 Task: Open a blank sheet, save the file as Appleloge.pptx Insert a picture of 'Apple logo'with name  ' Apple logo.png ' Change shape height to 4.5 select the picture and style beveled mattewith picture border color black
Action: Mouse moved to (31, 73)
Screenshot: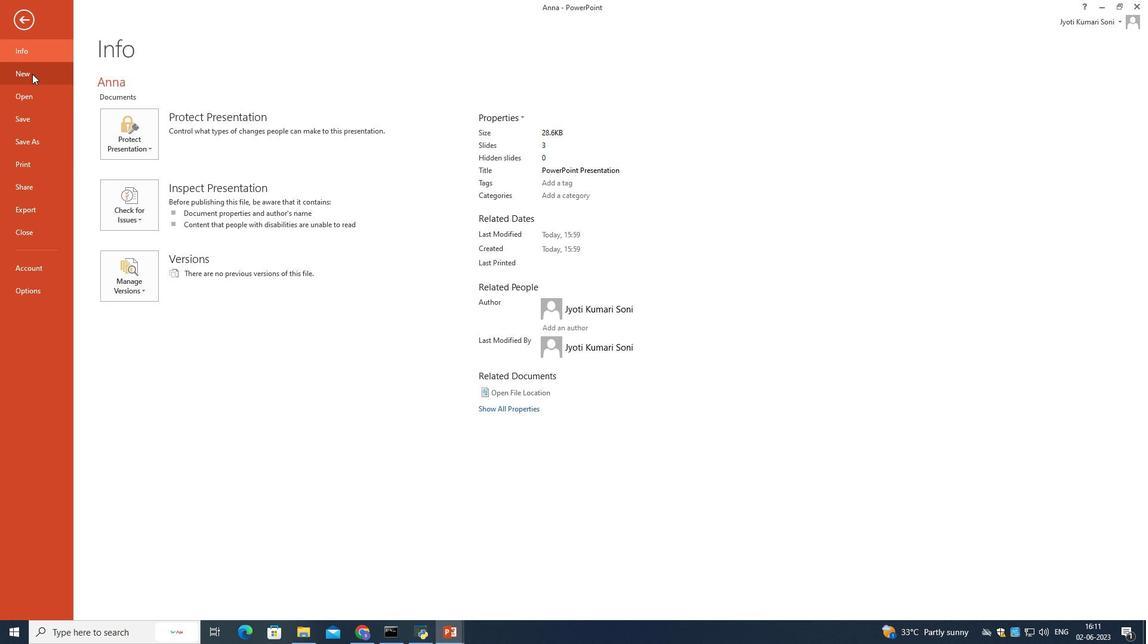 
Action: Mouse pressed left at (31, 73)
Screenshot: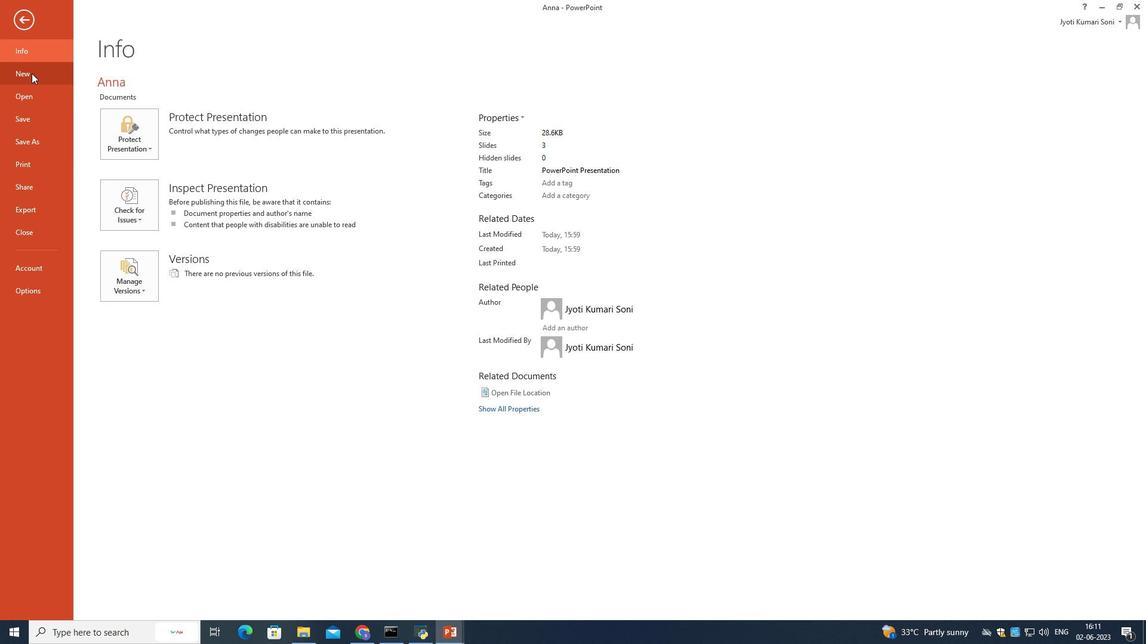 
Action: Mouse moved to (147, 144)
Screenshot: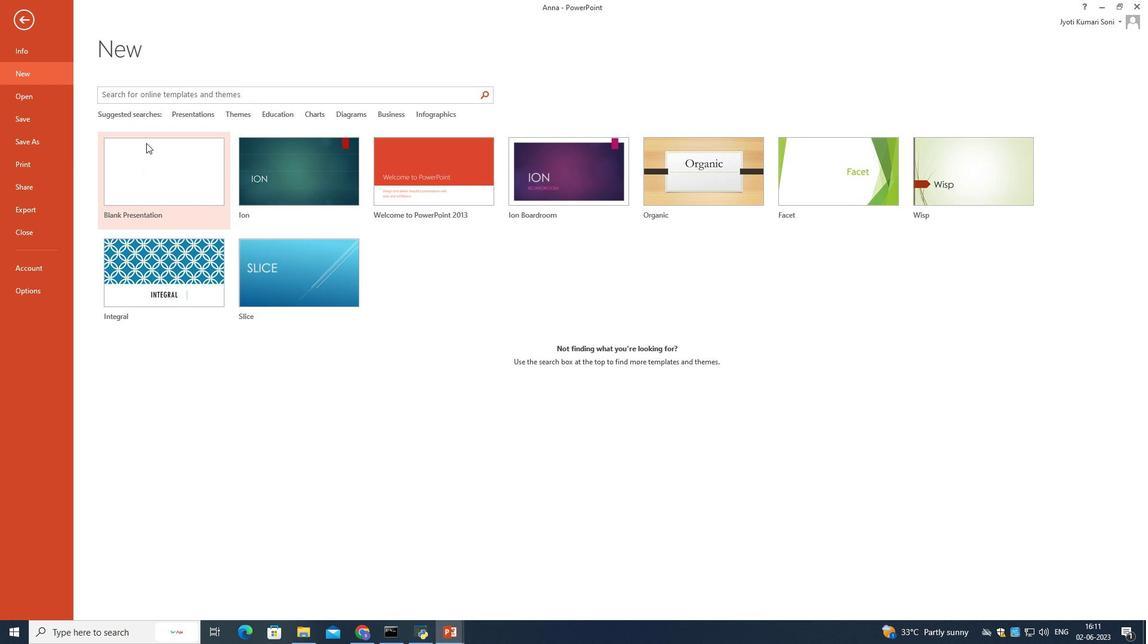 
Action: Mouse pressed left at (147, 144)
Screenshot: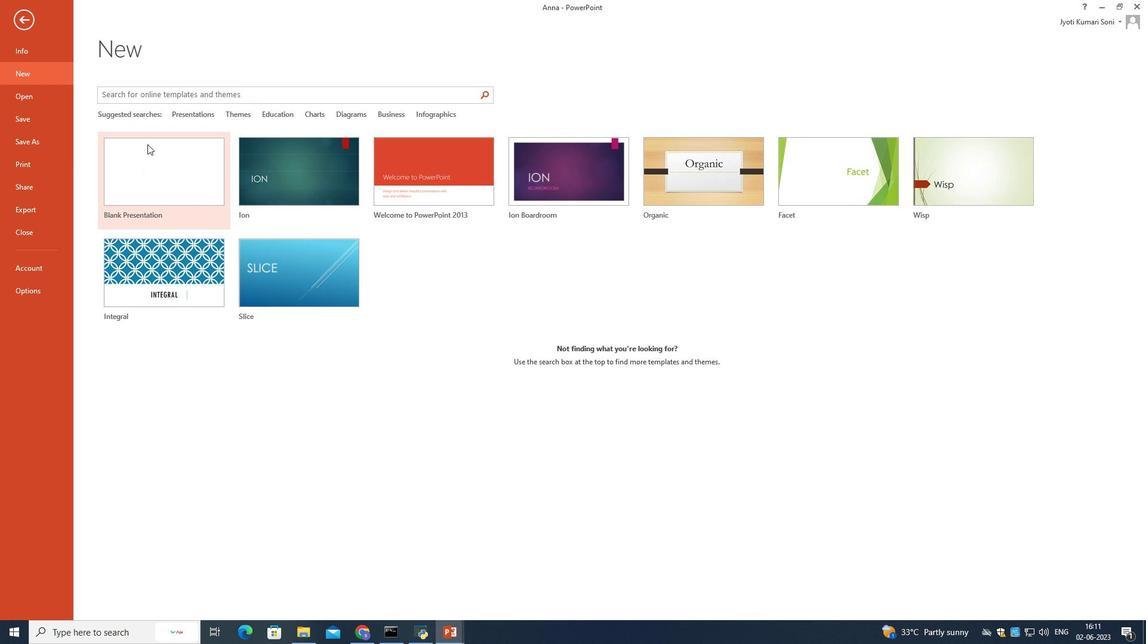
Action: Mouse moved to (11, 19)
Screenshot: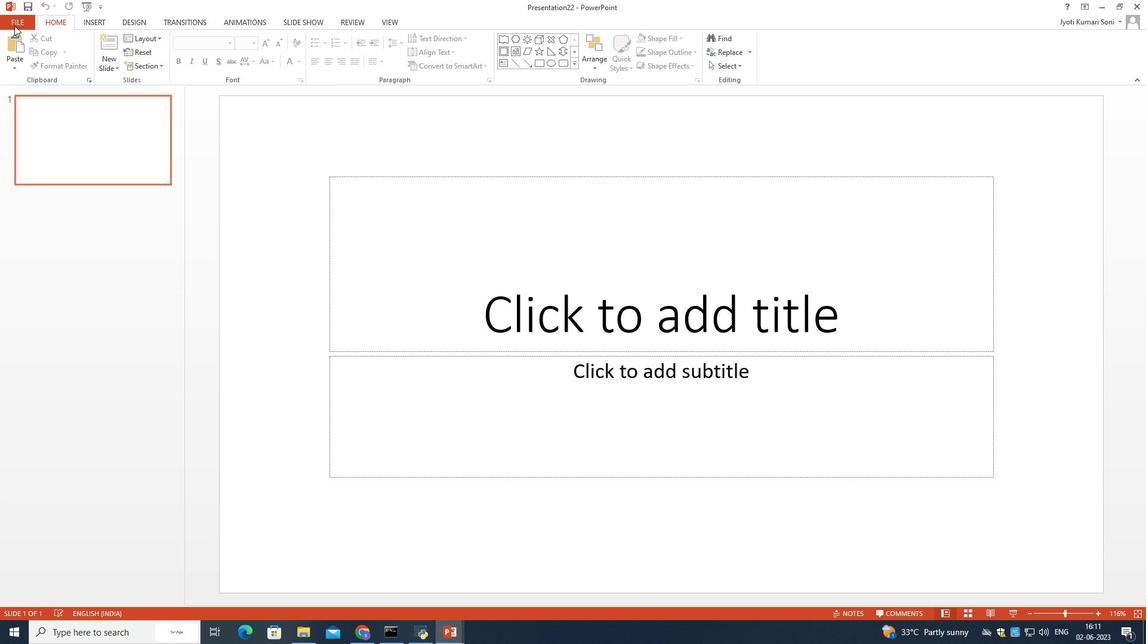 
Action: Mouse pressed left at (11, 19)
Screenshot: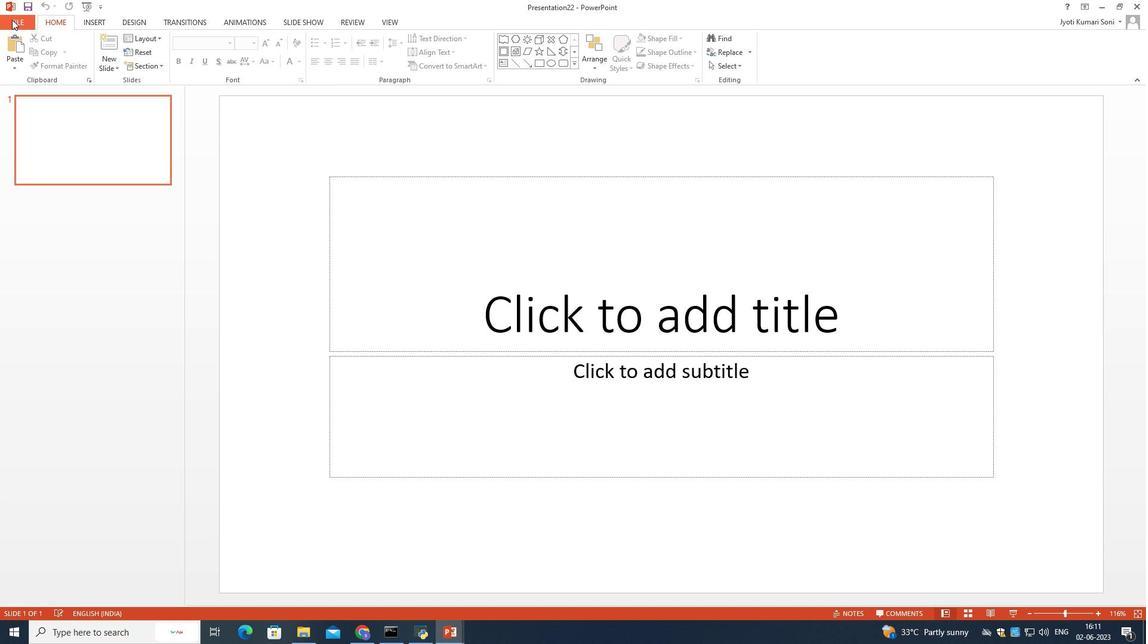 
Action: Mouse moved to (39, 139)
Screenshot: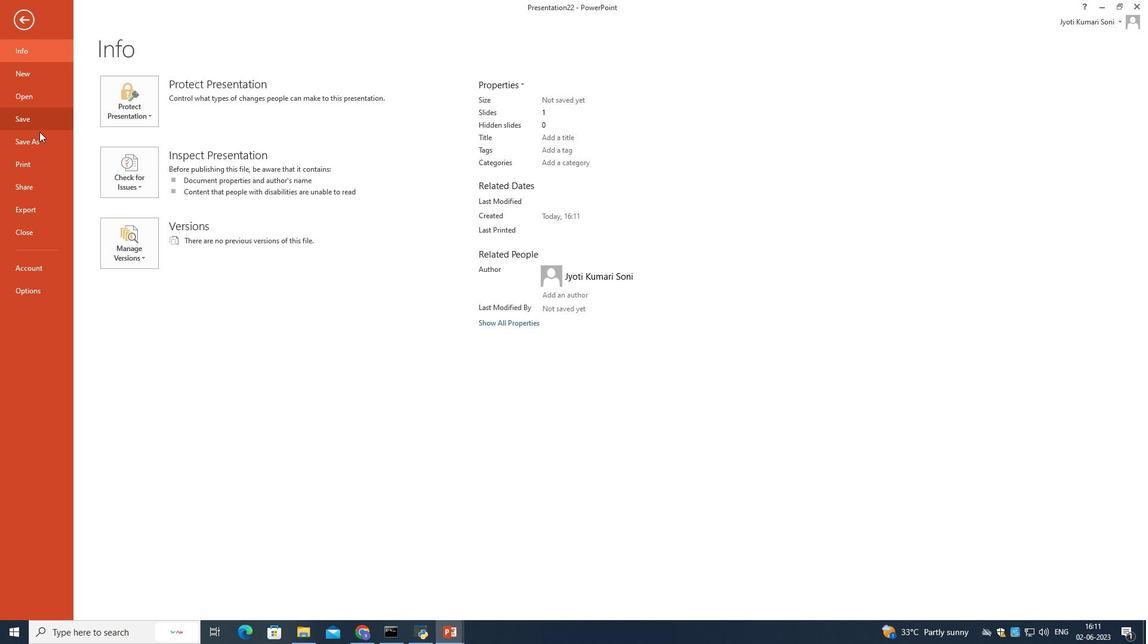 
Action: Mouse pressed left at (39, 139)
Screenshot: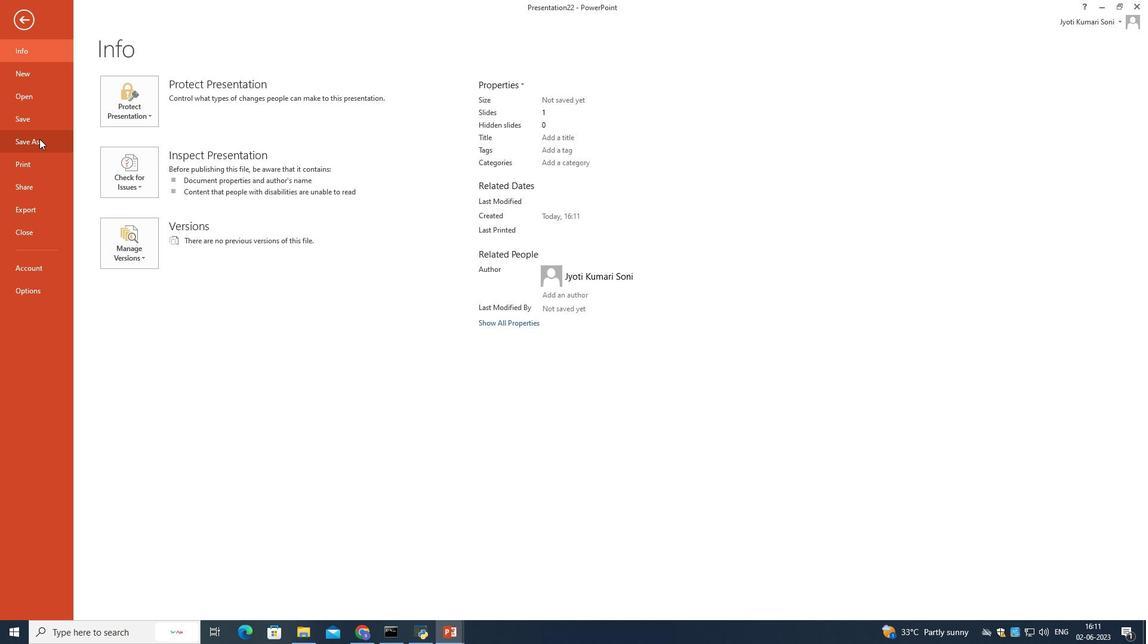 
Action: Mouse moved to (300, 122)
Screenshot: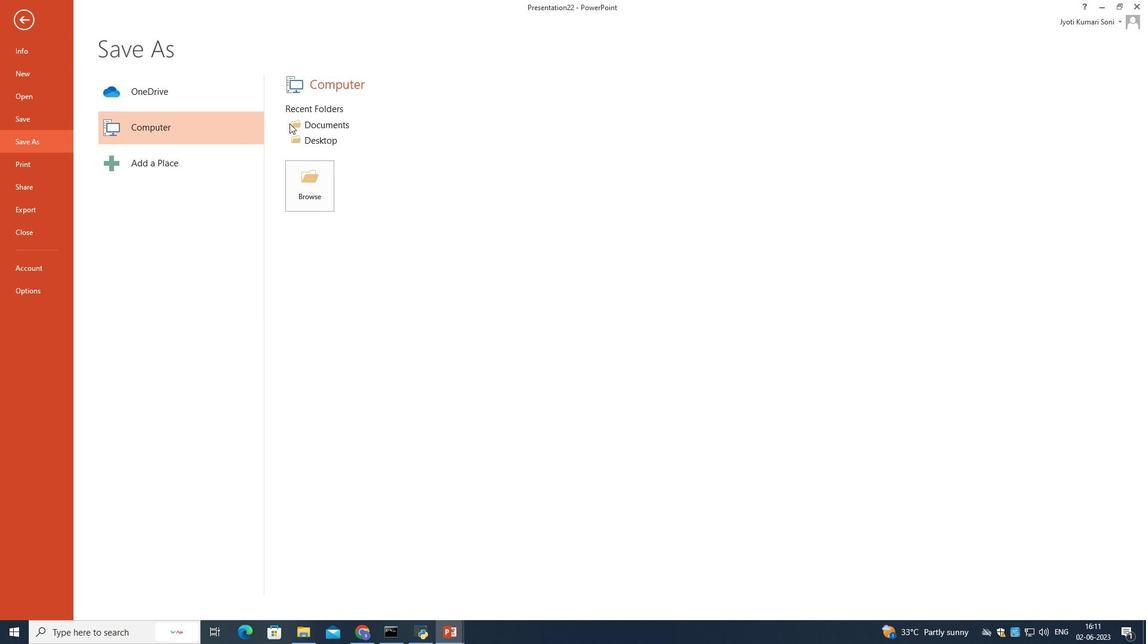 
Action: Mouse pressed left at (300, 122)
Screenshot: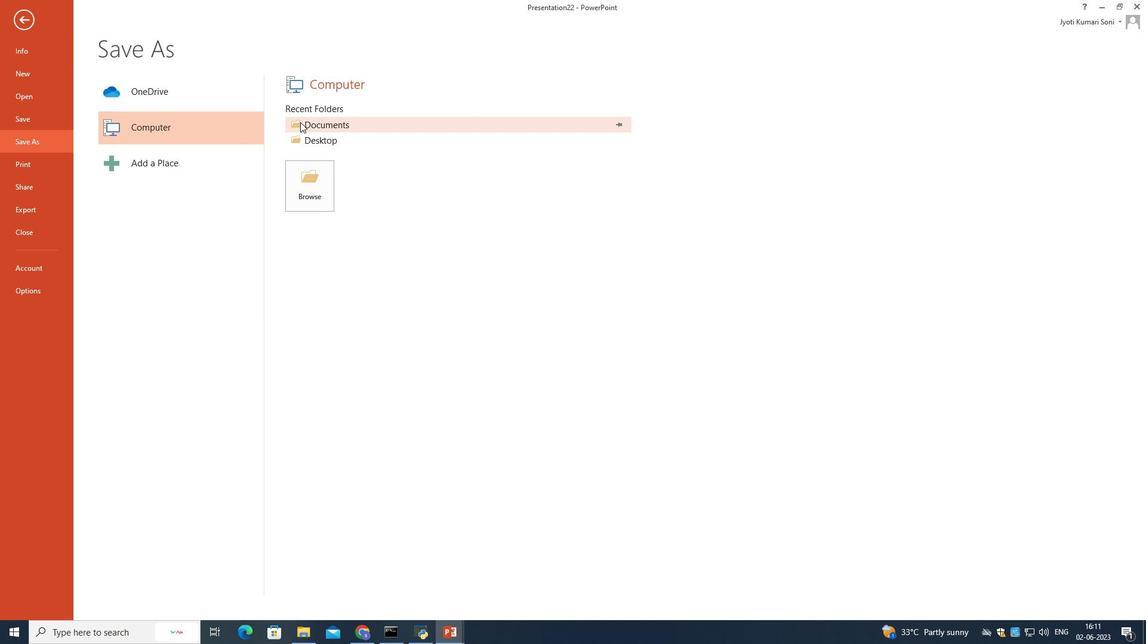 
Action: Mouse moved to (300, 121)
Screenshot: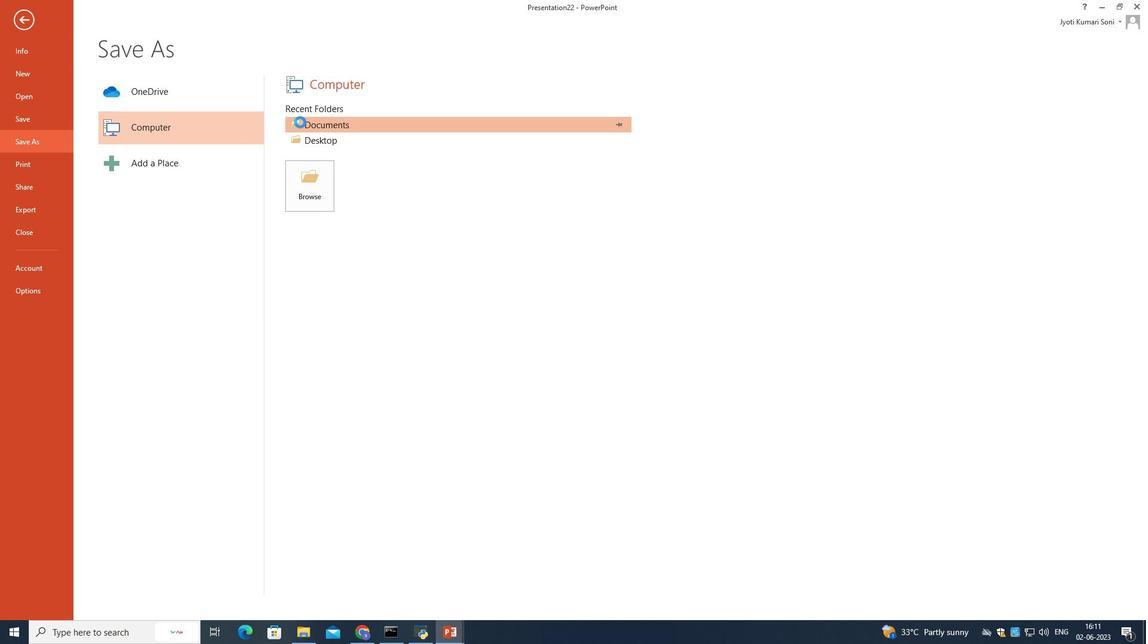 
Action: Key pressed <Key.shift>Appleloge.pptx<Key.enter>
Screenshot: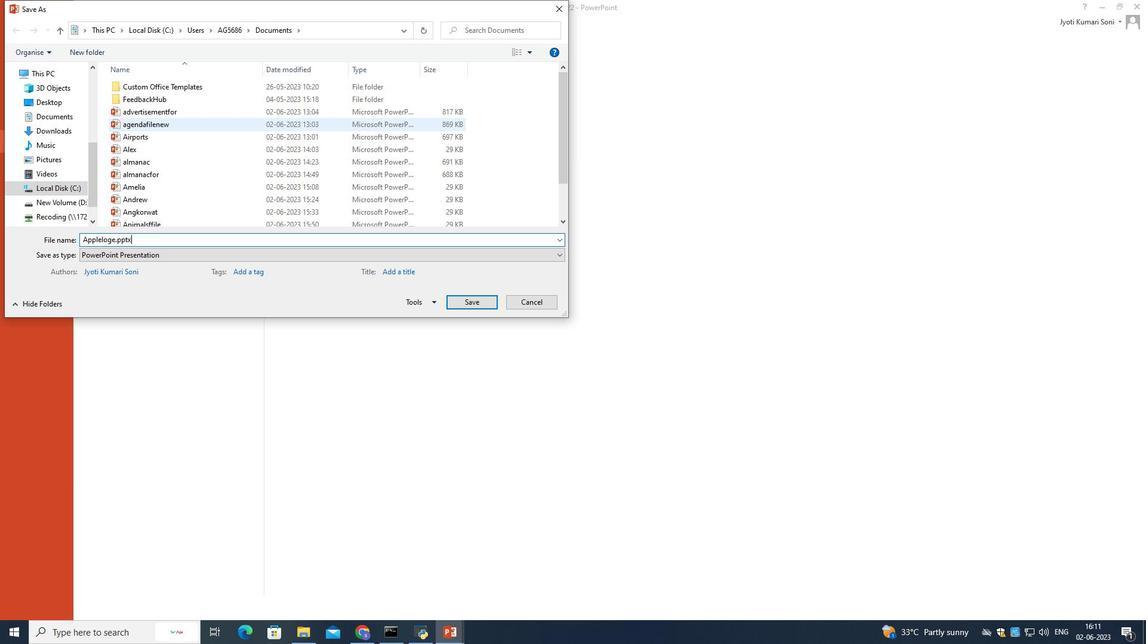 
Action: Mouse moved to (99, 19)
Screenshot: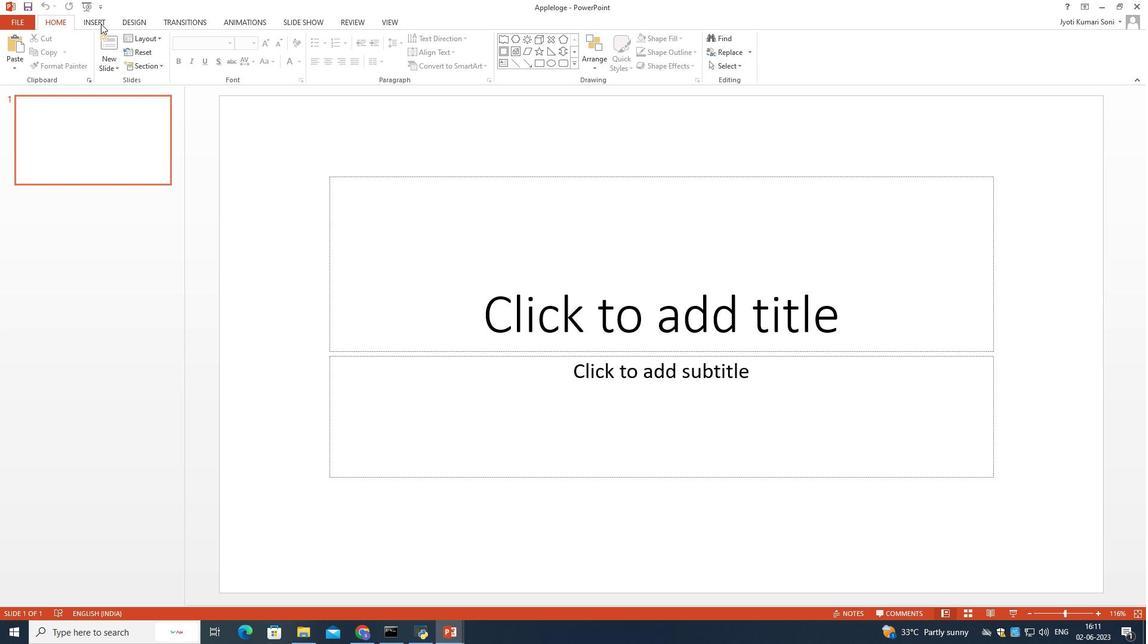 
Action: Mouse pressed left at (99, 19)
Screenshot: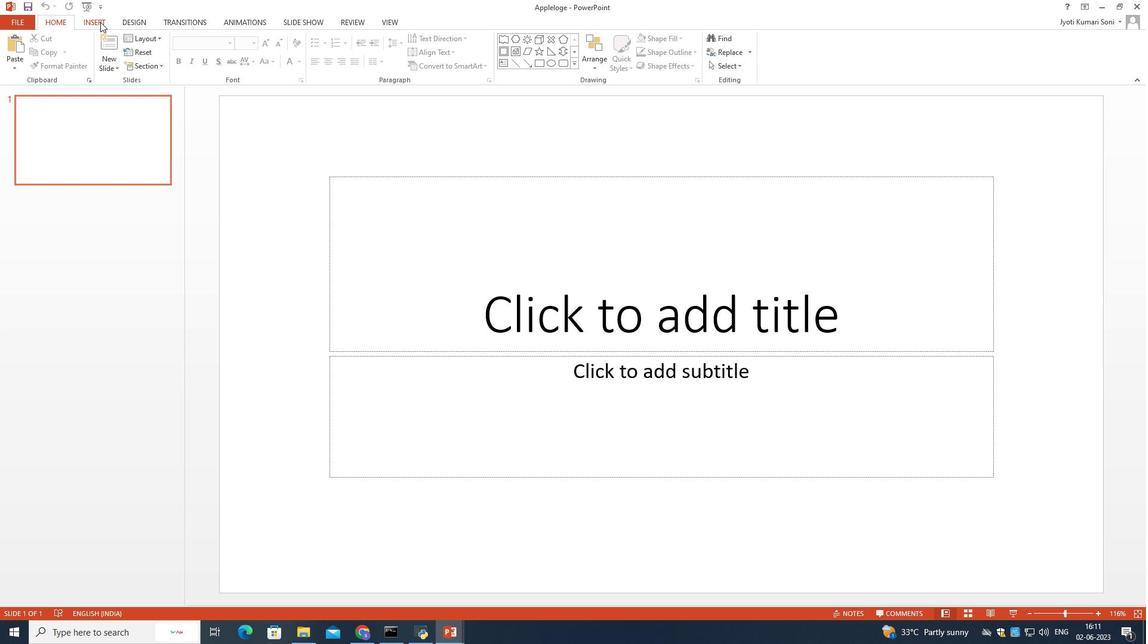 
Action: Mouse moved to (65, 49)
Screenshot: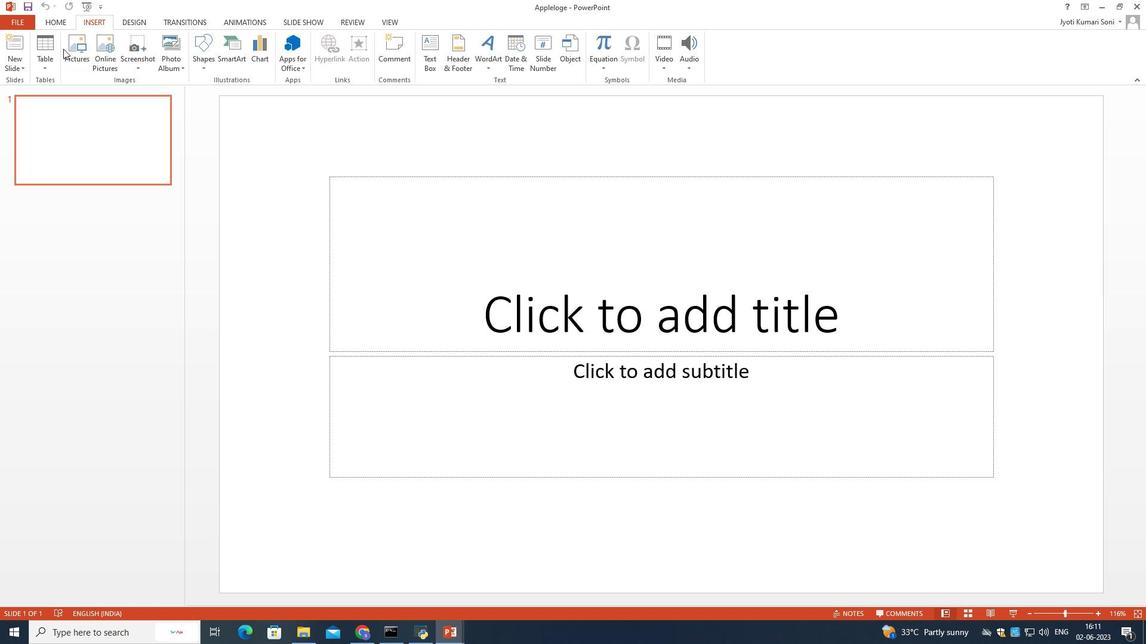 
Action: Mouse pressed left at (65, 49)
Screenshot: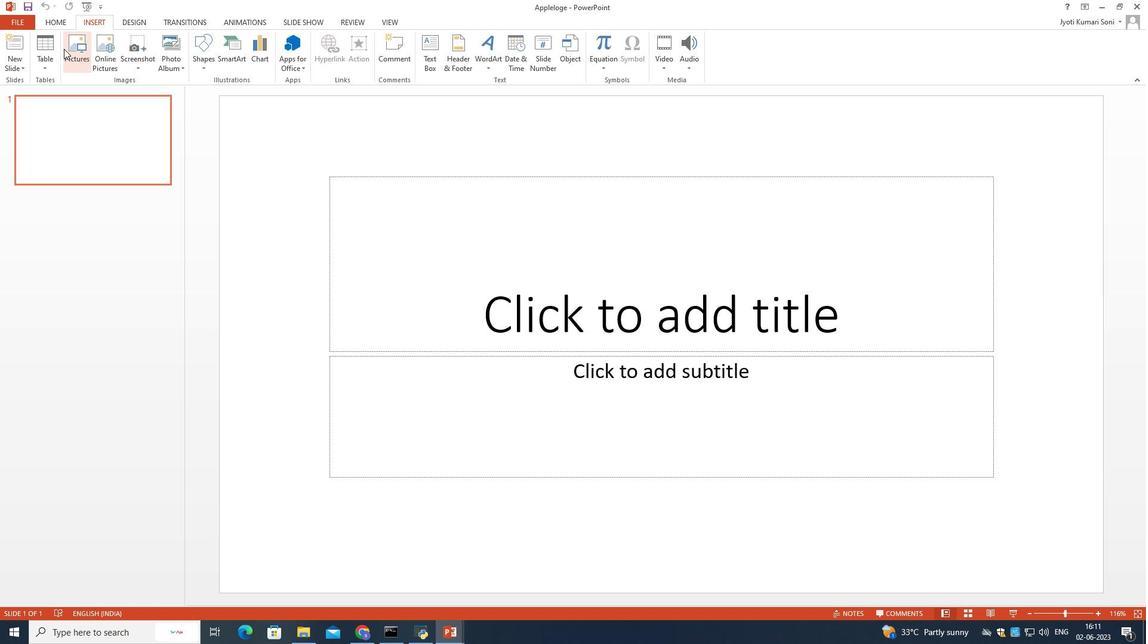 
Action: Mouse moved to (174, 101)
Screenshot: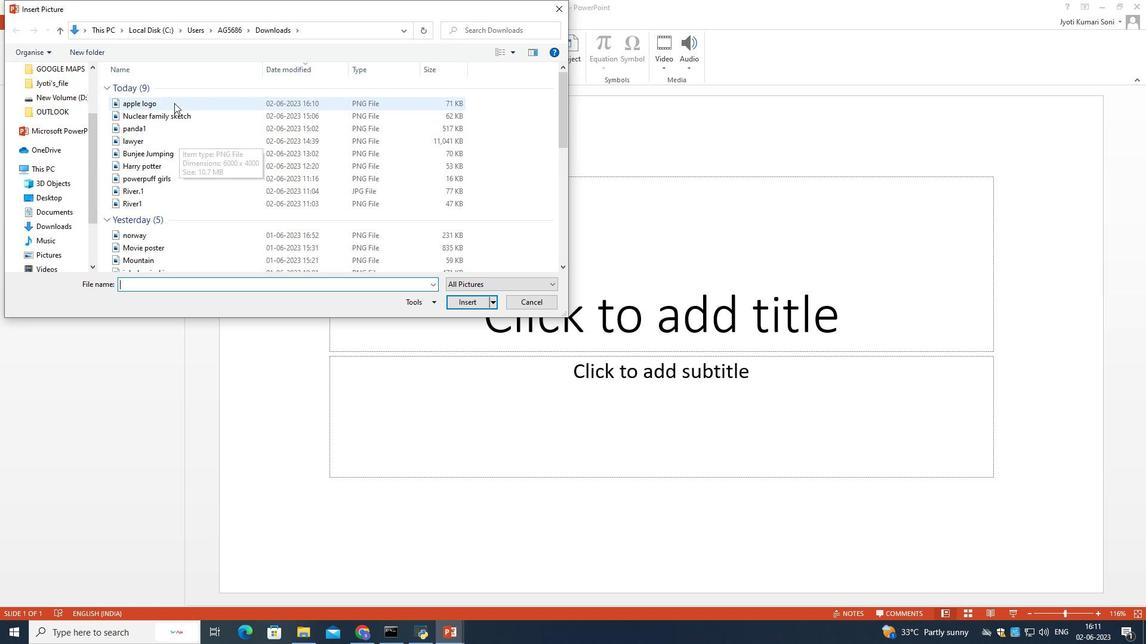 
Action: Mouse pressed left at (174, 101)
Screenshot: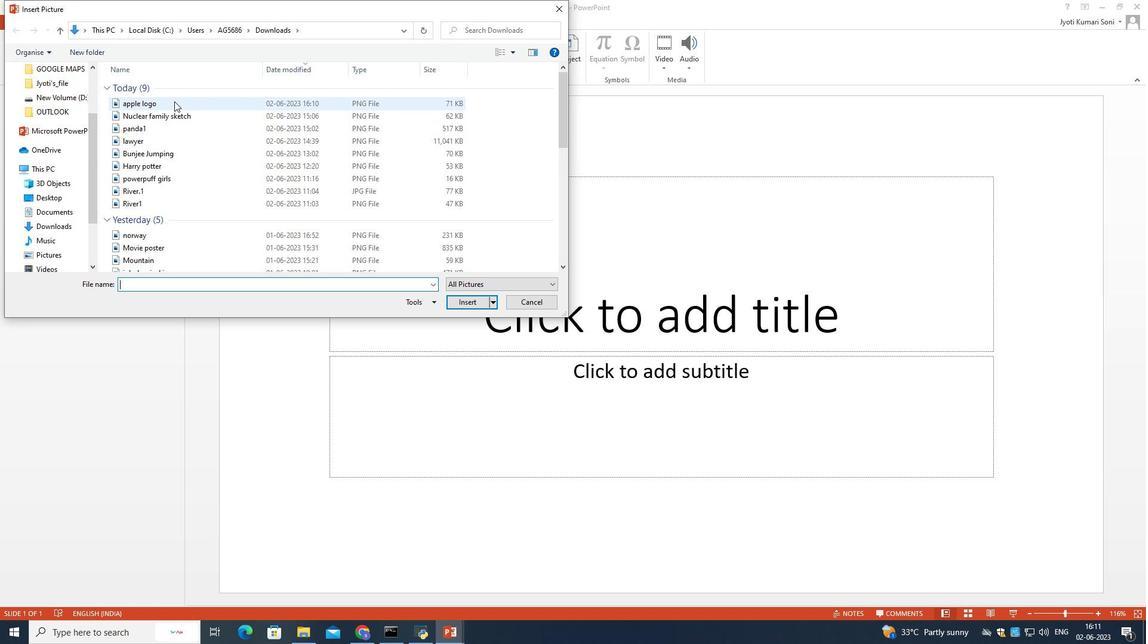 
Action: Mouse moved to (471, 300)
Screenshot: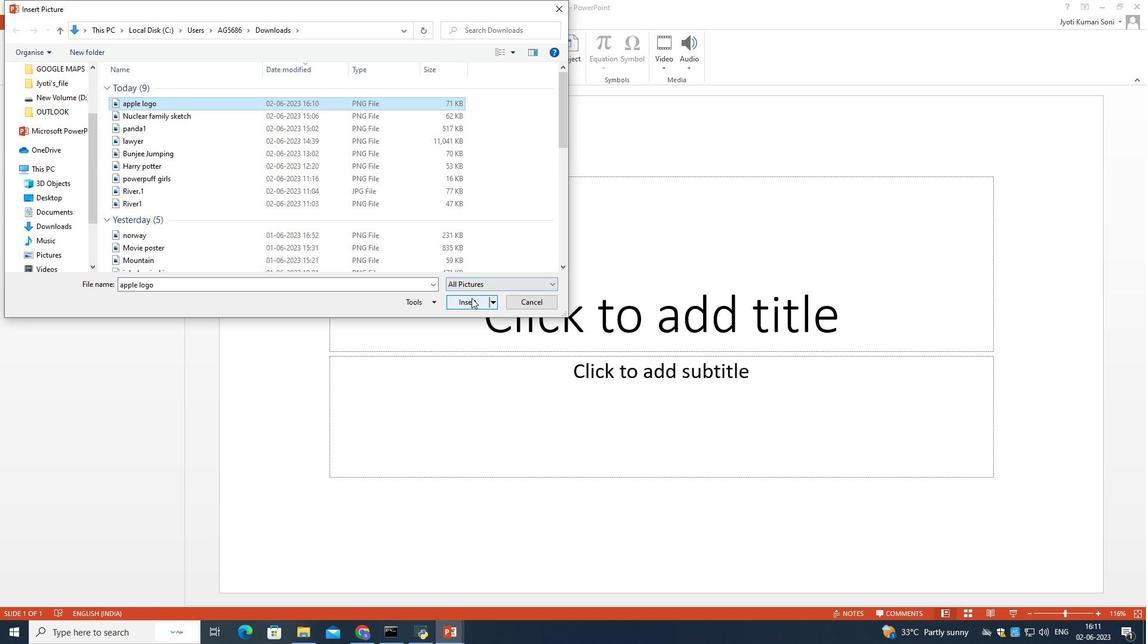 
Action: Mouse pressed left at (471, 300)
Screenshot: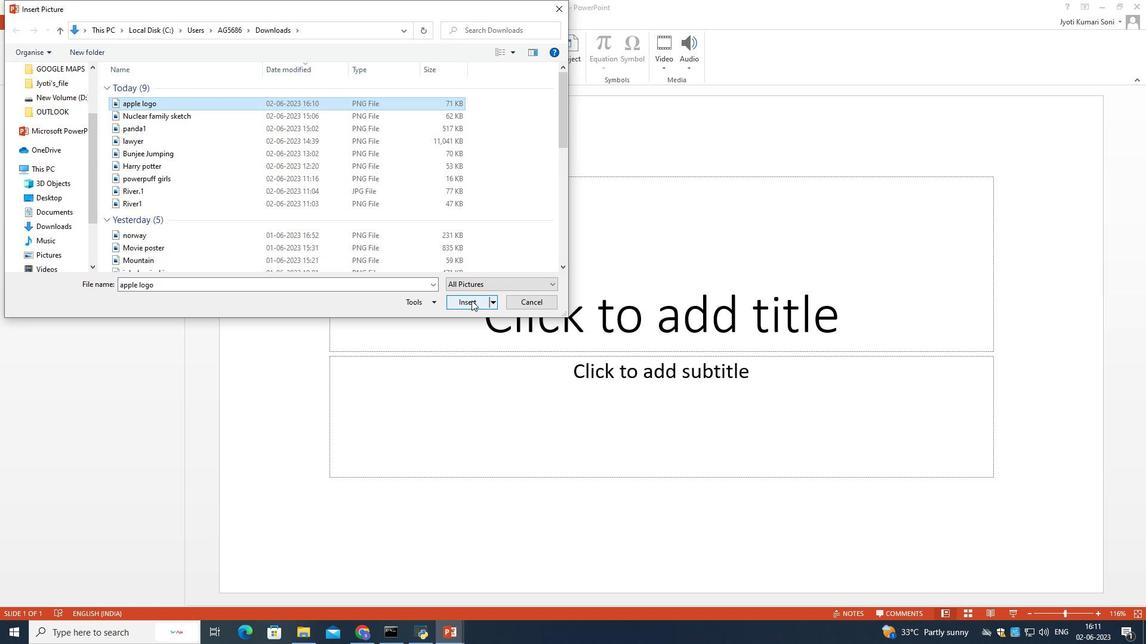 
Action: Mouse pressed left at (471, 300)
Screenshot: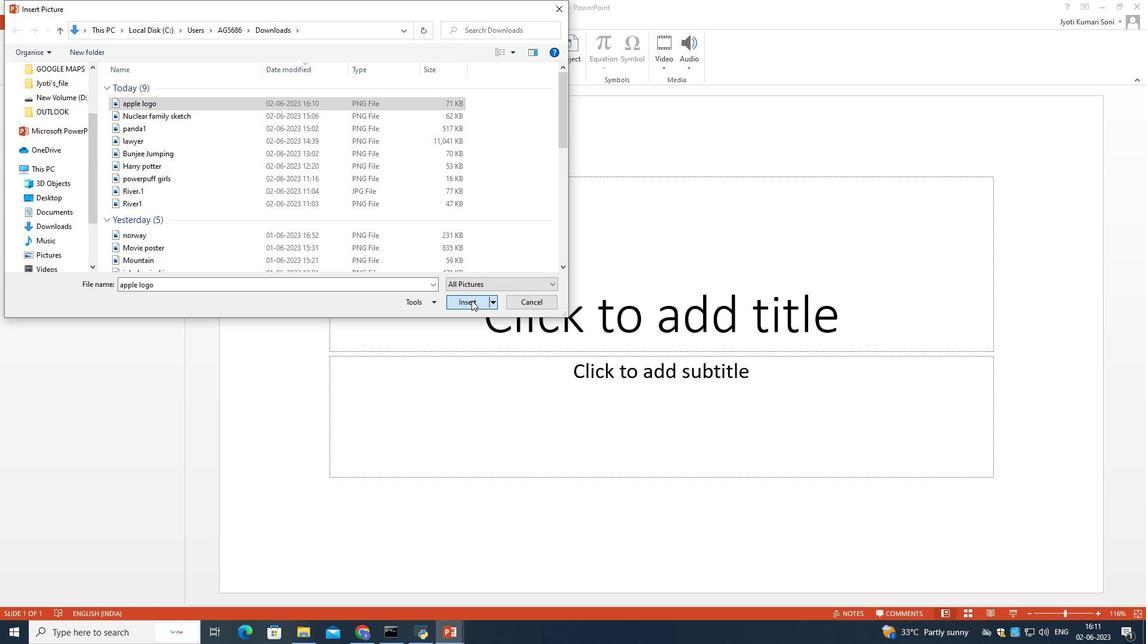 
Action: Mouse moved to (502, 152)
Screenshot: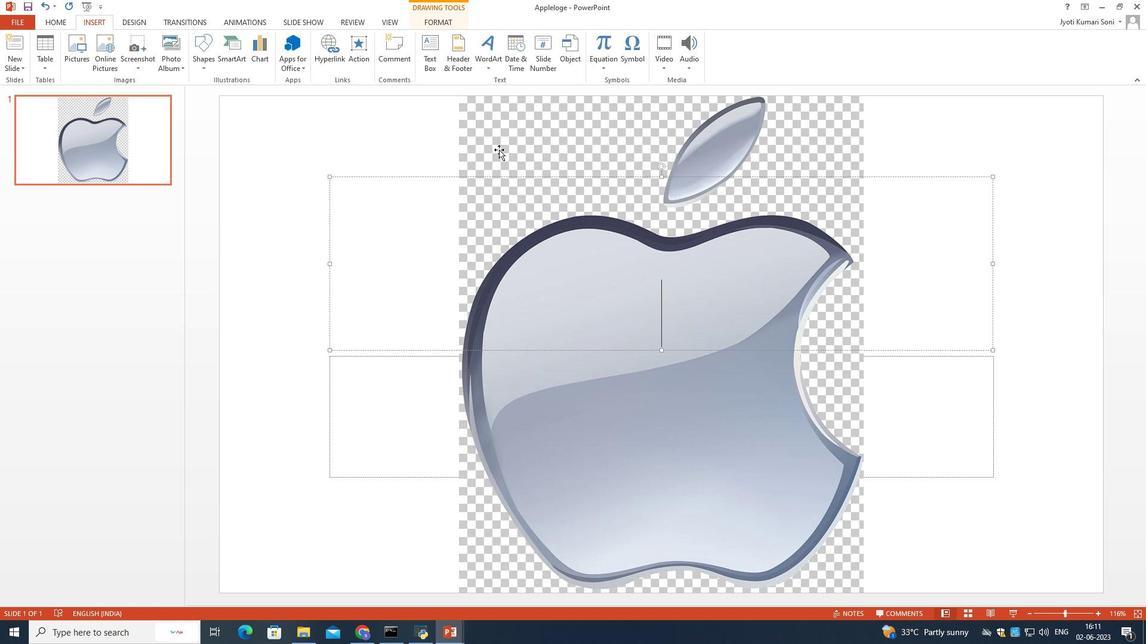 
Action: Mouse pressed left at (502, 152)
Screenshot: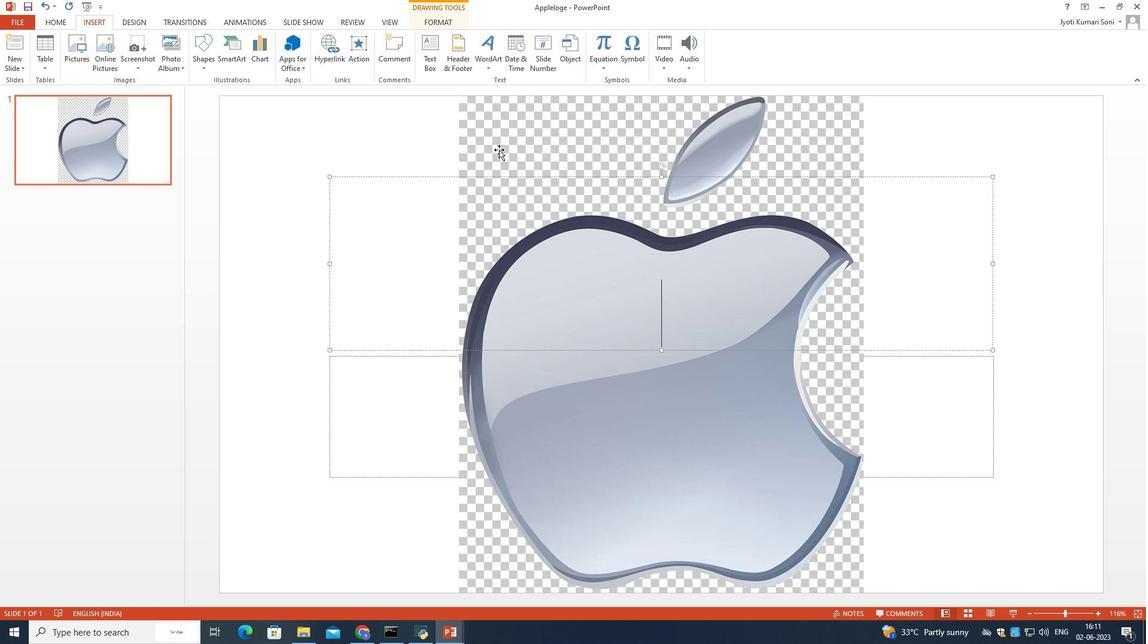 
Action: Mouse moved to (478, 115)
Screenshot: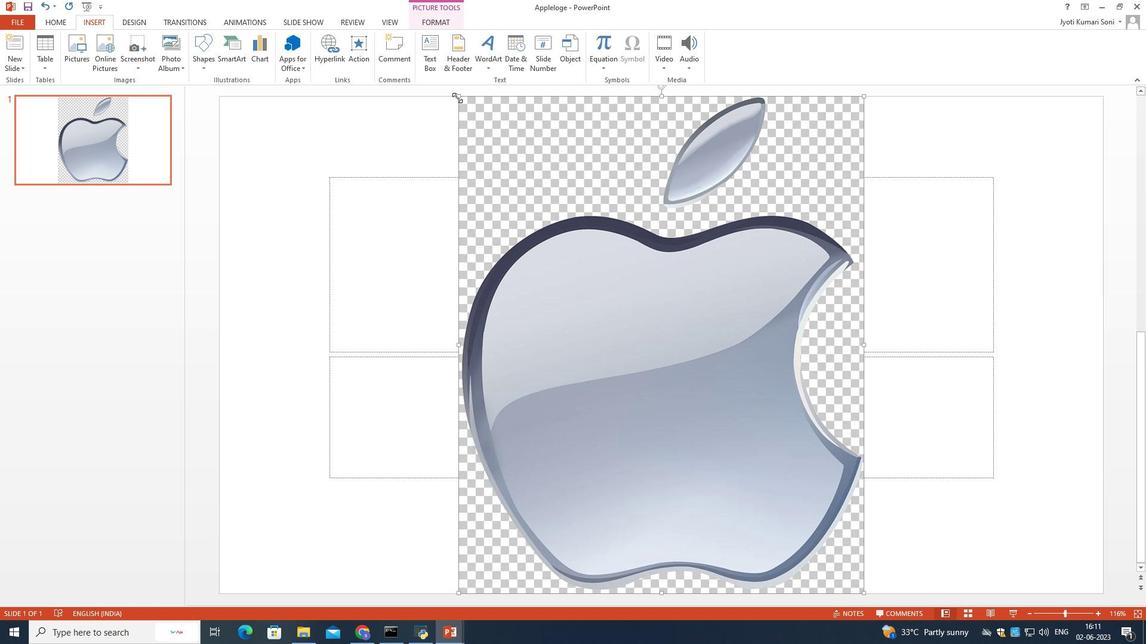 
Action: Mouse pressed left at (460, 98)
Screenshot: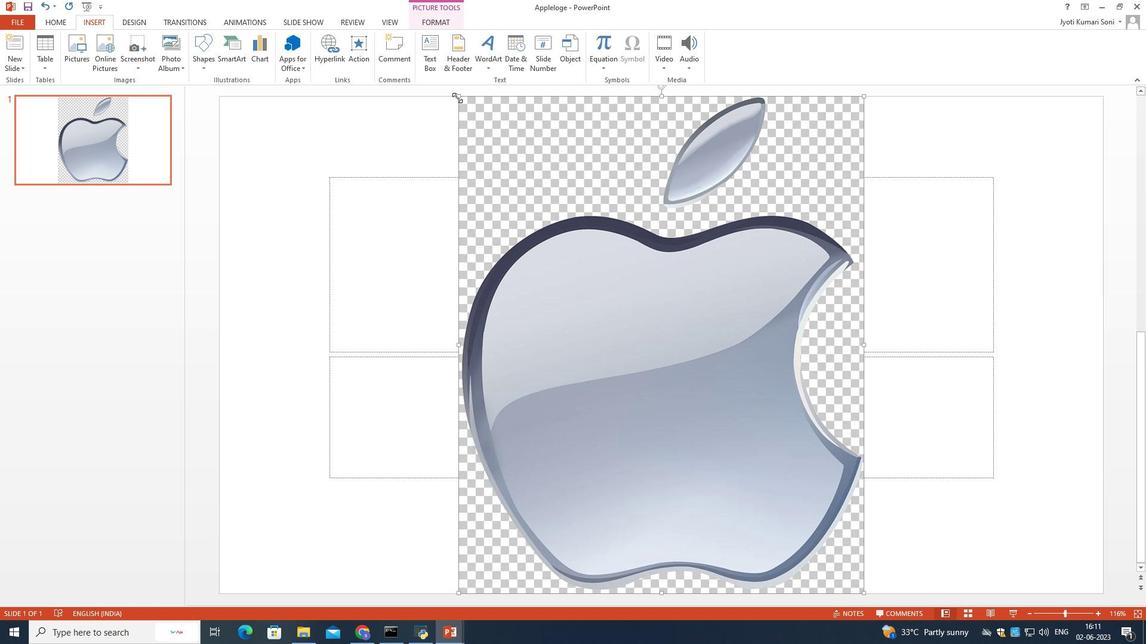 
Action: Mouse moved to (527, 161)
Screenshot: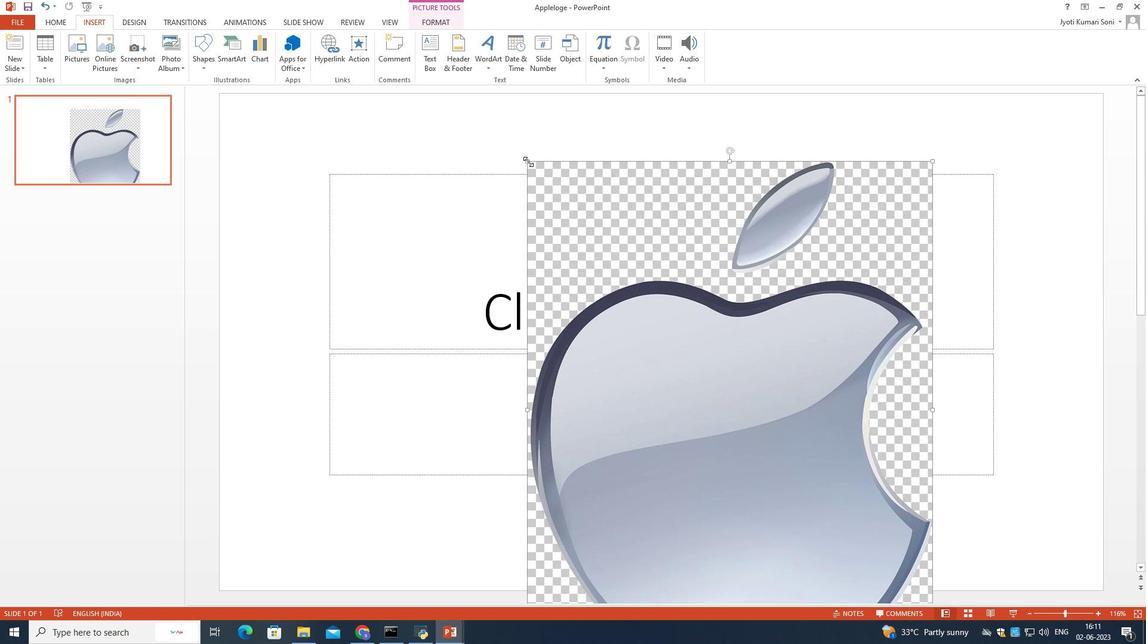 
Action: Mouse pressed left at (527, 161)
Screenshot: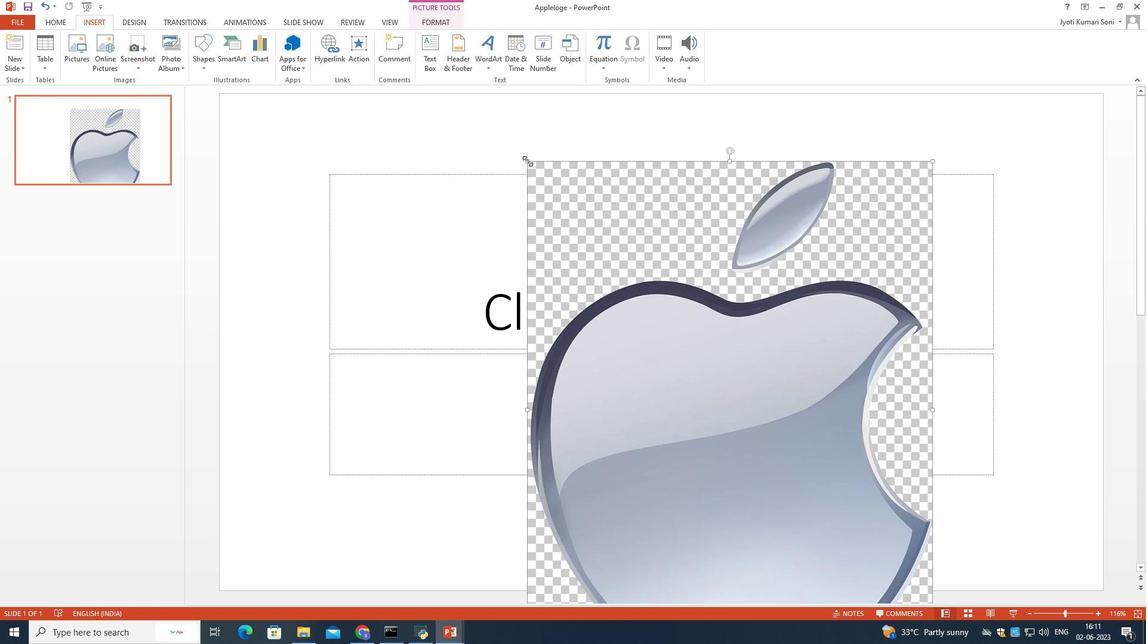 
Action: Mouse moved to (772, 492)
Screenshot: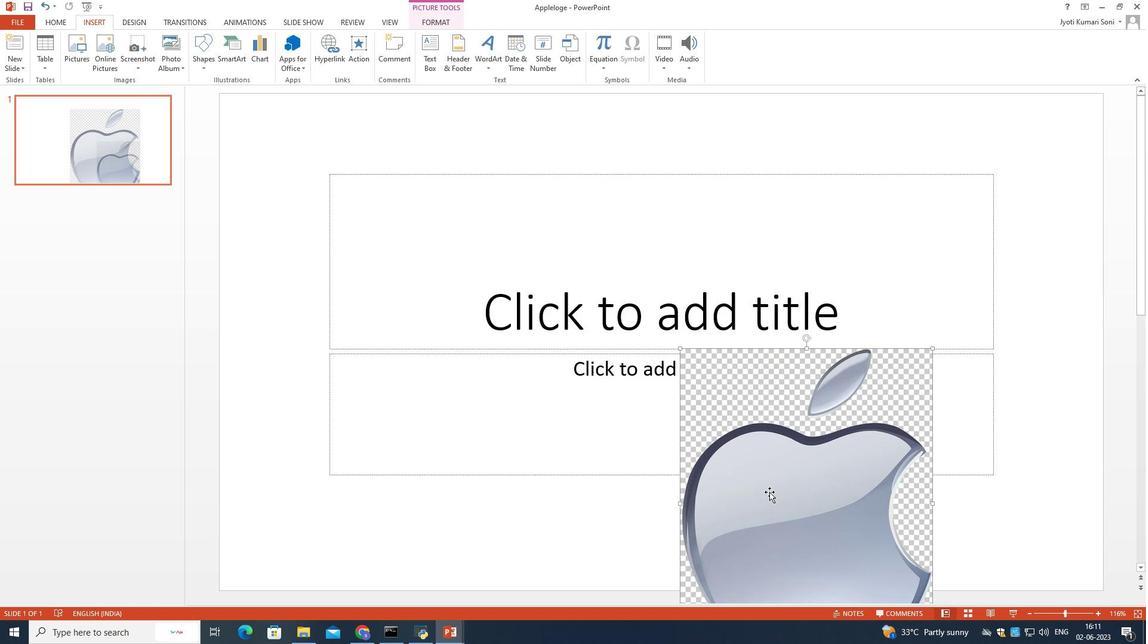 
Action: Mouse pressed left at (772, 492)
Screenshot: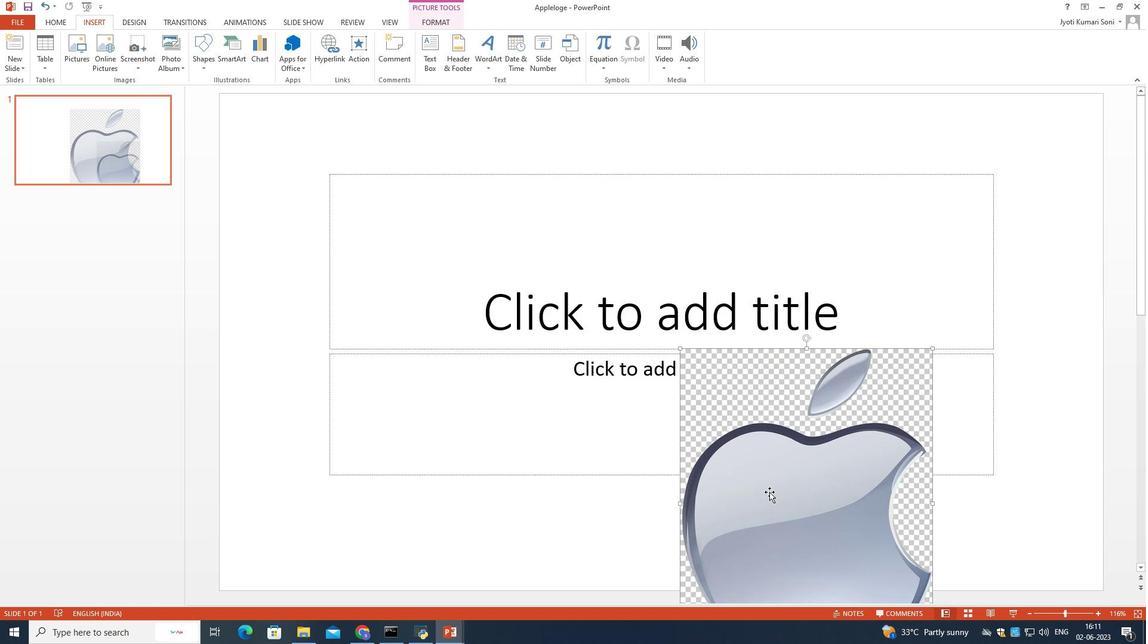 
Action: Mouse moved to (557, 258)
Screenshot: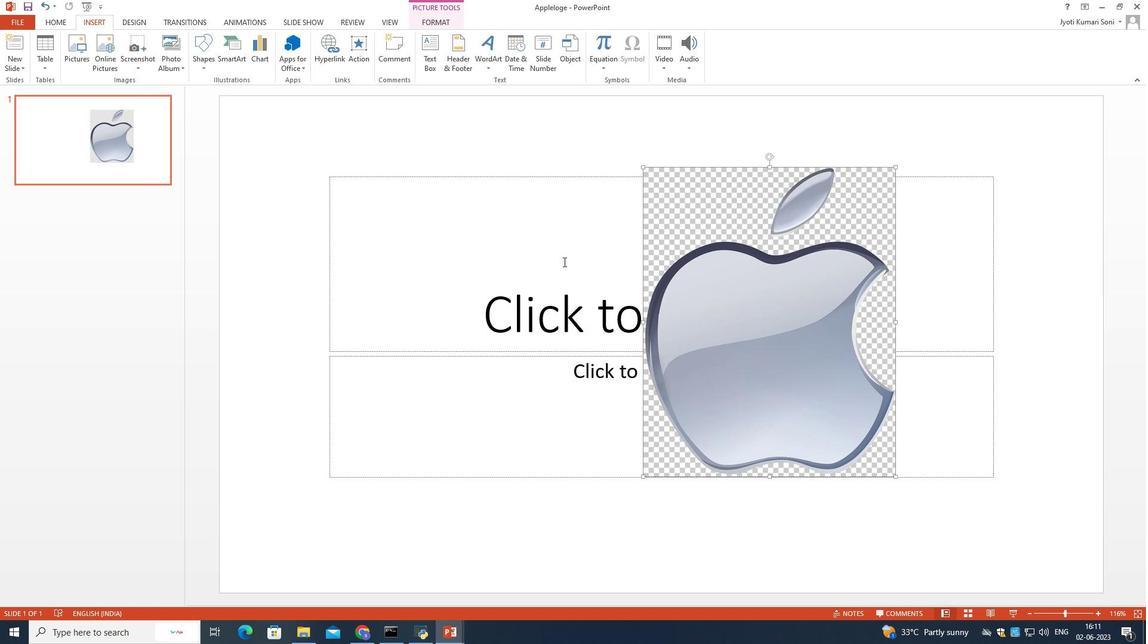 
Action: Mouse pressed left at (557, 258)
Screenshot: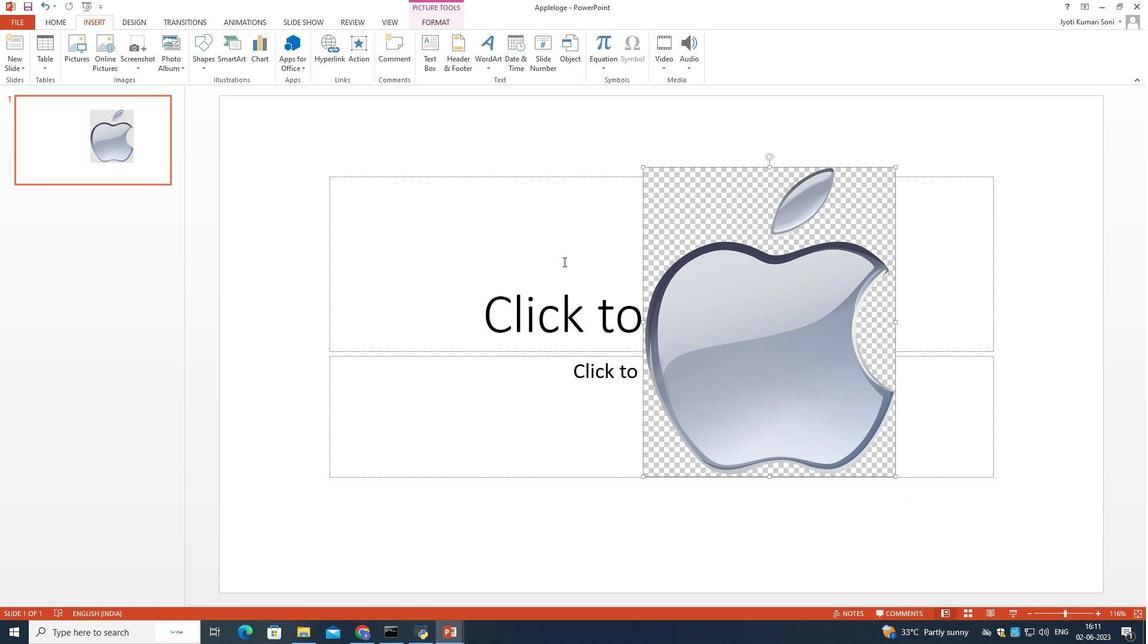 
Action: Mouse moved to (564, 198)
Screenshot: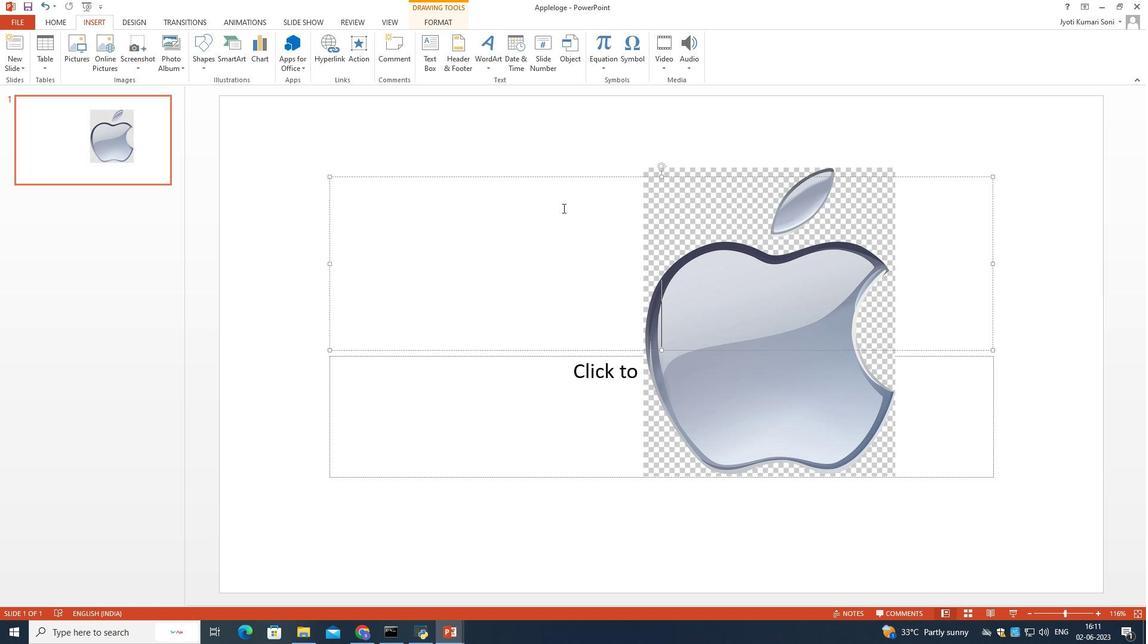 
Action: Mouse pressed left at (564, 198)
Screenshot: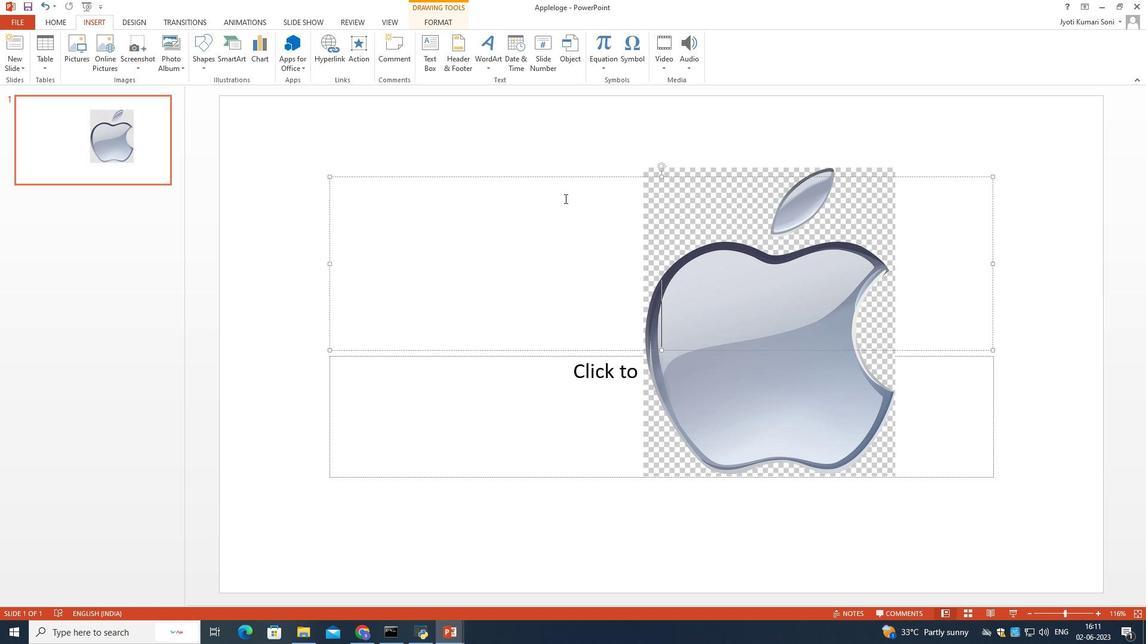 
Action: Mouse moved to (665, 177)
Screenshot: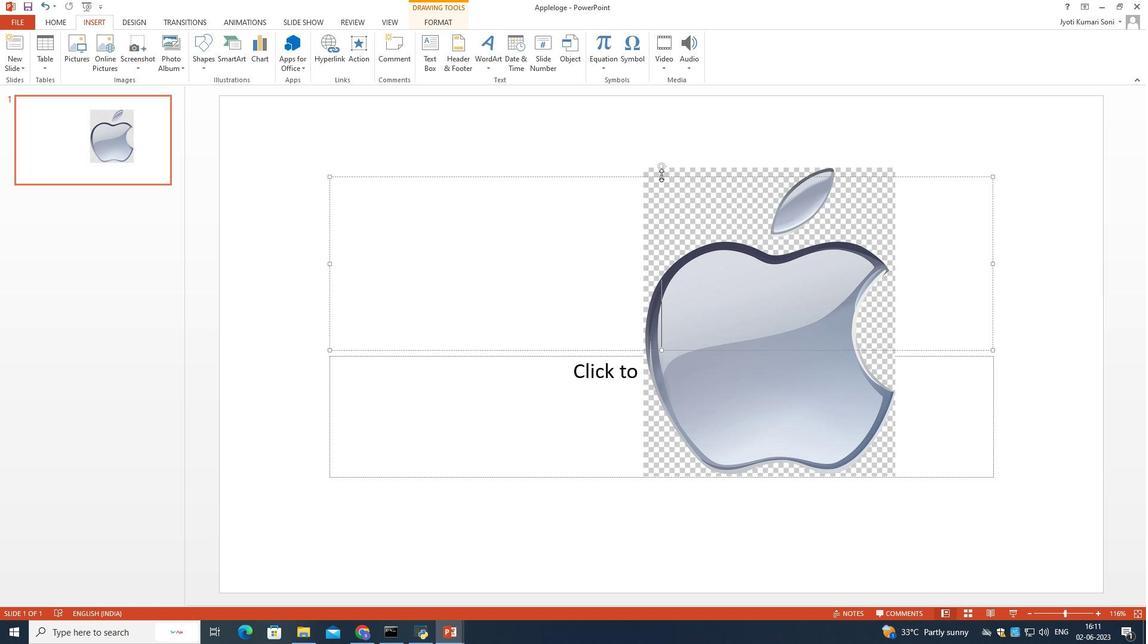 
Action: Mouse pressed right at (665, 177)
Screenshot: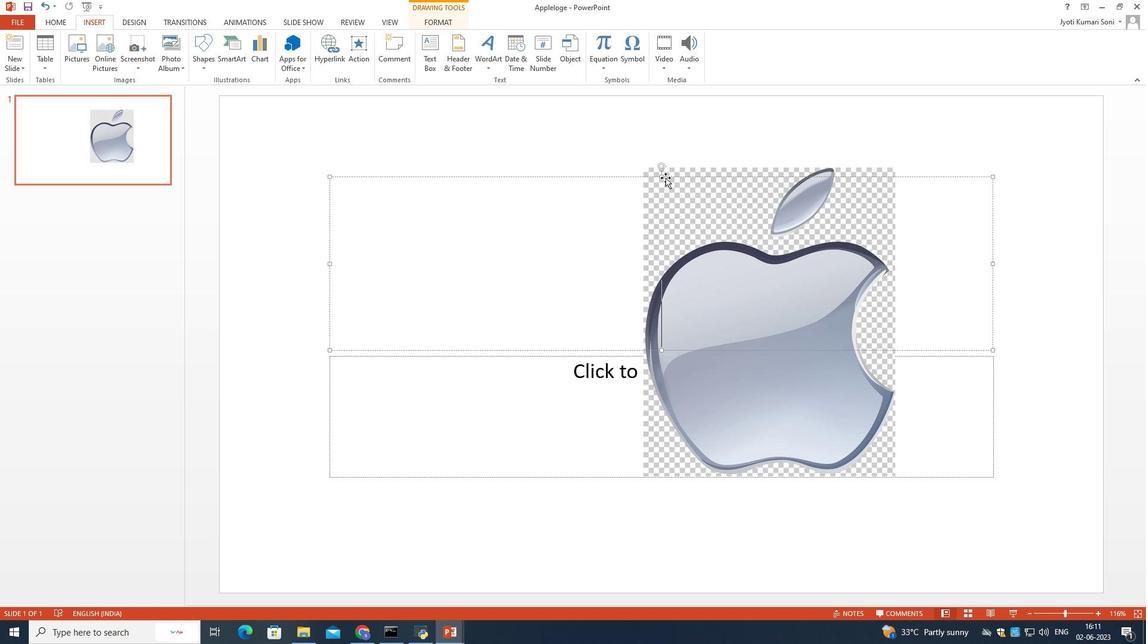 
Action: Mouse moved to (674, 186)
Screenshot: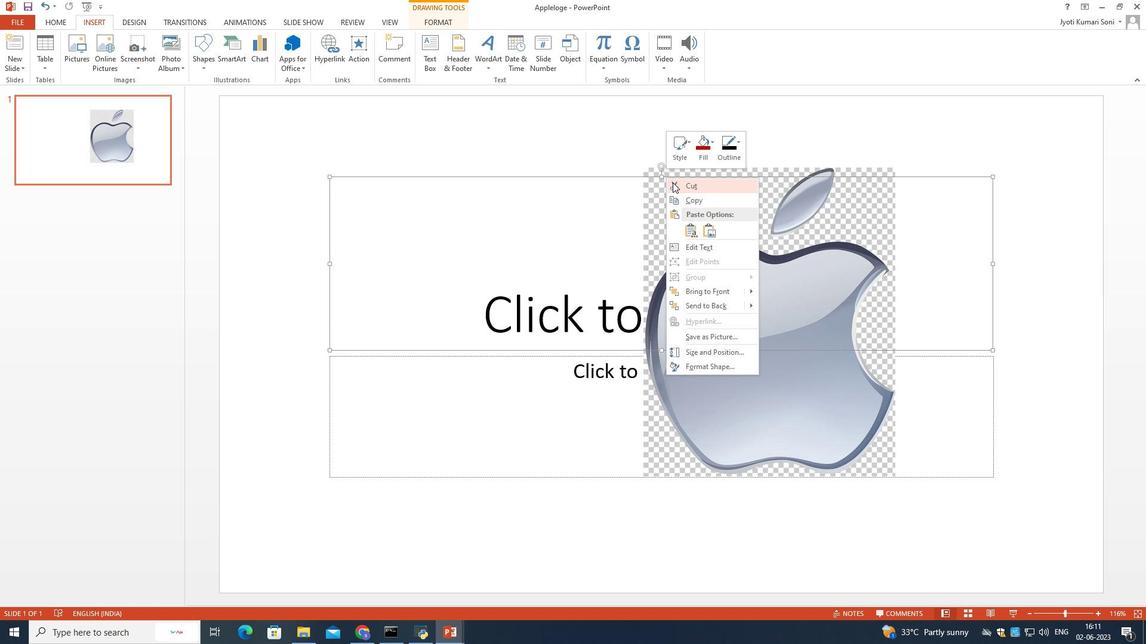 
Action: Mouse pressed left at (674, 186)
Screenshot: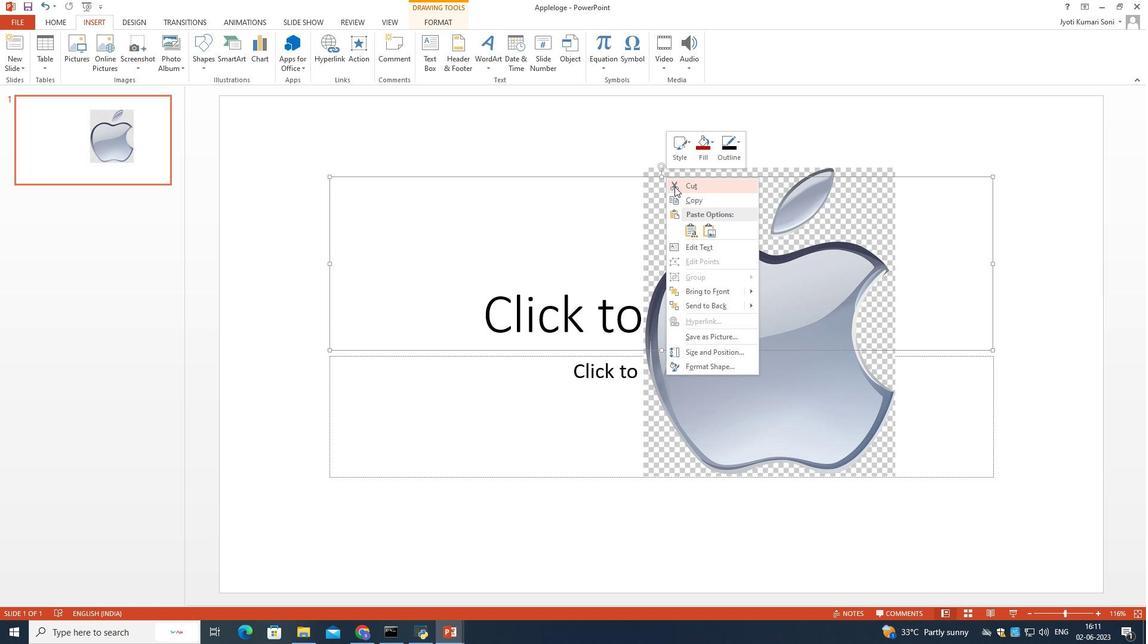 
Action: Mouse moved to (582, 413)
Screenshot: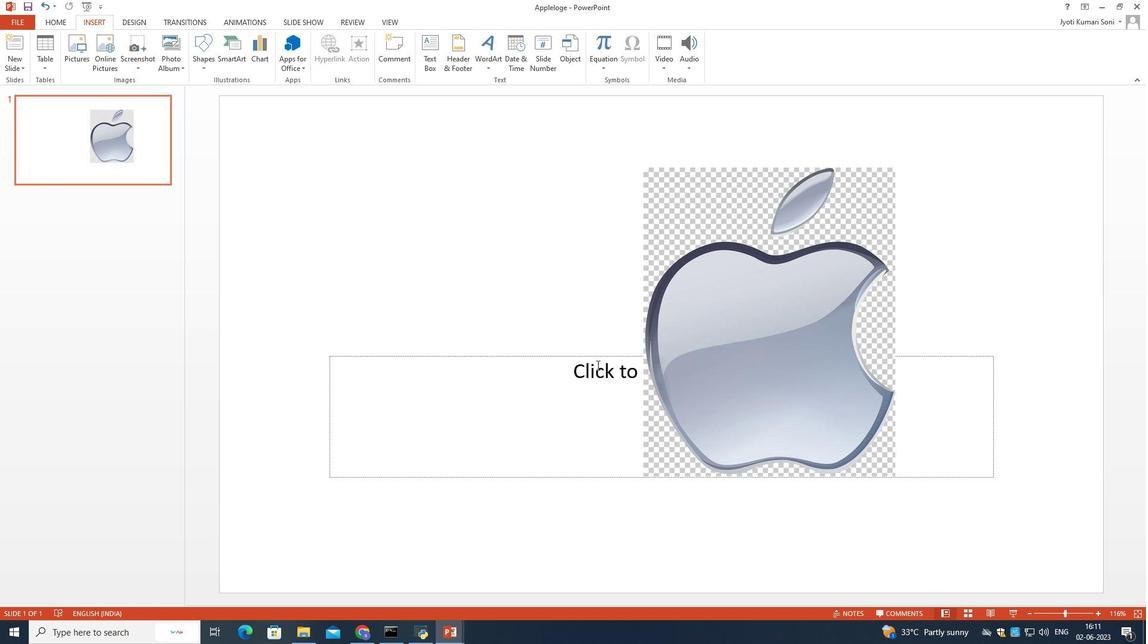
Action: Mouse pressed left at (582, 413)
Screenshot: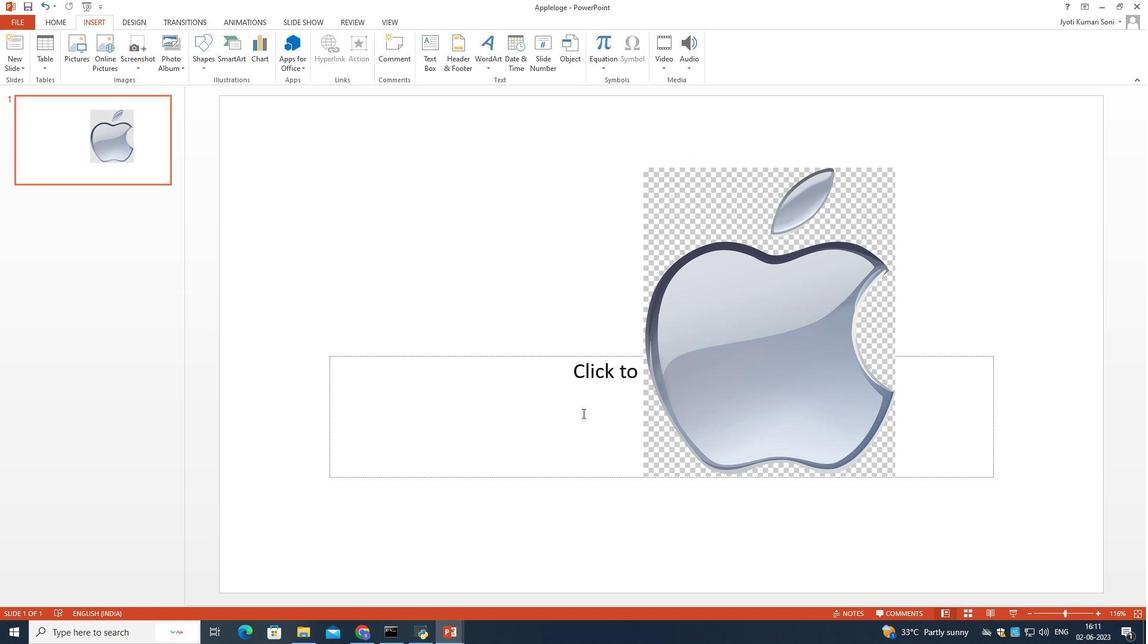 
Action: Mouse moved to (664, 355)
Screenshot: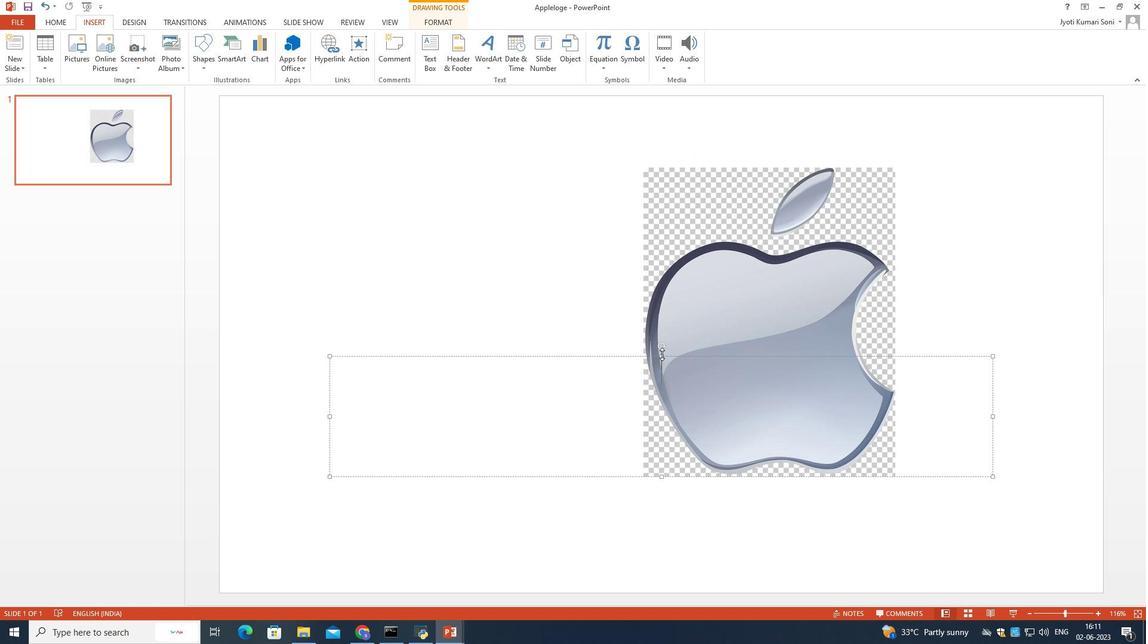 
Action: Mouse pressed right at (664, 355)
Screenshot: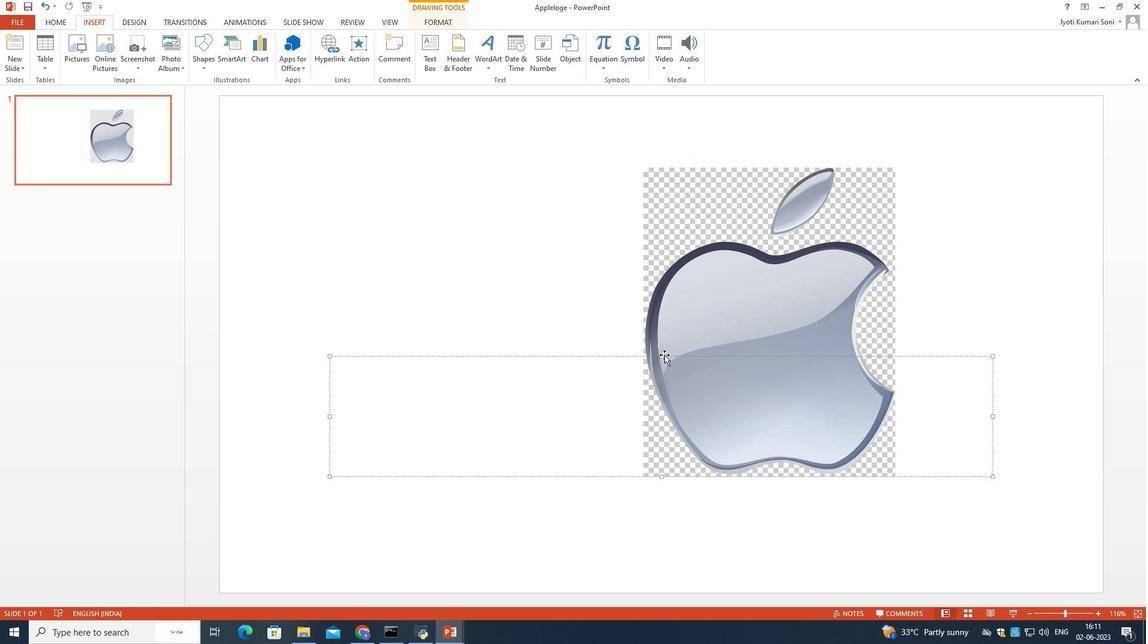 
Action: Mouse moved to (673, 363)
Screenshot: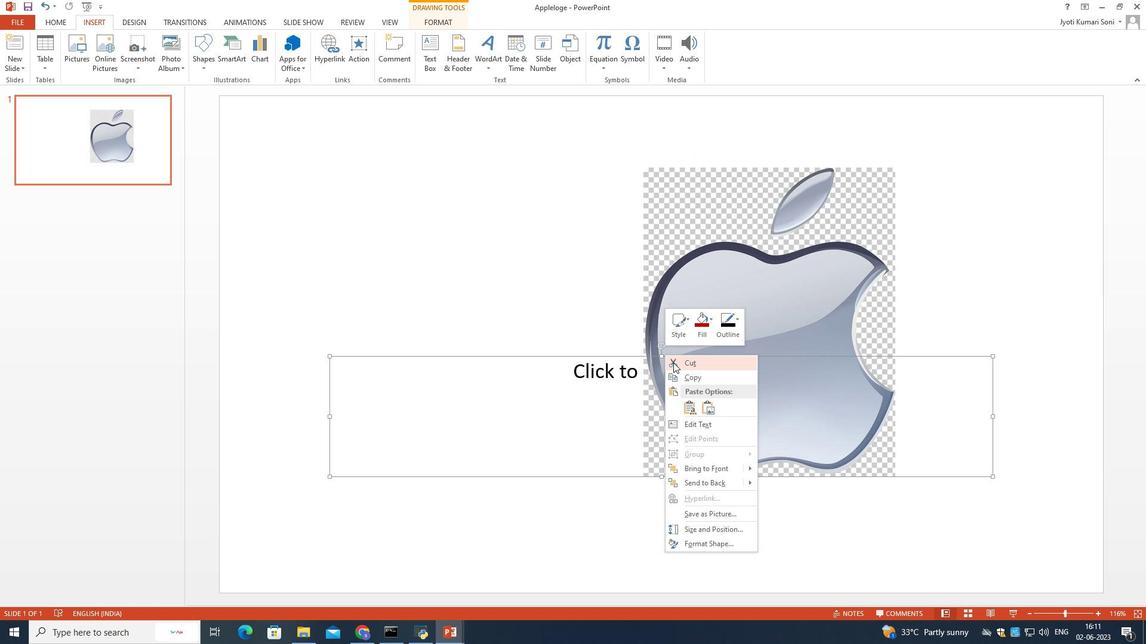 
Action: Mouse pressed left at (673, 363)
Screenshot: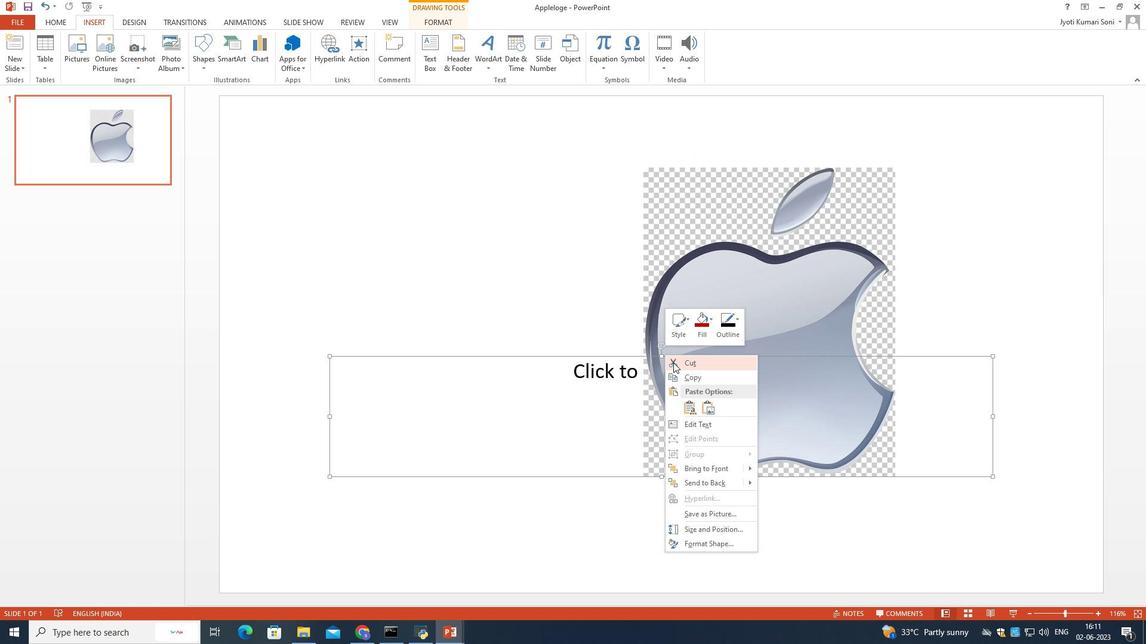 
Action: Mouse moved to (721, 317)
Screenshot: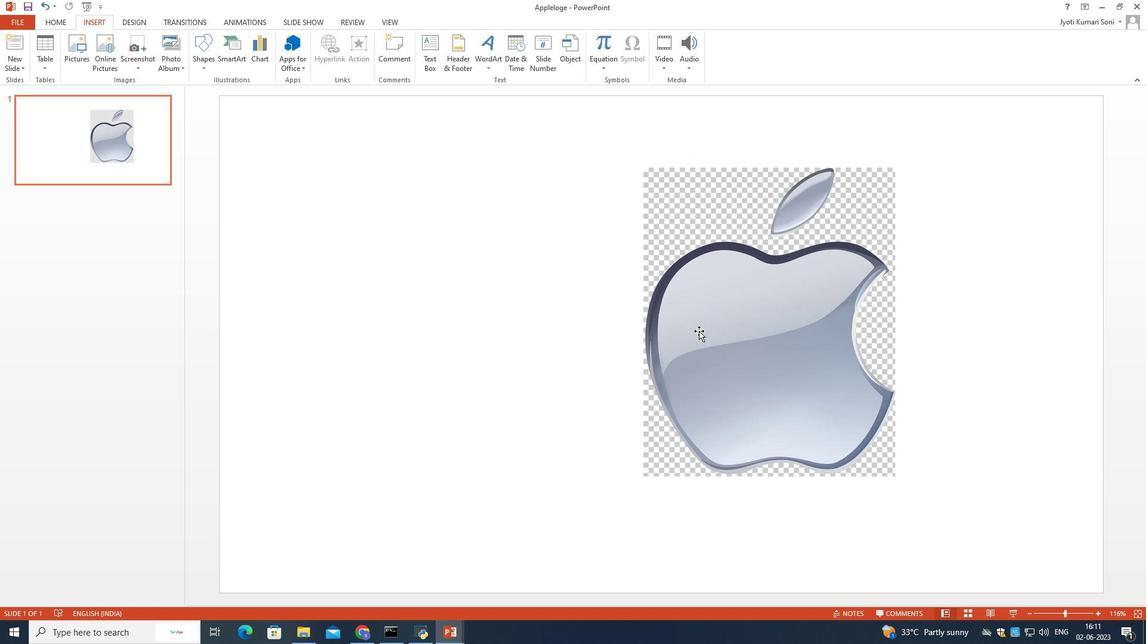 
Action: Mouse pressed left at (721, 317)
Screenshot: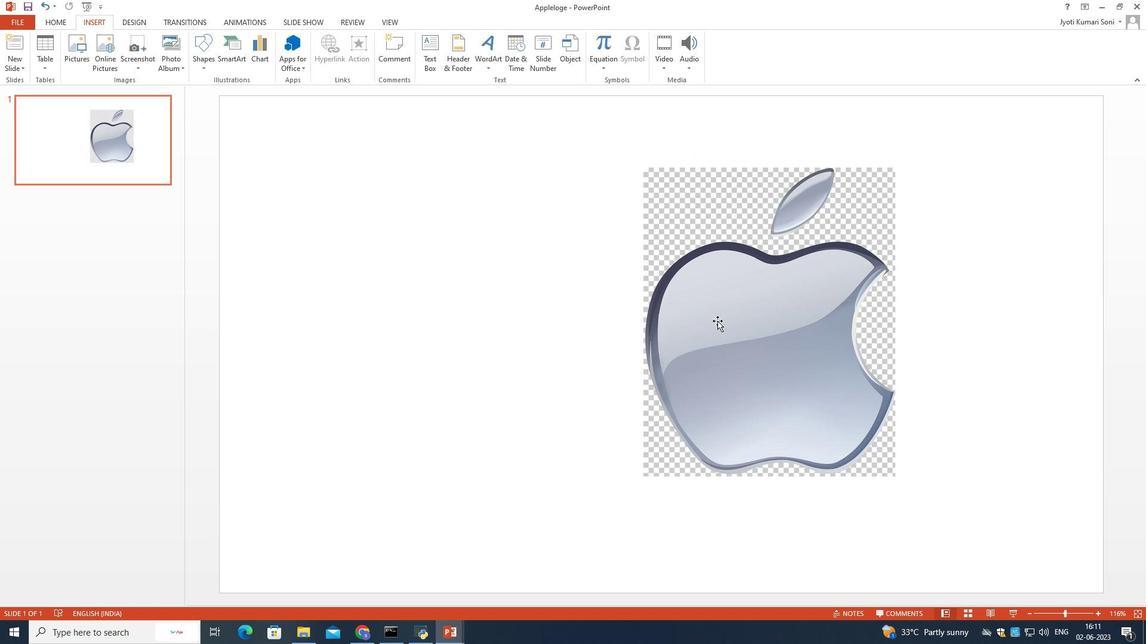 
Action: Mouse moved to (643, 323)
Screenshot: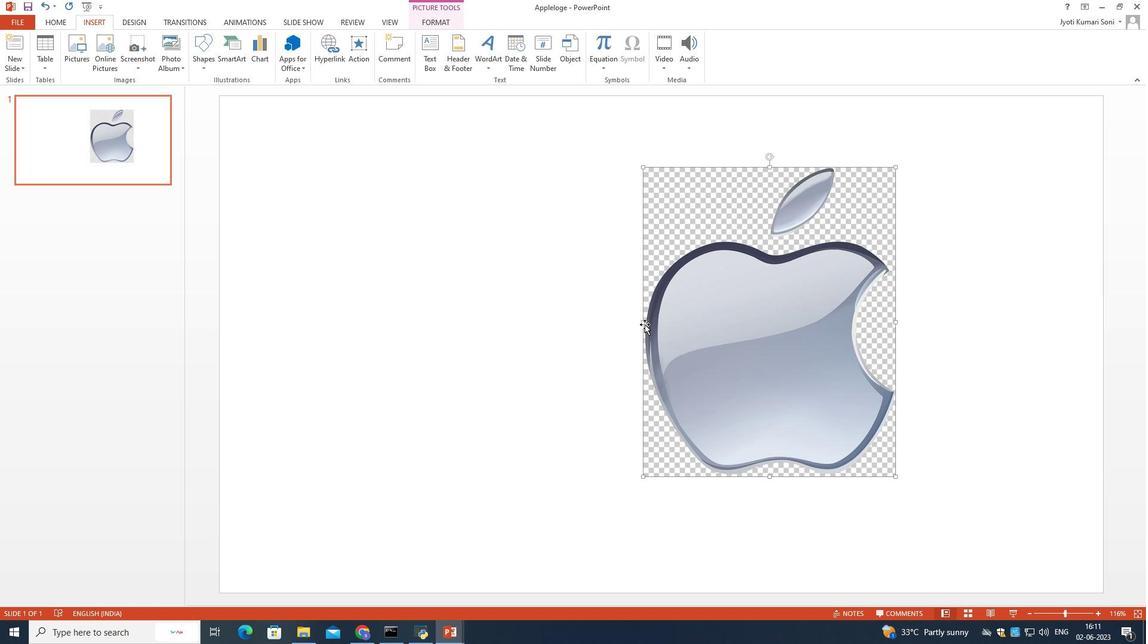 
Action: Mouse pressed left at (643, 323)
Screenshot: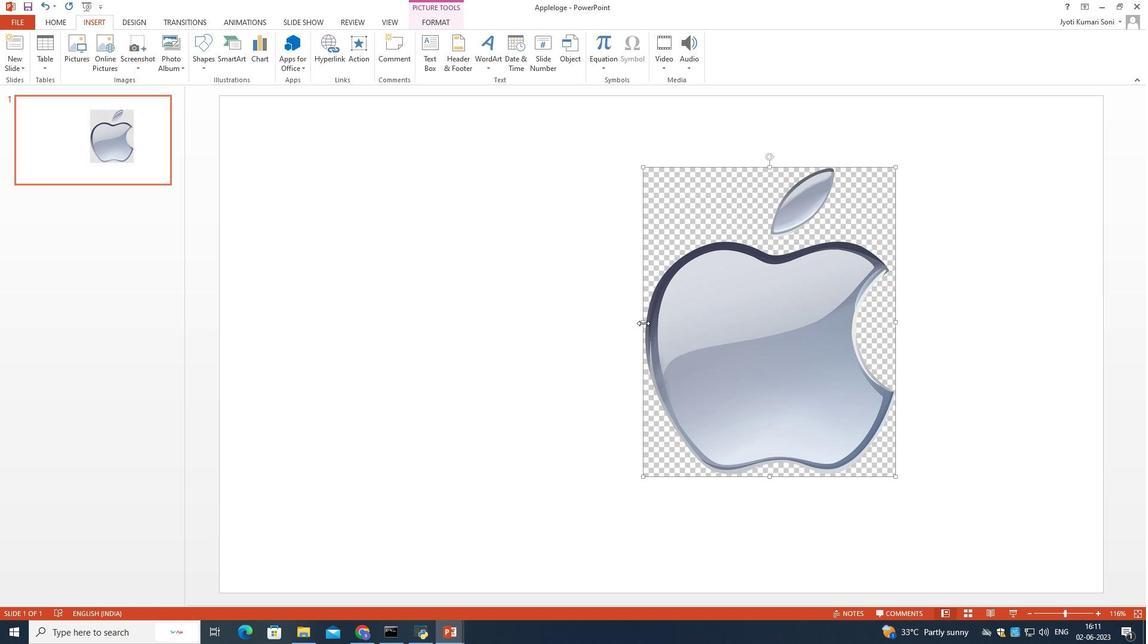 
Action: Mouse moved to (655, 476)
Screenshot: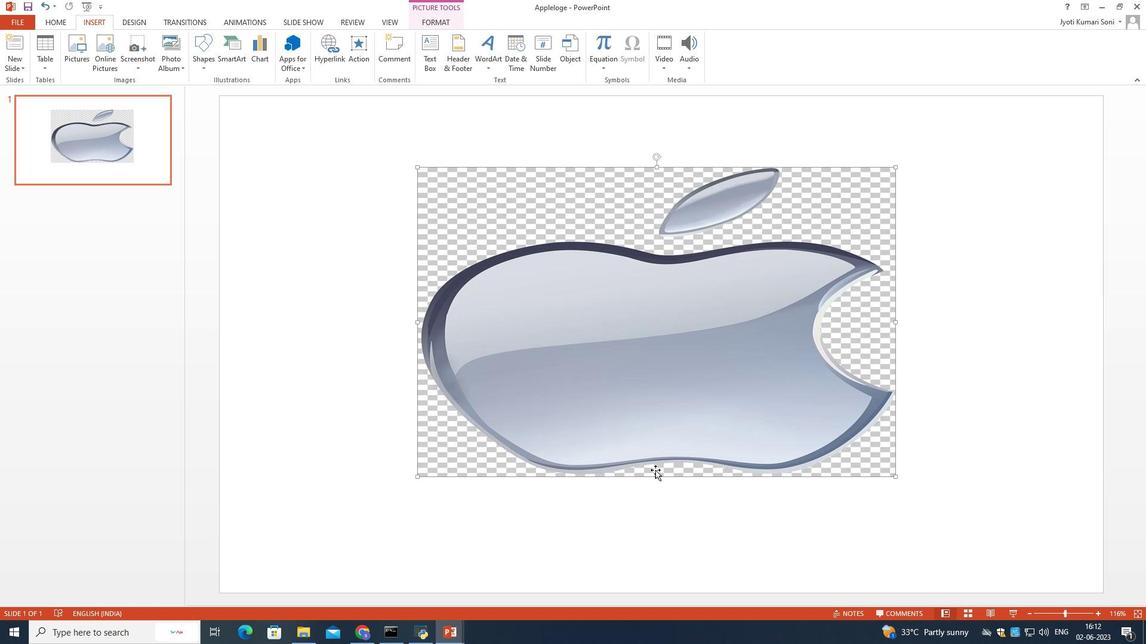 
Action: Mouse pressed left at (655, 476)
Screenshot: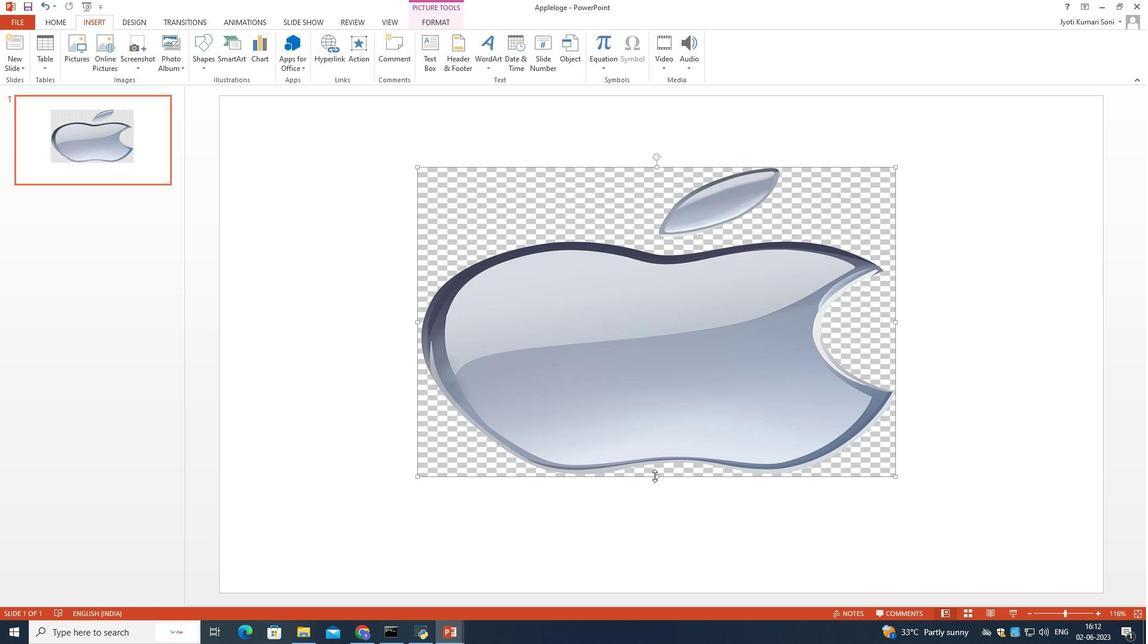 
Action: Mouse moved to (657, 167)
Screenshot: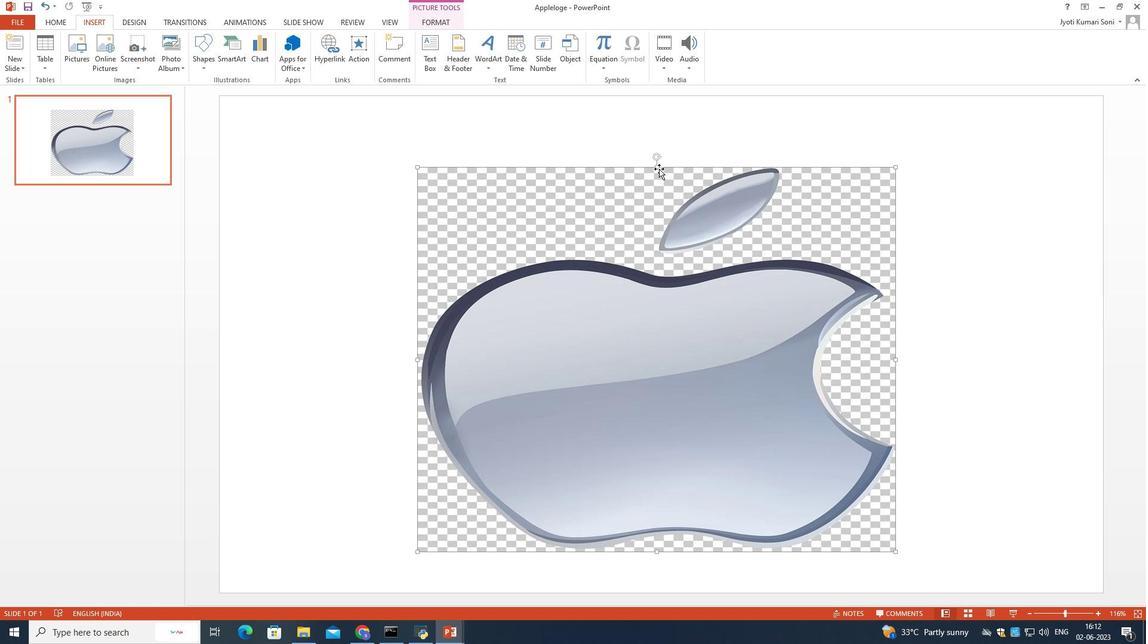 
Action: Mouse pressed left at (657, 167)
Screenshot: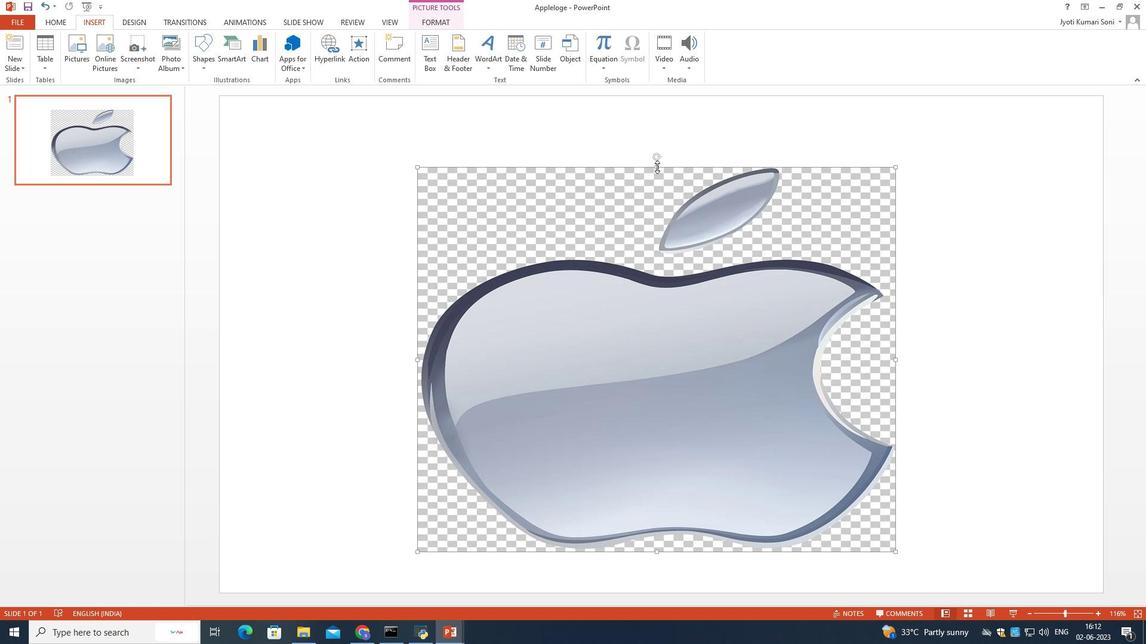 
Action: Mouse moved to (284, 277)
Screenshot: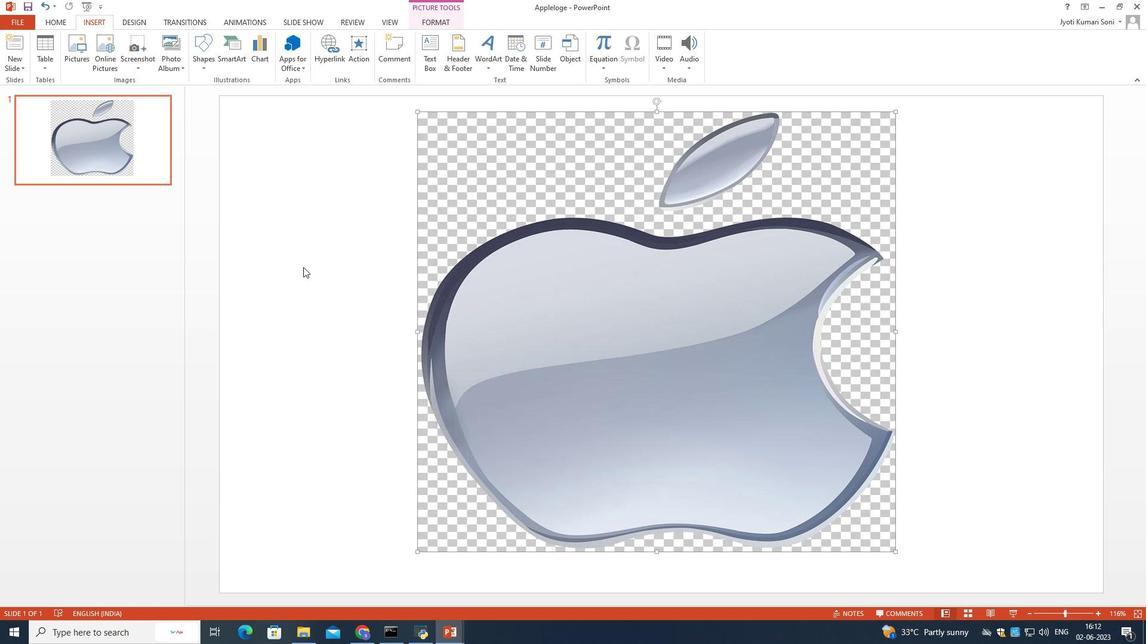 
Action: Mouse pressed left at (284, 277)
Screenshot: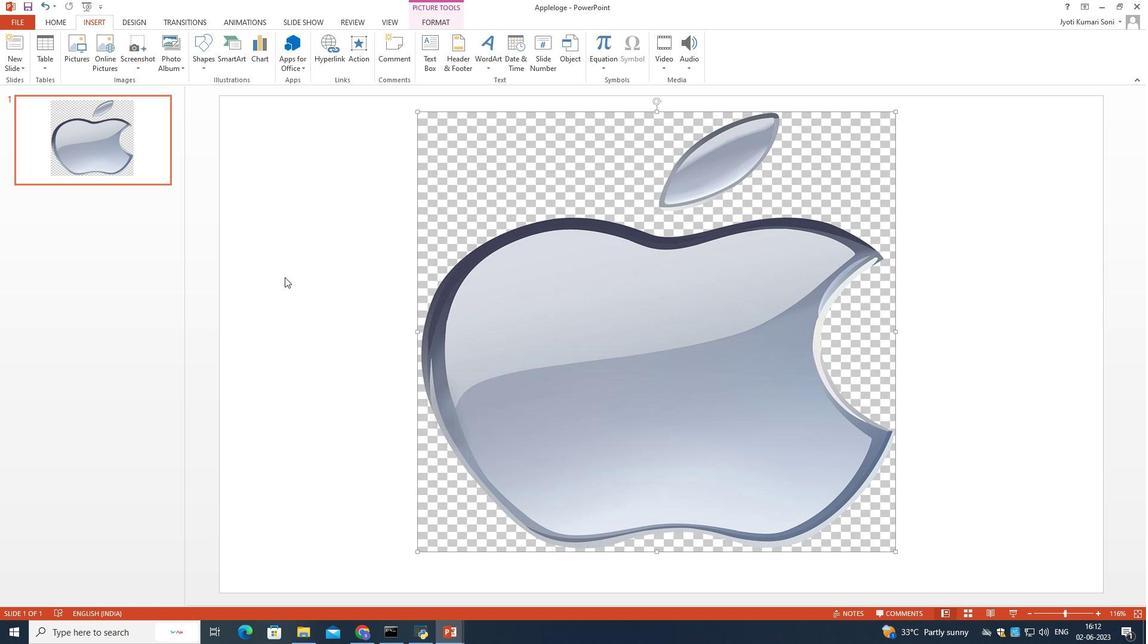 
Action: Mouse moved to (459, 337)
Screenshot: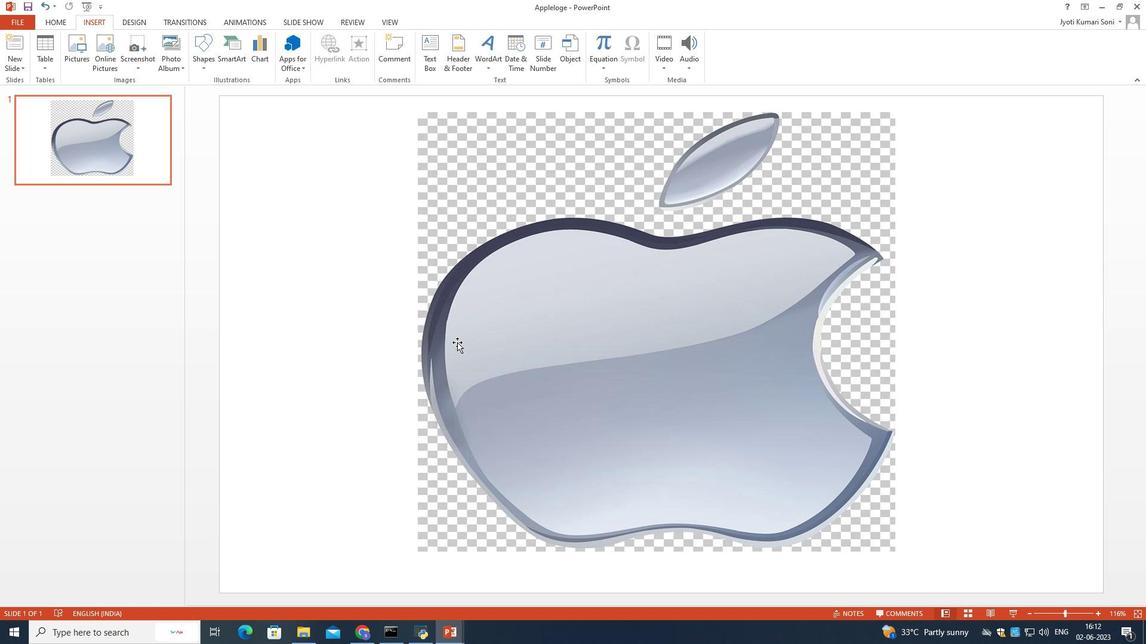 
Action: Mouse pressed left at (459, 337)
Screenshot: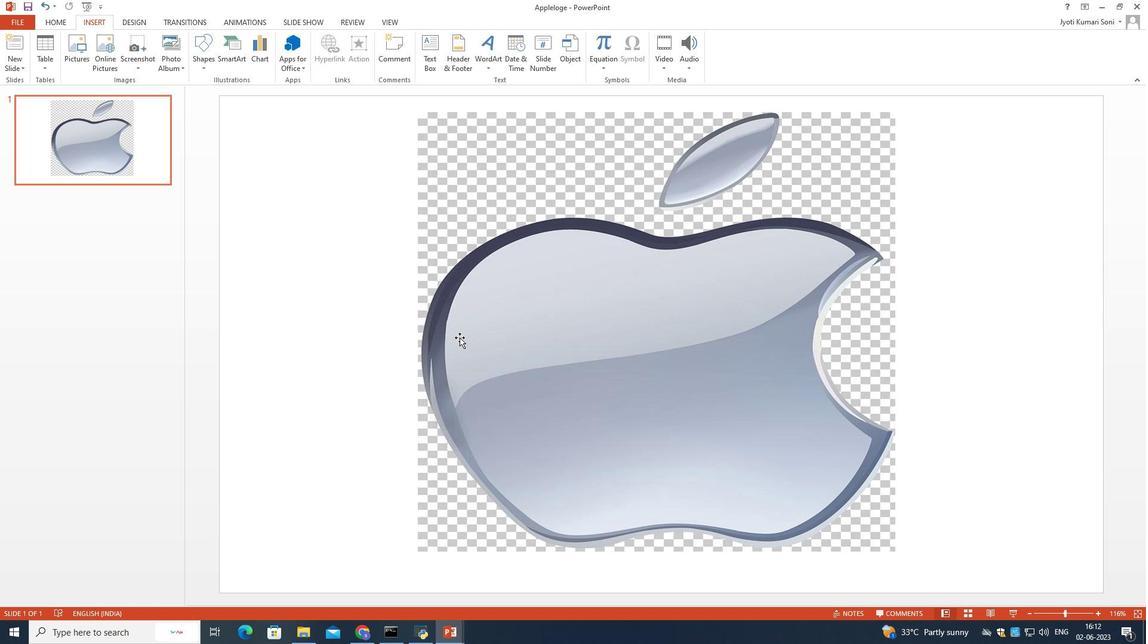 
Action: Mouse moved to (440, 23)
Screenshot: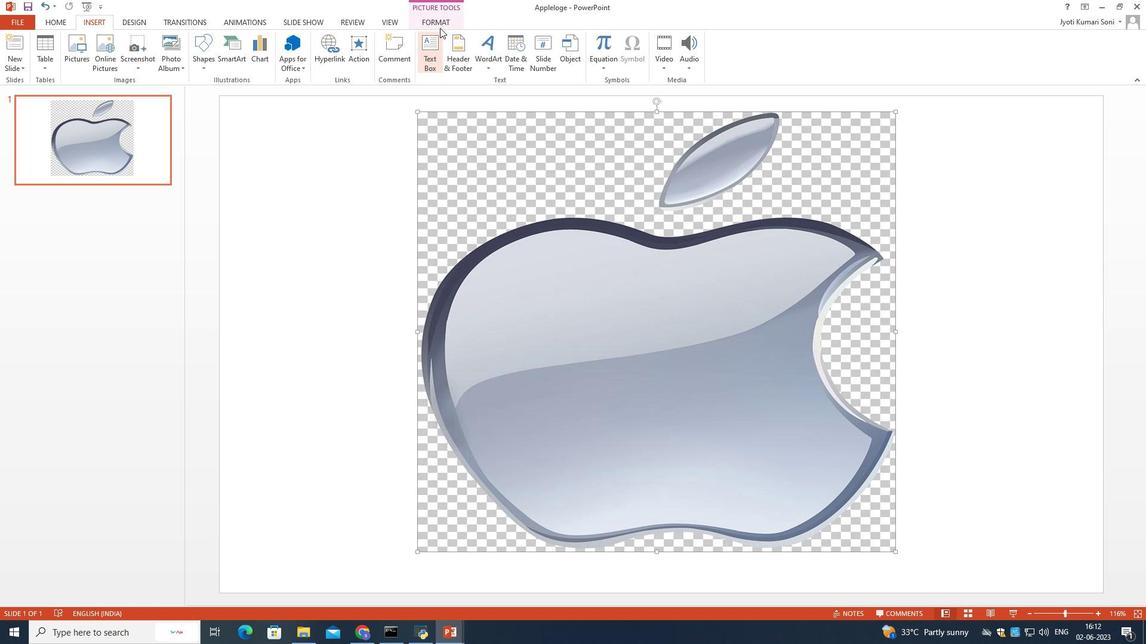 
Action: Mouse pressed left at (440, 23)
Screenshot: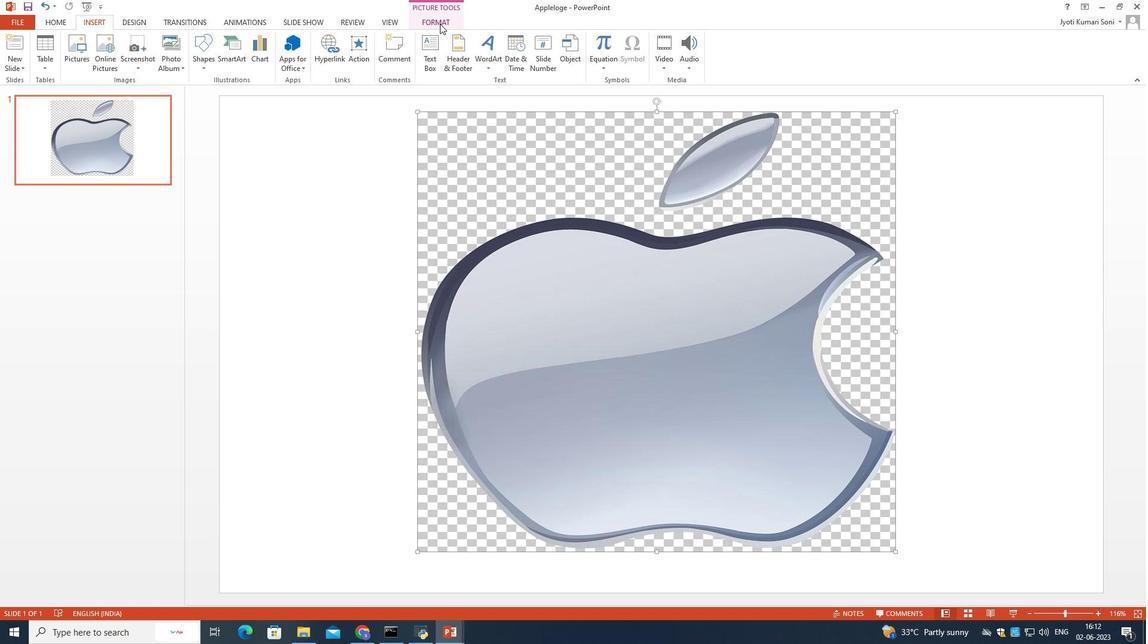 
Action: Mouse moved to (1099, 45)
Screenshot: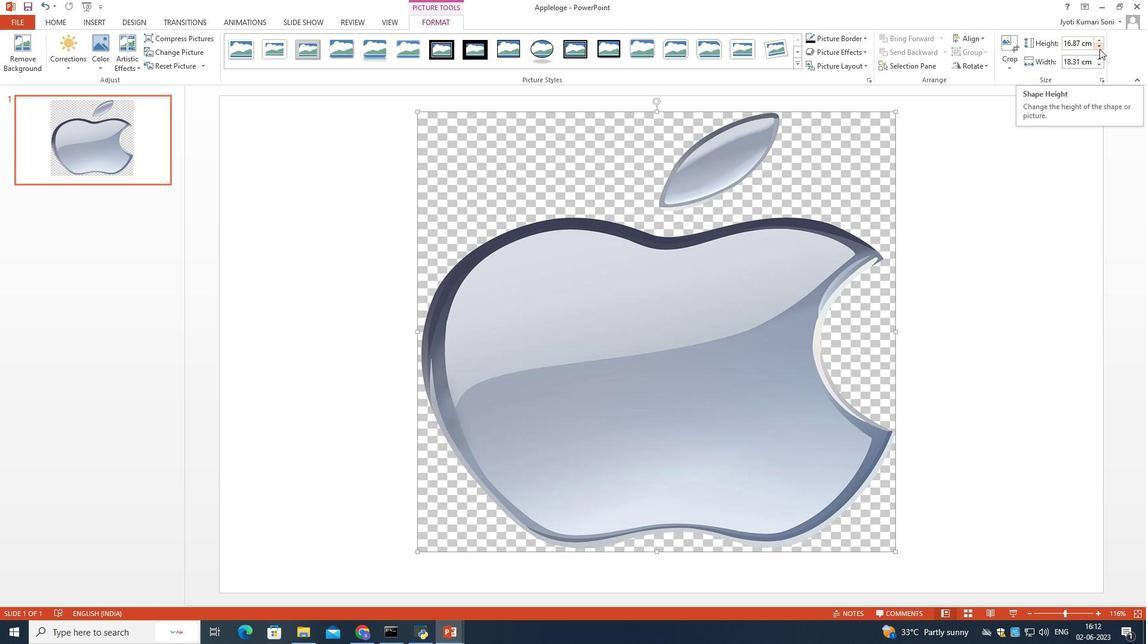 
Action: Mouse pressed left at (1099, 45)
Screenshot: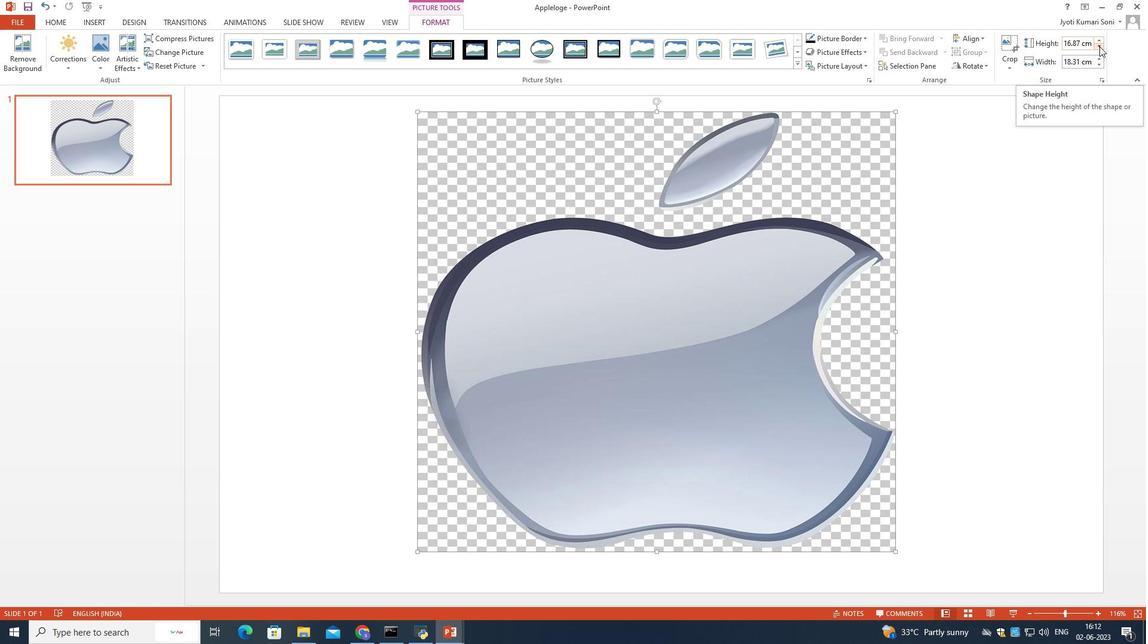 
Action: Mouse pressed left at (1099, 45)
Screenshot: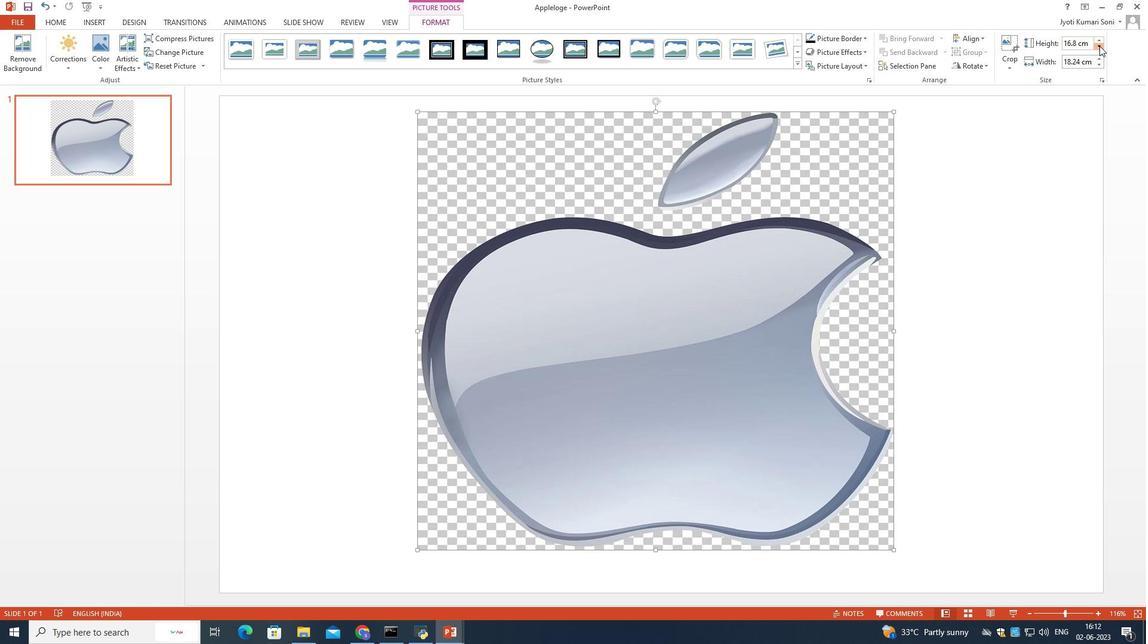 
Action: Mouse pressed left at (1099, 45)
Screenshot: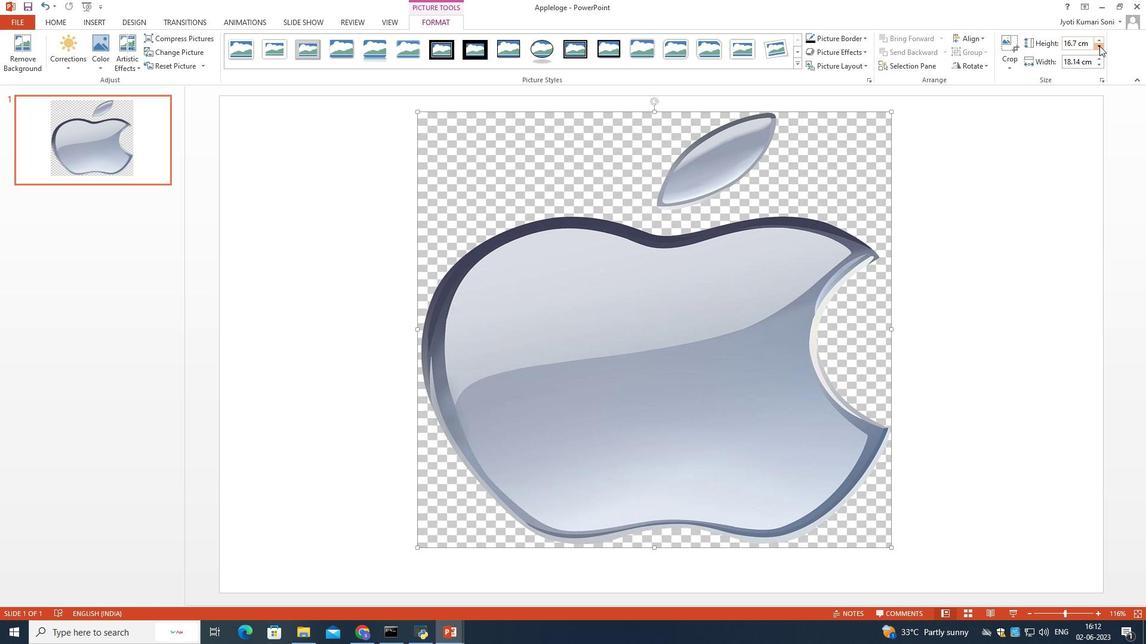 
Action: Mouse pressed left at (1099, 45)
Screenshot: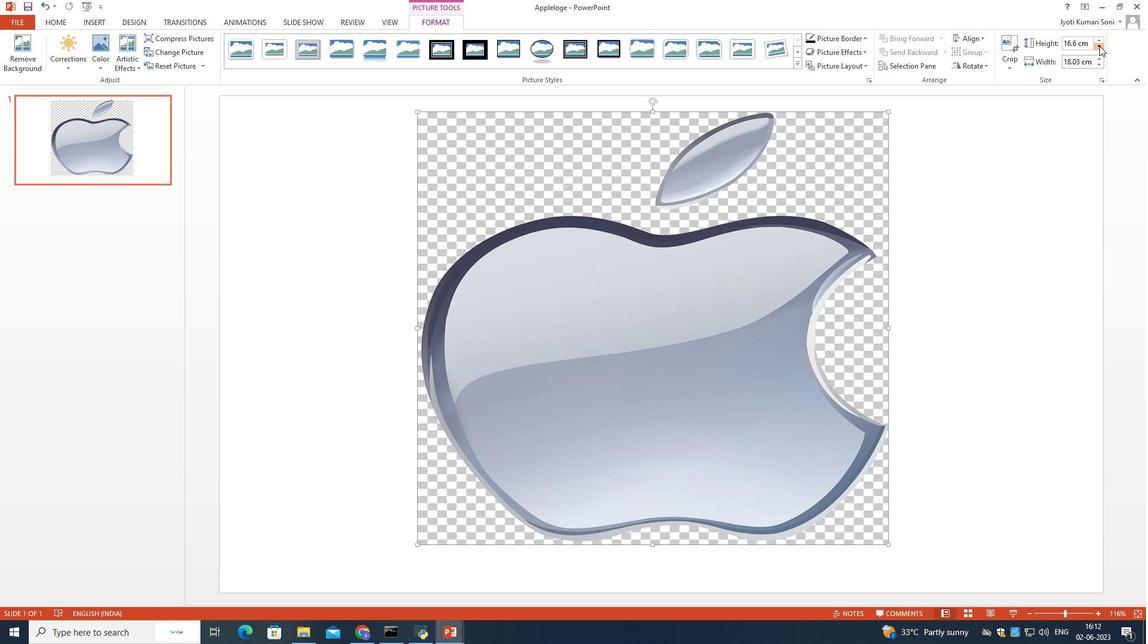 
Action: Mouse pressed left at (1099, 45)
Screenshot: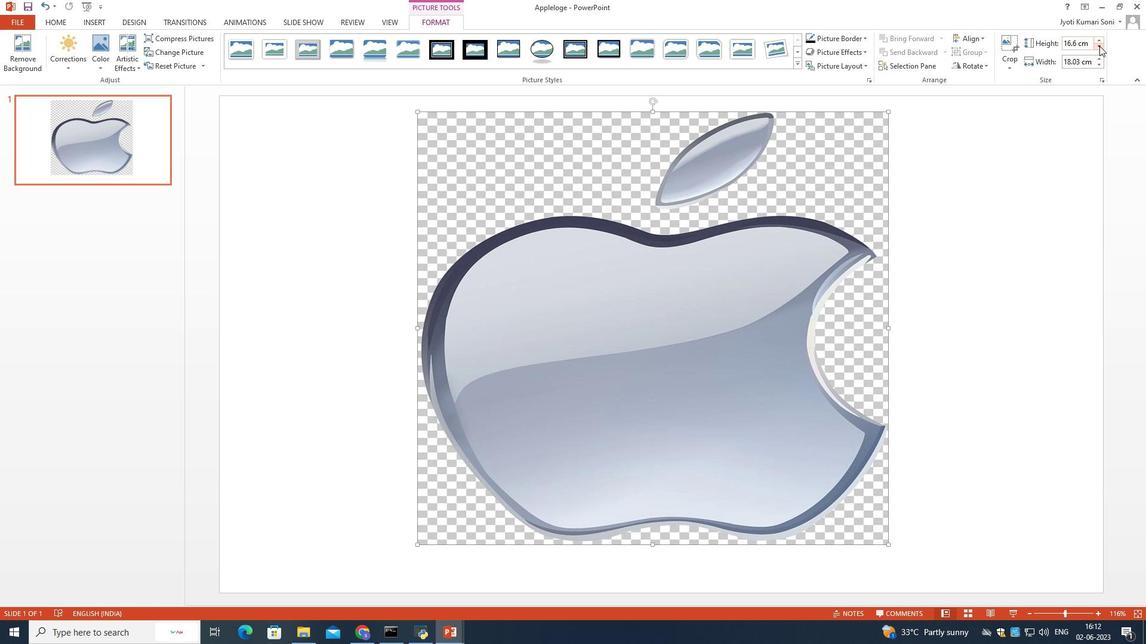 
Action: Mouse pressed left at (1099, 45)
Screenshot: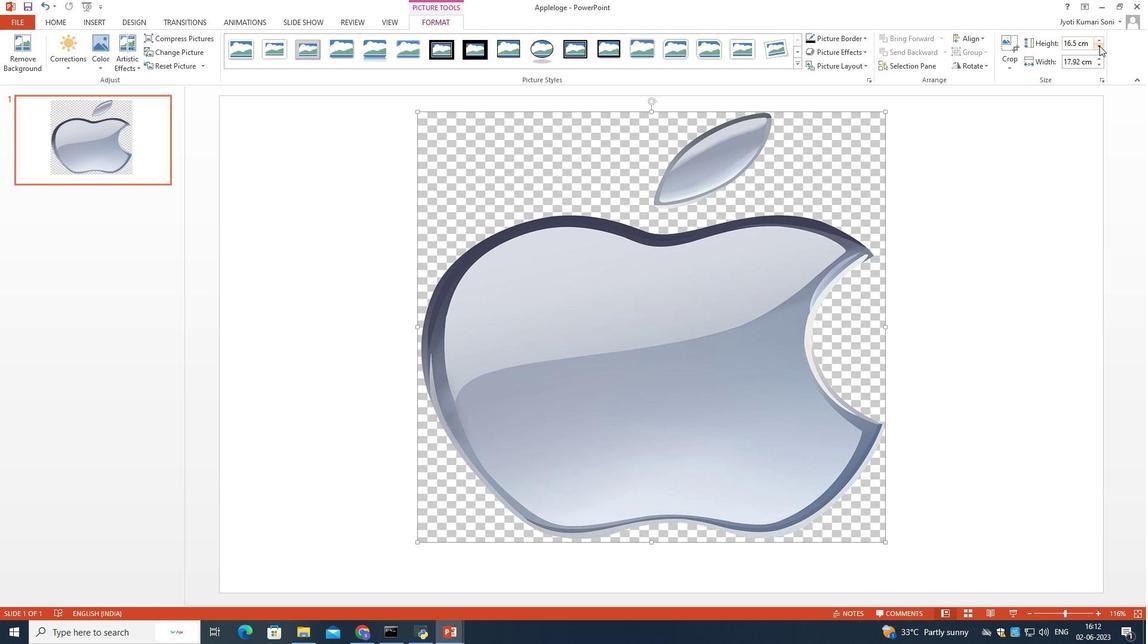 
Action: Mouse pressed left at (1099, 45)
Screenshot: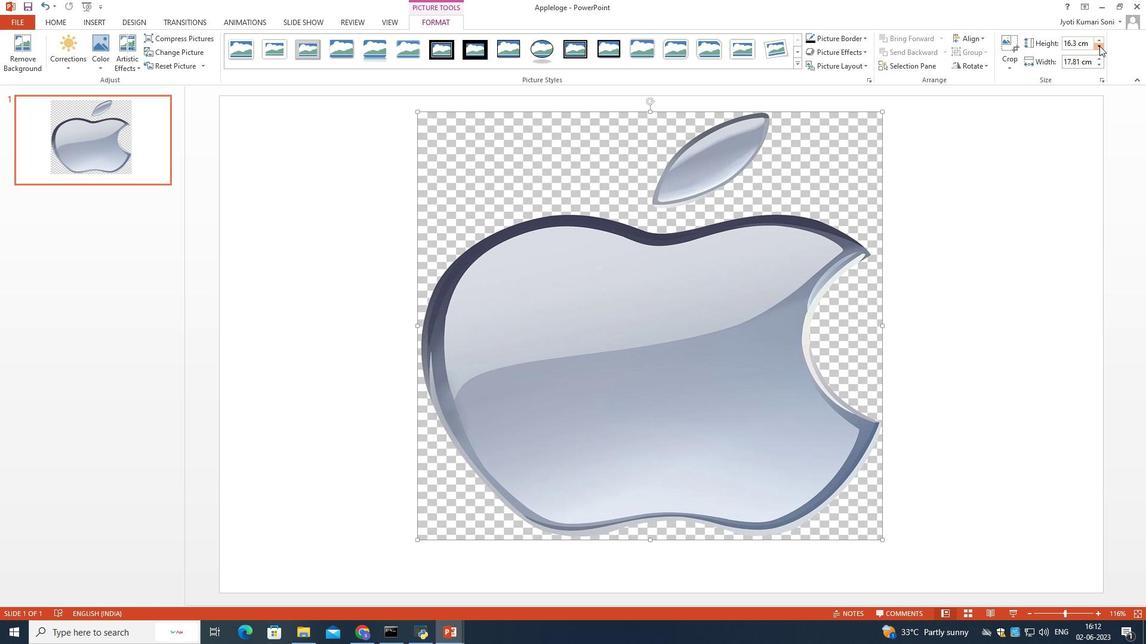 
Action: Mouse moved to (1099, 45)
Screenshot: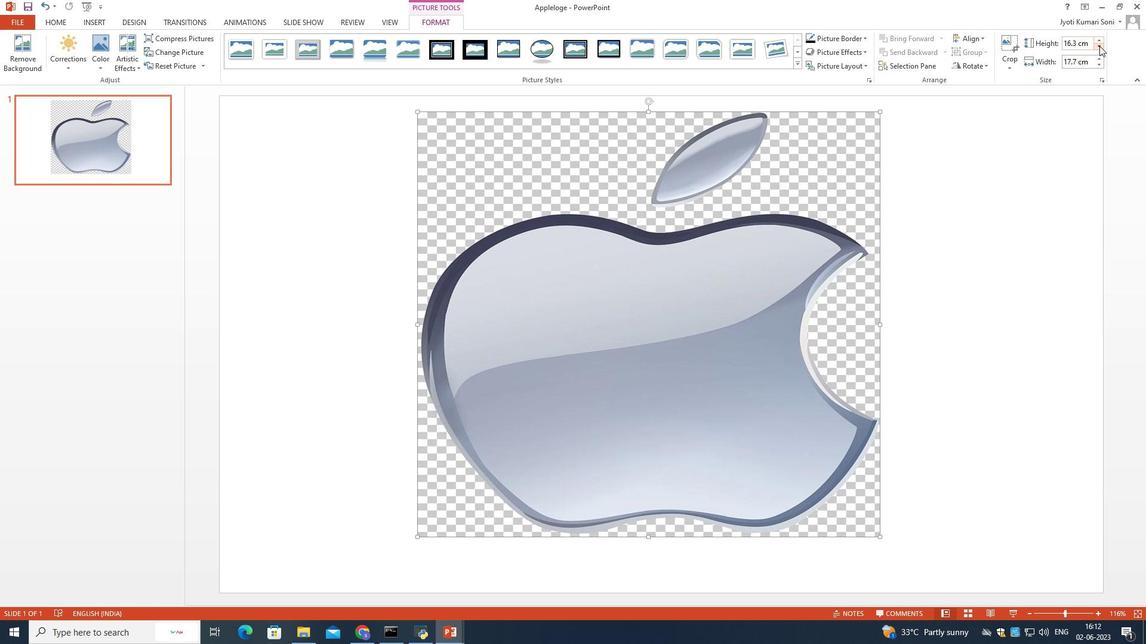 
Action: Mouse pressed left at (1099, 45)
Screenshot: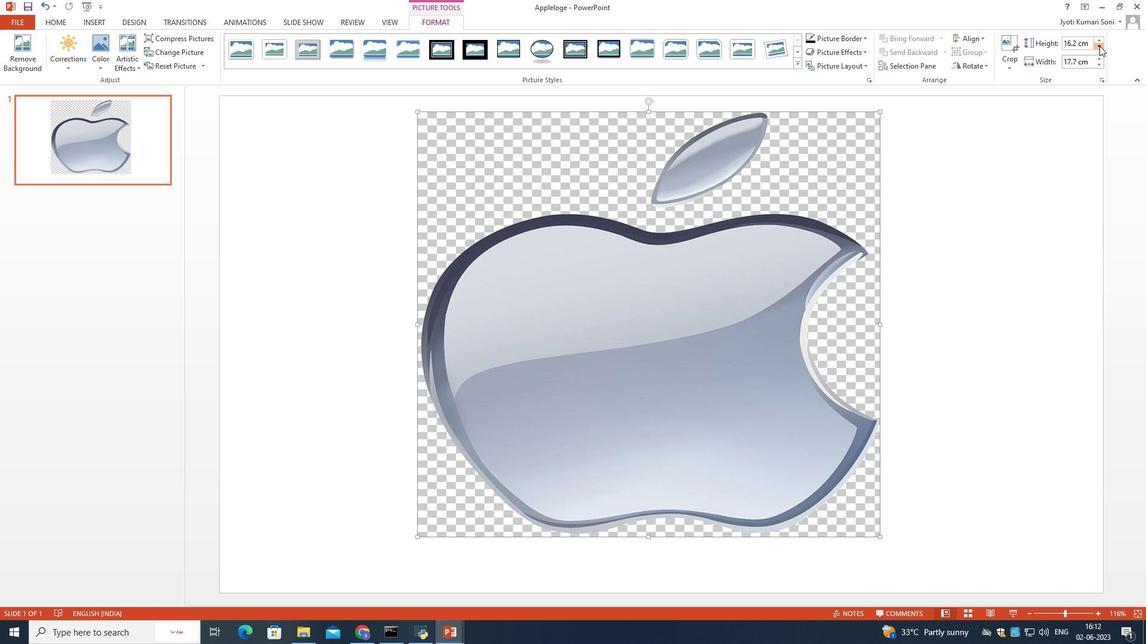 
Action: Mouse pressed left at (1099, 45)
Screenshot: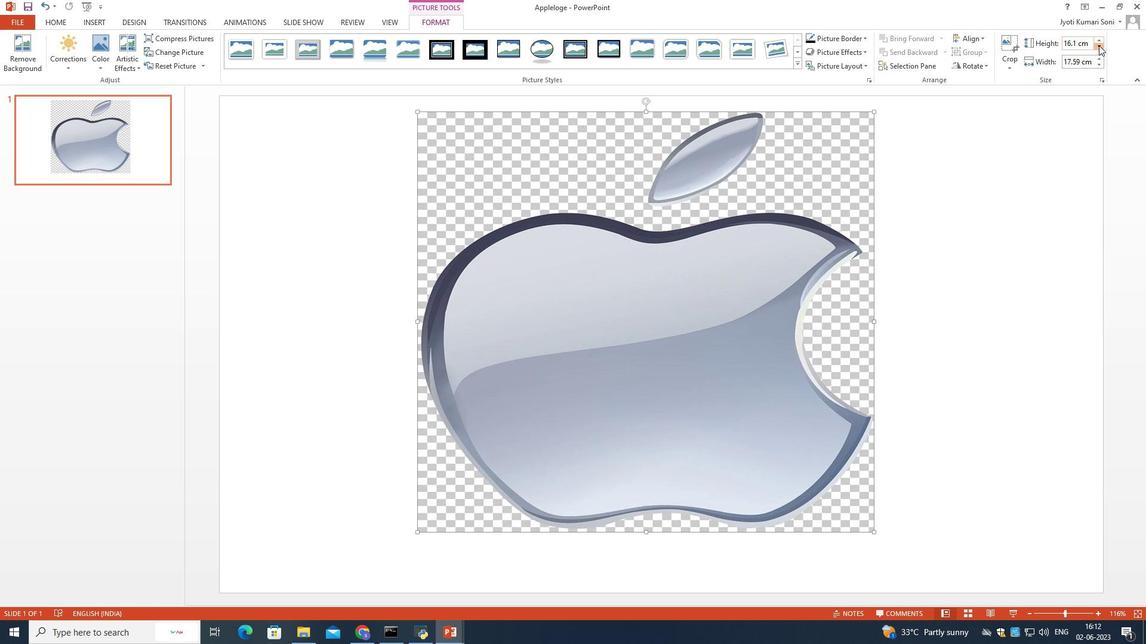 
Action: Mouse pressed left at (1099, 45)
Screenshot: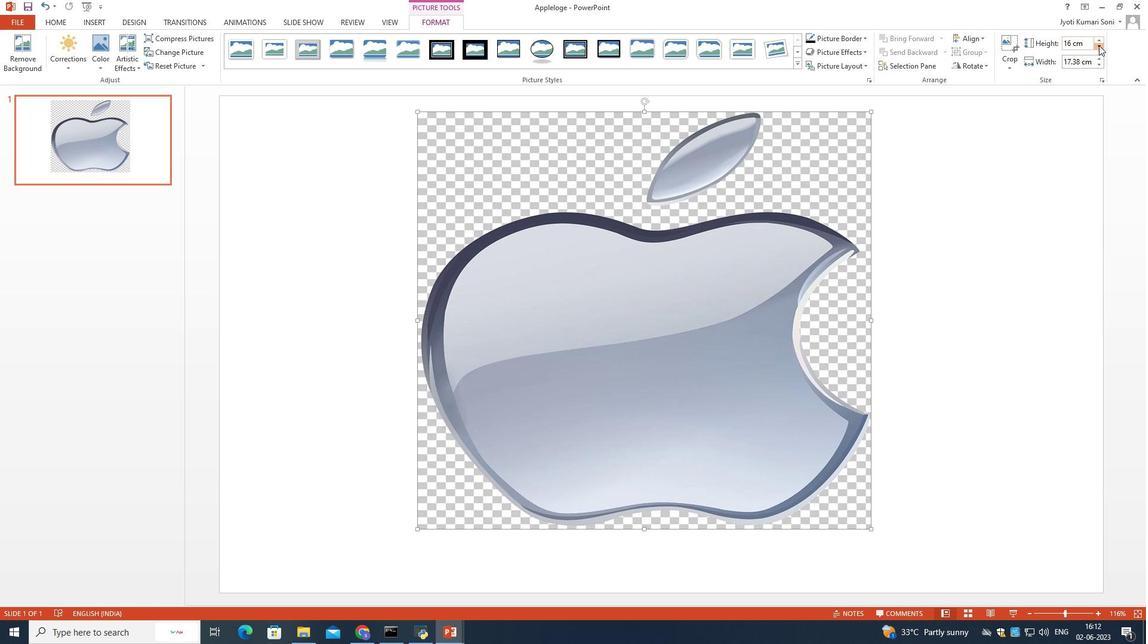 
Action: Mouse pressed left at (1099, 45)
Screenshot: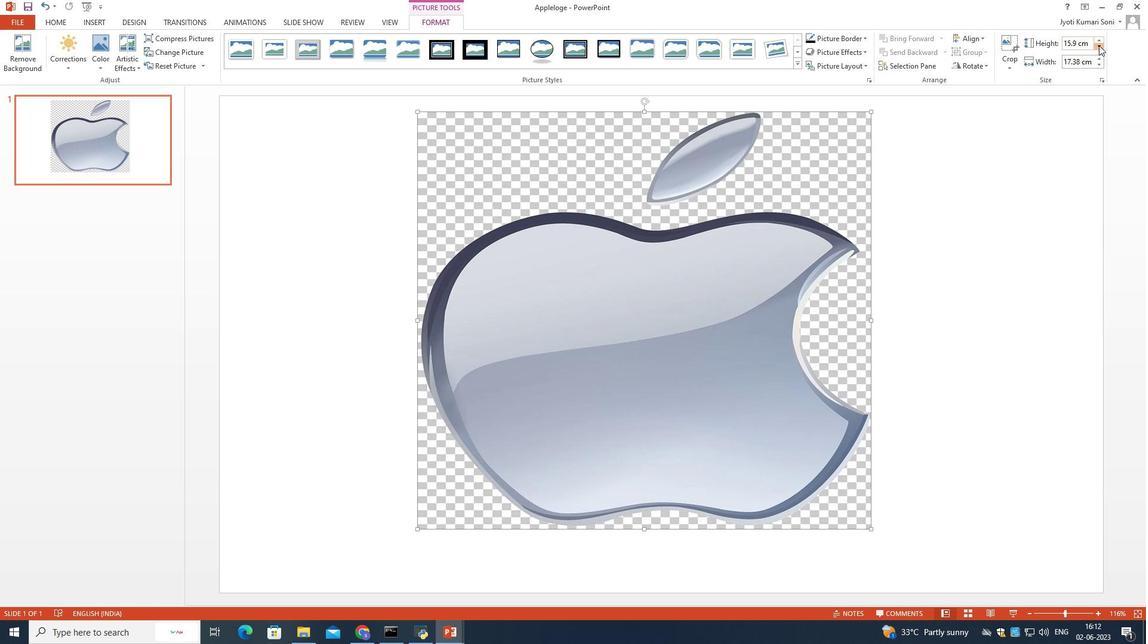 
Action: Mouse pressed left at (1099, 45)
Screenshot: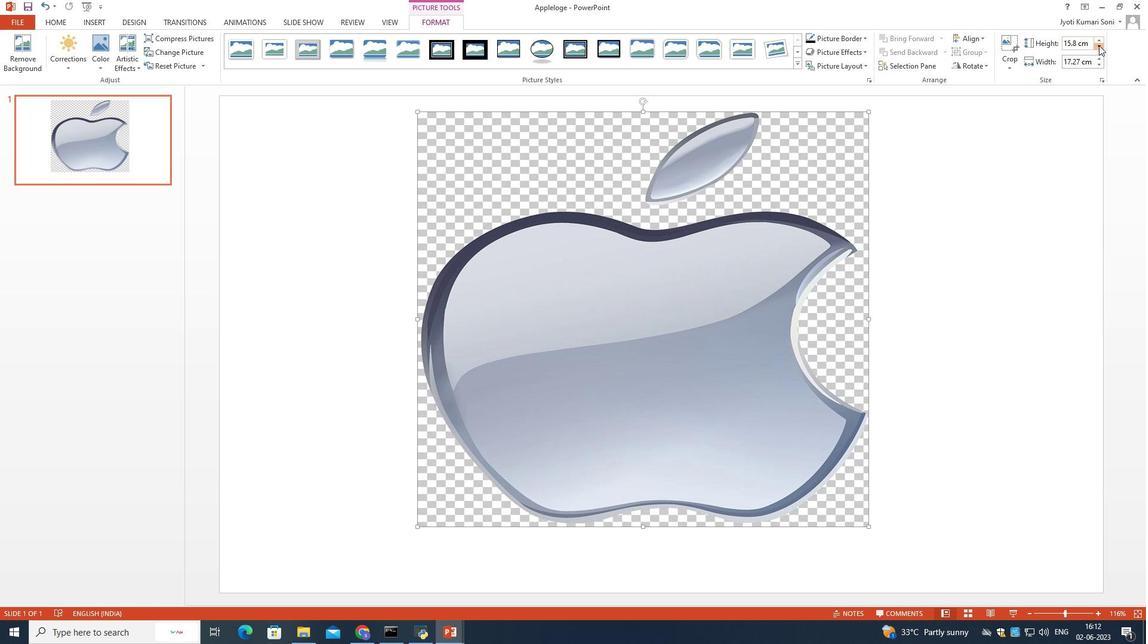 
Action: Mouse pressed left at (1099, 45)
Screenshot: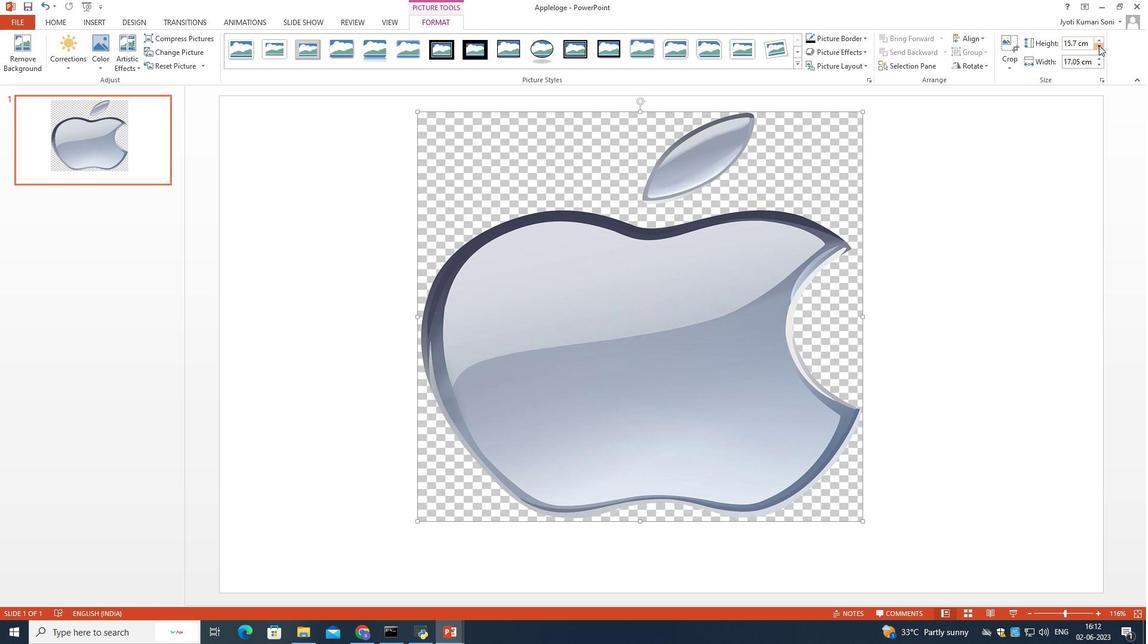 
Action: Mouse pressed left at (1099, 45)
Screenshot: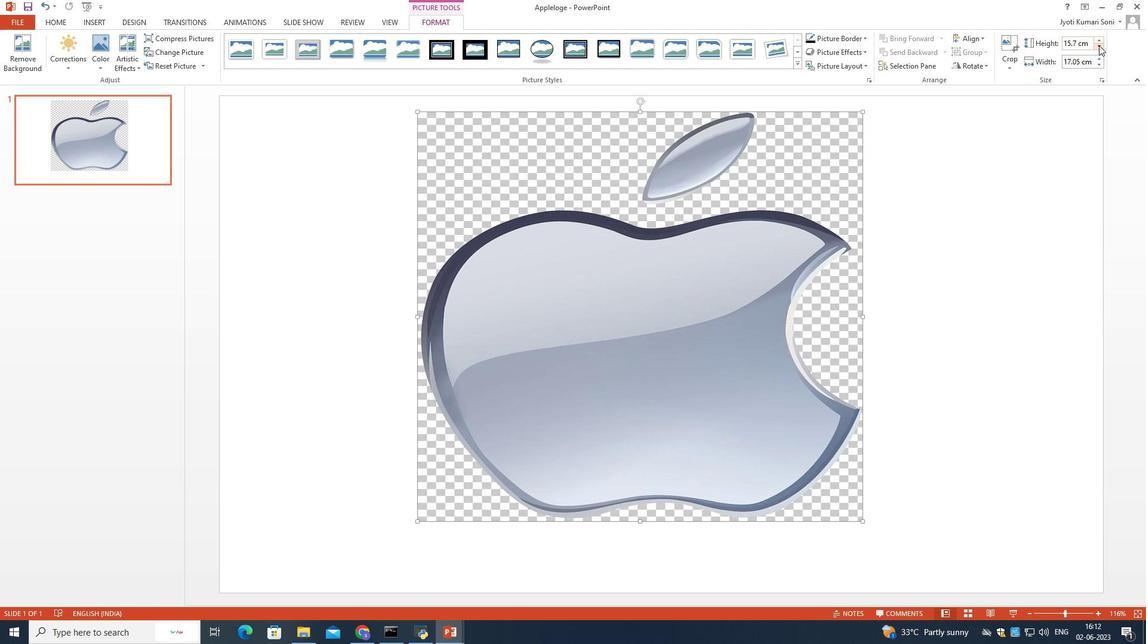 
Action: Mouse pressed left at (1099, 45)
Screenshot: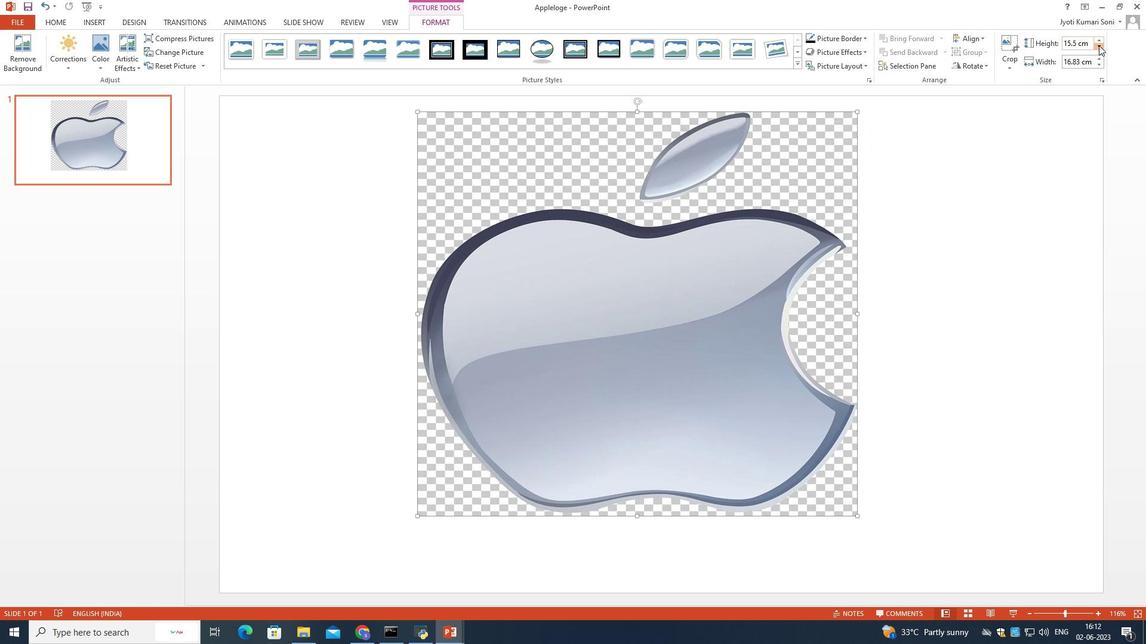 
Action: Mouse pressed left at (1099, 45)
Screenshot: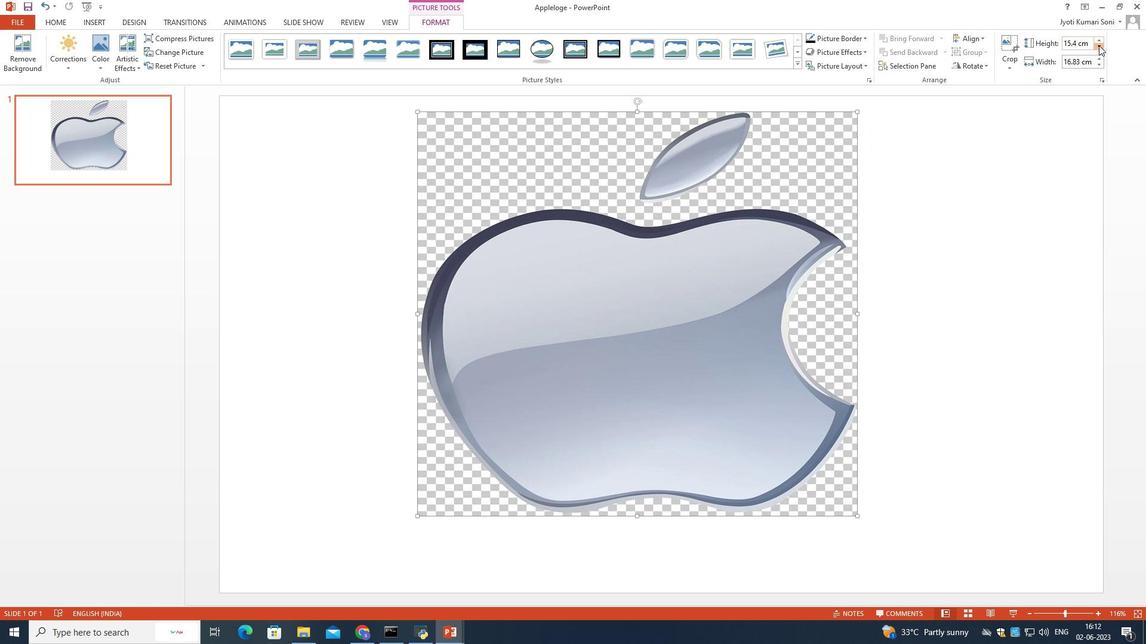 
Action: Mouse pressed left at (1099, 45)
Screenshot: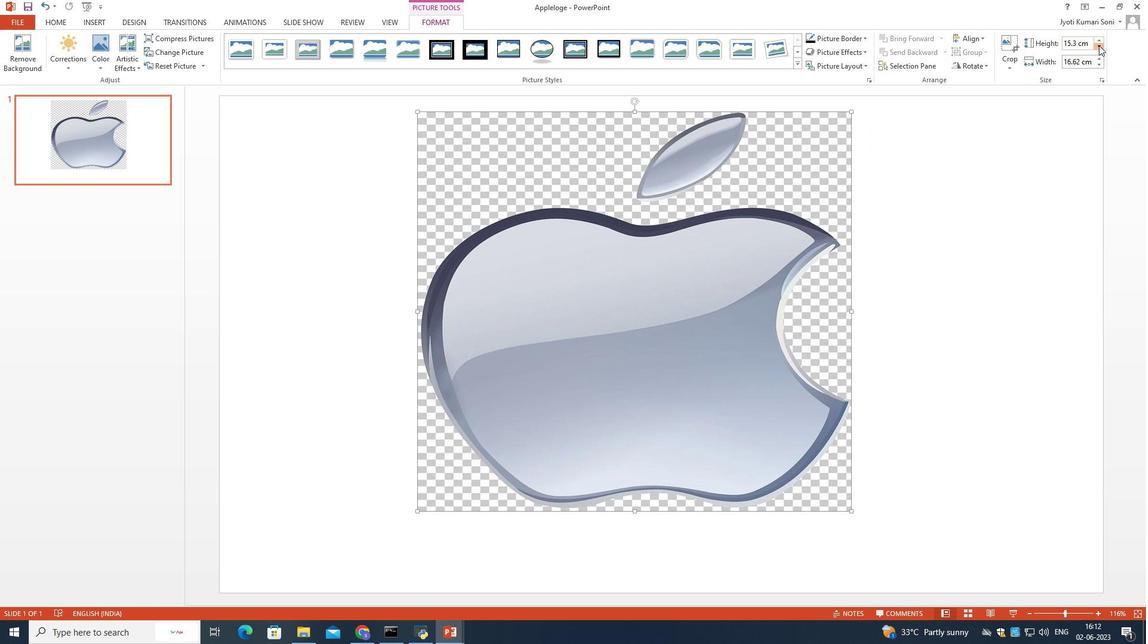 
Action: Mouse pressed left at (1099, 45)
Screenshot: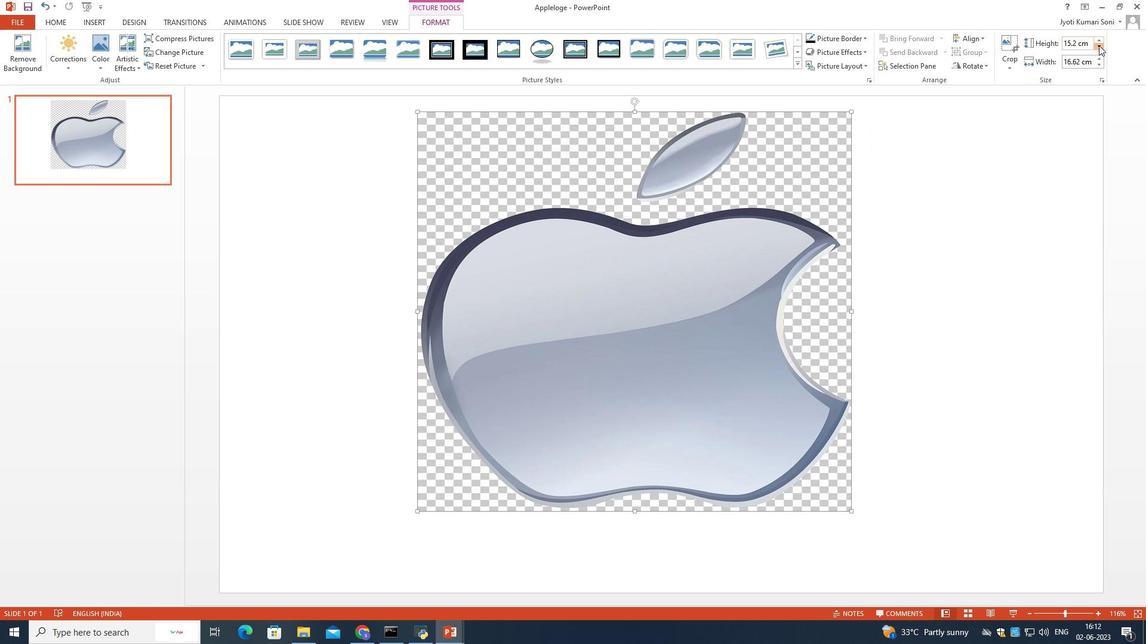 
Action: Mouse pressed left at (1099, 45)
Screenshot: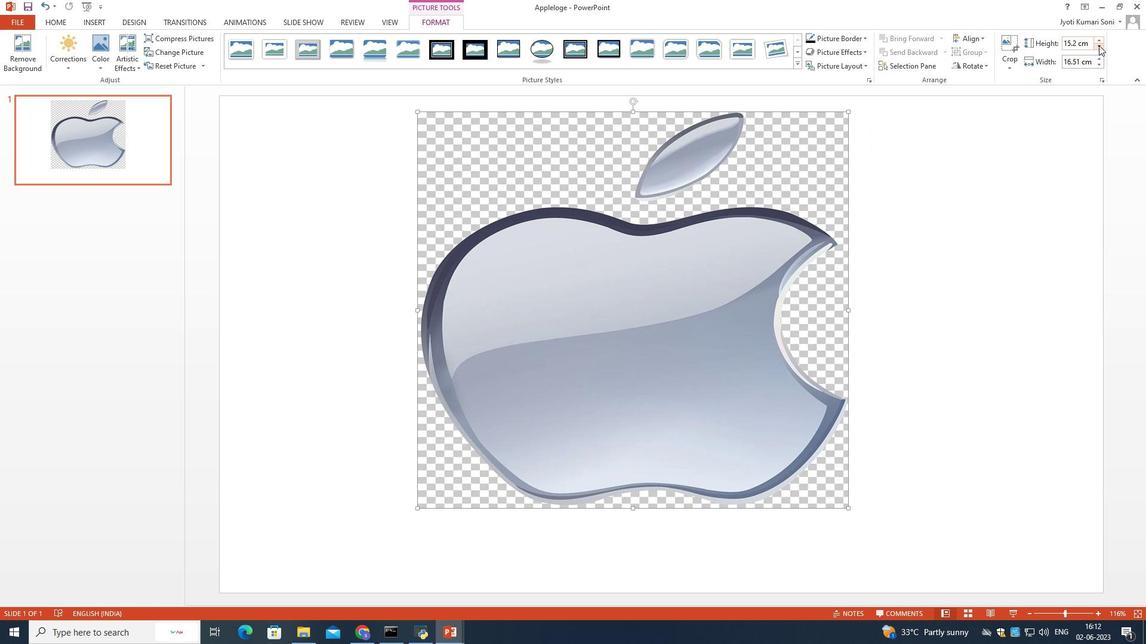 
Action: Mouse pressed left at (1099, 45)
Screenshot: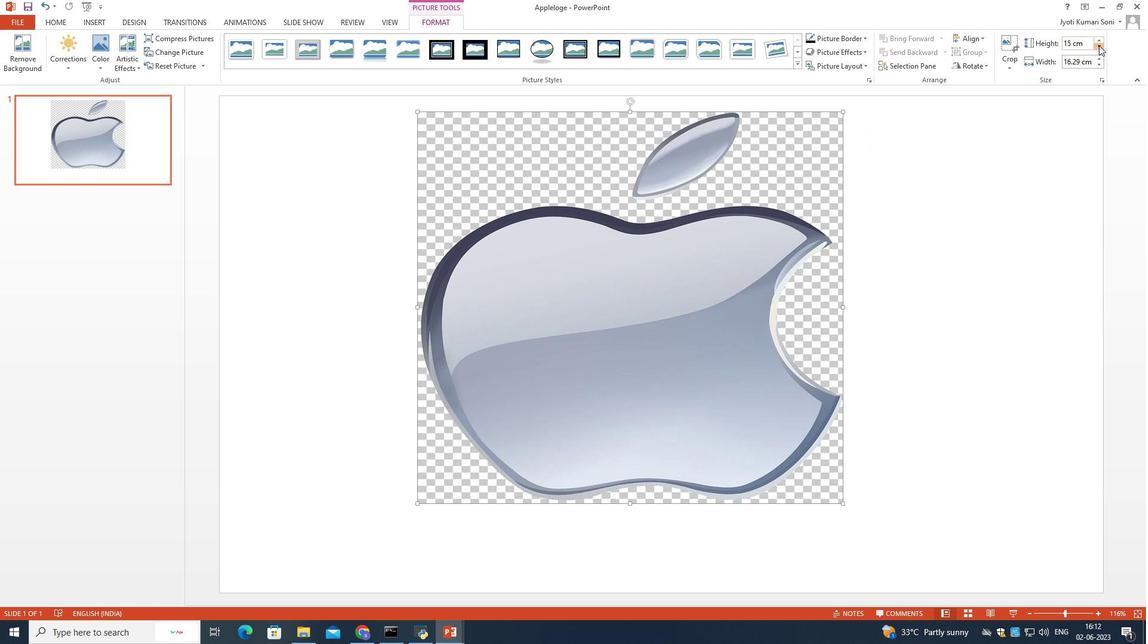 
Action: Mouse pressed left at (1099, 45)
Screenshot: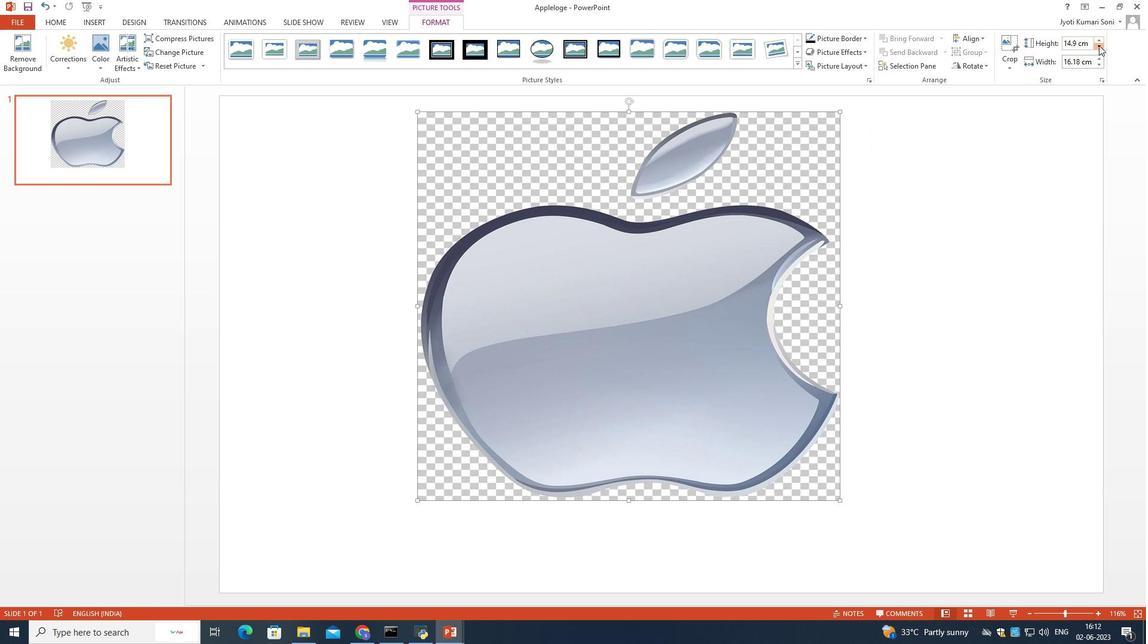 
Action: Mouse moved to (1098, 44)
Screenshot: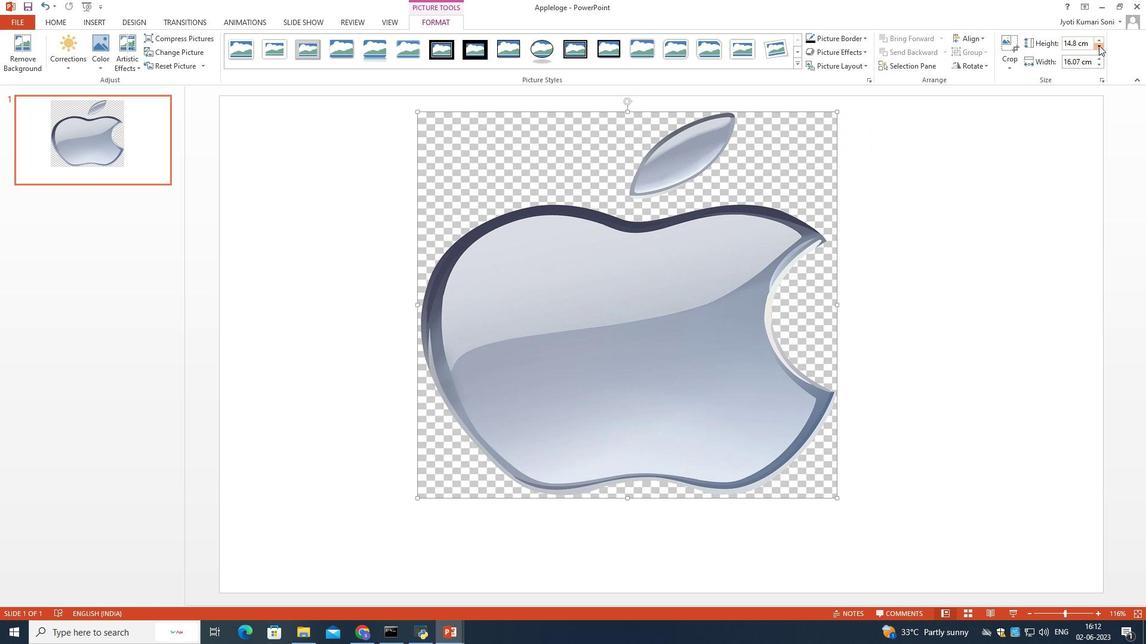 
Action: Mouse pressed left at (1098, 44)
Screenshot: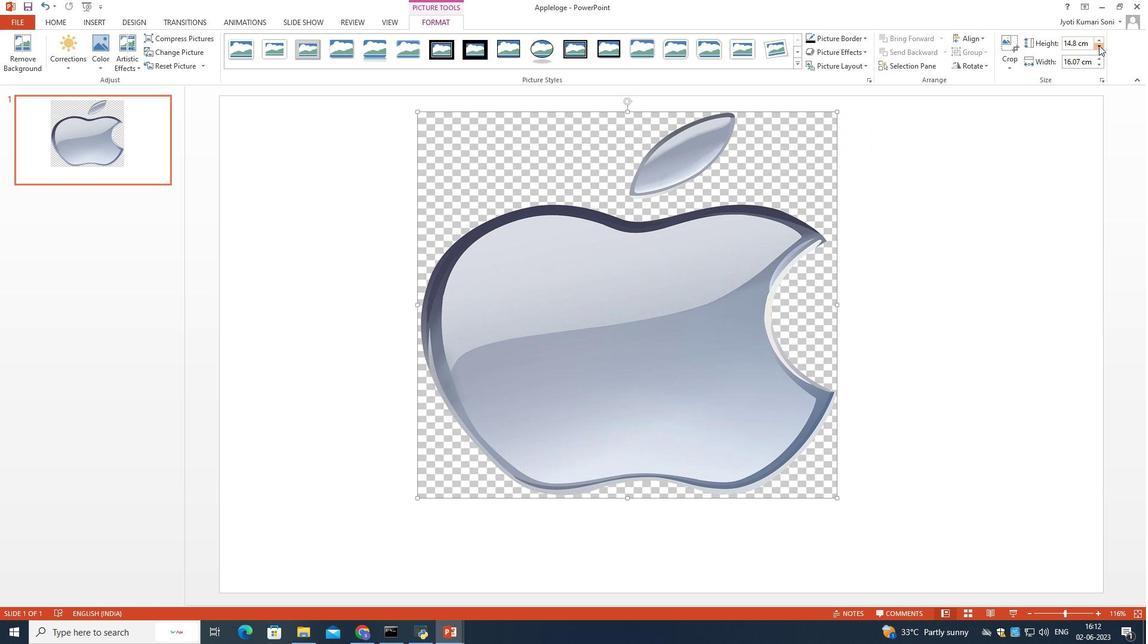 
Action: Mouse moved to (1098, 44)
Screenshot: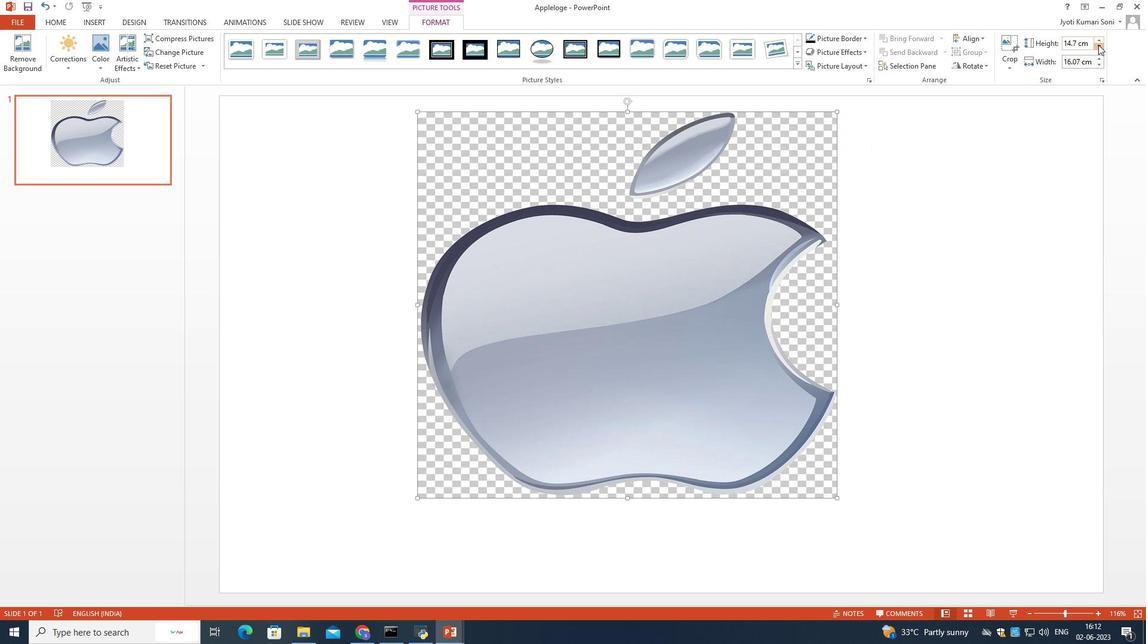 
Action: Mouse pressed left at (1098, 44)
Screenshot: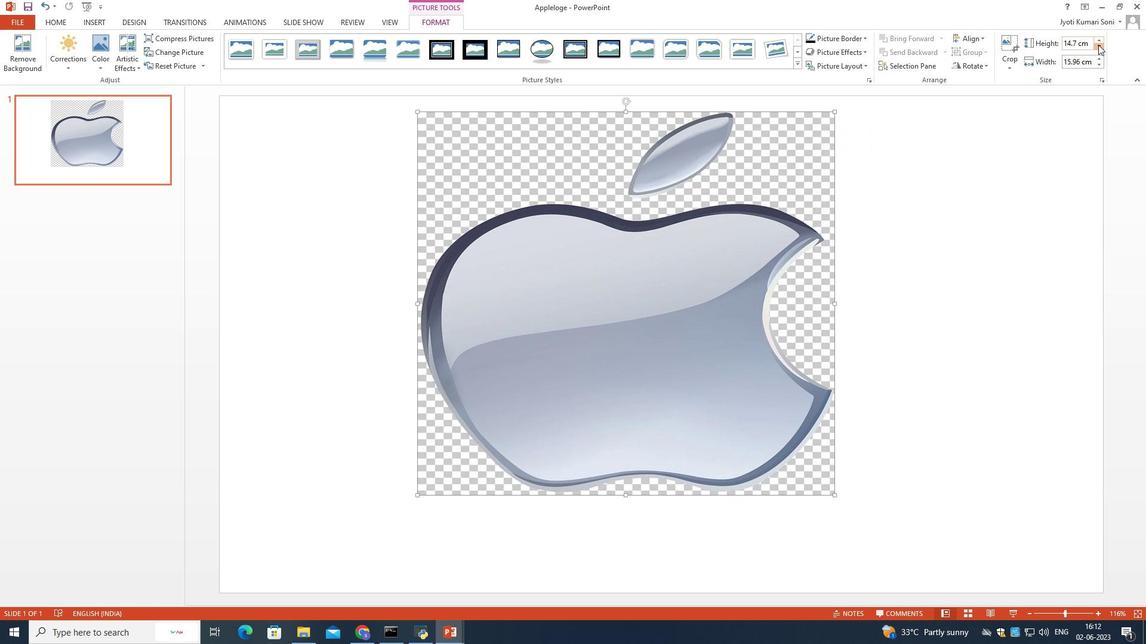 
Action: Mouse pressed left at (1098, 44)
Screenshot: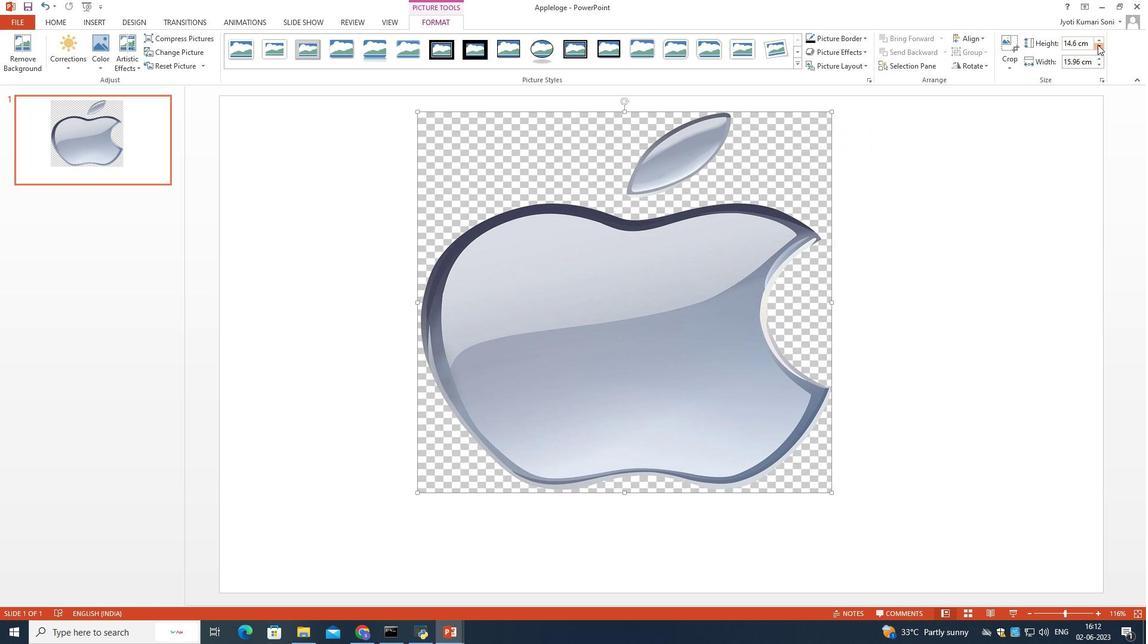 
Action: Mouse moved to (1098, 44)
Screenshot: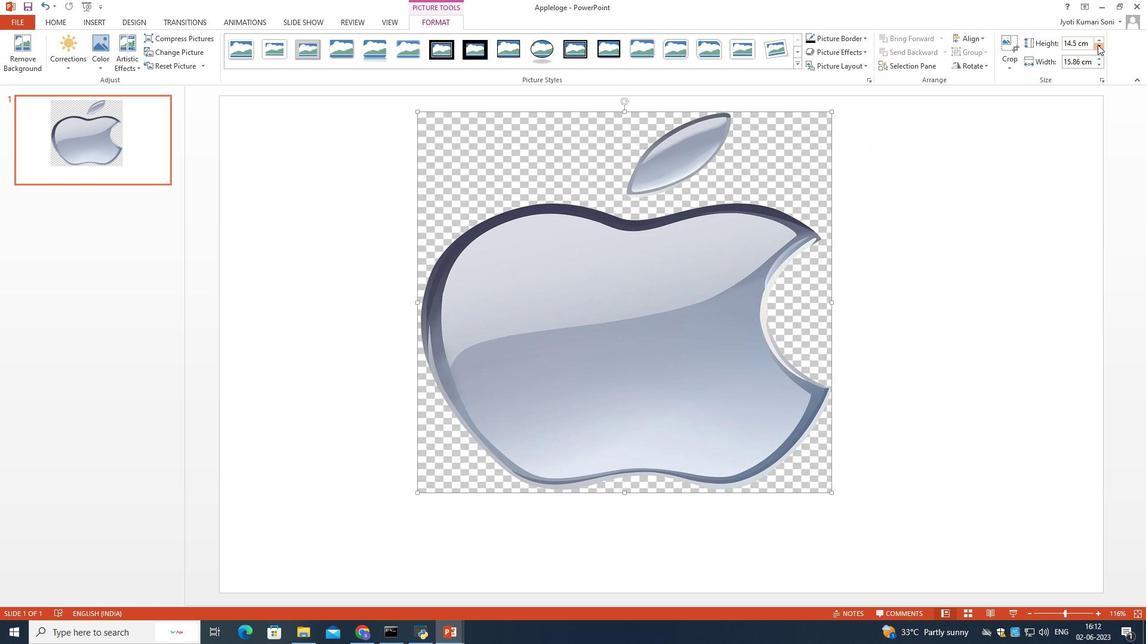 
Action: Mouse pressed left at (1098, 44)
Screenshot: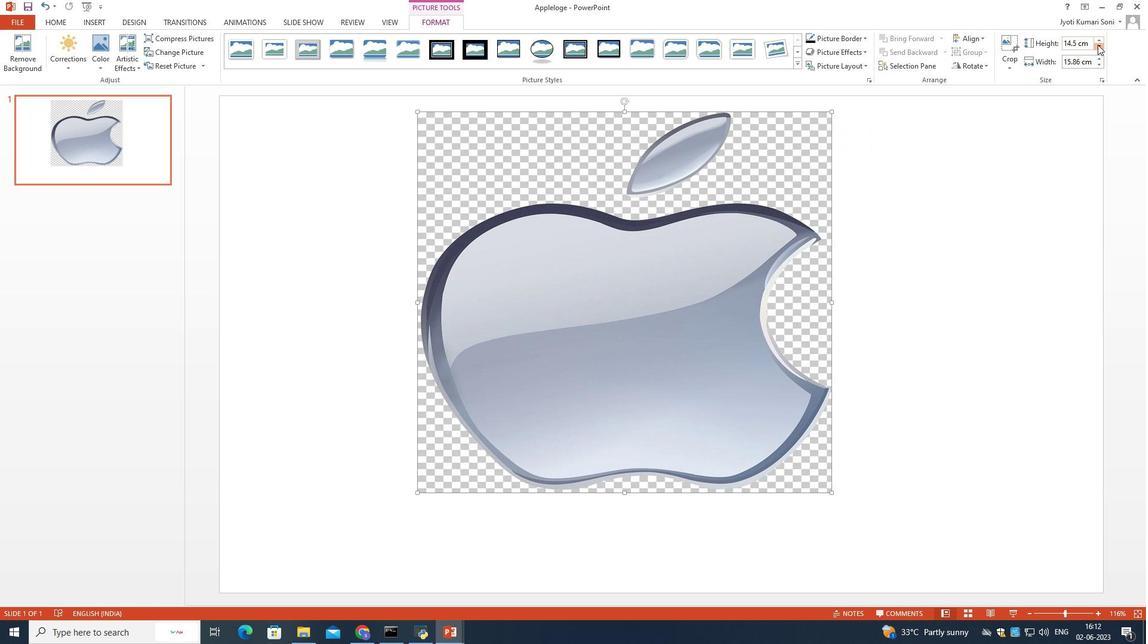 
Action: Mouse pressed left at (1098, 44)
Screenshot: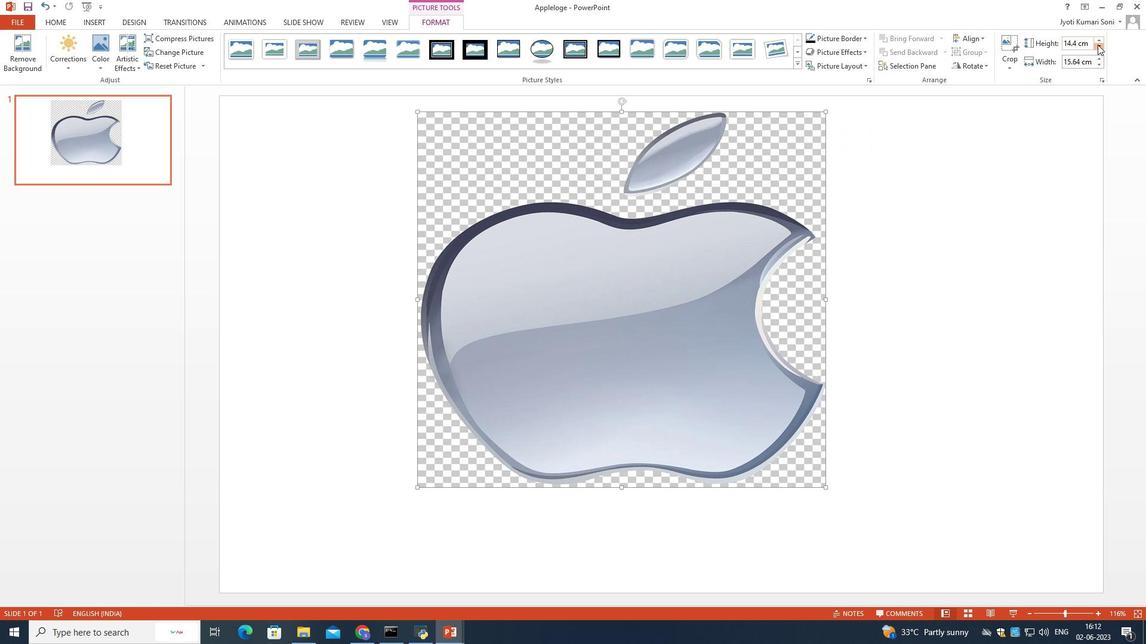 
Action: Mouse pressed left at (1098, 44)
Screenshot: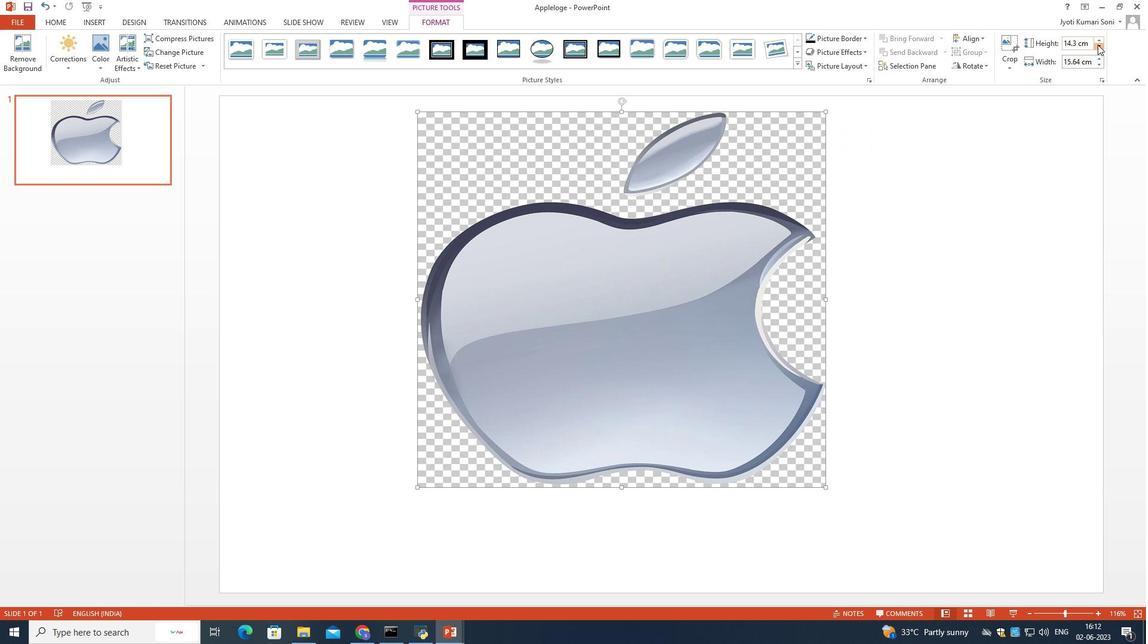 
Action: Mouse pressed left at (1098, 44)
Screenshot: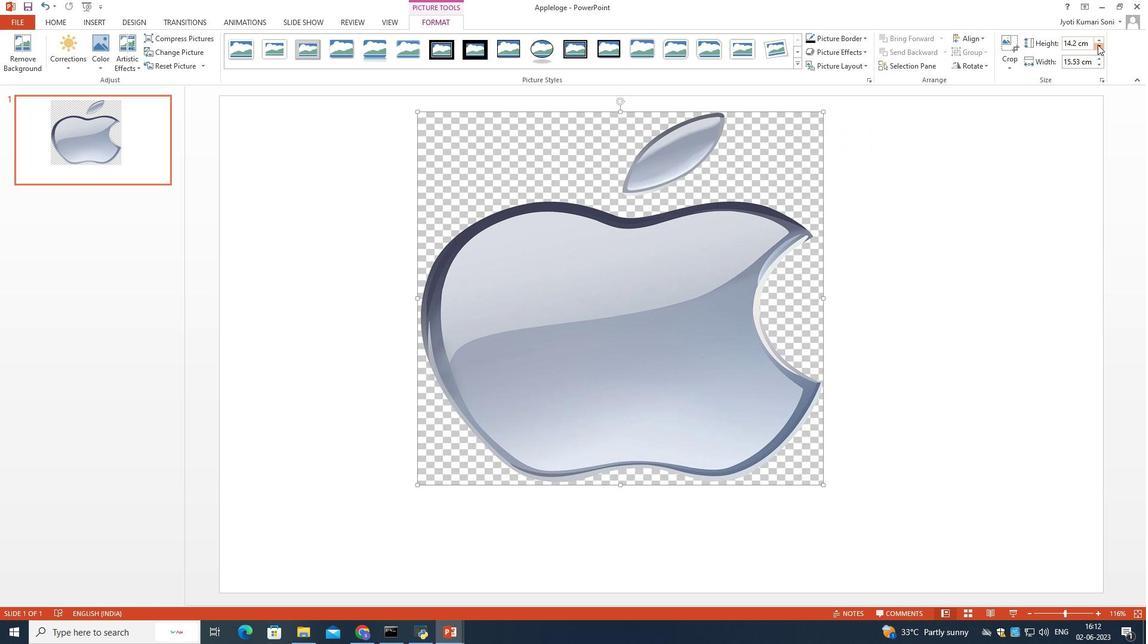 
Action: Mouse moved to (1097, 44)
Screenshot: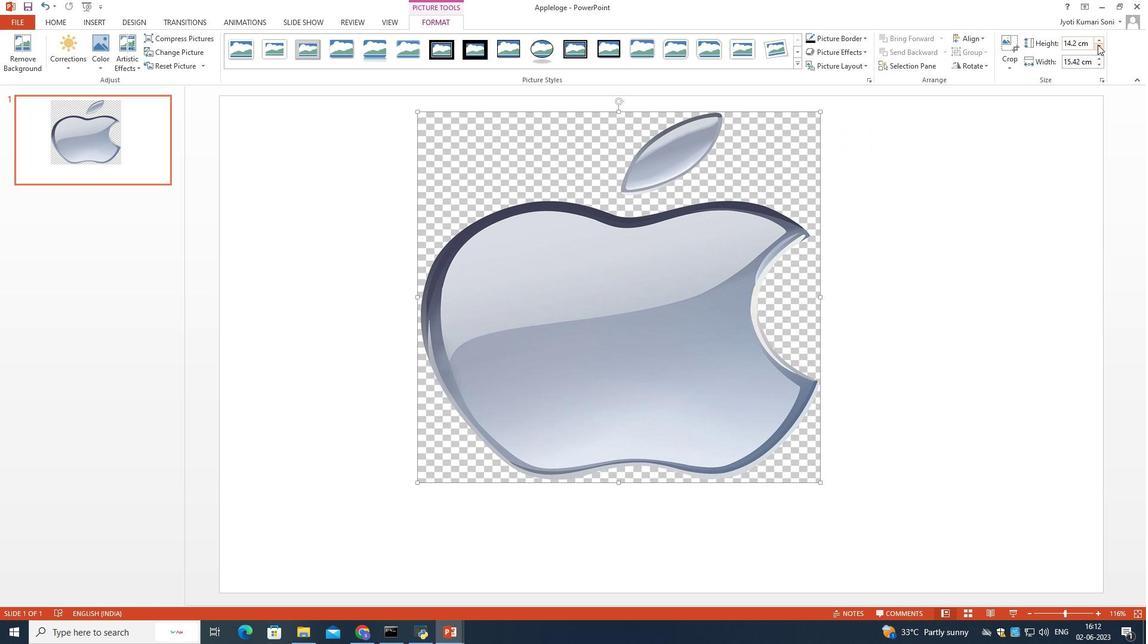 
Action: Mouse pressed left at (1097, 44)
Screenshot: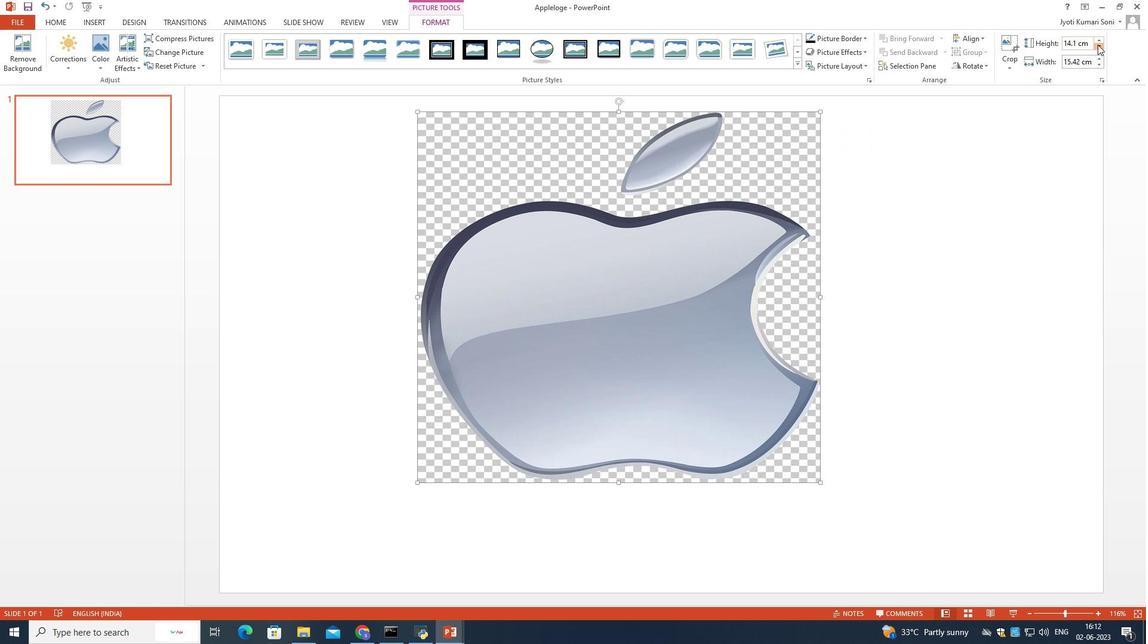 
Action: Mouse pressed left at (1097, 44)
Screenshot: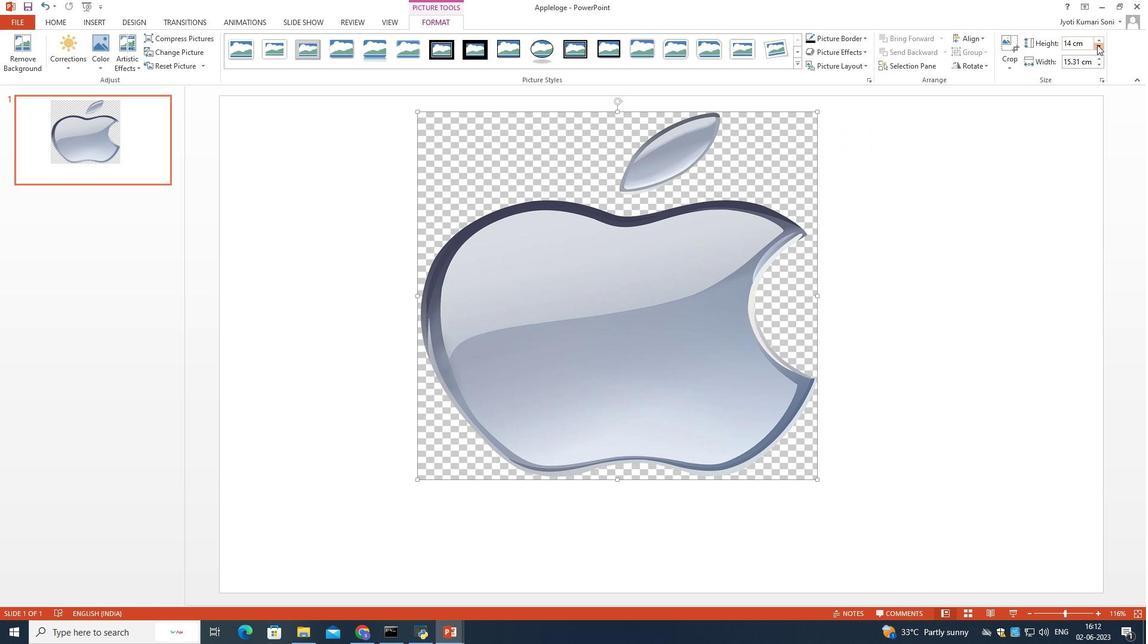 
Action: Mouse pressed left at (1097, 44)
Screenshot: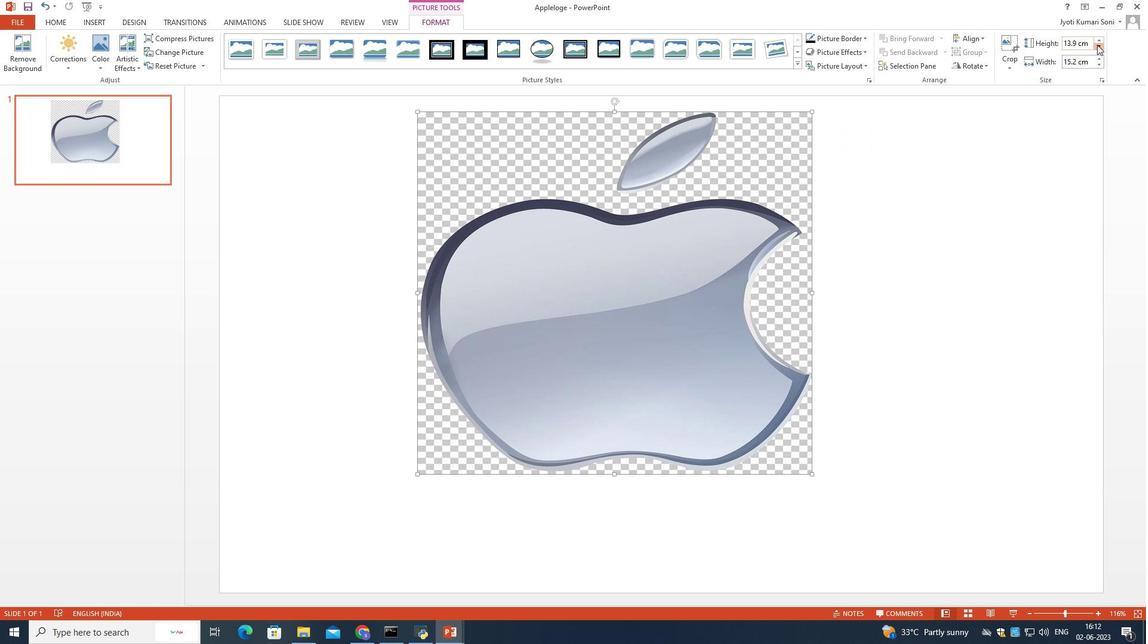 
Action: Mouse pressed left at (1097, 44)
Screenshot: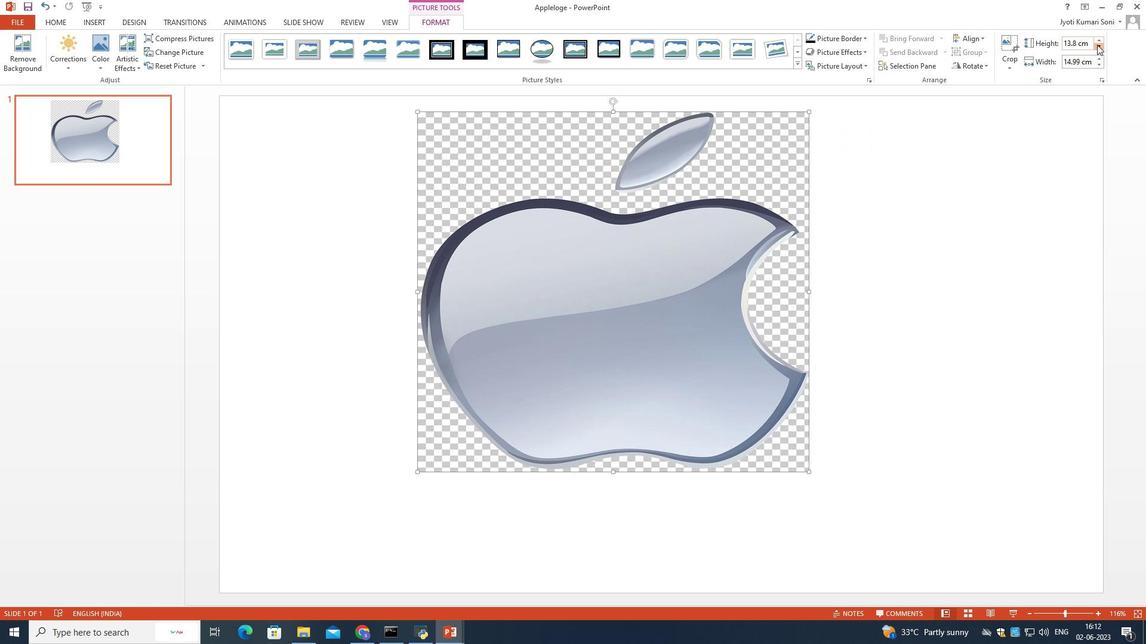 
Action: Mouse pressed left at (1097, 44)
Screenshot: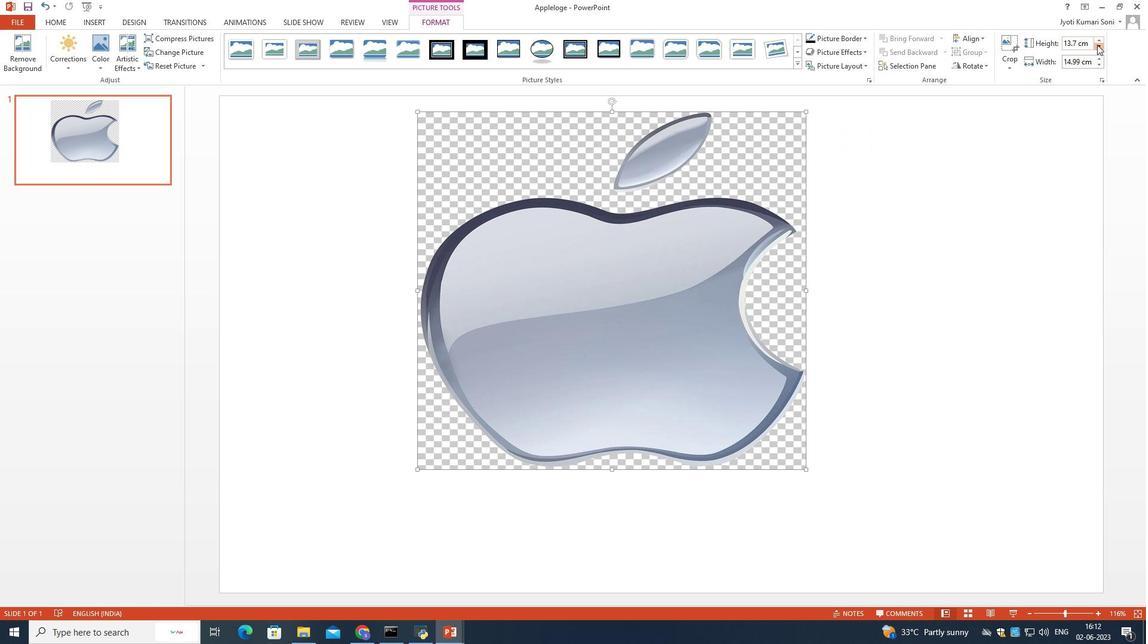 
Action: Mouse pressed left at (1097, 44)
Screenshot: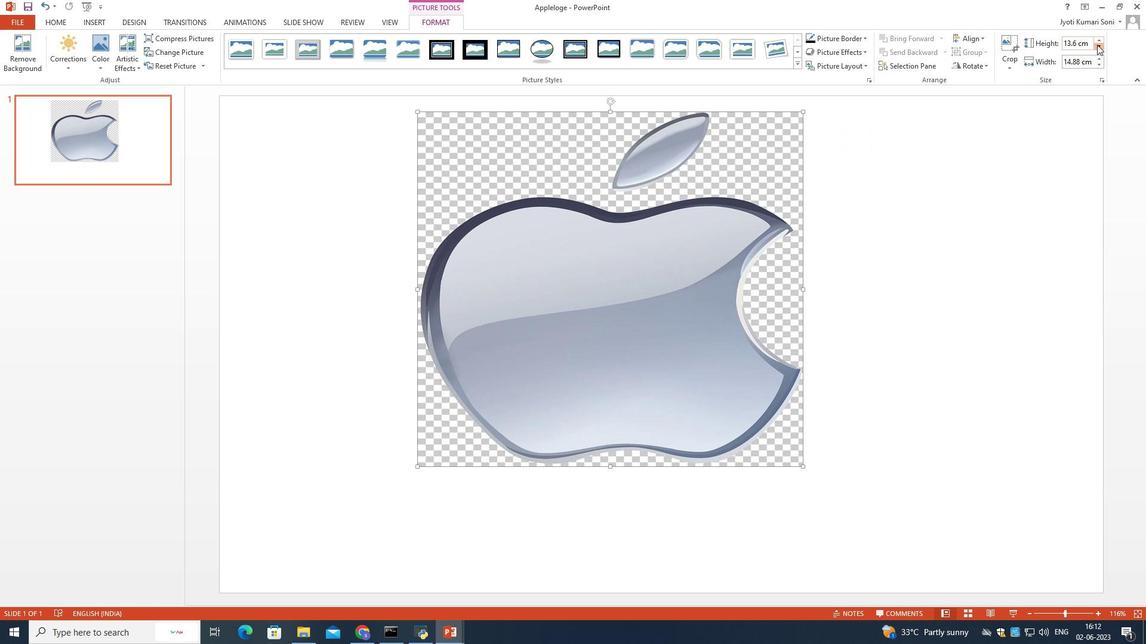 
Action: Mouse pressed left at (1097, 44)
Screenshot: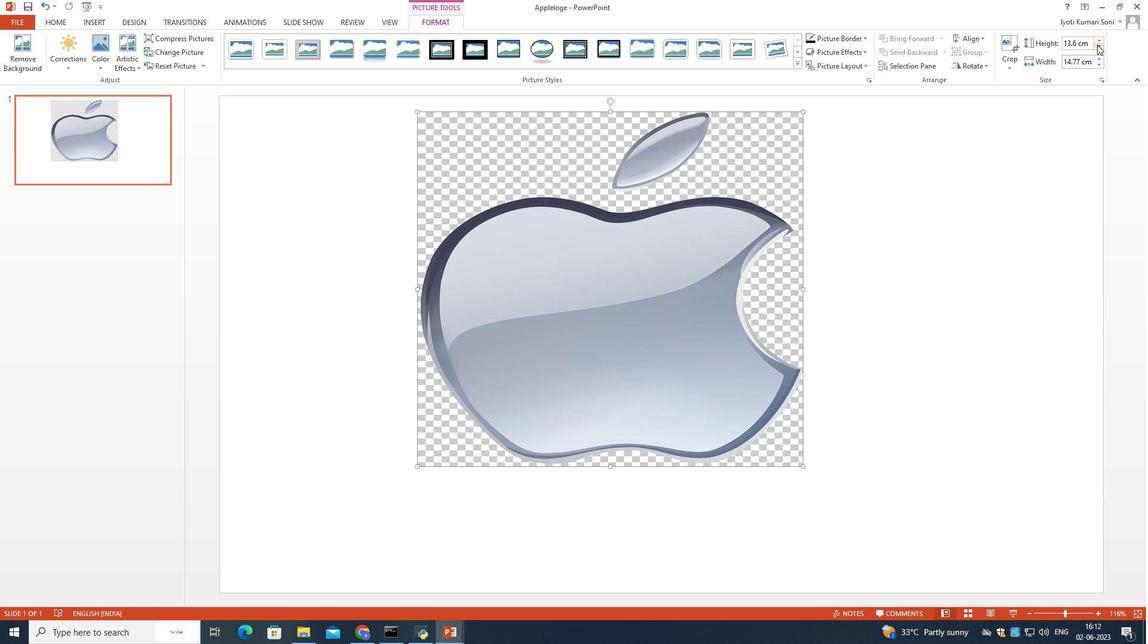 
Action: Mouse pressed left at (1097, 44)
Screenshot: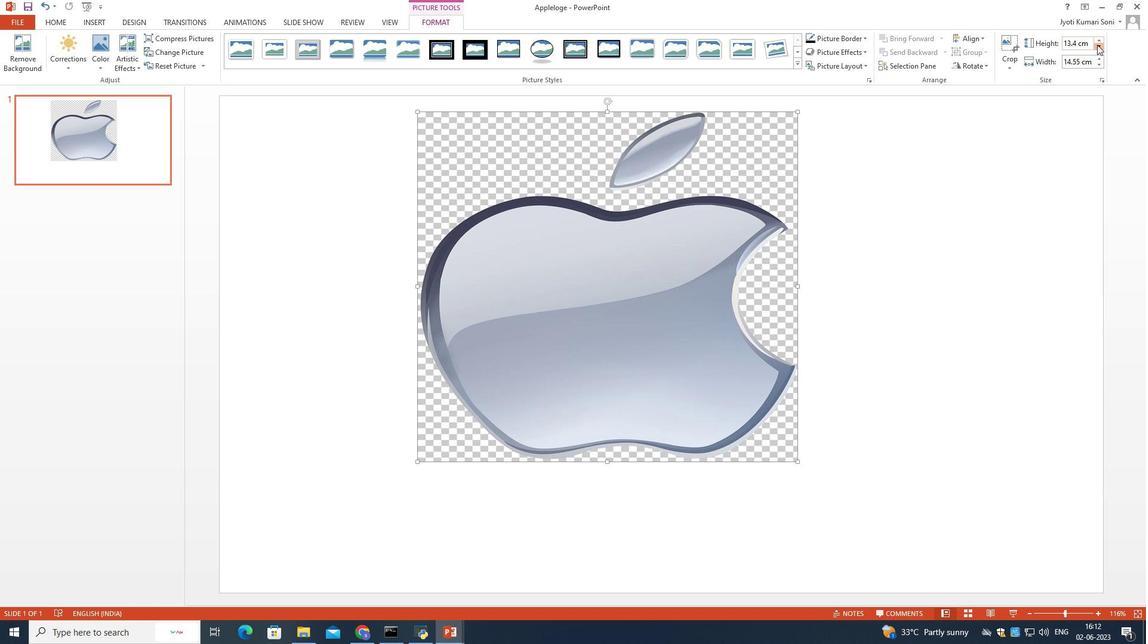 
Action: Mouse pressed left at (1097, 44)
Screenshot: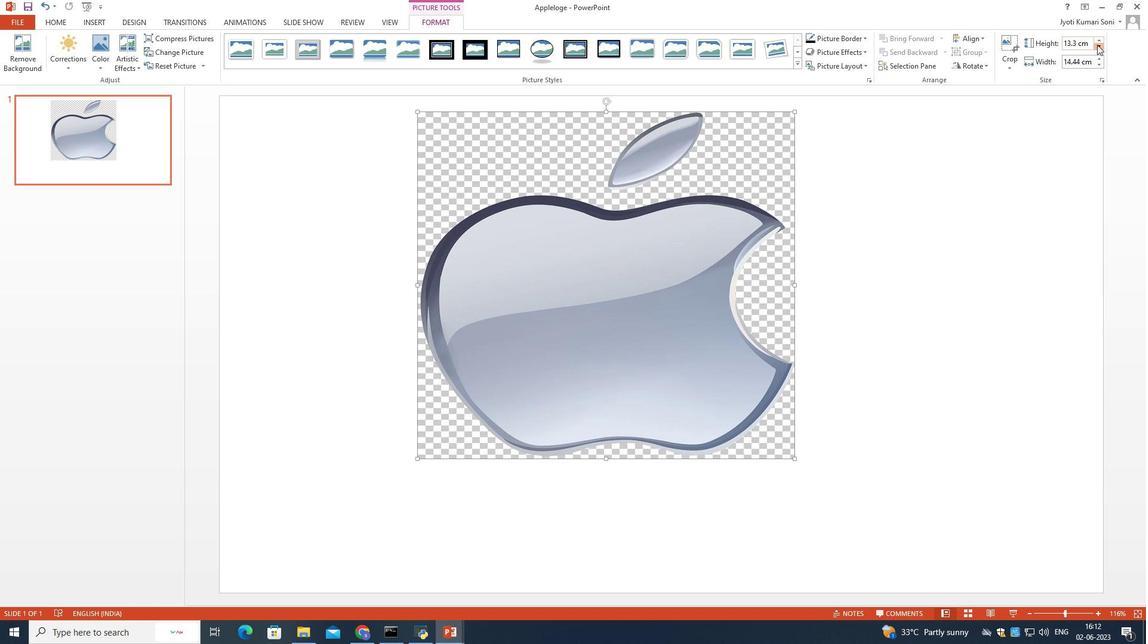 
Action: Mouse moved to (1097, 44)
Screenshot: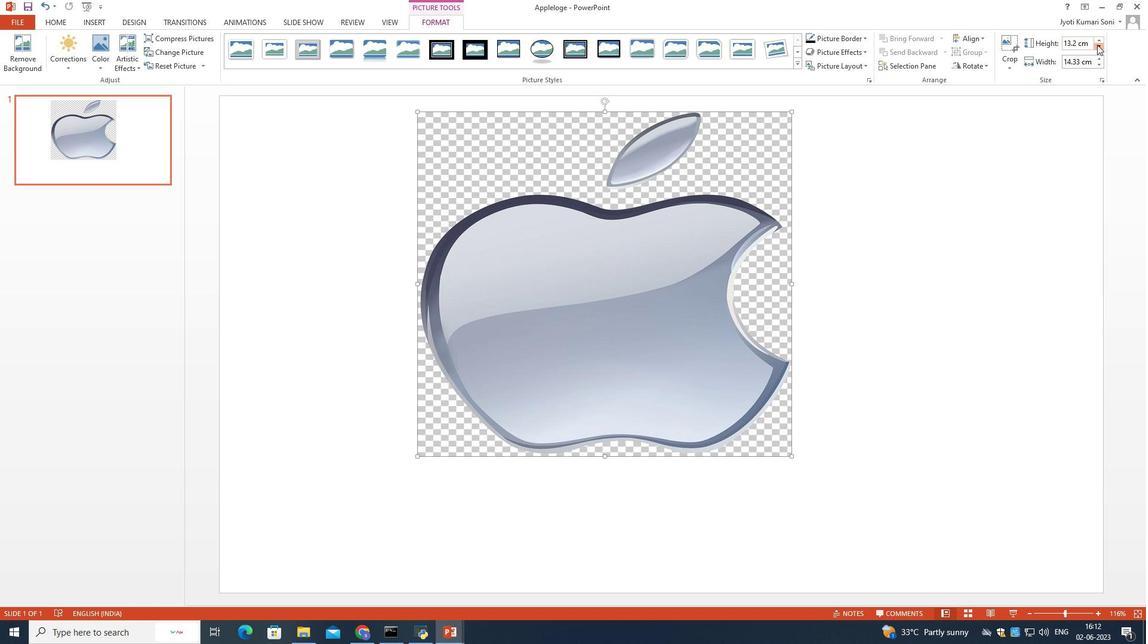 
Action: Mouse pressed left at (1097, 44)
Screenshot: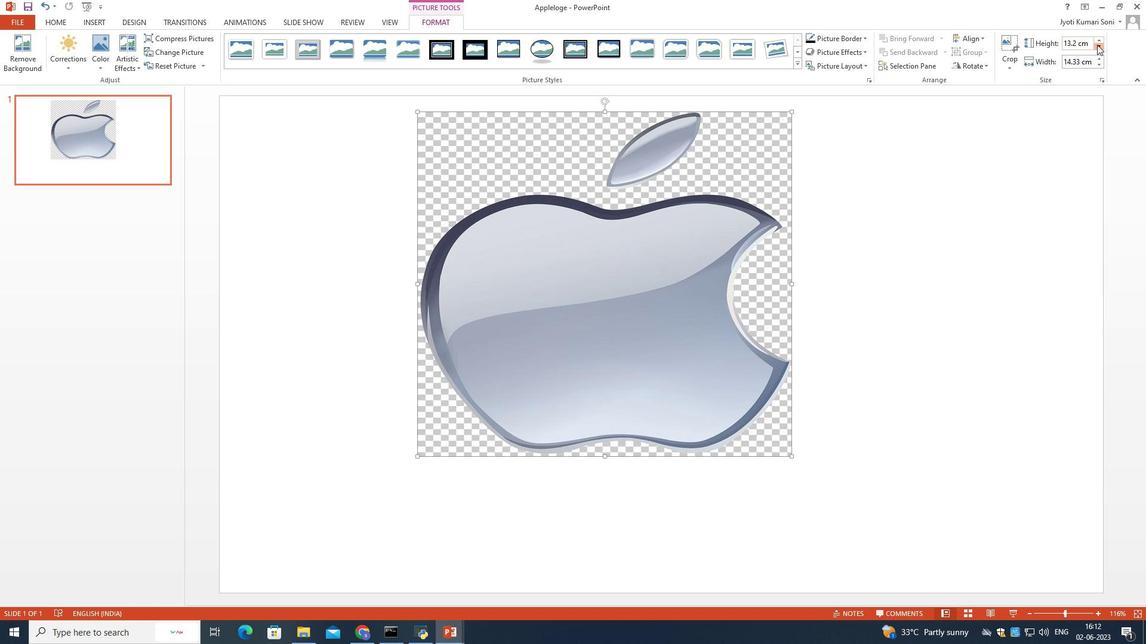 
Action: Mouse pressed left at (1097, 44)
Screenshot: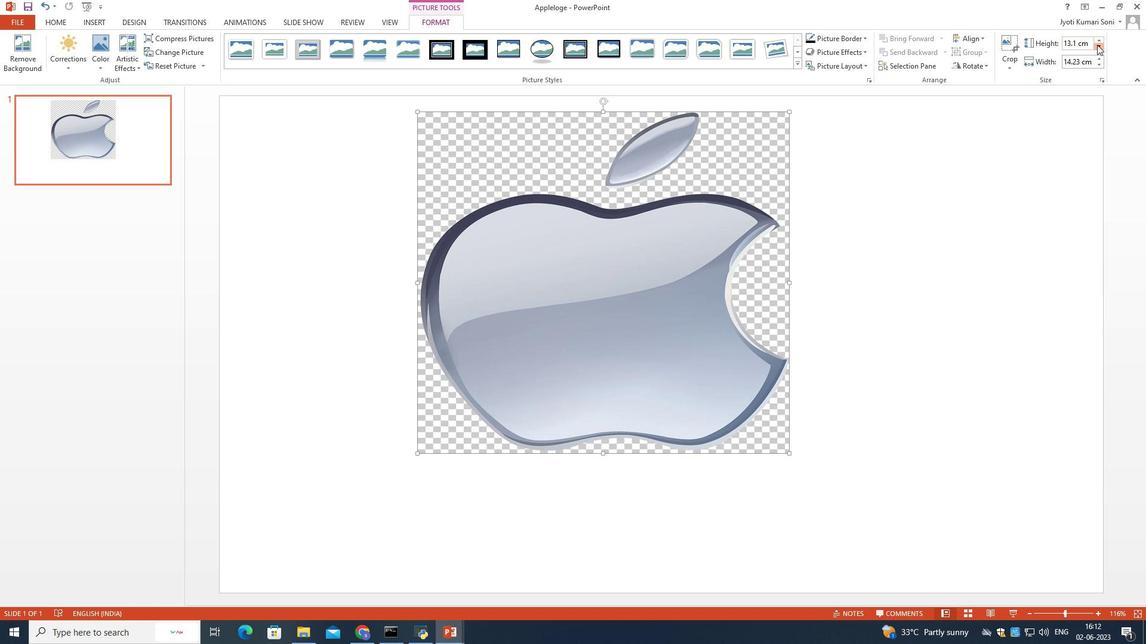 
Action: Mouse pressed left at (1097, 44)
Screenshot: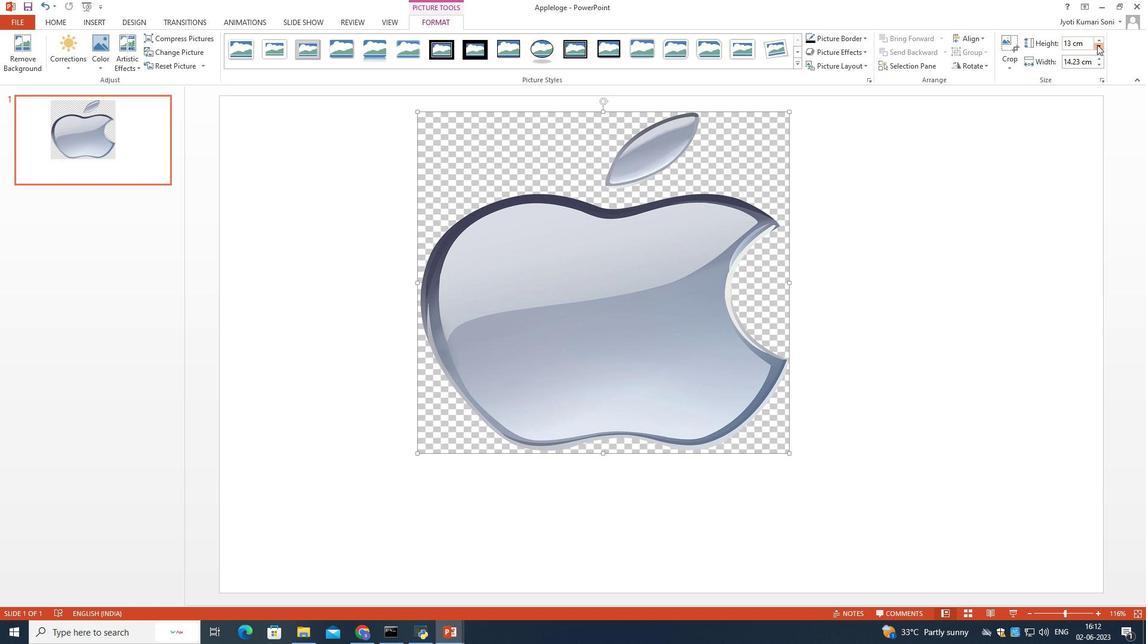 
Action: Mouse pressed left at (1097, 44)
Screenshot: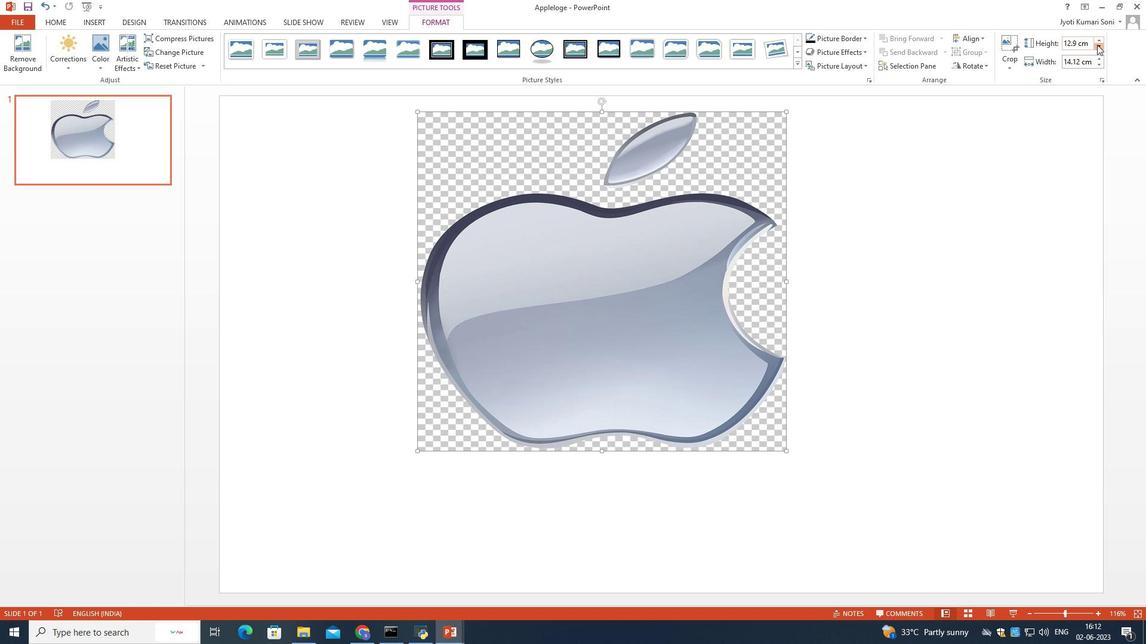 
Action: Mouse pressed left at (1097, 44)
Screenshot: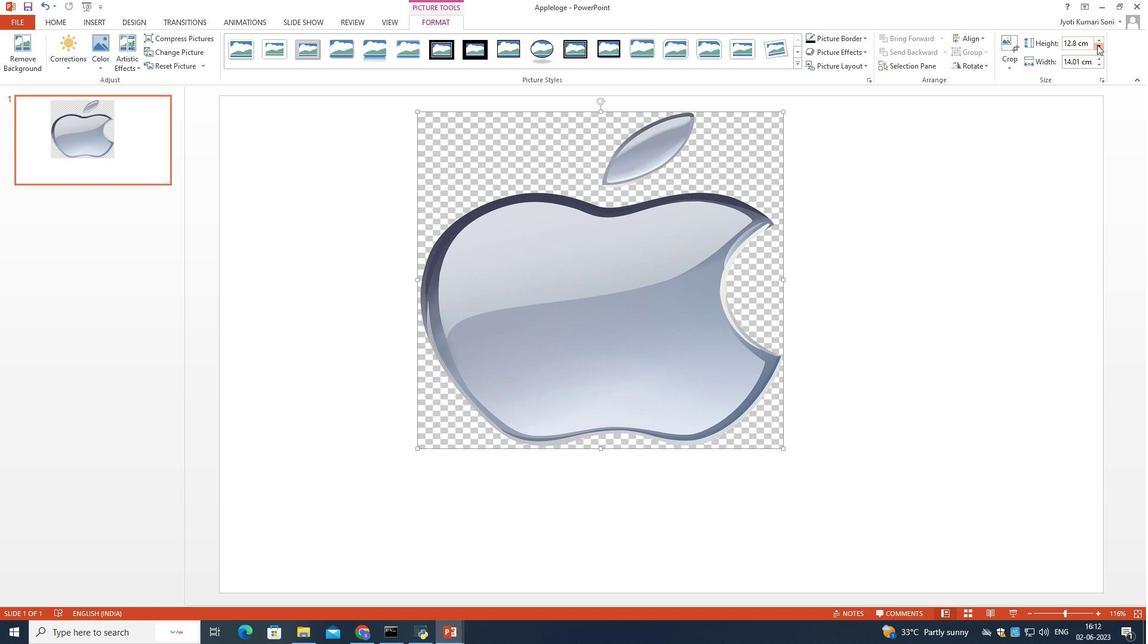 
Action: Mouse pressed left at (1097, 44)
Screenshot: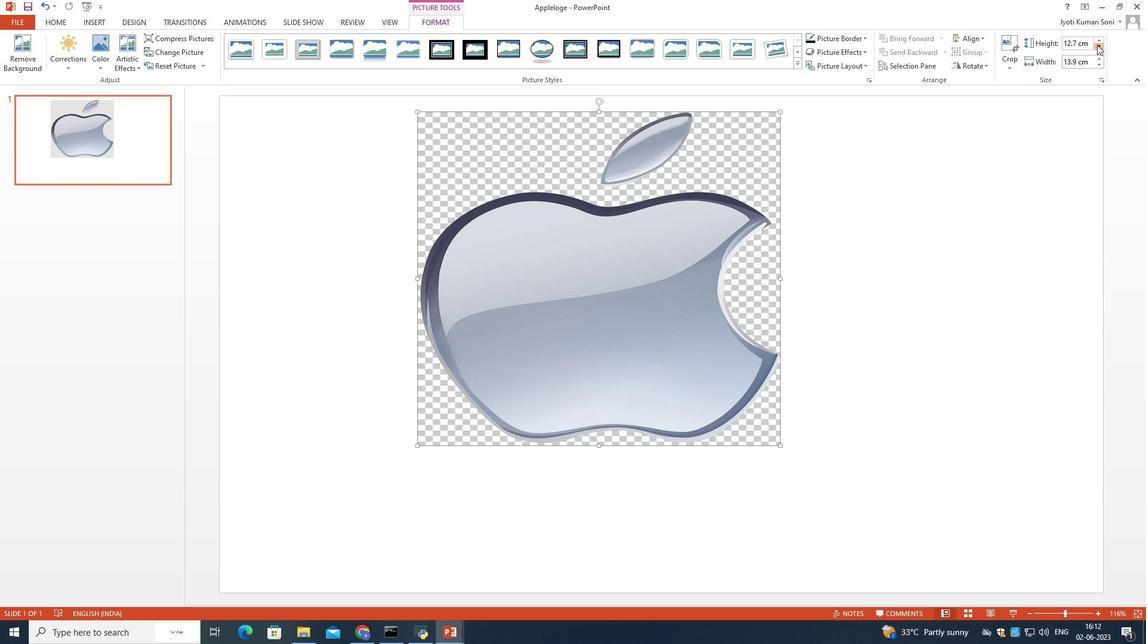 
Action: Mouse pressed left at (1097, 44)
Screenshot: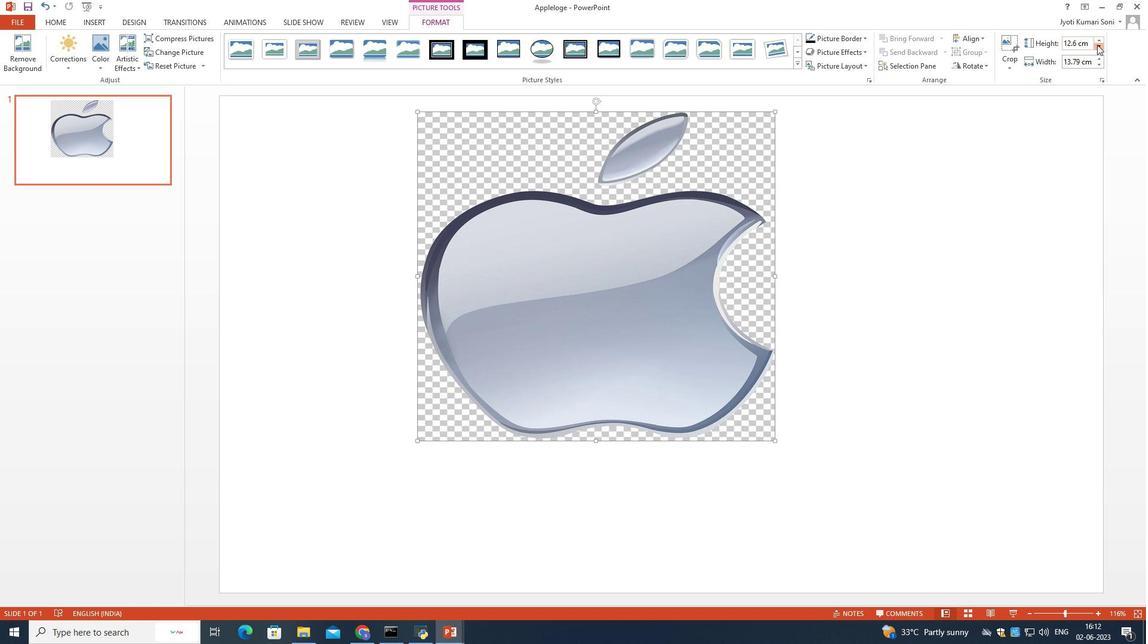 
Action: Mouse pressed left at (1097, 44)
Screenshot: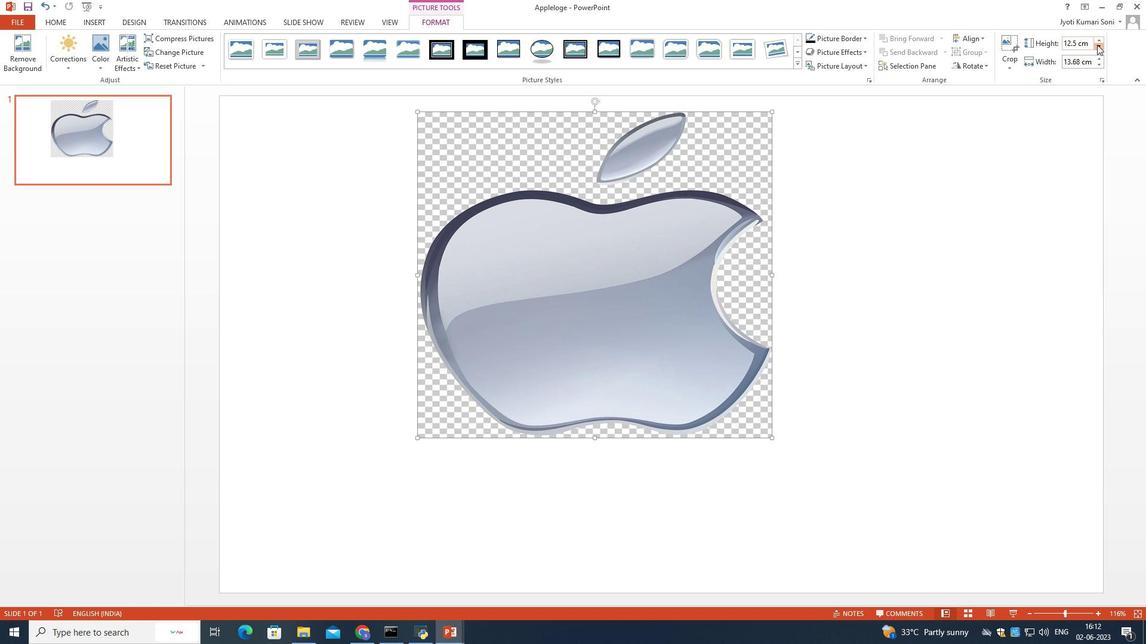 
Action: Mouse moved to (1096, 44)
Screenshot: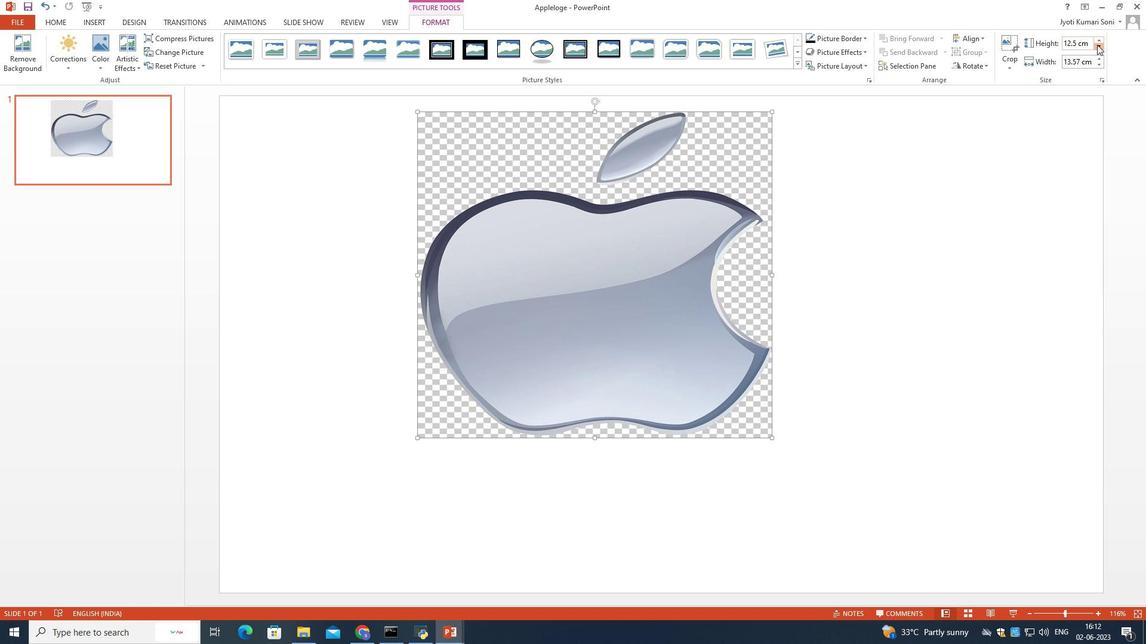 
Action: Mouse pressed left at (1096, 44)
Screenshot: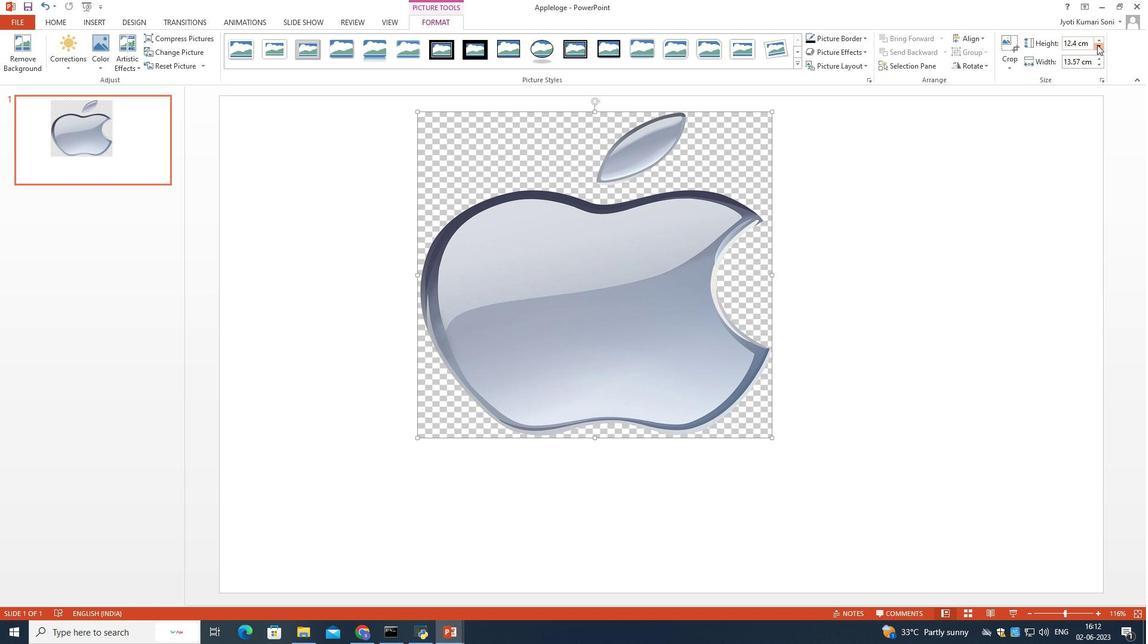 
Action: Mouse moved to (1096, 44)
Screenshot: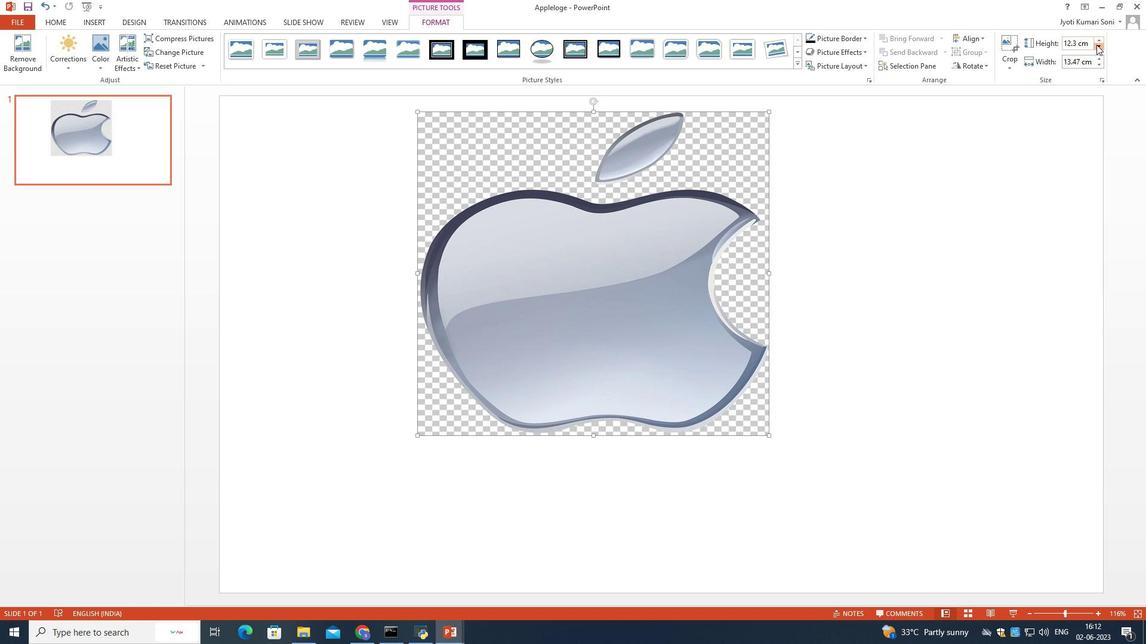 
Action: Mouse pressed left at (1096, 44)
Screenshot: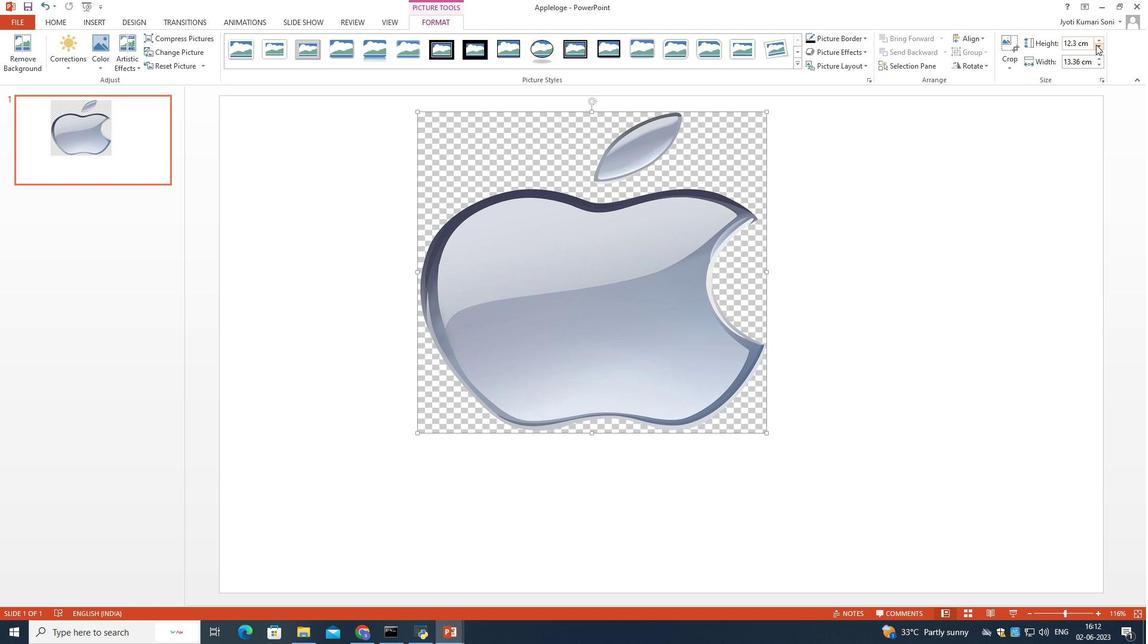 
Action: Mouse pressed left at (1096, 44)
Screenshot: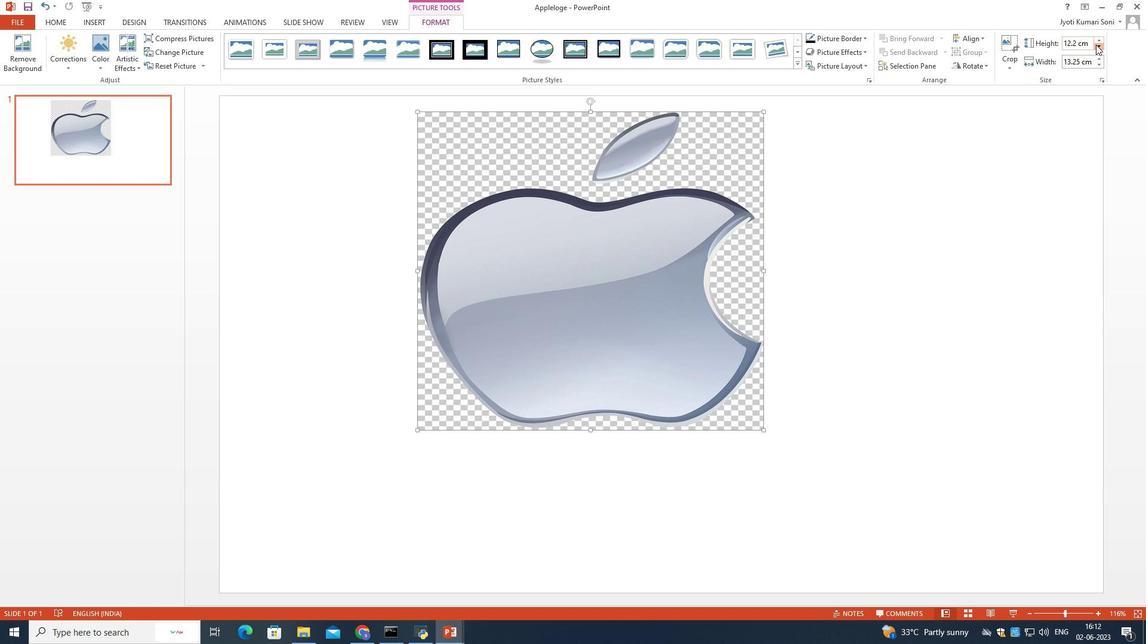 
Action: Mouse pressed left at (1096, 44)
Screenshot: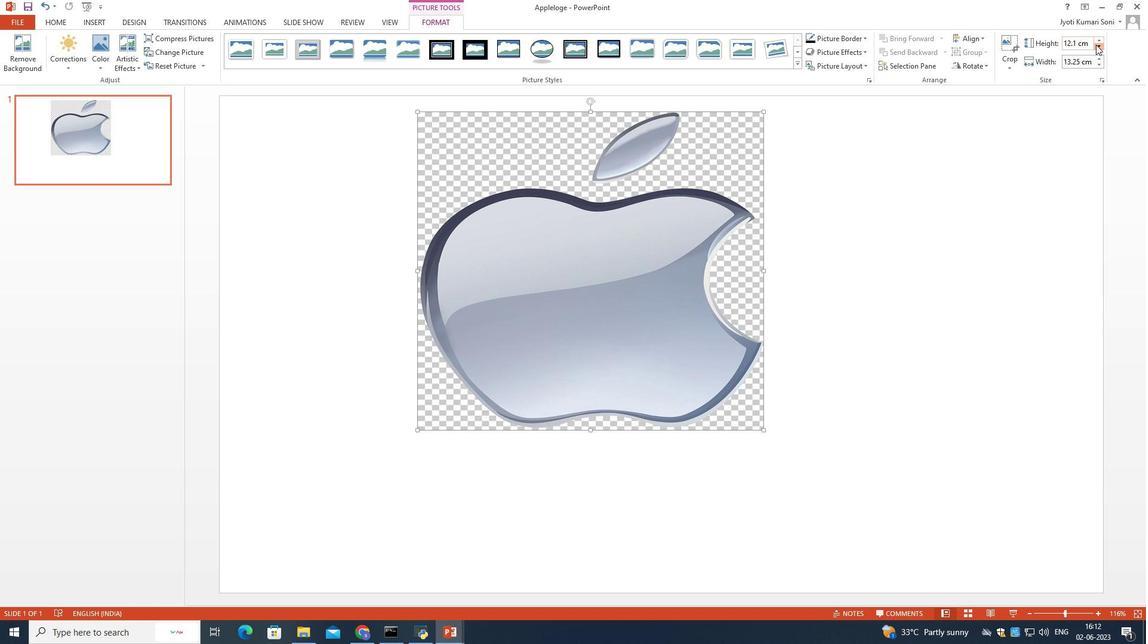 
Action: Mouse pressed left at (1096, 44)
Screenshot: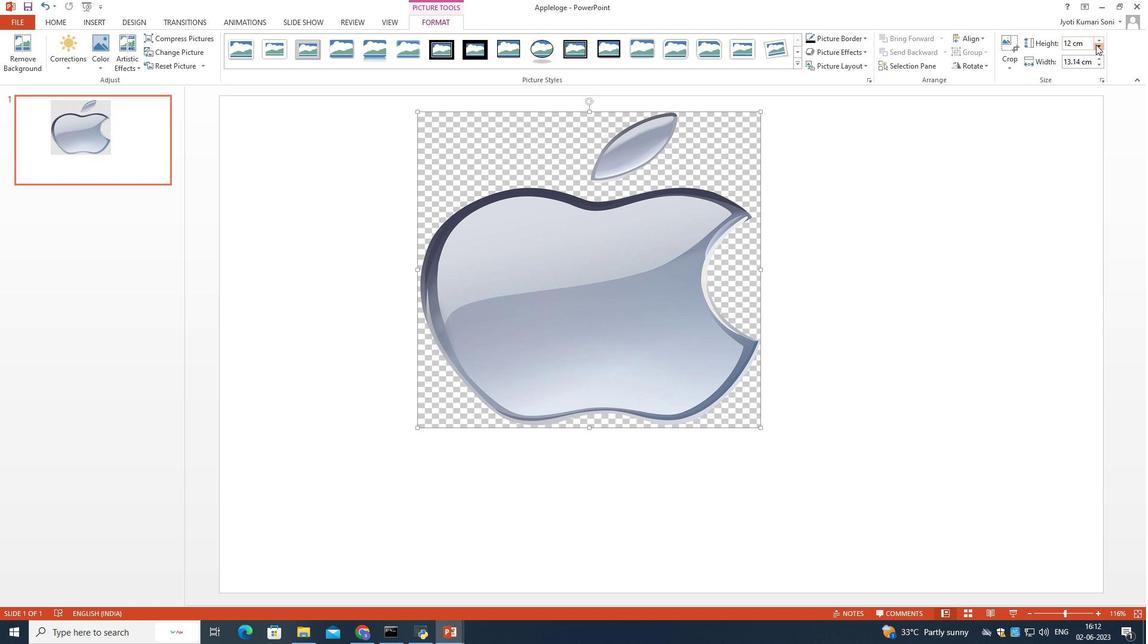 
Action: Mouse pressed left at (1096, 44)
Screenshot: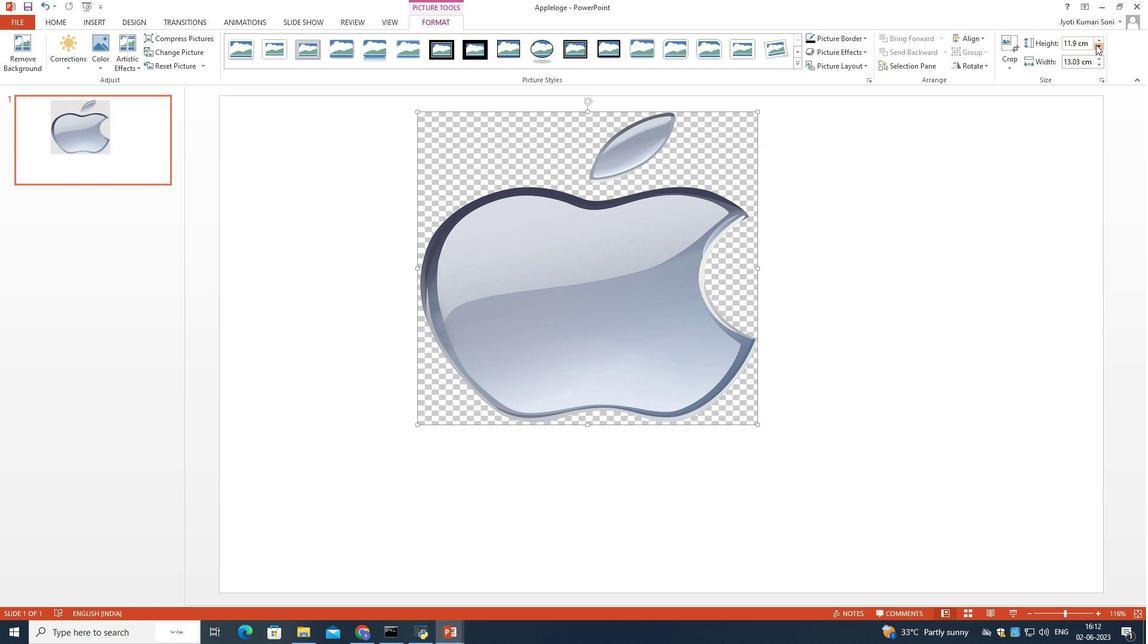 
Action: Mouse pressed left at (1096, 44)
Screenshot: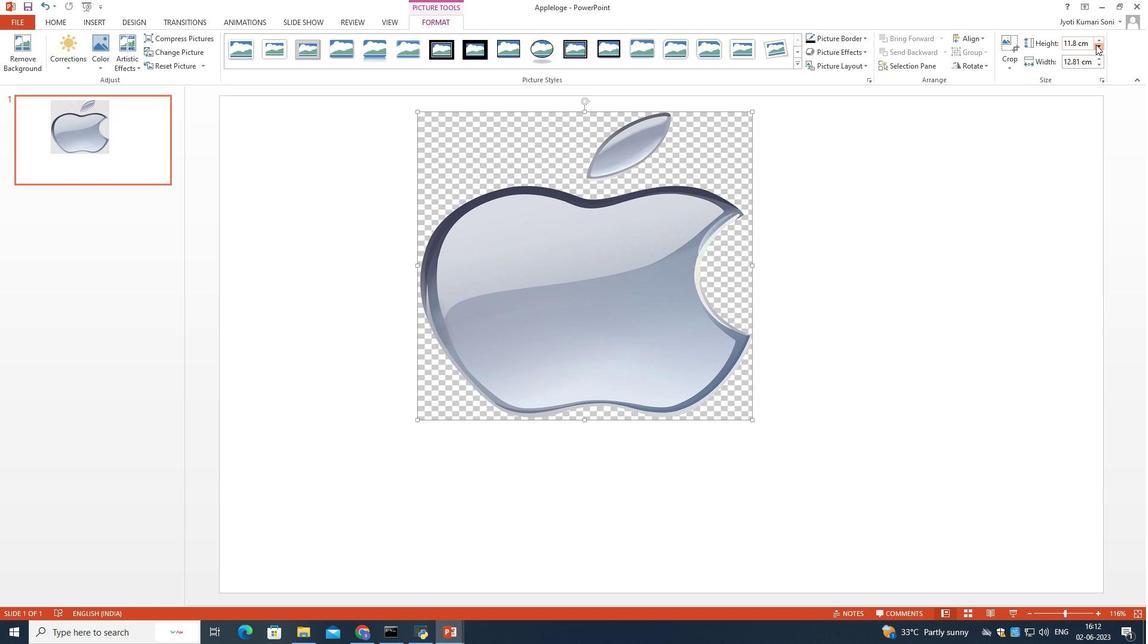 
Action: Mouse pressed left at (1096, 44)
Screenshot: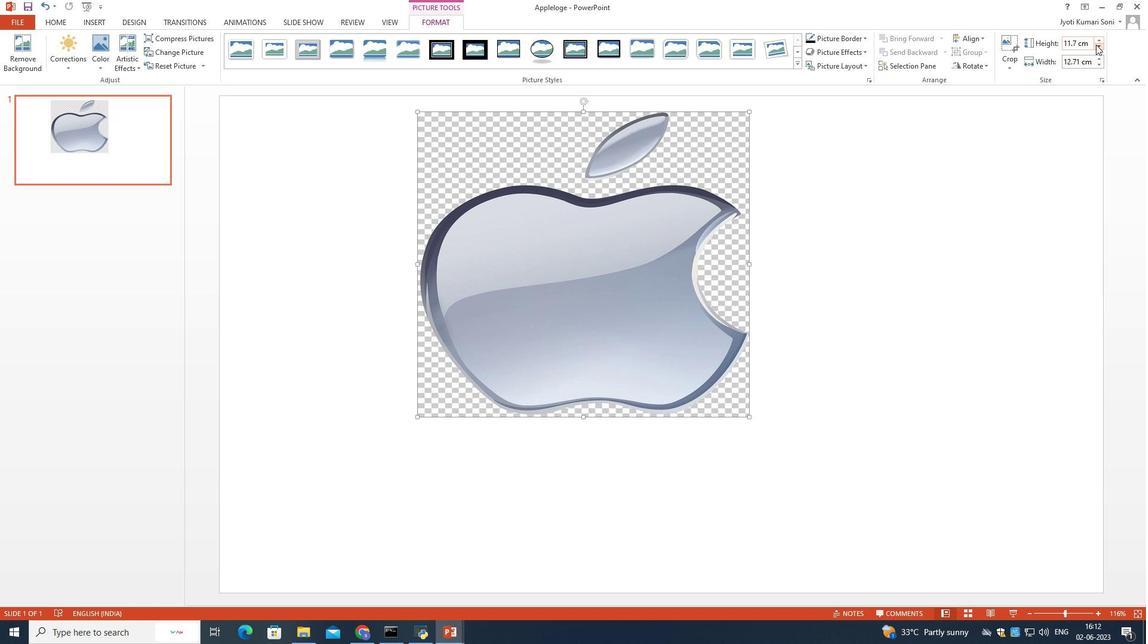 
Action: Mouse pressed left at (1096, 44)
Screenshot: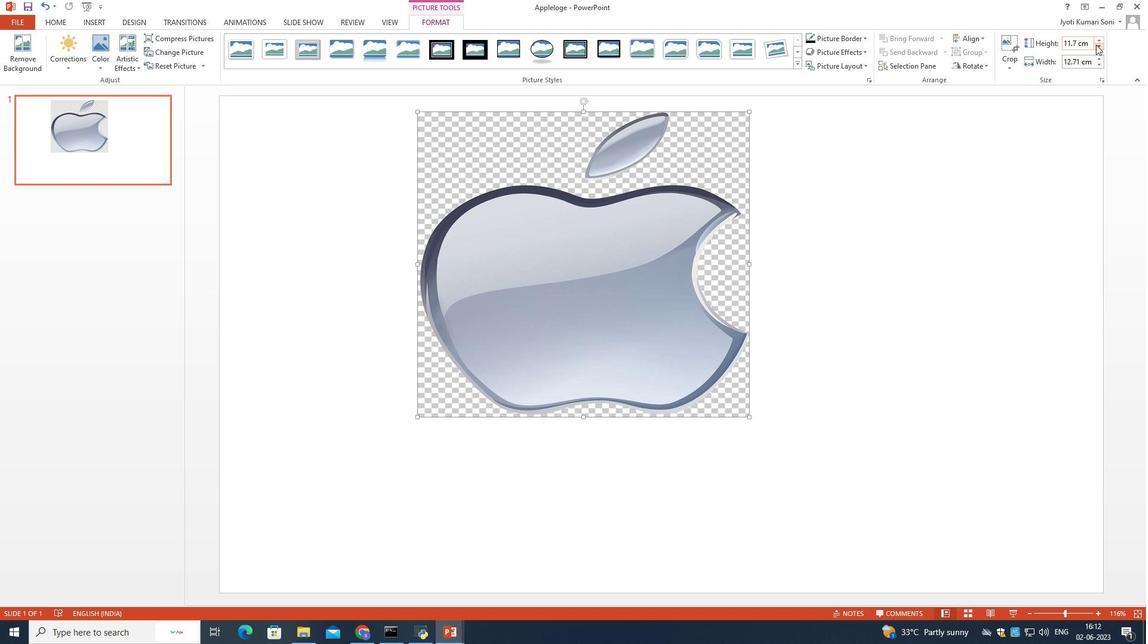 
Action: Mouse pressed left at (1096, 44)
Screenshot: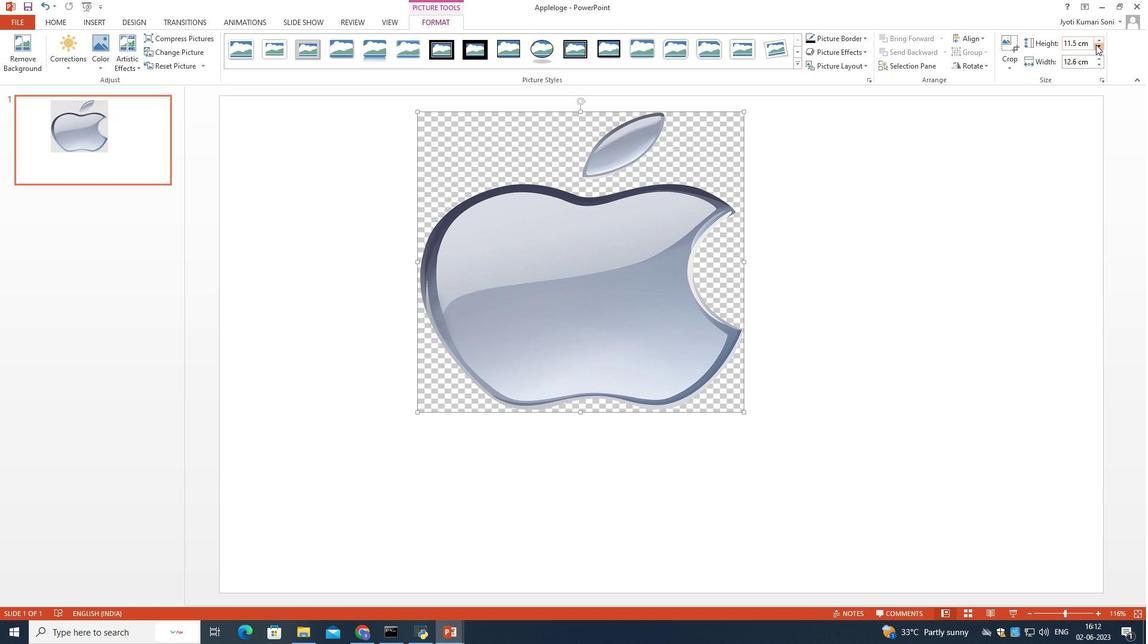 
Action: Mouse pressed left at (1096, 44)
Screenshot: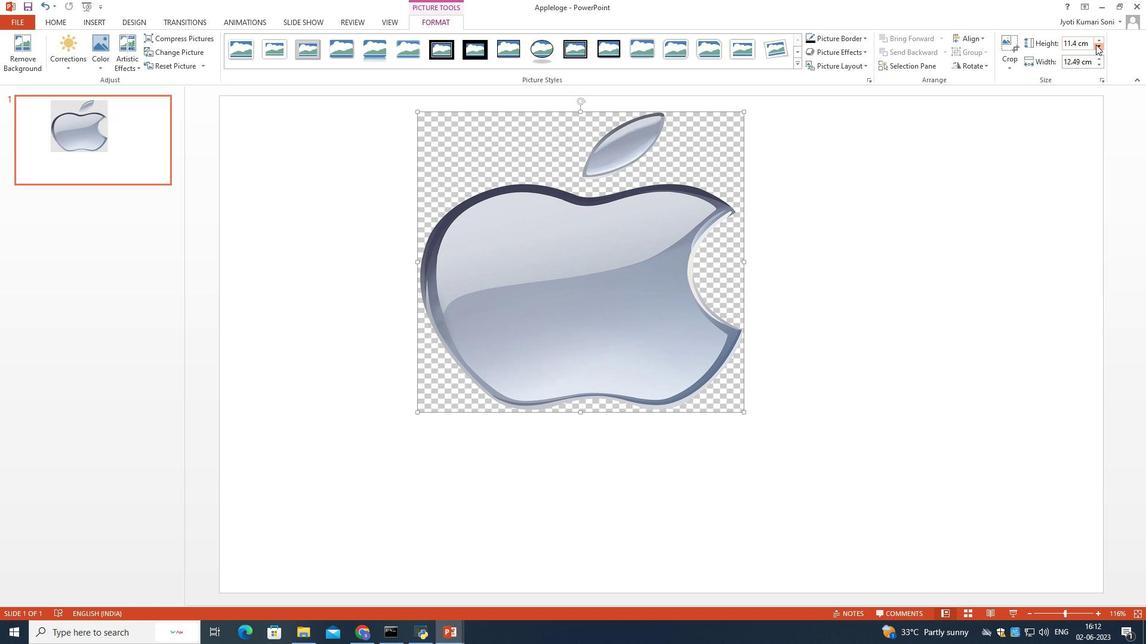
Action: Mouse pressed left at (1096, 44)
Screenshot: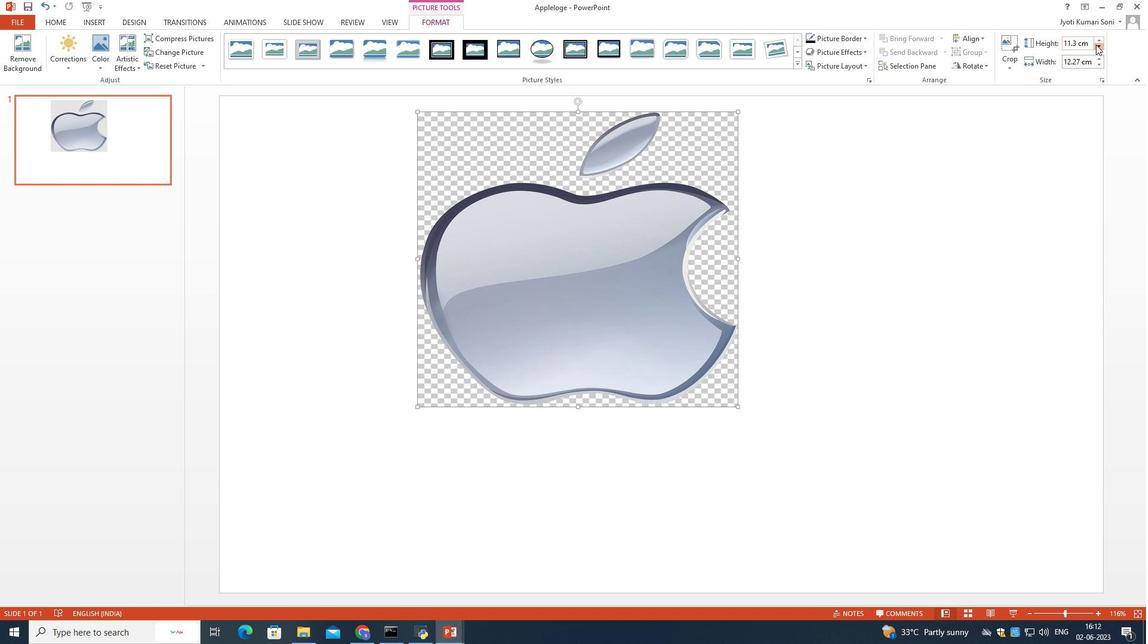 
Action: Mouse pressed left at (1096, 44)
Screenshot: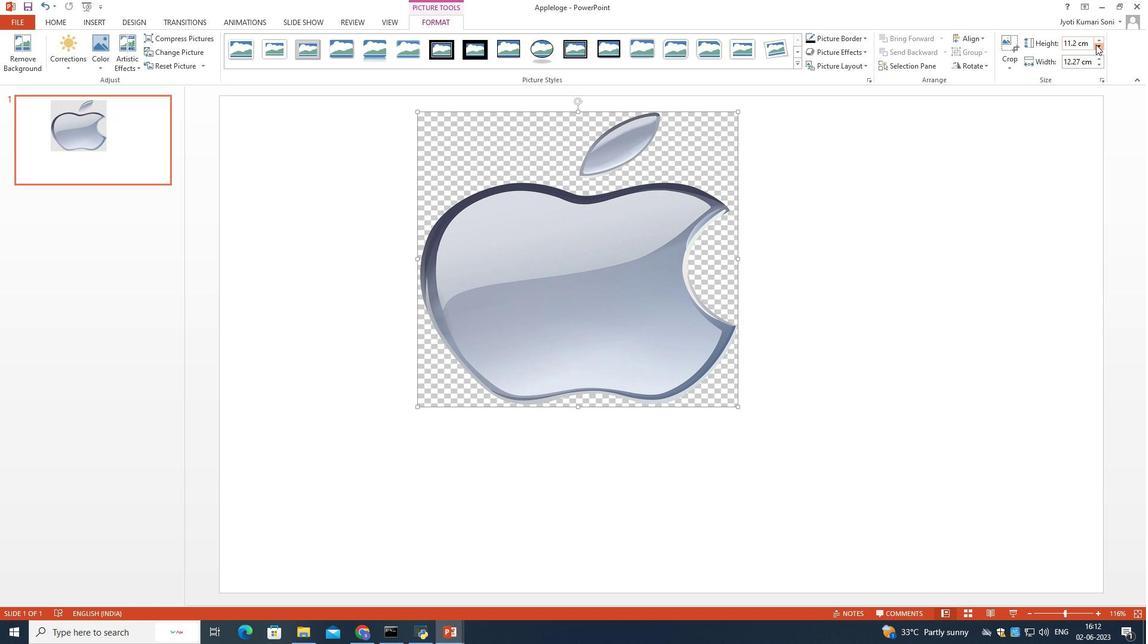 
Action: Mouse moved to (1095, 44)
Screenshot: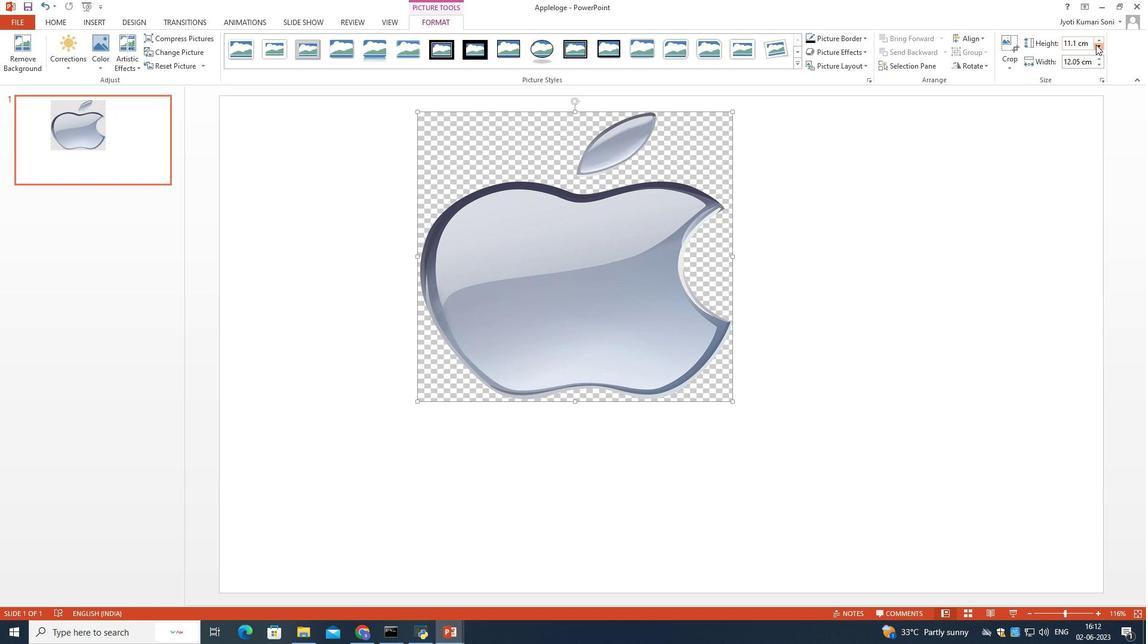 
Action: Mouse pressed left at (1095, 44)
Screenshot: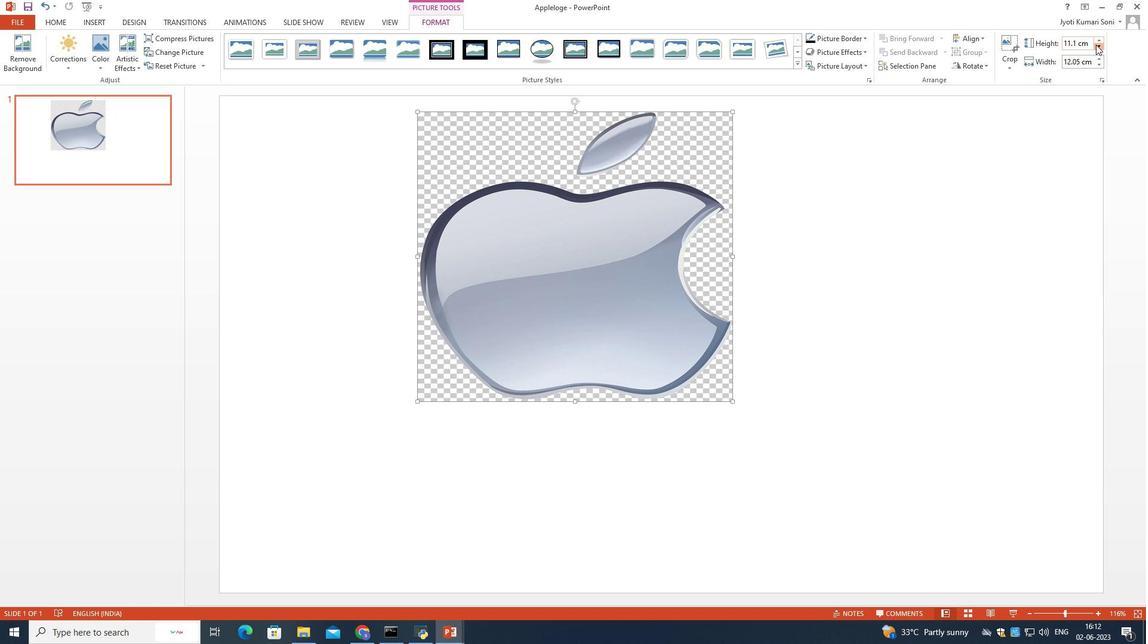 
Action: Mouse pressed left at (1095, 44)
Screenshot: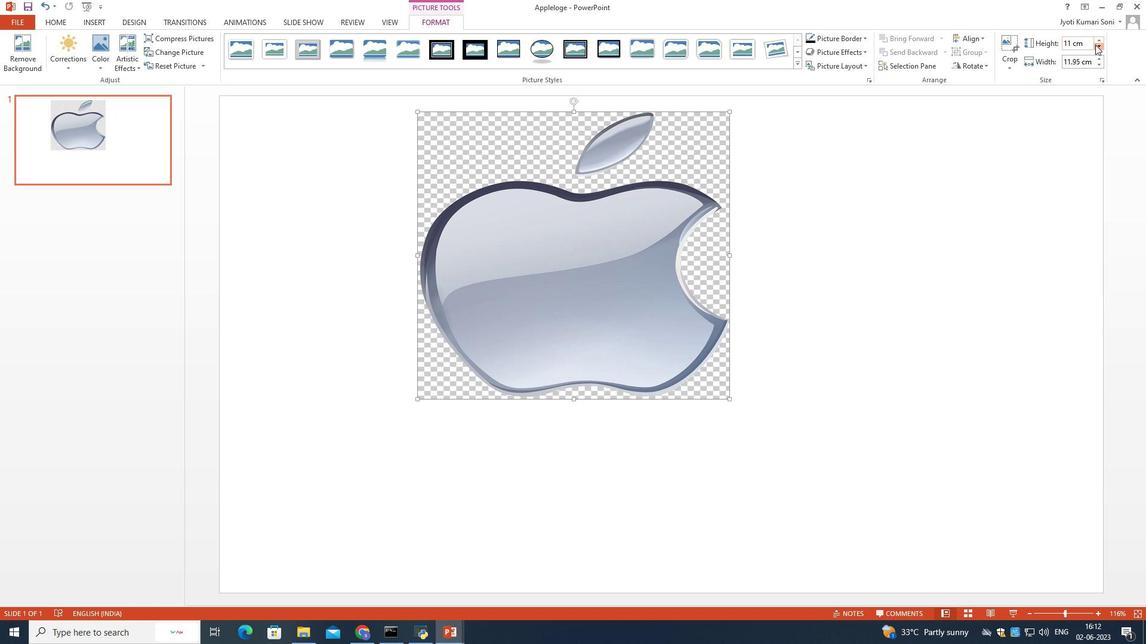 
Action: Mouse pressed left at (1095, 44)
Screenshot: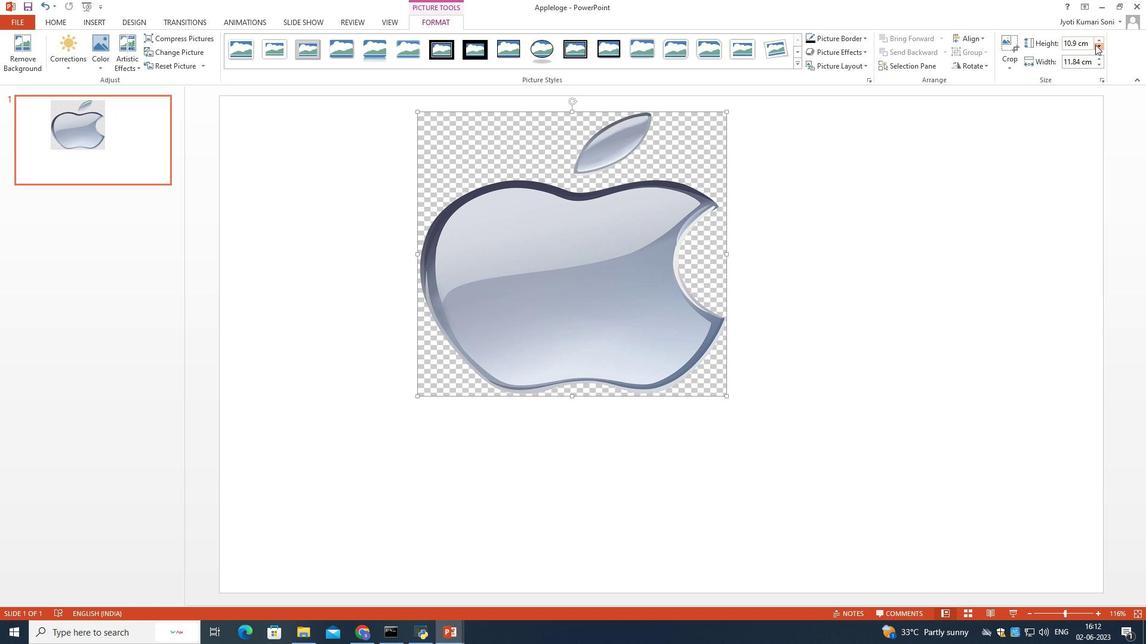 
Action: Mouse pressed left at (1095, 44)
Screenshot: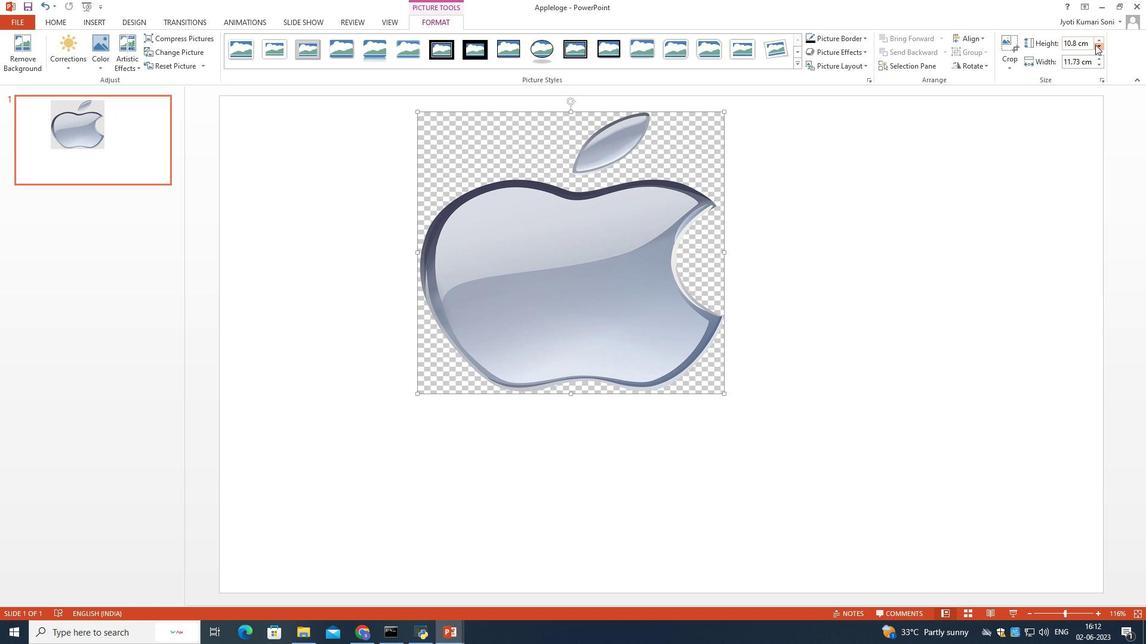 
Action: Mouse pressed left at (1095, 44)
Screenshot: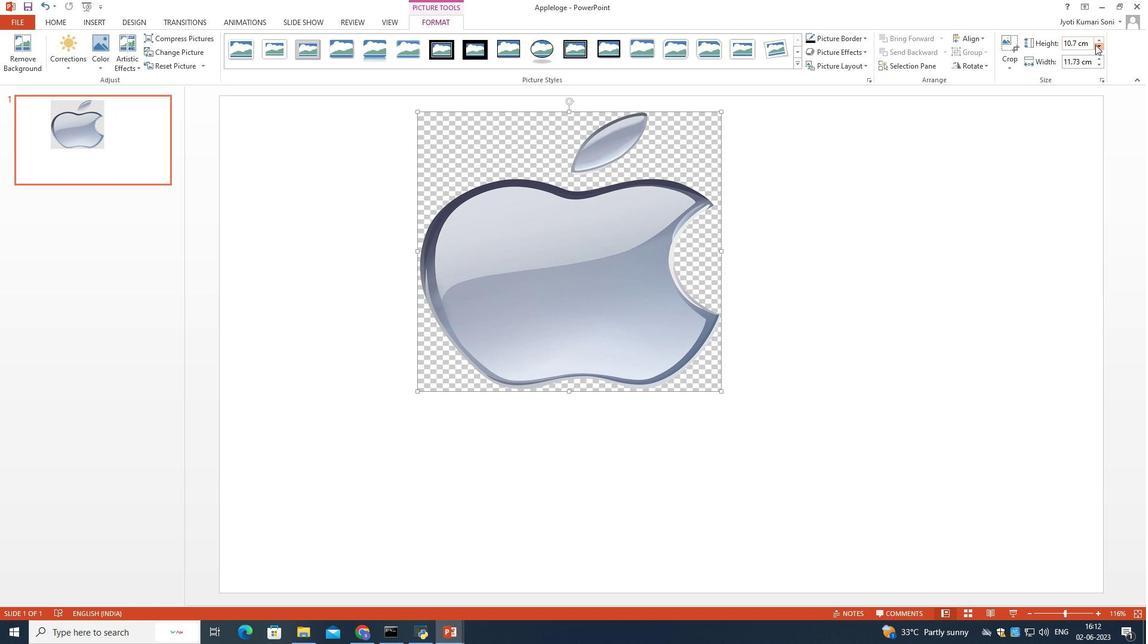 
Action: Mouse pressed left at (1095, 44)
Screenshot: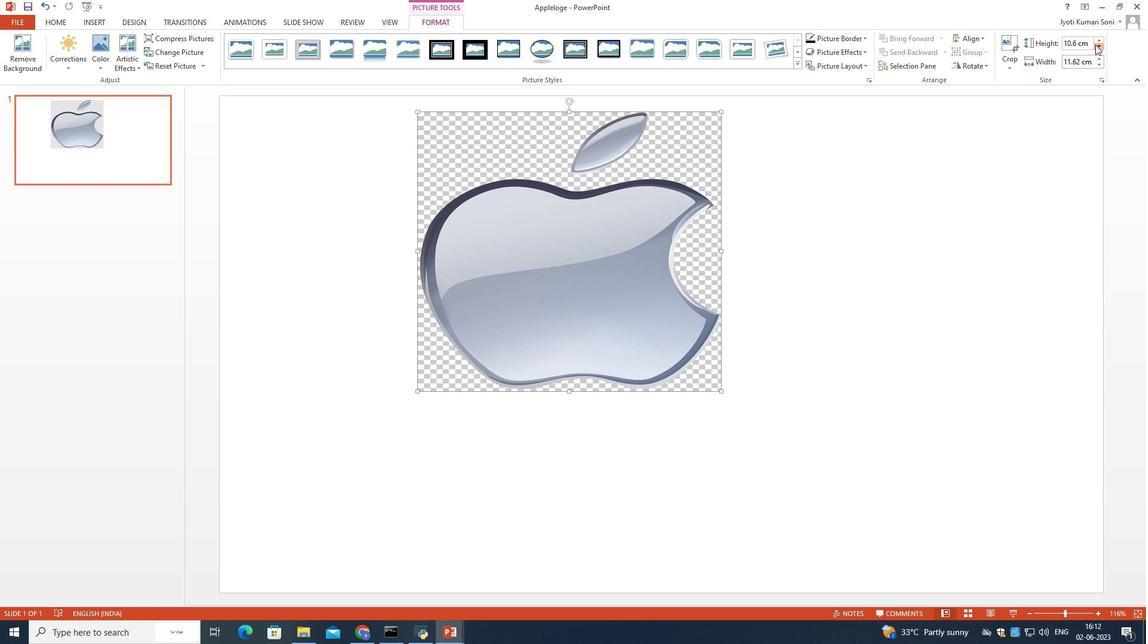 
Action: Mouse pressed left at (1095, 44)
Screenshot: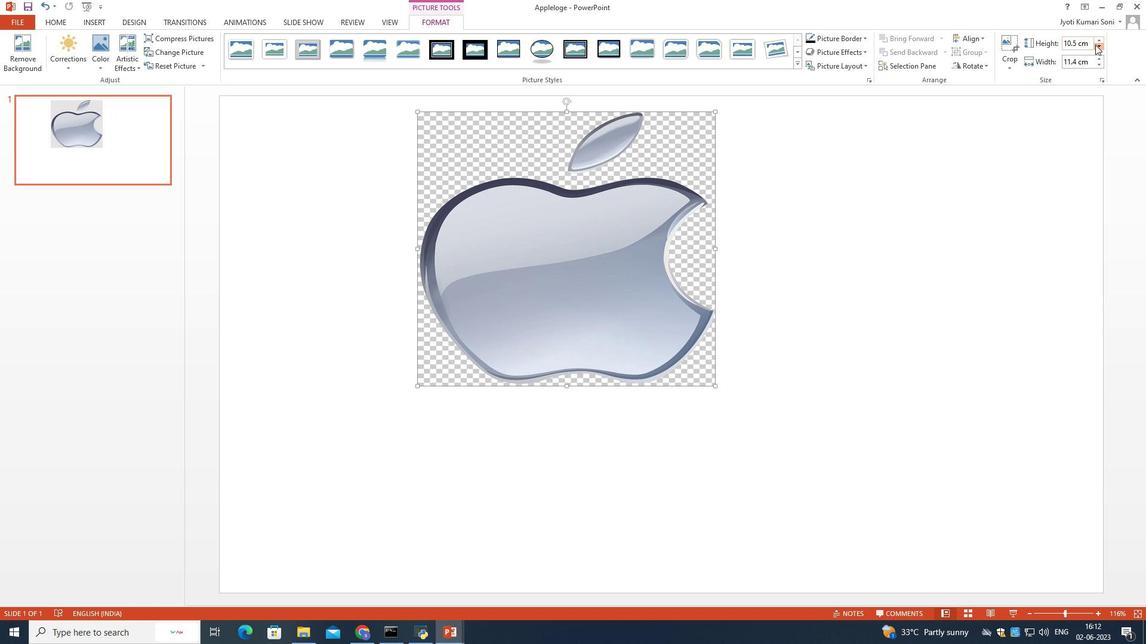 
Action: Mouse pressed left at (1095, 44)
Screenshot: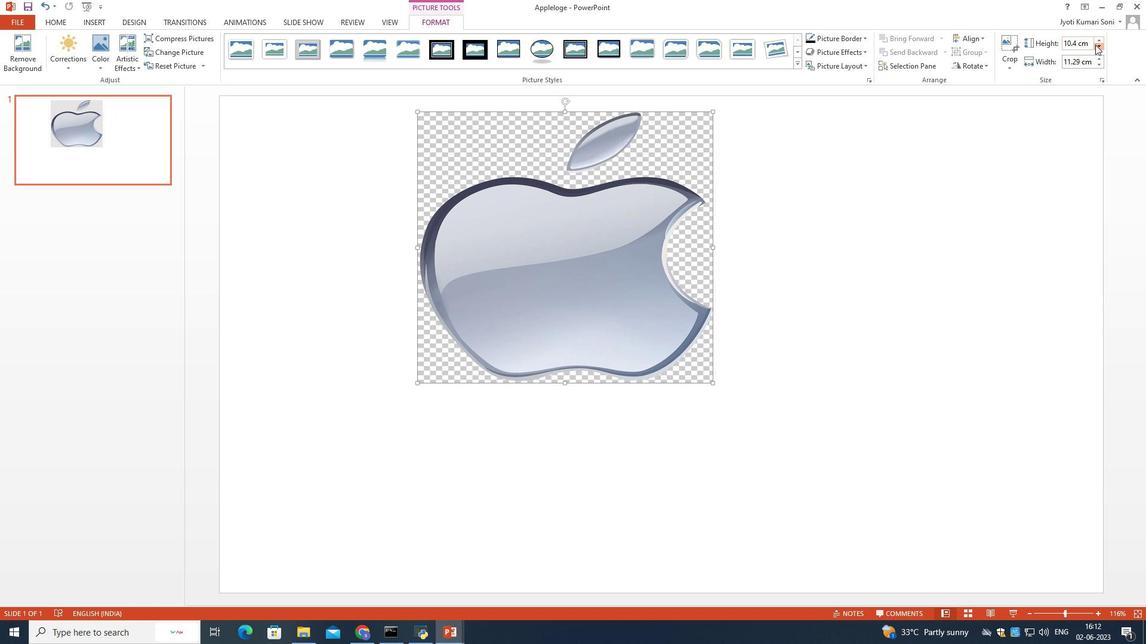 
Action: Mouse pressed left at (1095, 44)
Screenshot: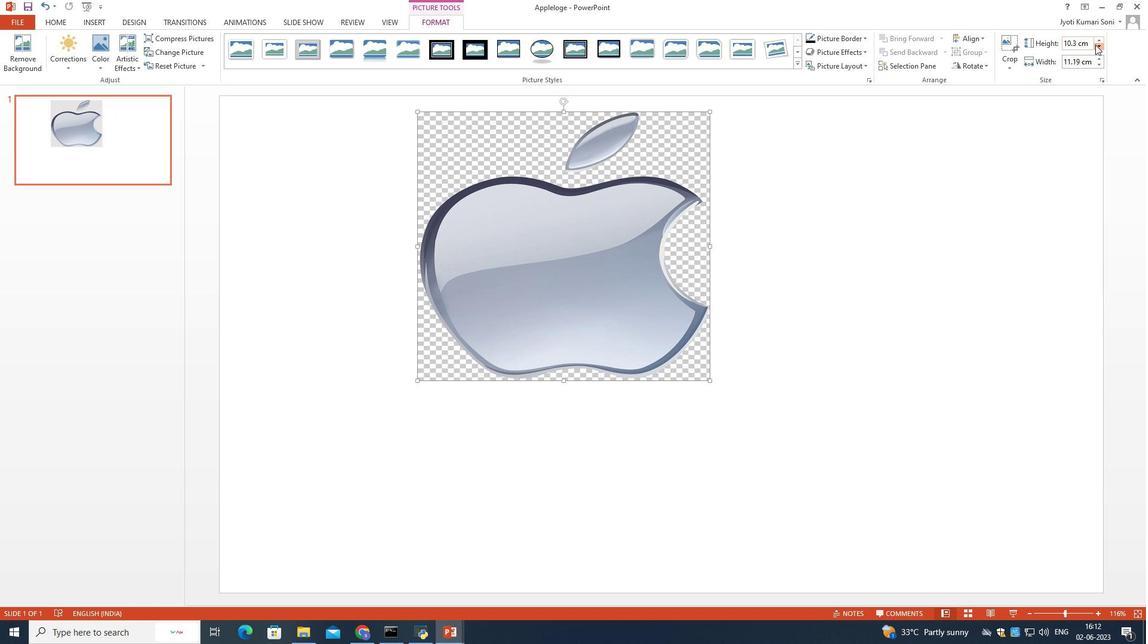 
Action: Mouse pressed left at (1095, 44)
Screenshot: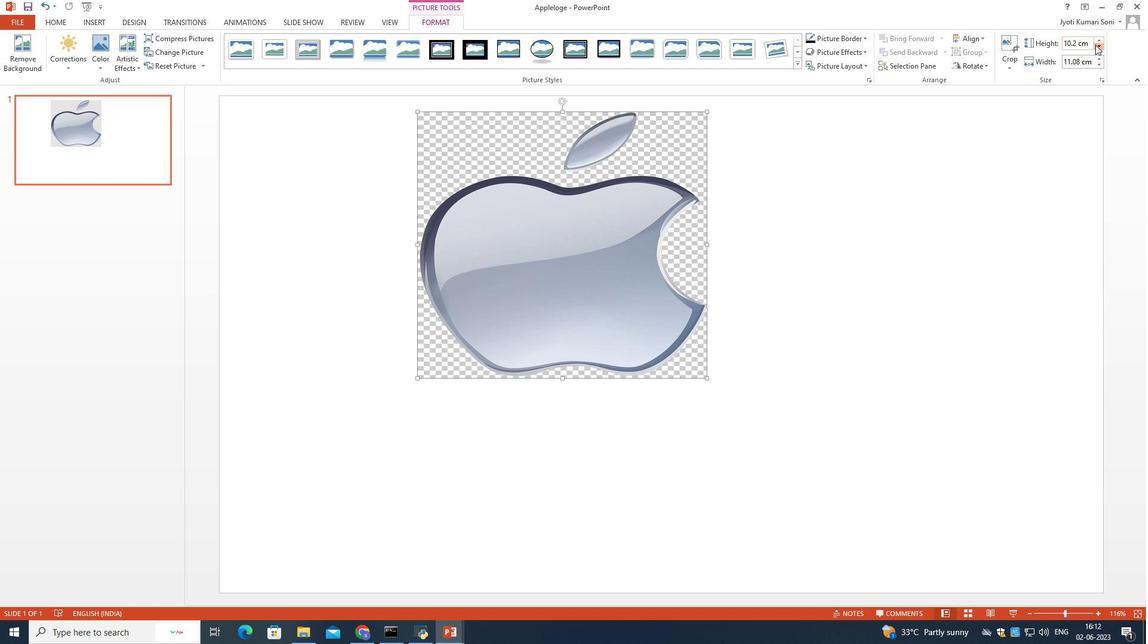
Action: Mouse pressed left at (1095, 44)
Screenshot: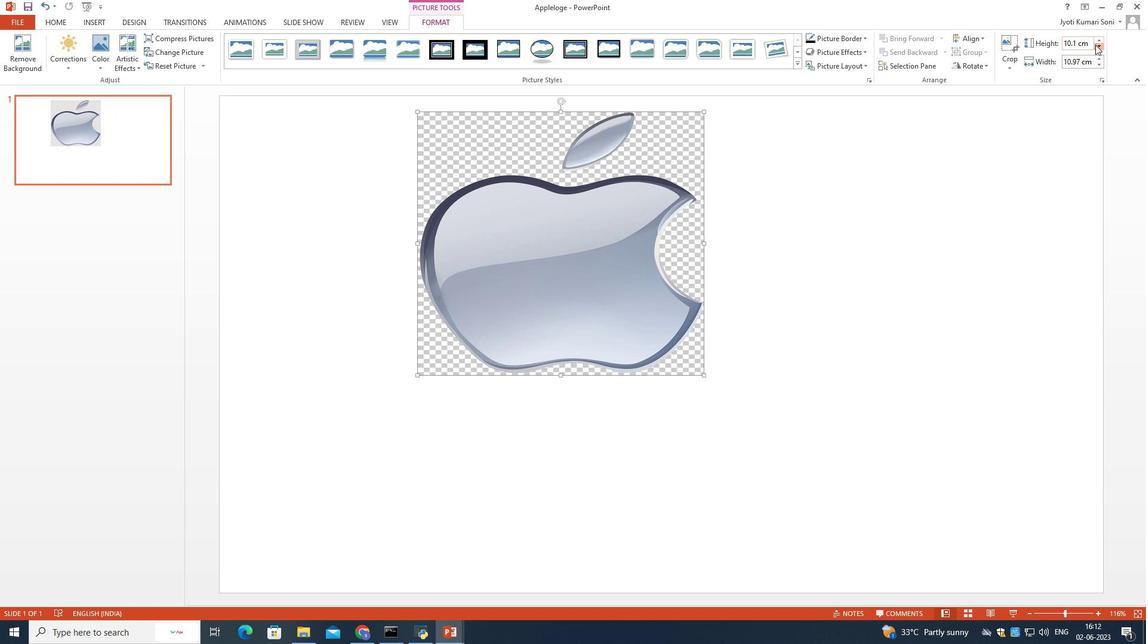 
Action: Mouse pressed left at (1095, 44)
Screenshot: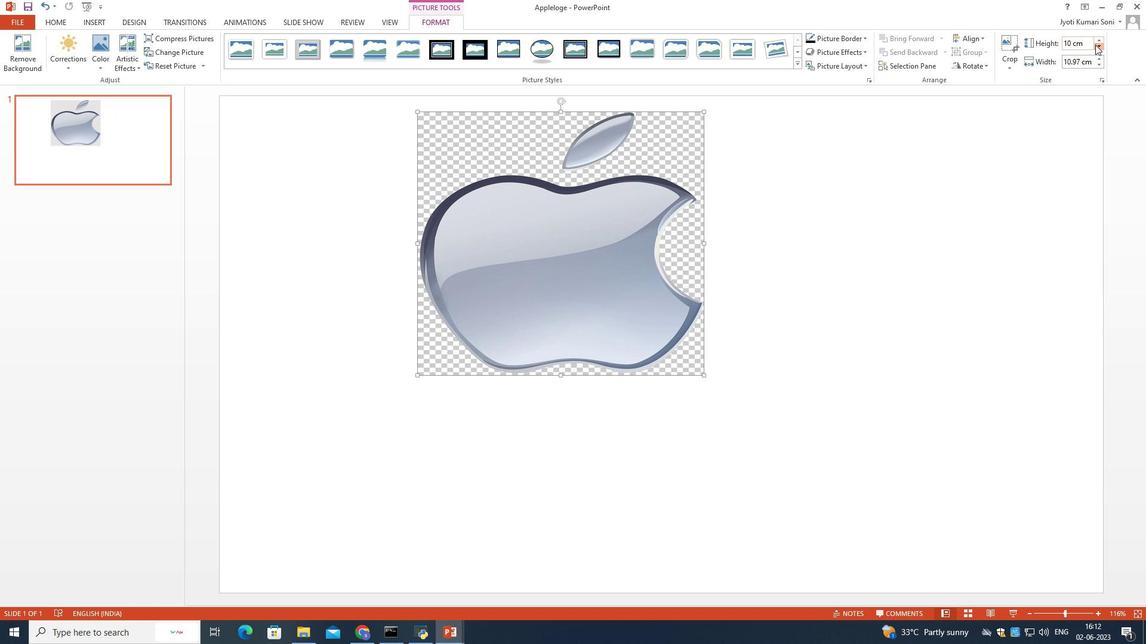 
Action: Mouse pressed left at (1095, 44)
Screenshot: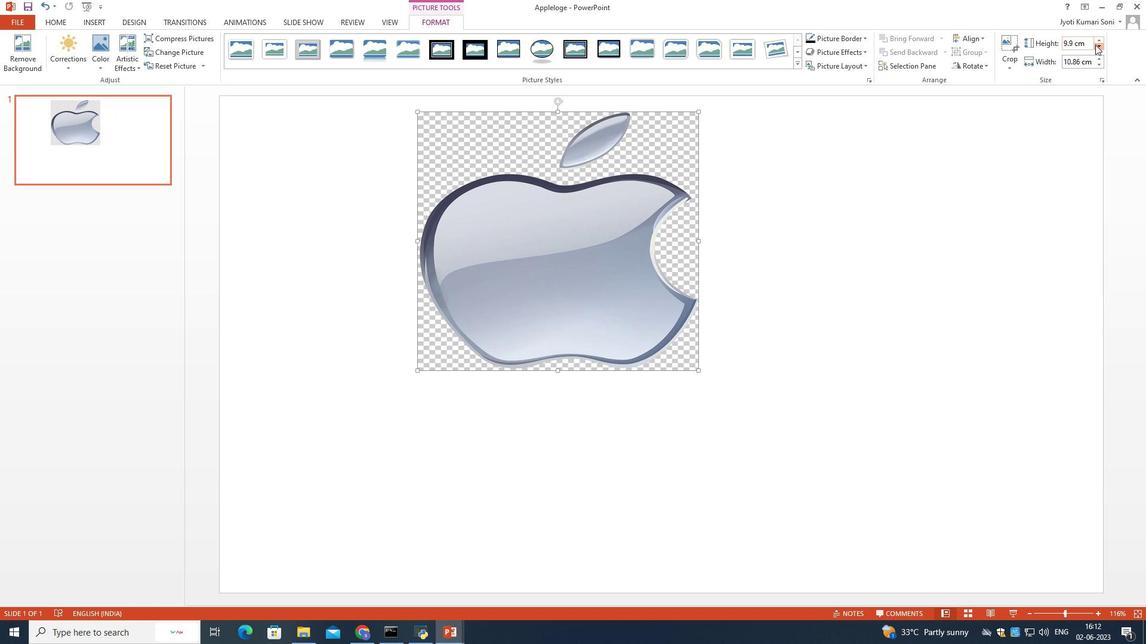 
Action: Mouse pressed left at (1095, 44)
Screenshot: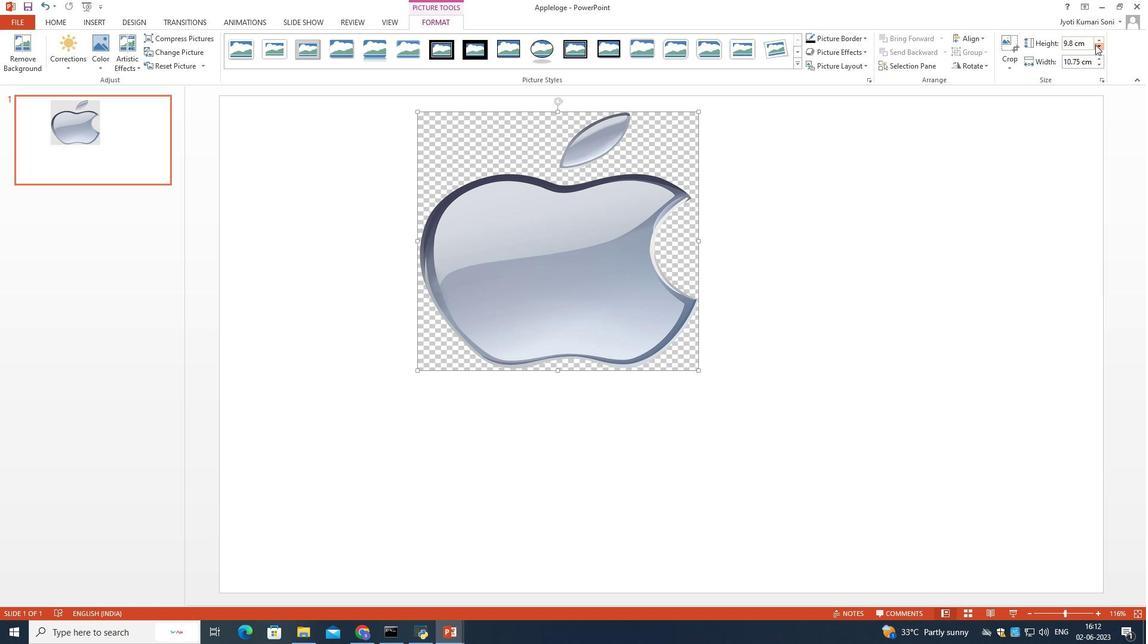 
Action: Mouse pressed left at (1095, 44)
Screenshot: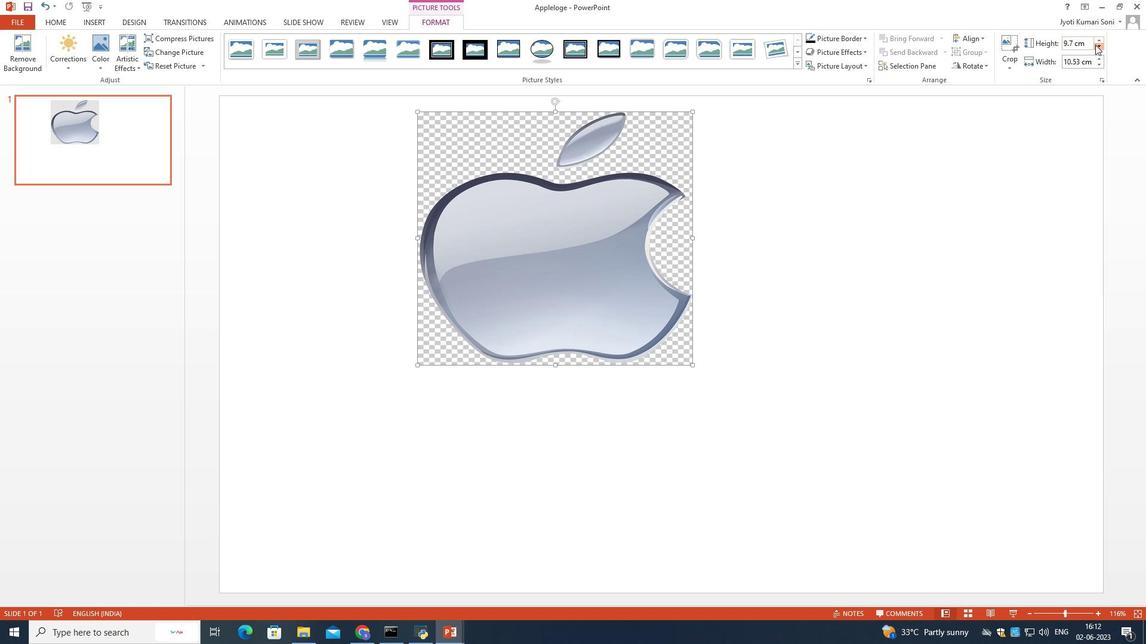 
Action: Mouse pressed left at (1095, 44)
Screenshot: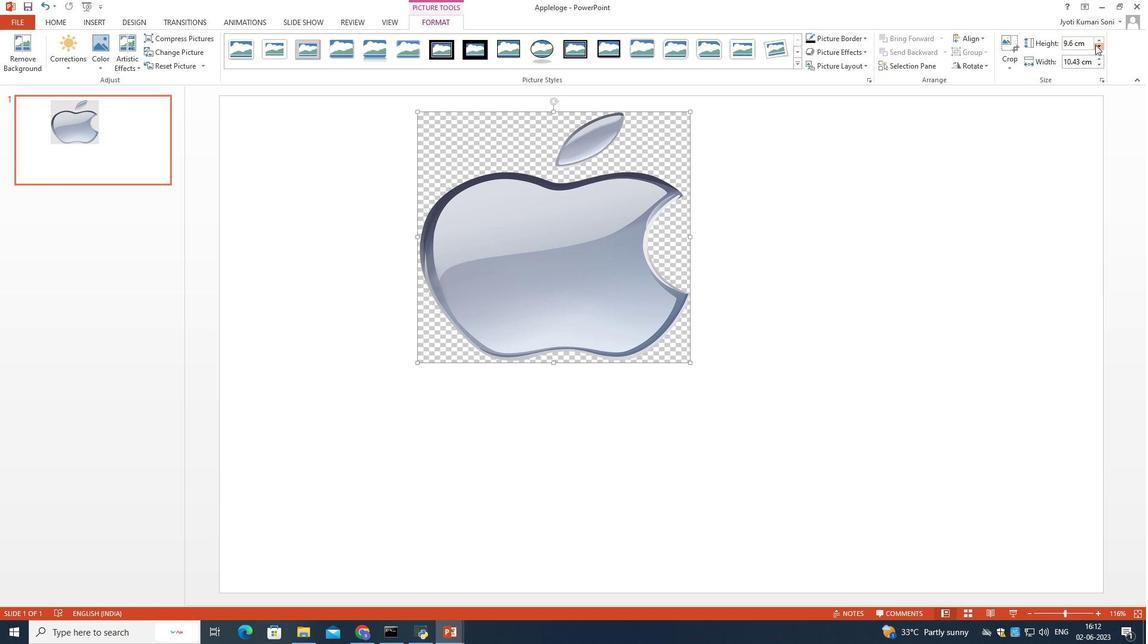 
Action: Mouse pressed left at (1095, 44)
Screenshot: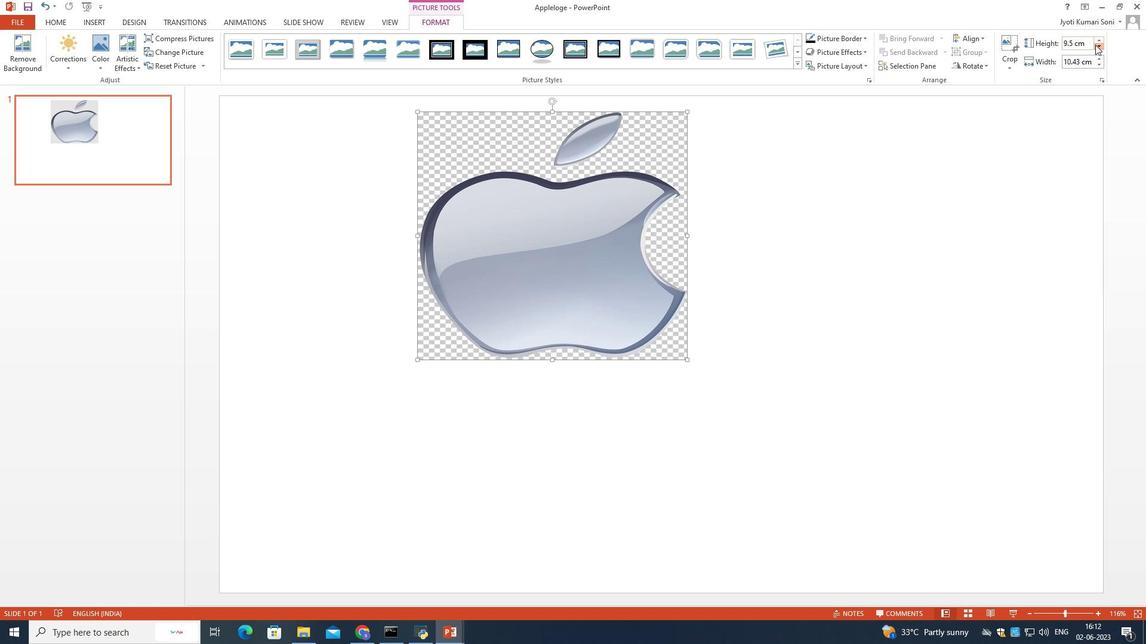 
Action: Mouse pressed left at (1095, 44)
Screenshot: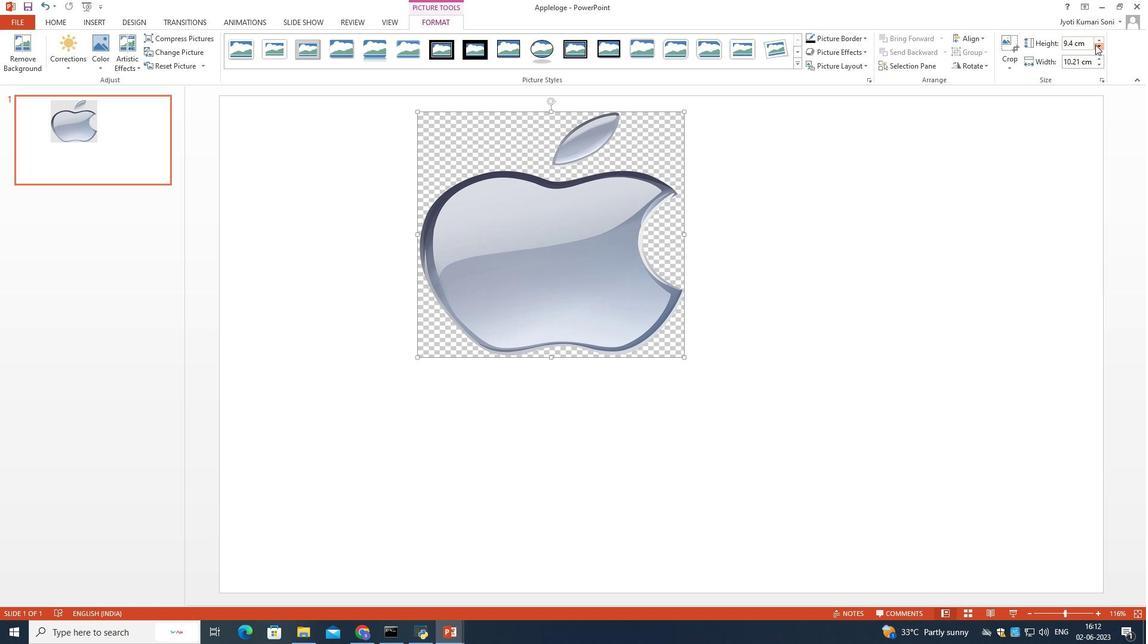 
Action: Mouse pressed left at (1095, 44)
Screenshot: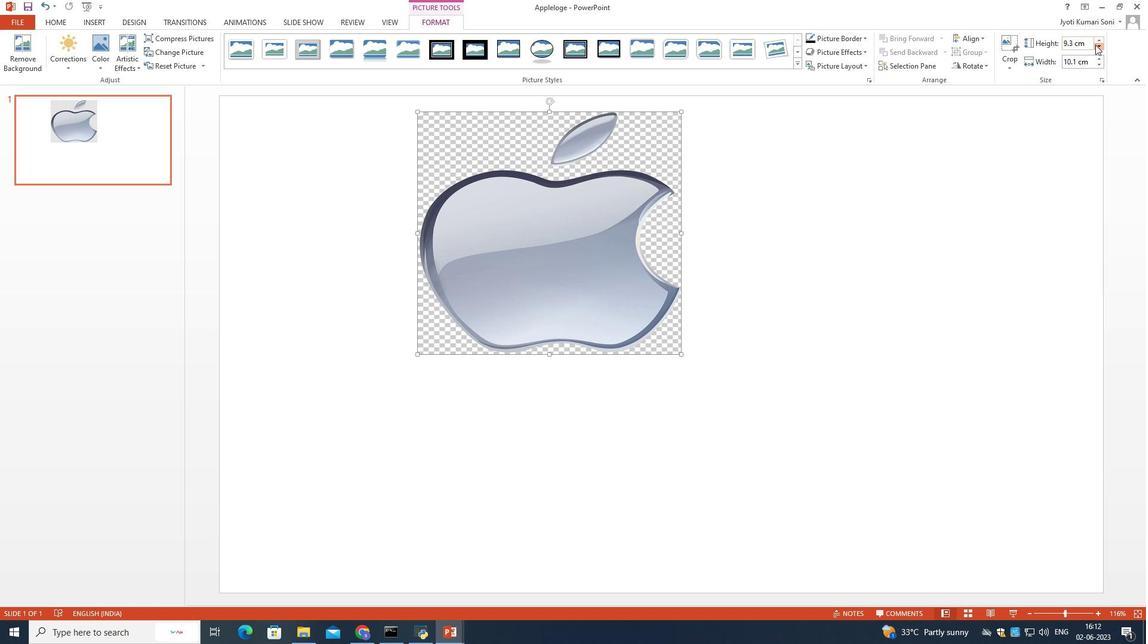 
Action: Mouse pressed left at (1095, 44)
Screenshot: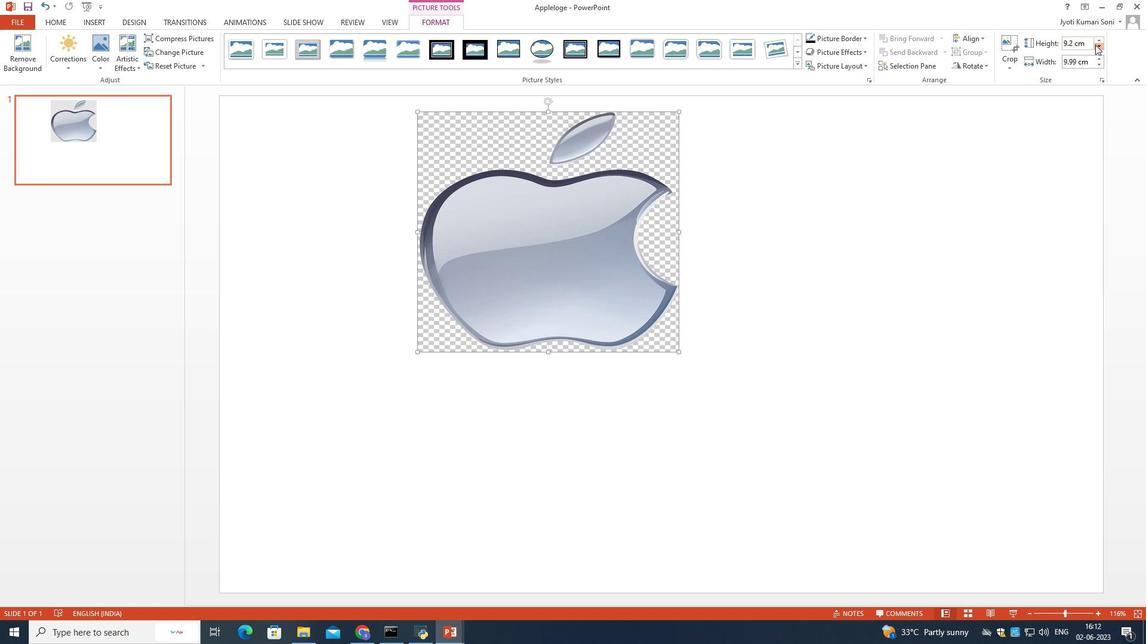 
Action: Mouse pressed left at (1095, 44)
Screenshot: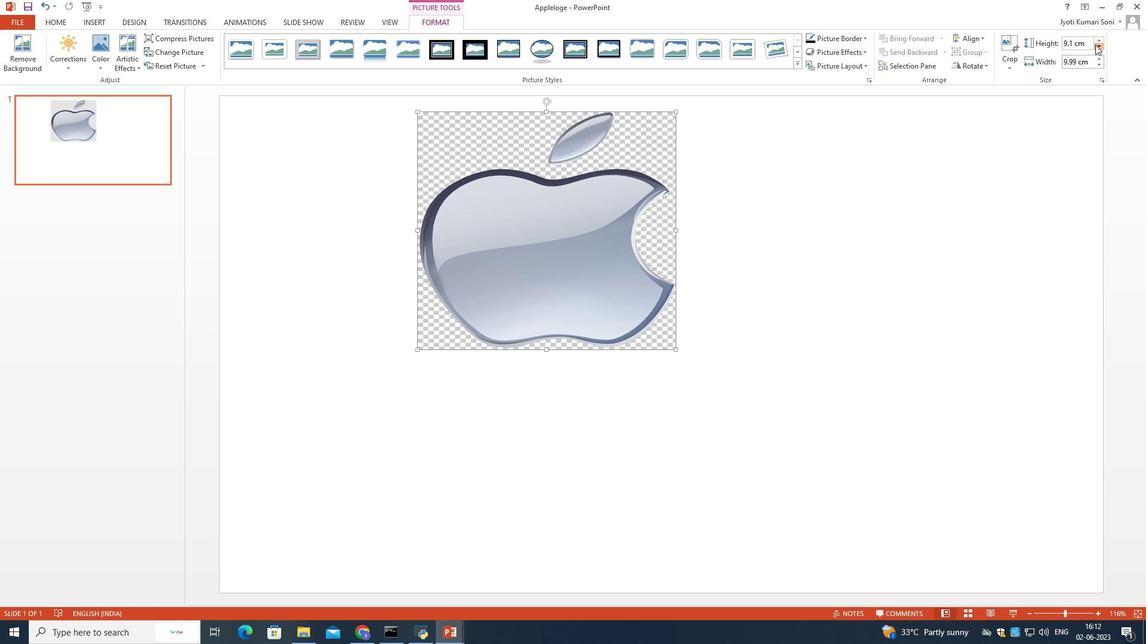 
Action: Mouse pressed left at (1095, 44)
Screenshot: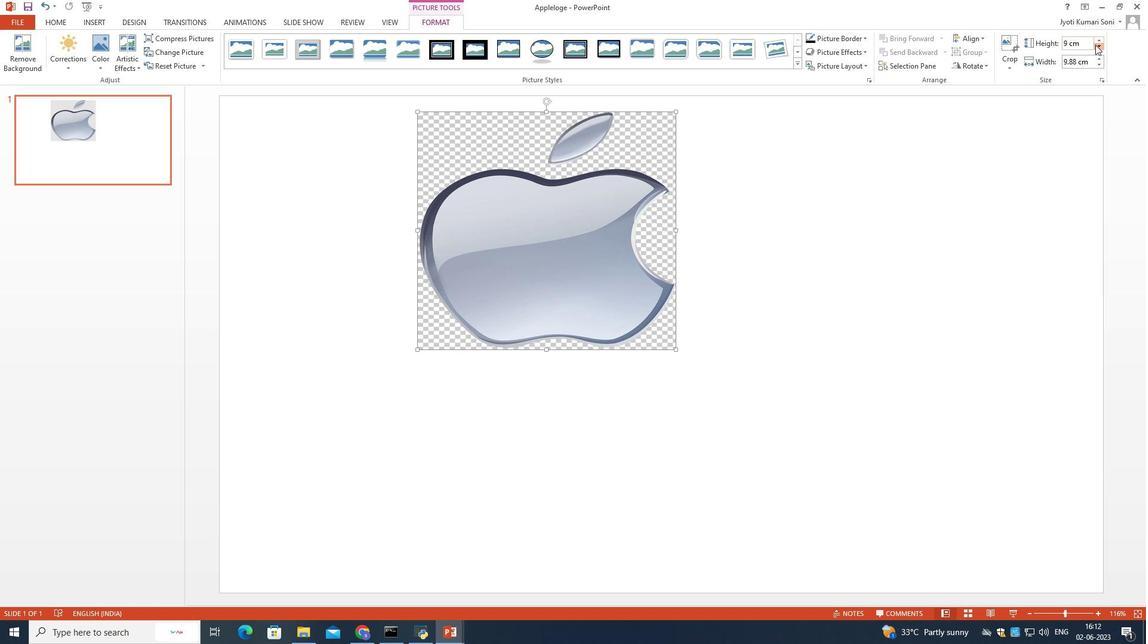 
Action: Mouse pressed left at (1095, 44)
Screenshot: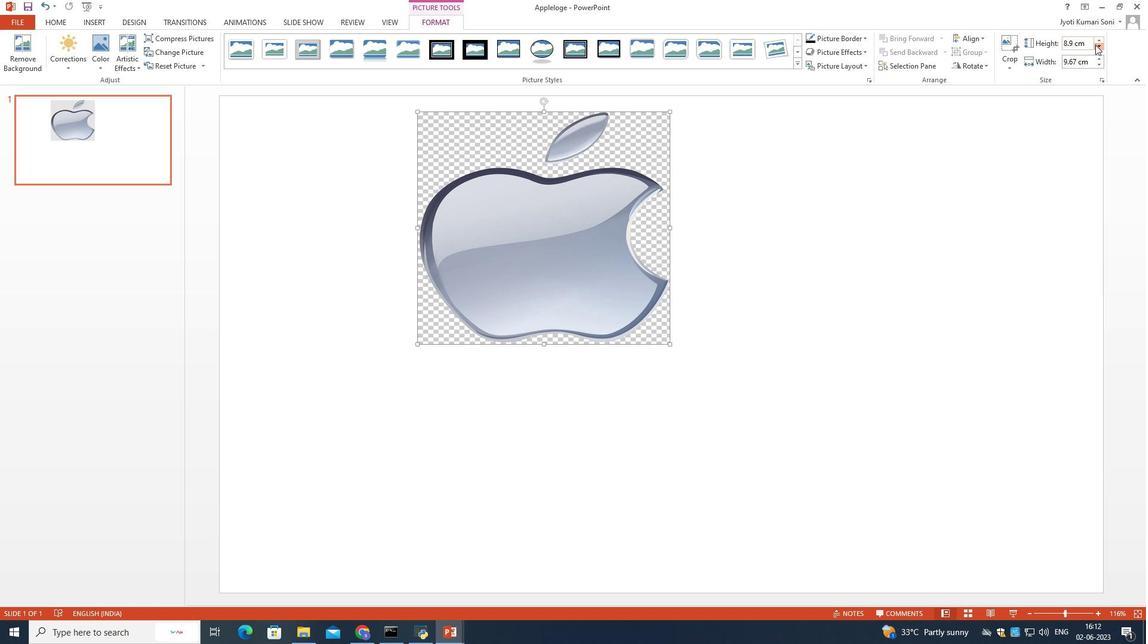 
Action: Mouse moved to (1095, 44)
Screenshot: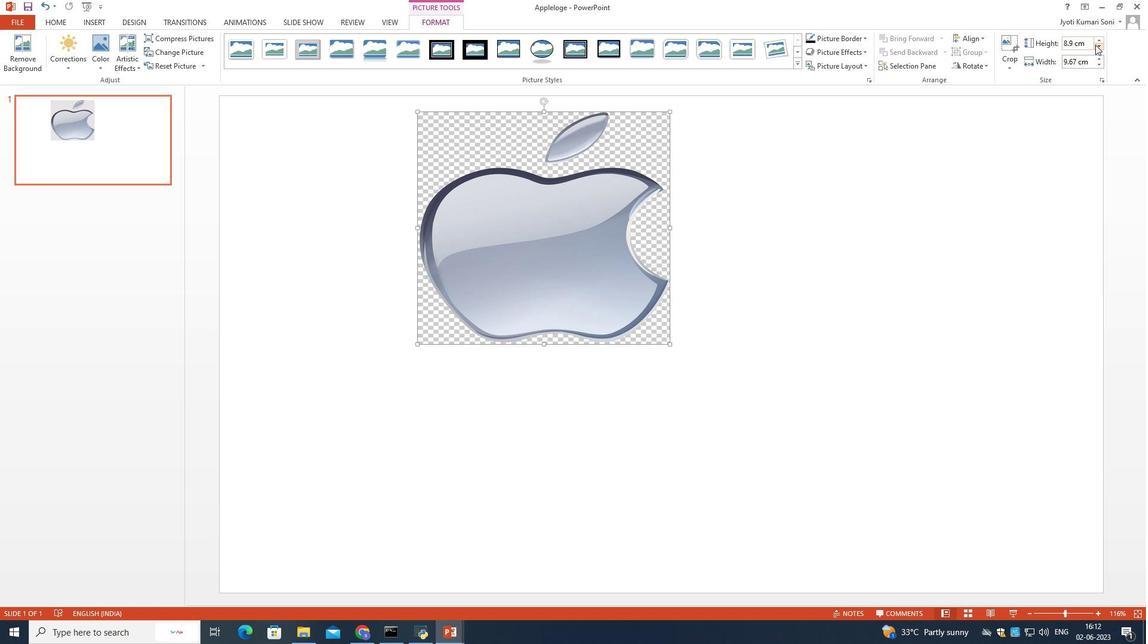 
Action: Mouse pressed left at (1095, 44)
Screenshot: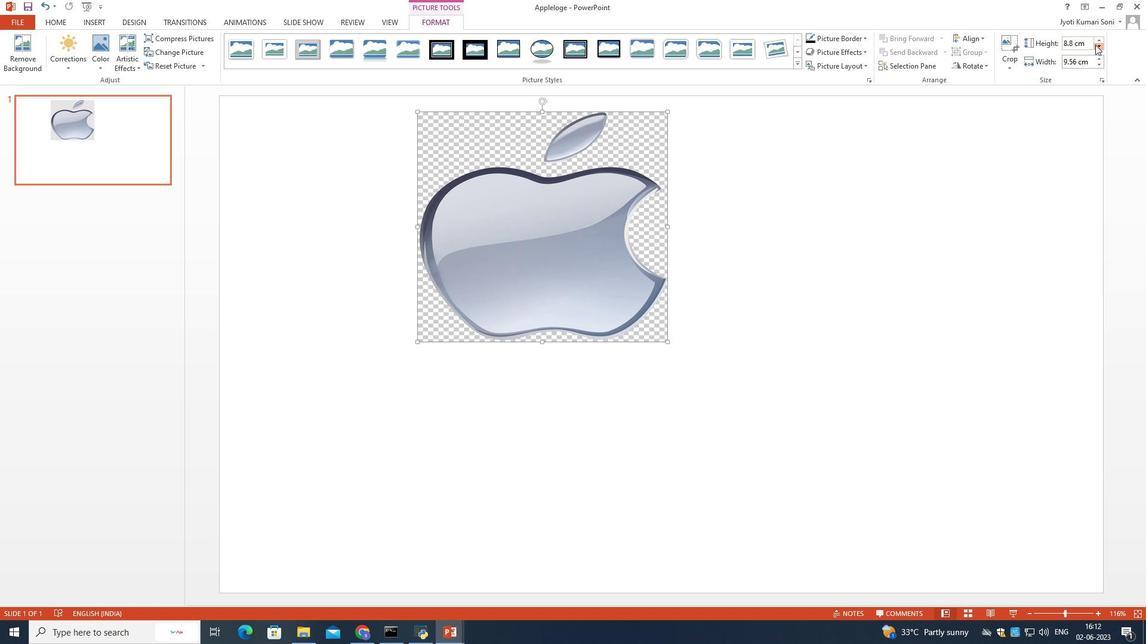 
Action: Mouse pressed left at (1095, 44)
Screenshot: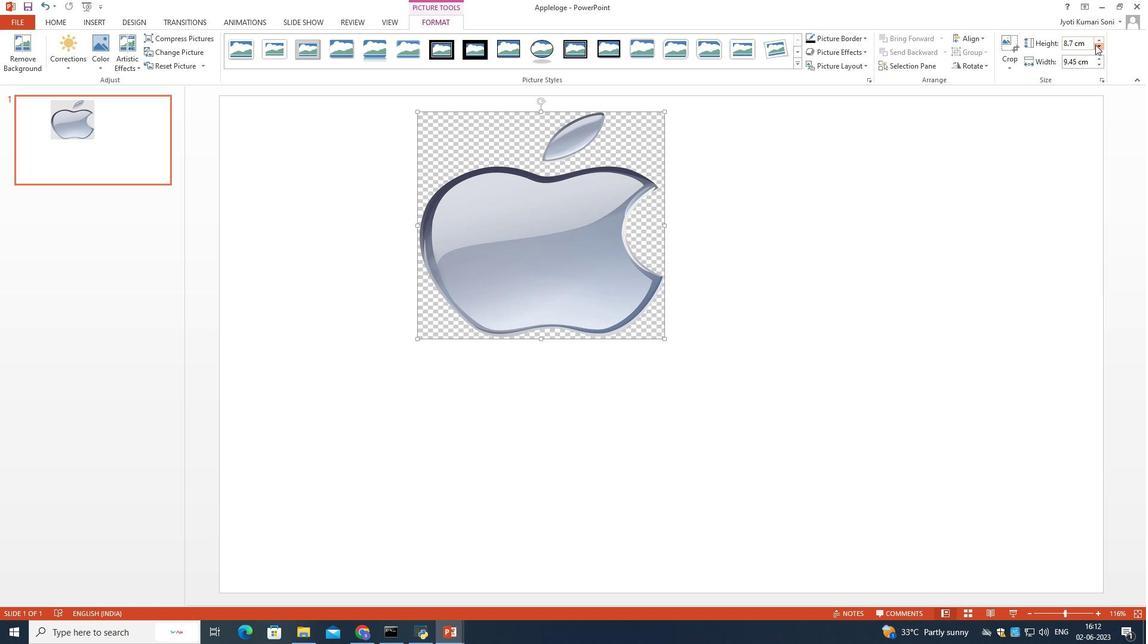 
Action: Mouse pressed left at (1095, 44)
Screenshot: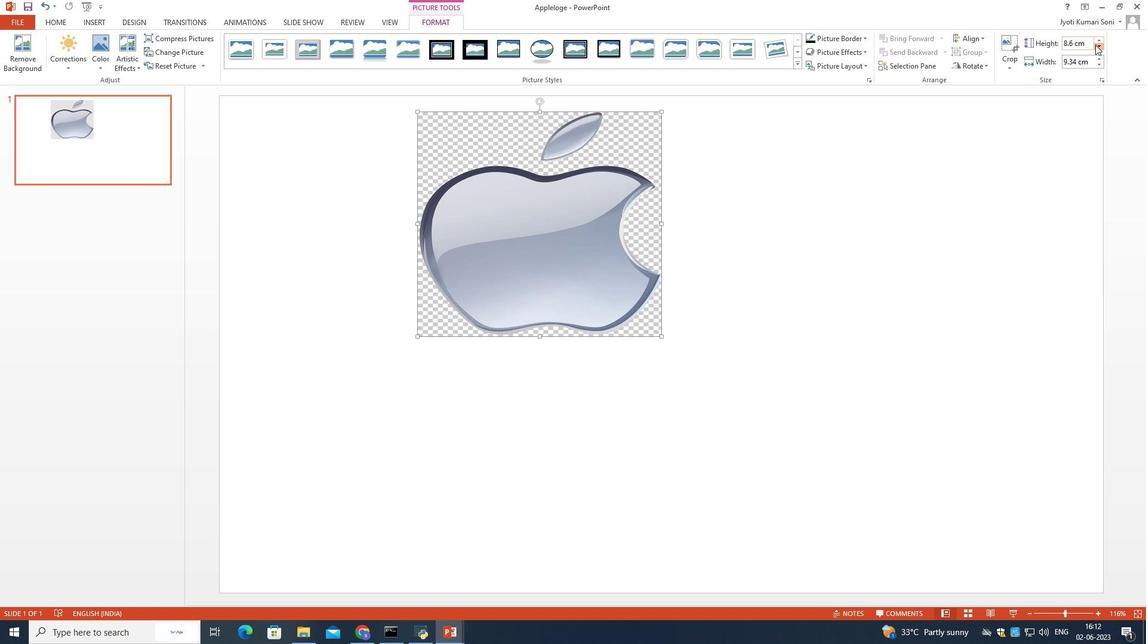 
Action: Mouse moved to (1095, 44)
Screenshot: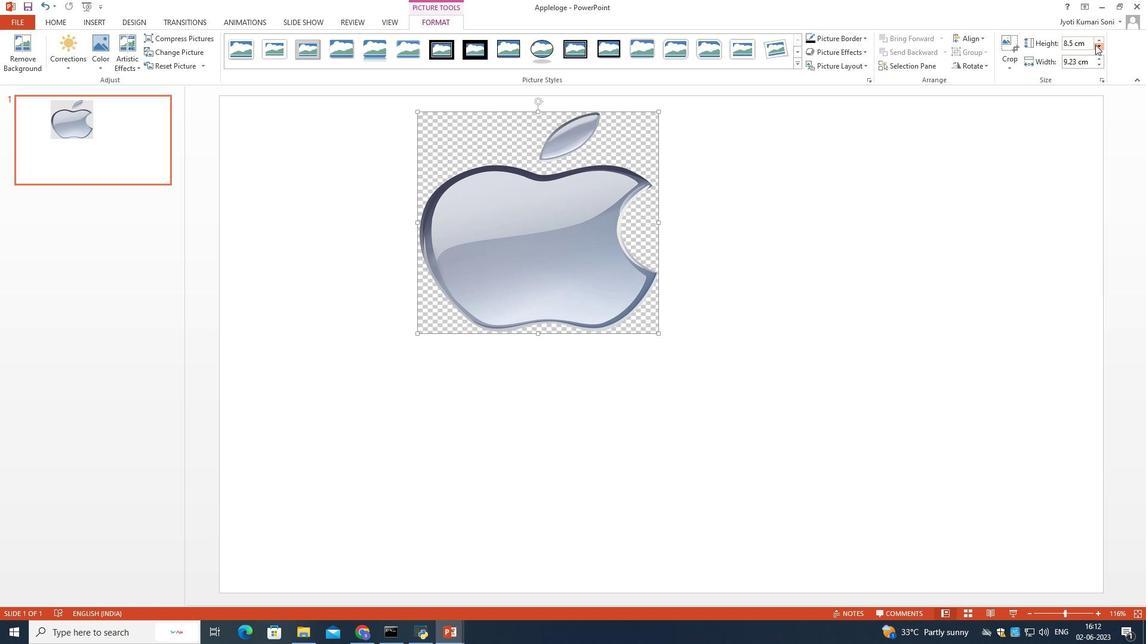 
Action: Mouse pressed left at (1095, 44)
Screenshot: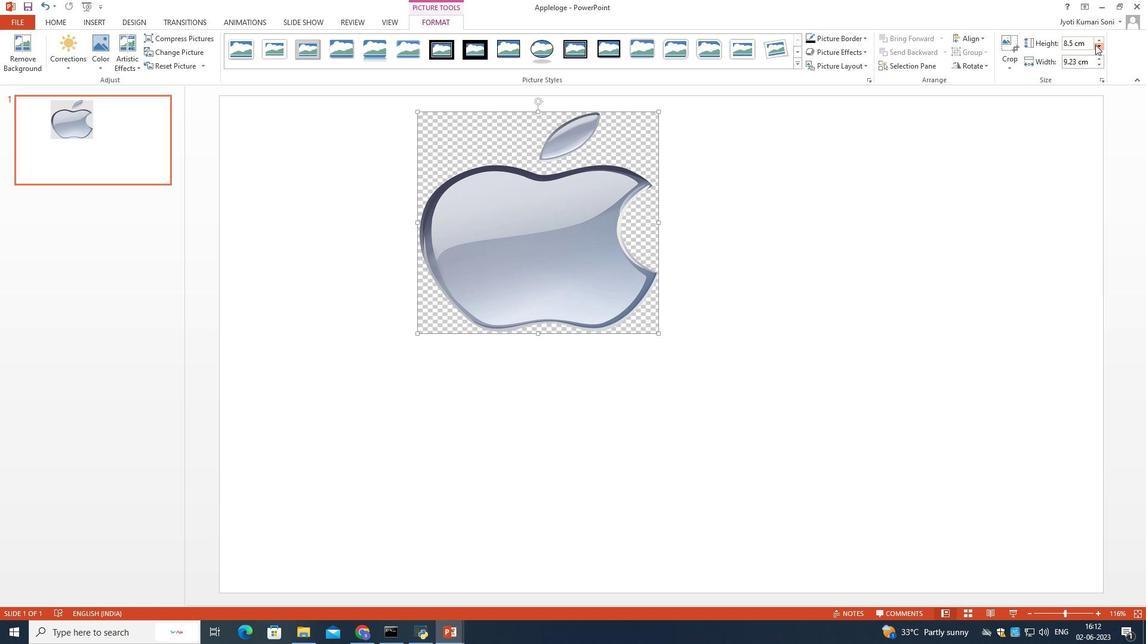 
Action: Mouse pressed left at (1095, 44)
Screenshot: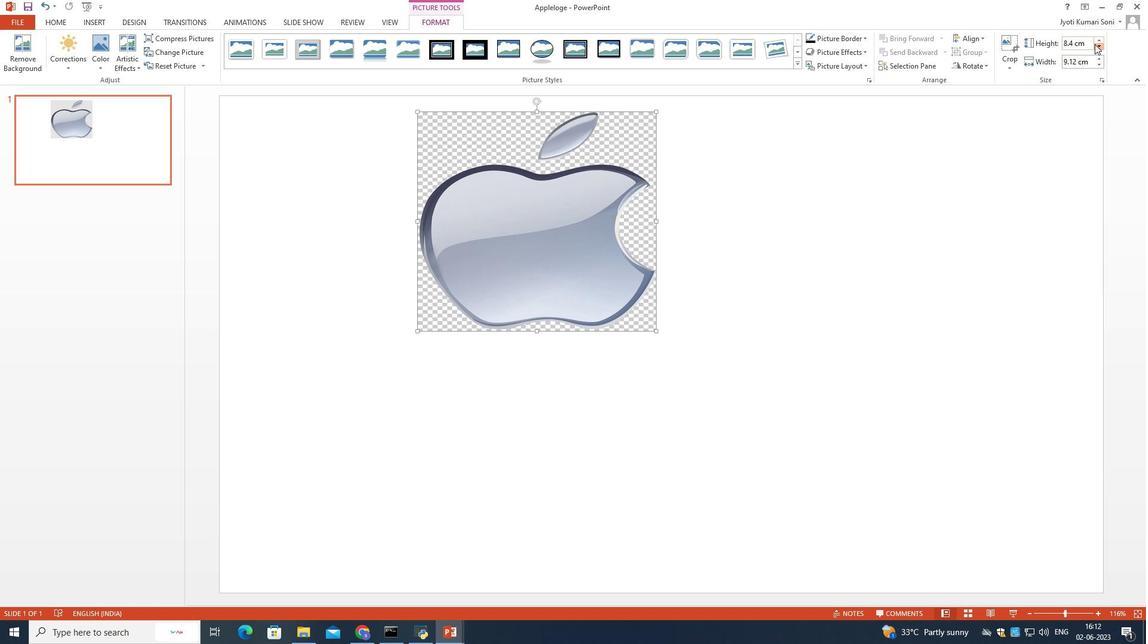 
Action: Mouse pressed left at (1095, 44)
Screenshot: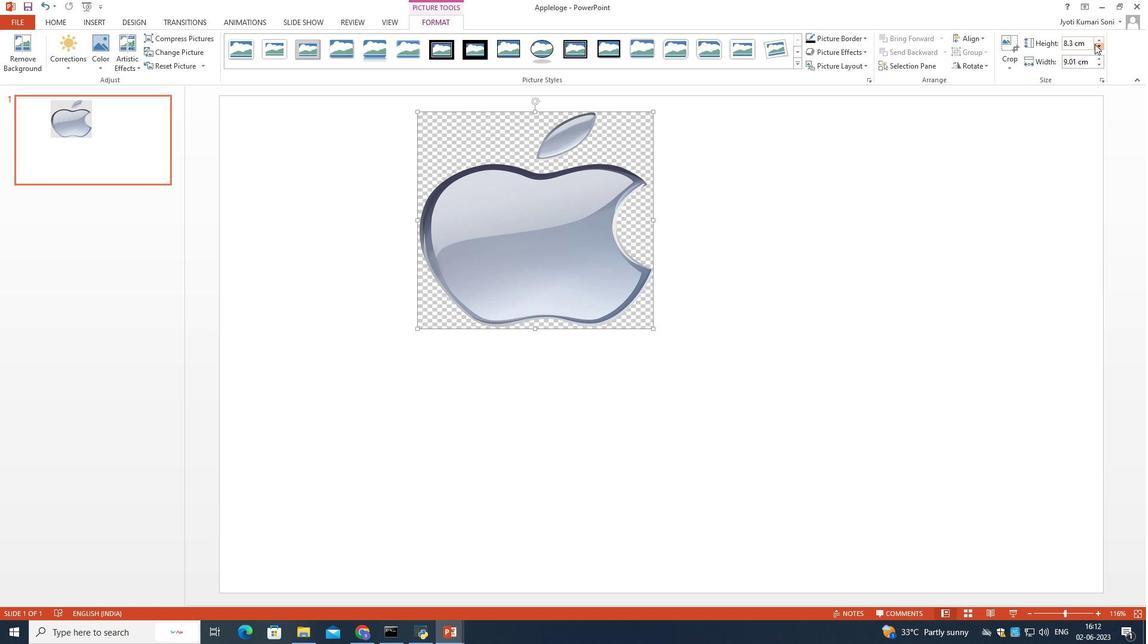 
Action: Mouse pressed left at (1095, 44)
Screenshot: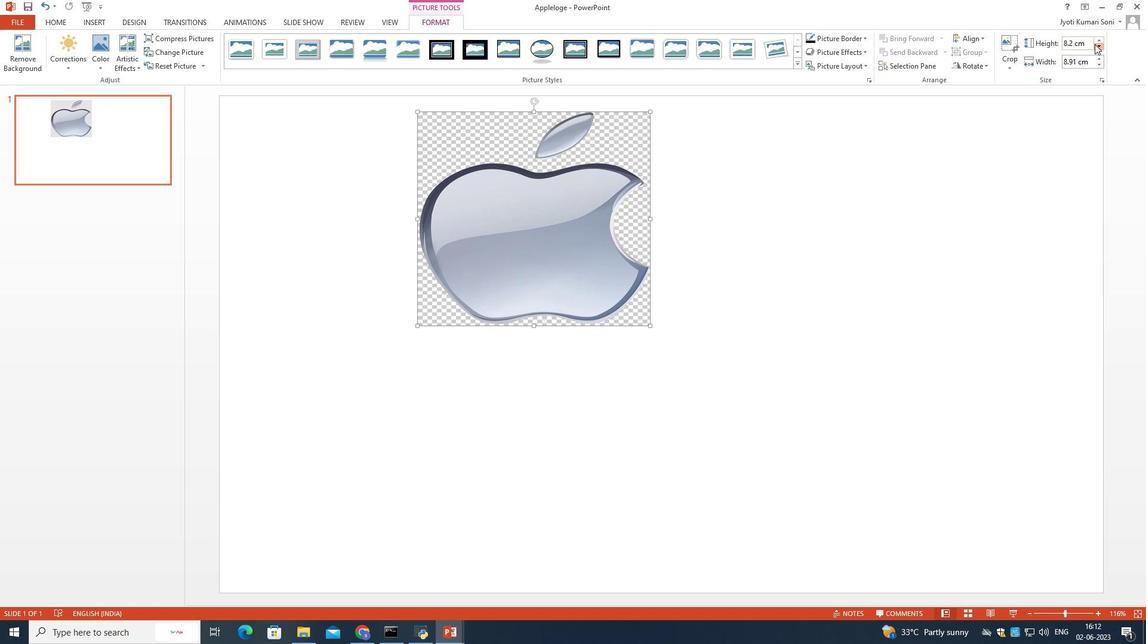 
Action: Mouse pressed left at (1095, 44)
Screenshot: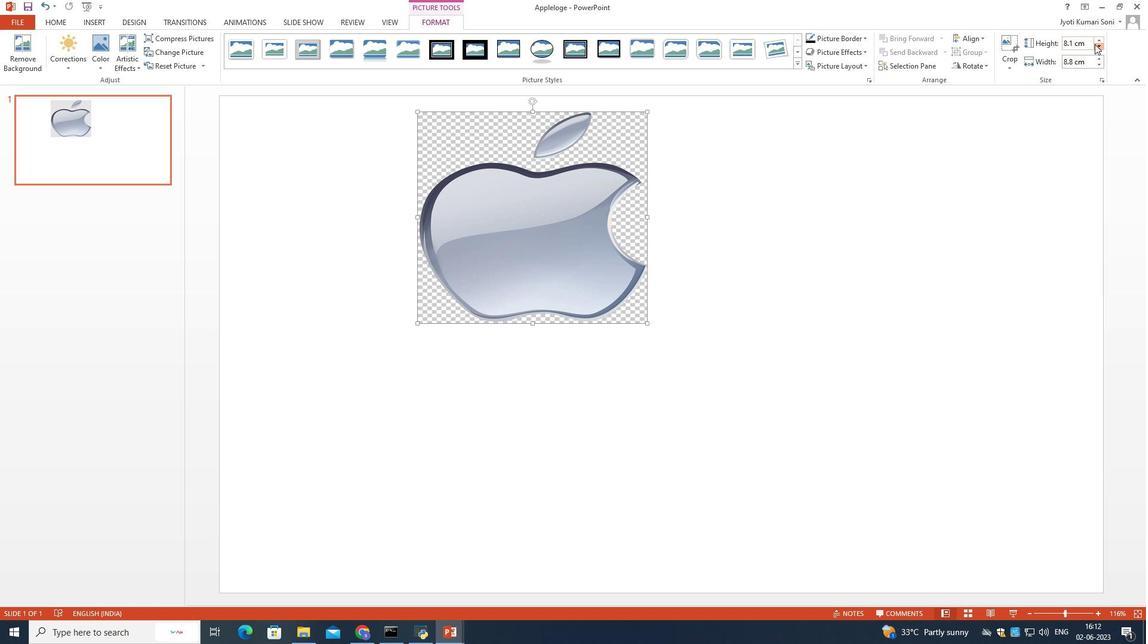
Action: Mouse pressed left at (1095, 44)
Screenshot: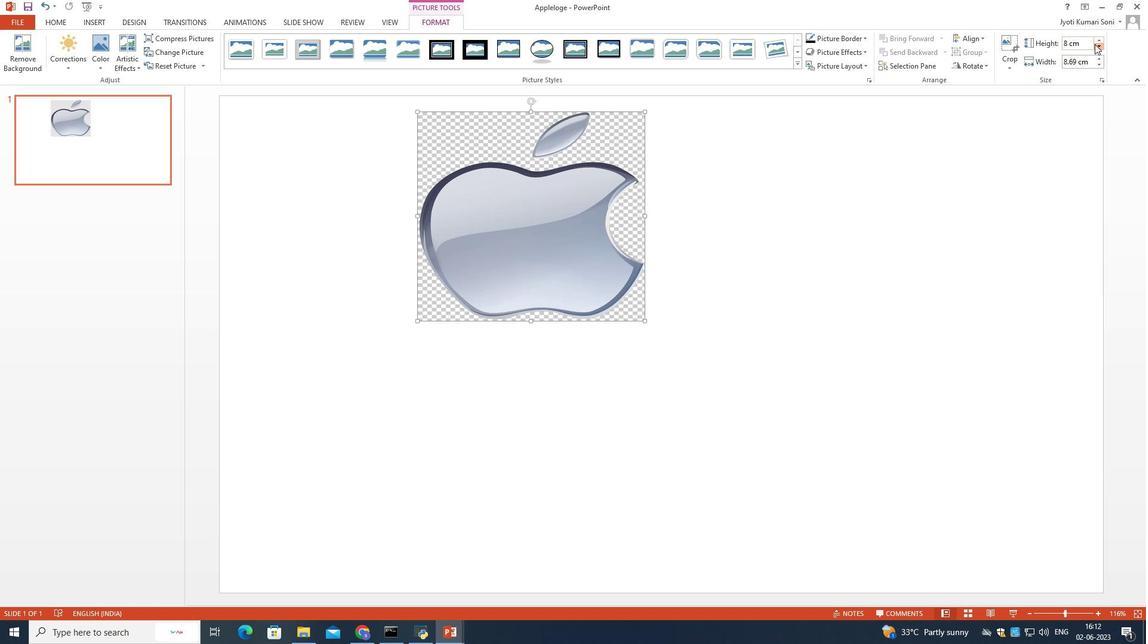 
Action: Mouse pressed left at (1095, 44)
Screenshot: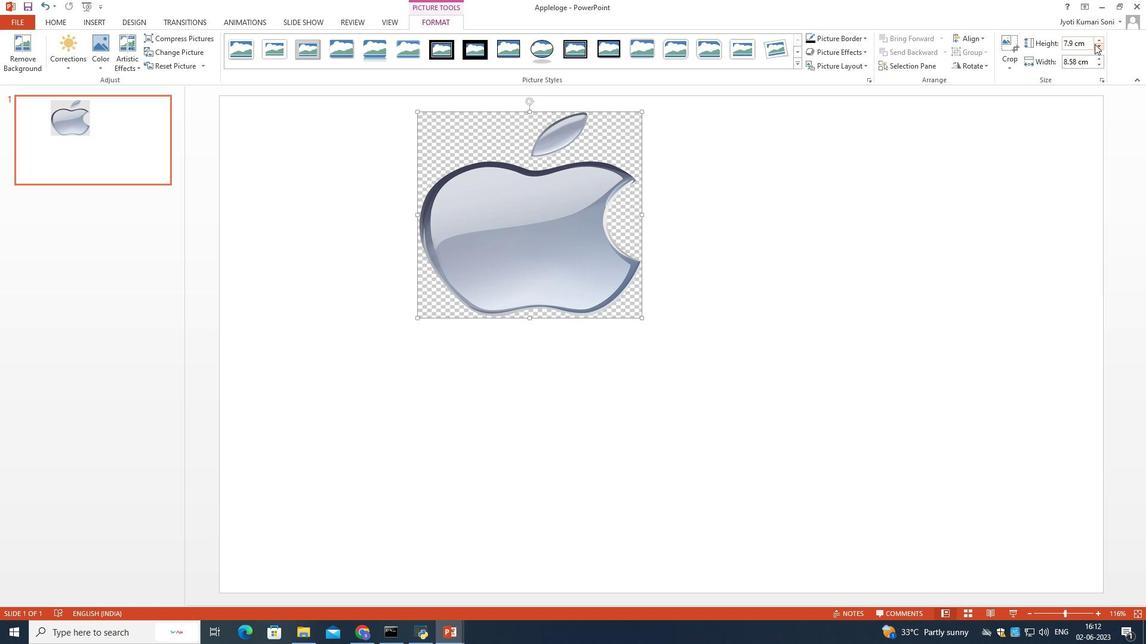 
Action: Mouse pressed left at (1095, 44)
Screenshot: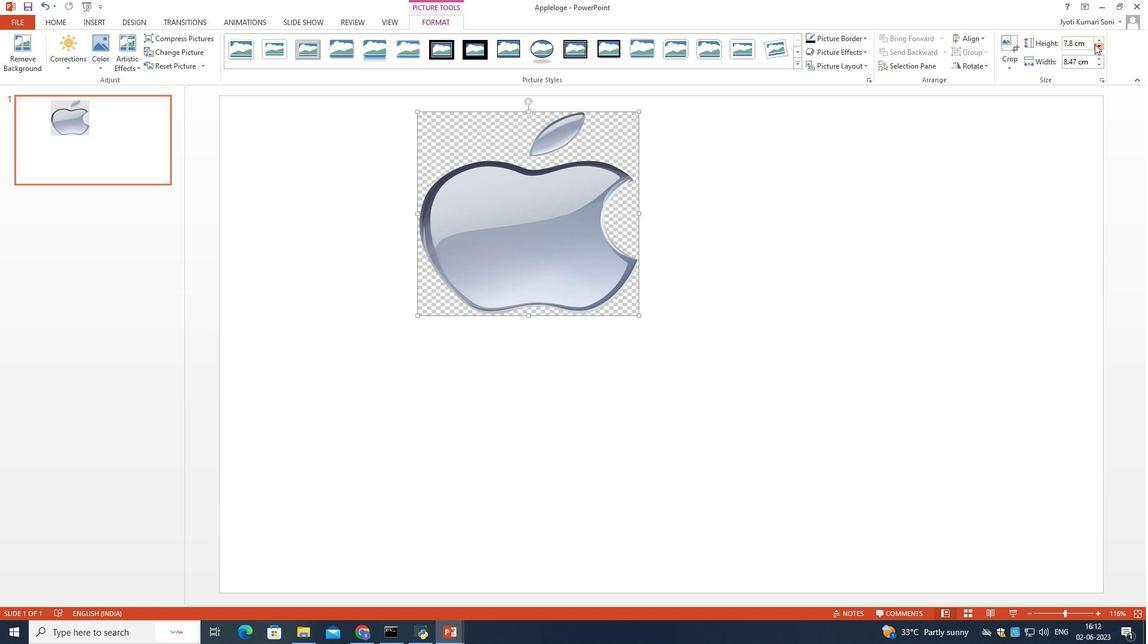 
Action: Mouse pressed left at (1095, 44)
Screenshot: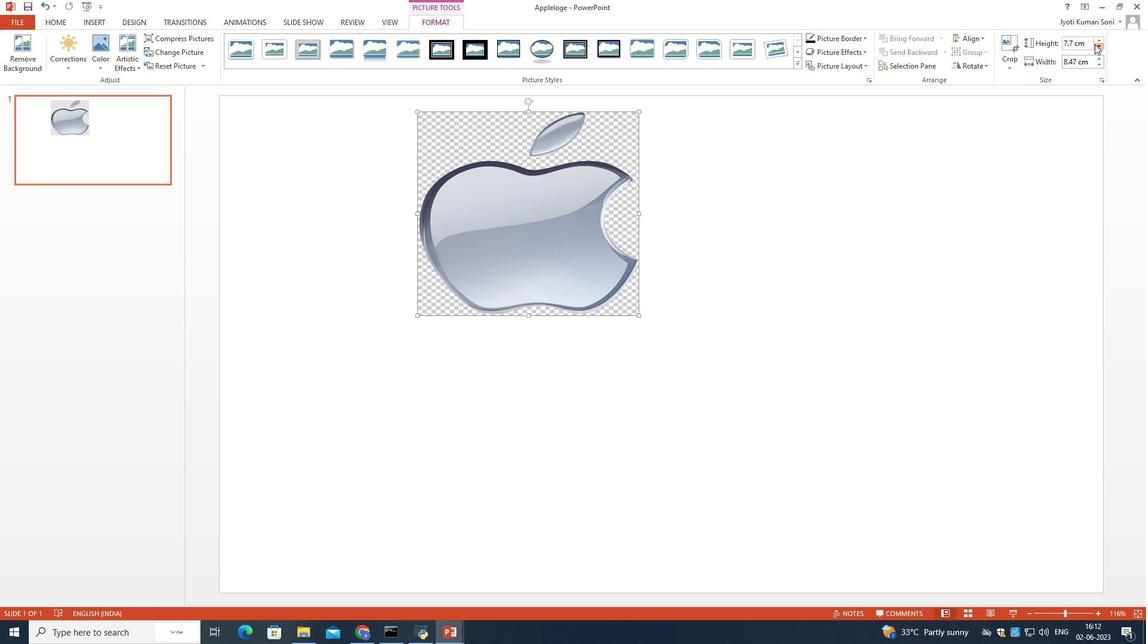 
Action: Mouse pressed left at (1095, 44)
Screenshot: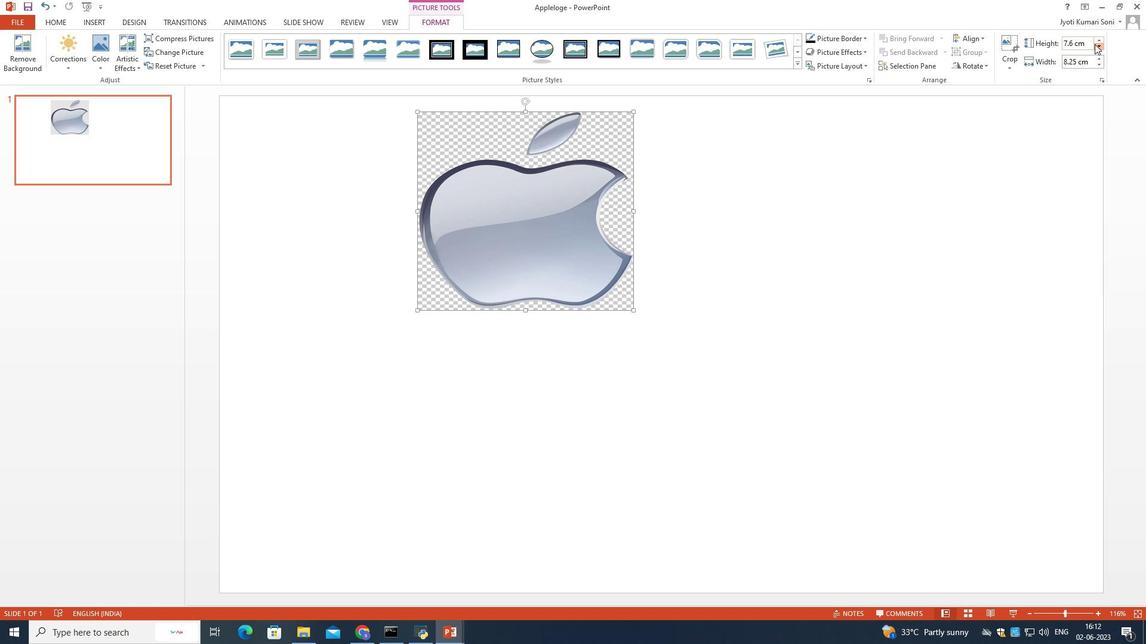
Action: Mouse pressed left at (1095, 44)
Screenshot: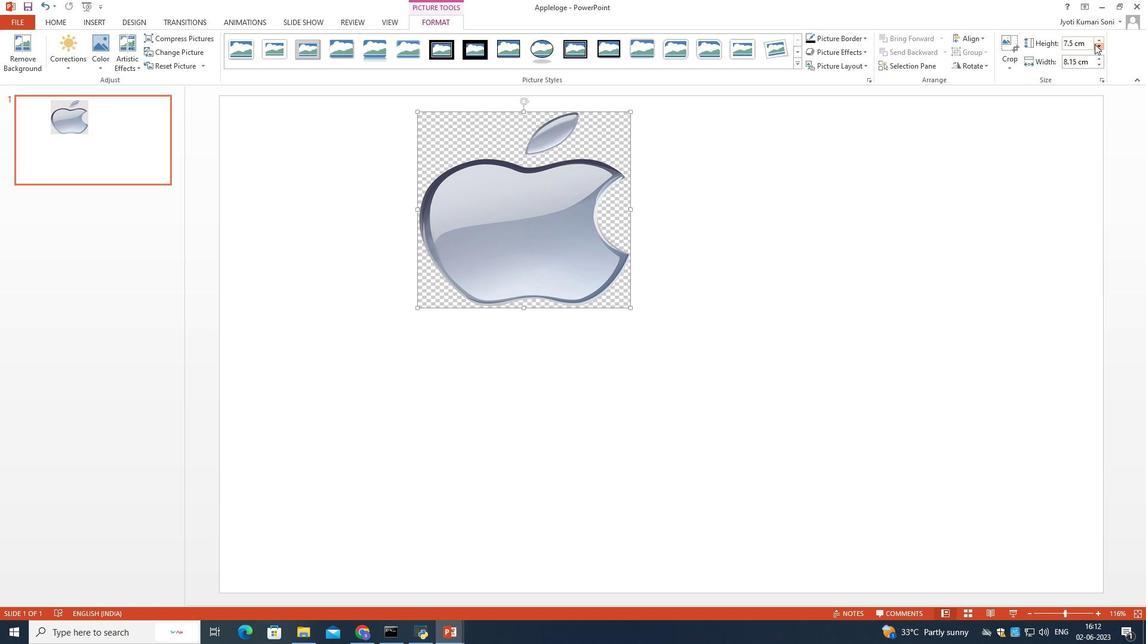 
Action: Mouse pressed left at (1095, 44)
Screenshot: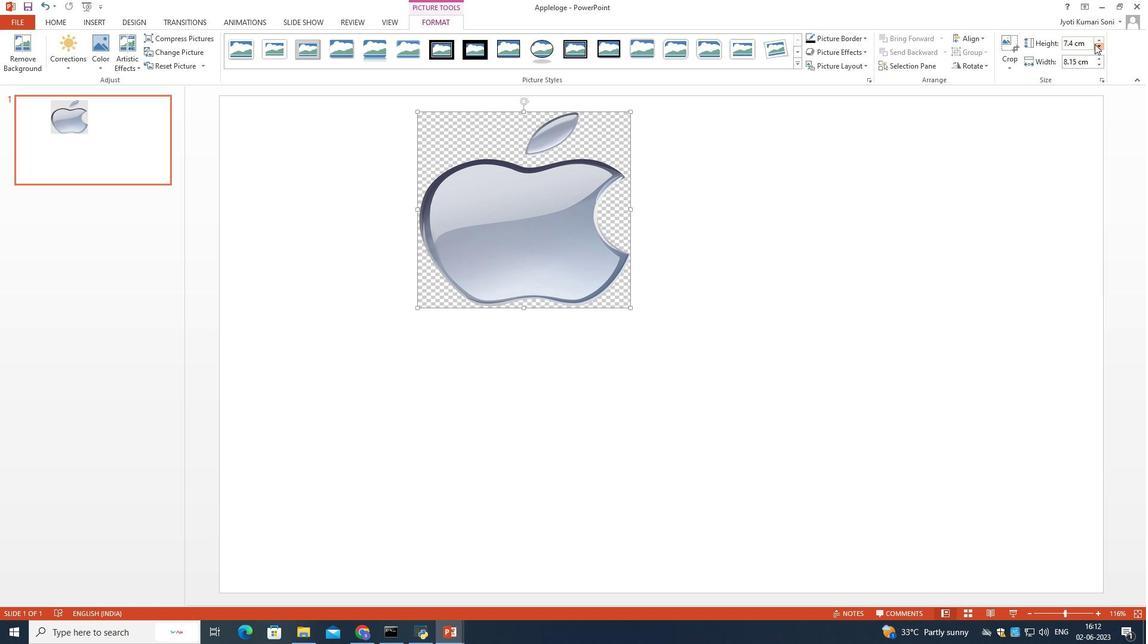 
Action: Mouse pressed left at (1095, 44)
Screenshot: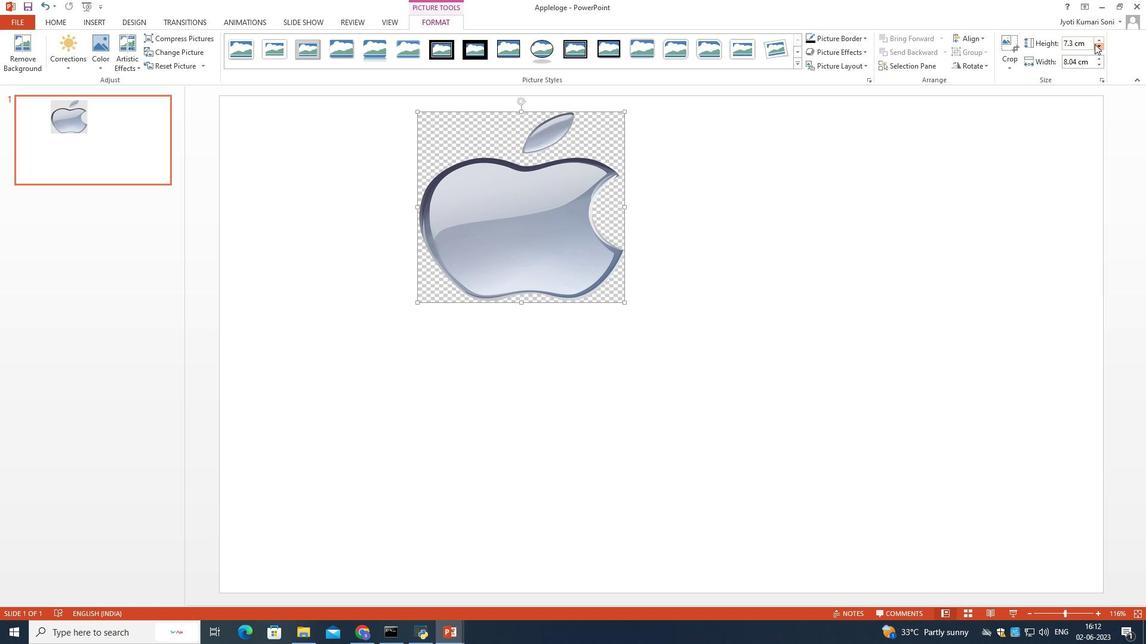 
Action: Mouse pressed left at (1095, 44)
Screenshot: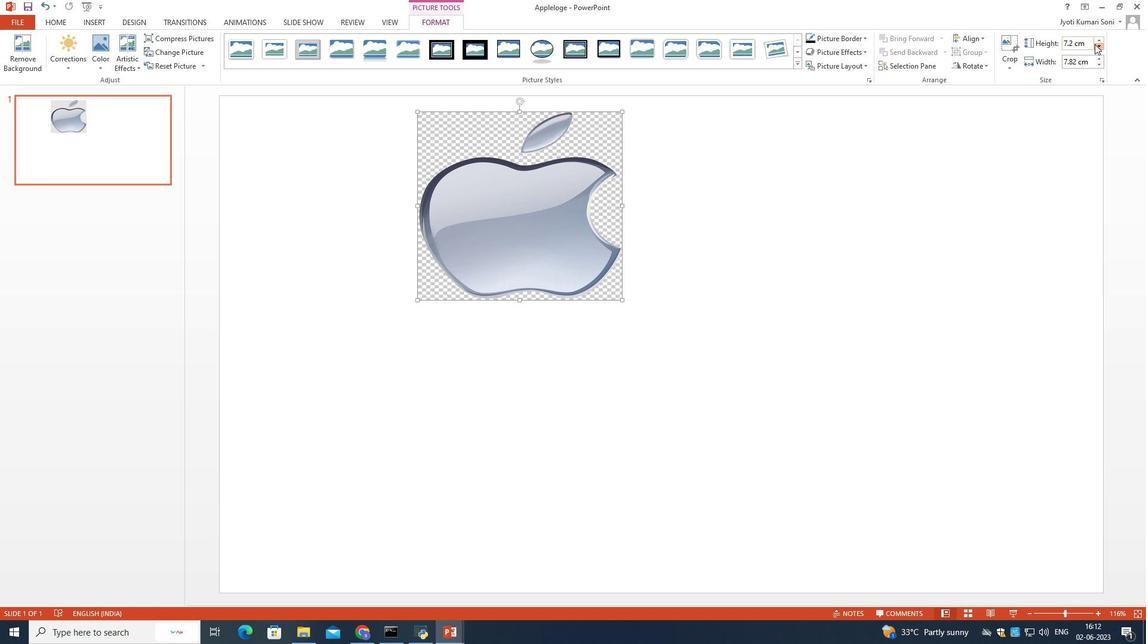 
Action: Mouse pressed left at (1095, 44)
Screenshot: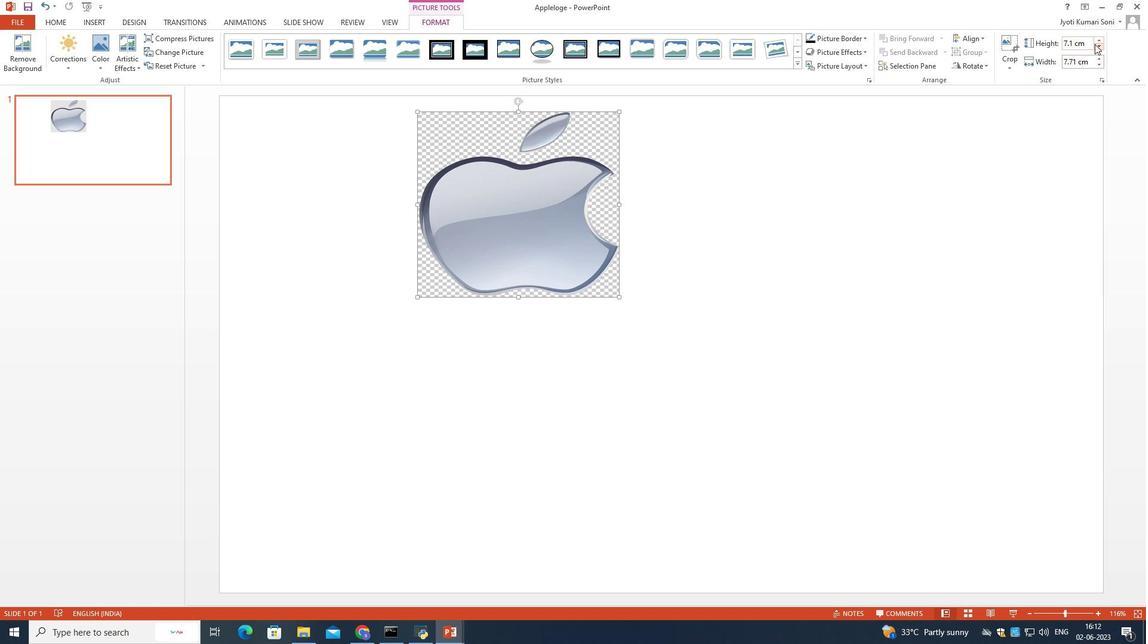 
Action: Mouse pressed left at (1095, 44)
Screenshot: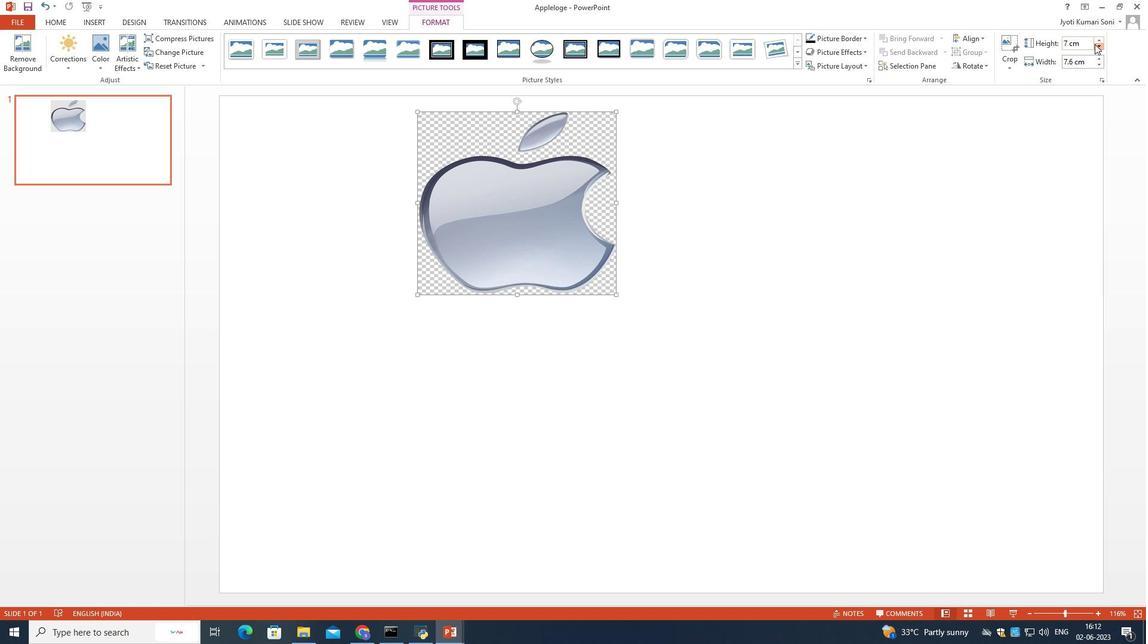 
Action: Mouse pressed left at (1095, 44)
Screenshot: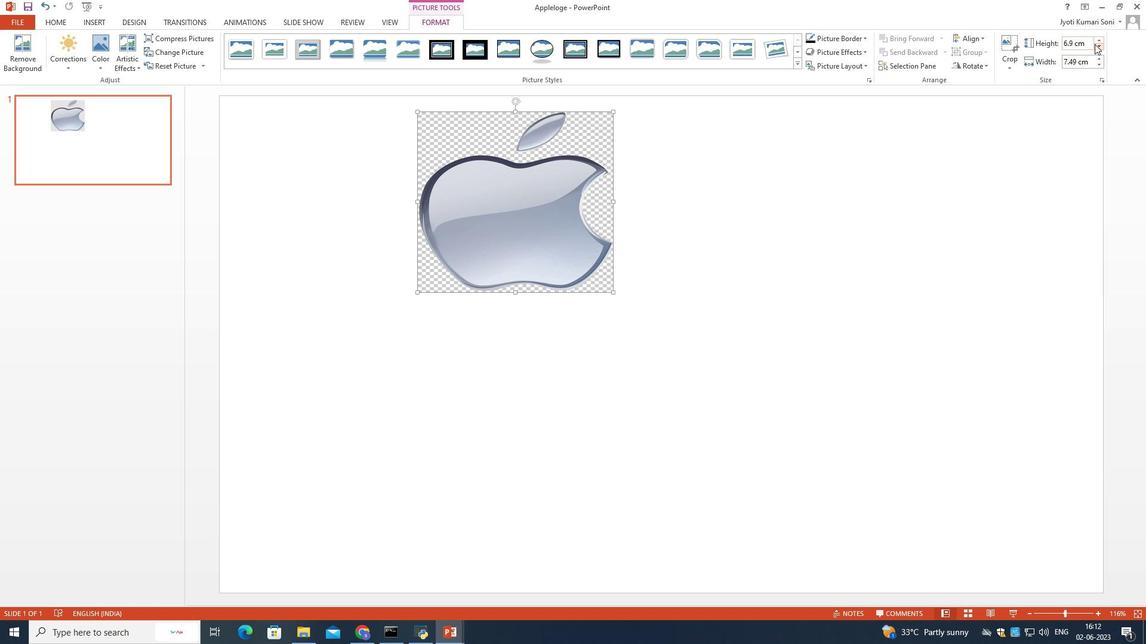 
Action: Mouse pressed left at (1095, 44)
Screenshot: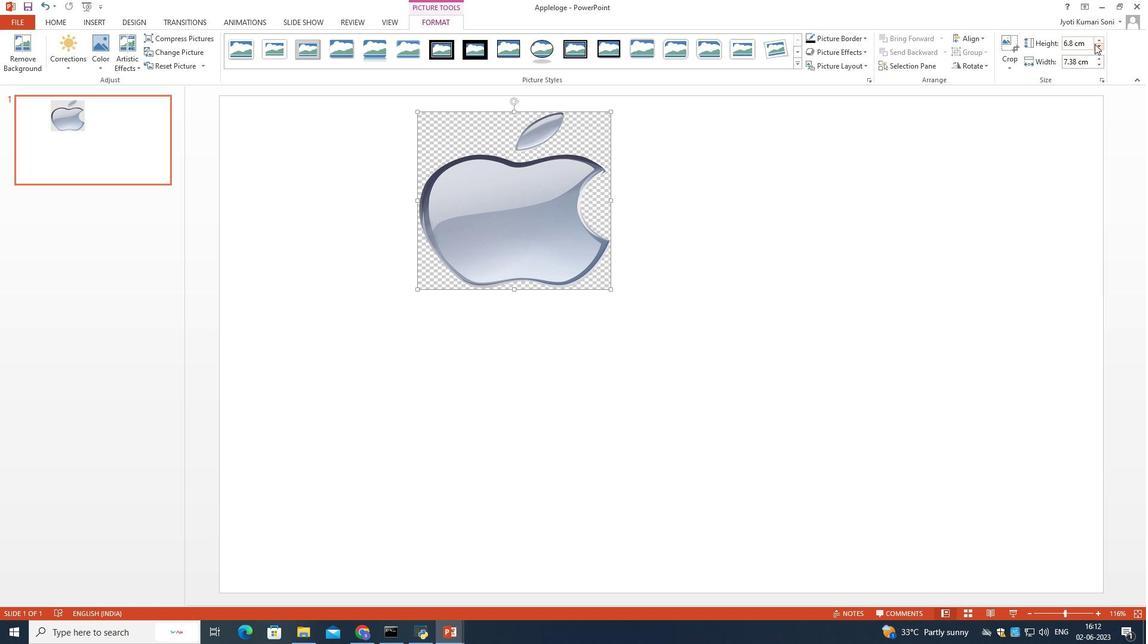 
Action: Mouse pressed left at (1095, 44)
Screenshot: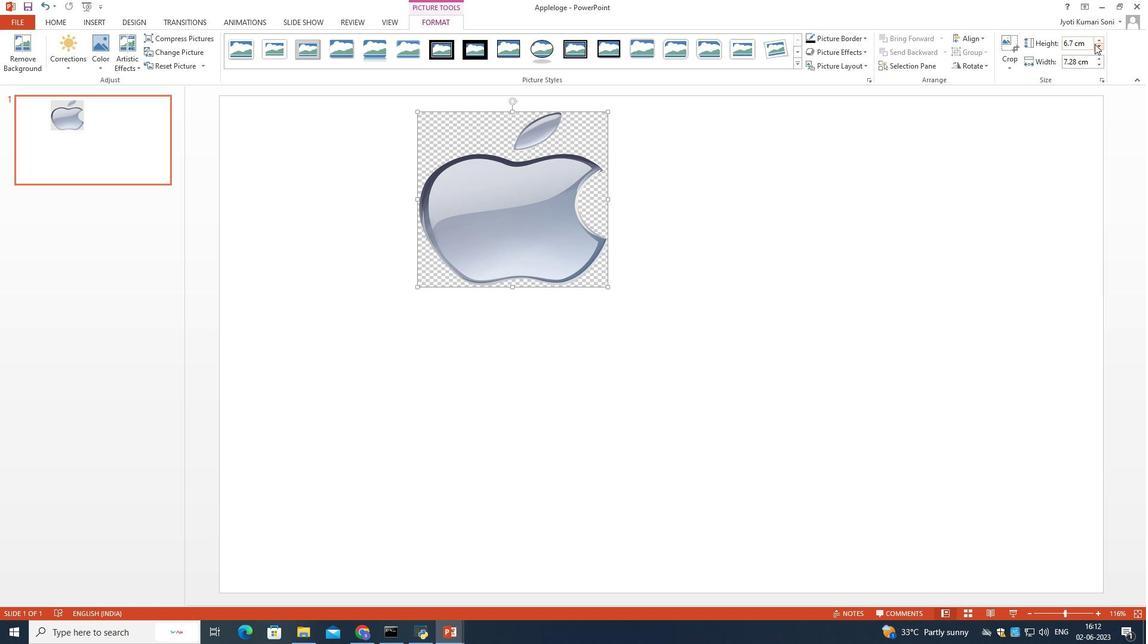 
Action: Mouse pressed left at (1095, 44)
Screenshot: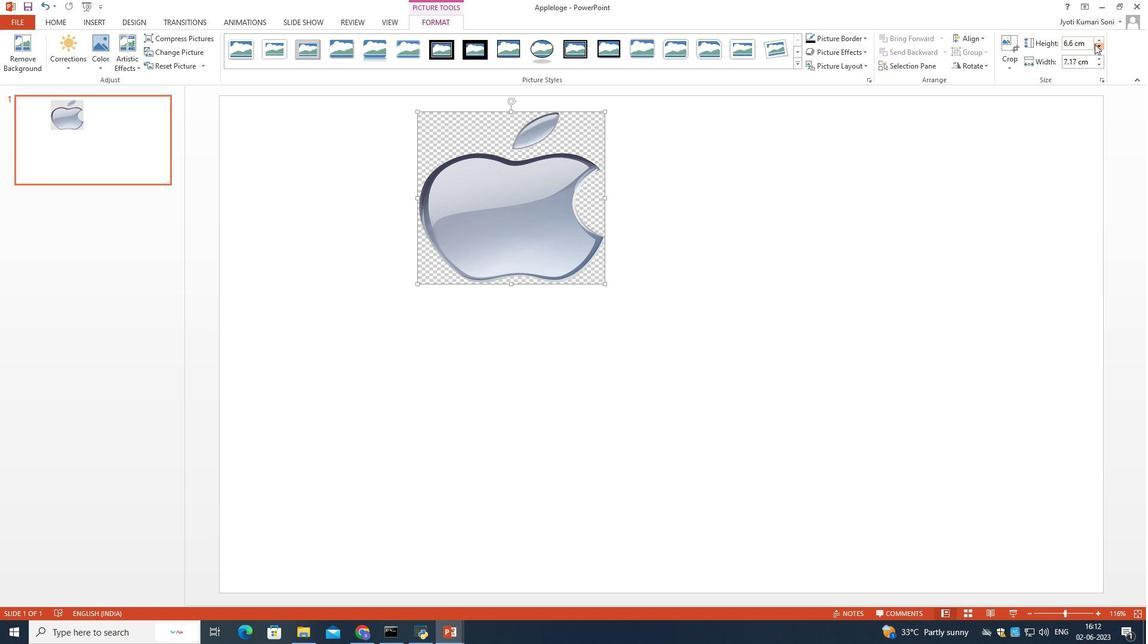 
Action: Mouse pressed left at (1095, 44)
Screenshot: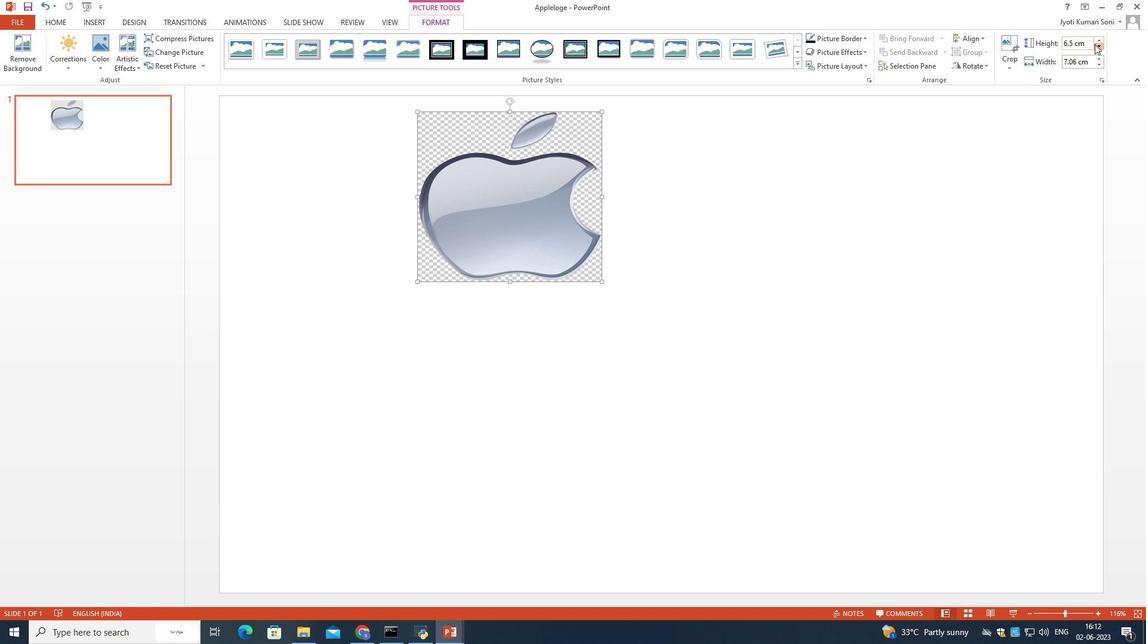 
Action: Mouse pressed left at (1095, 44)
Screenshot: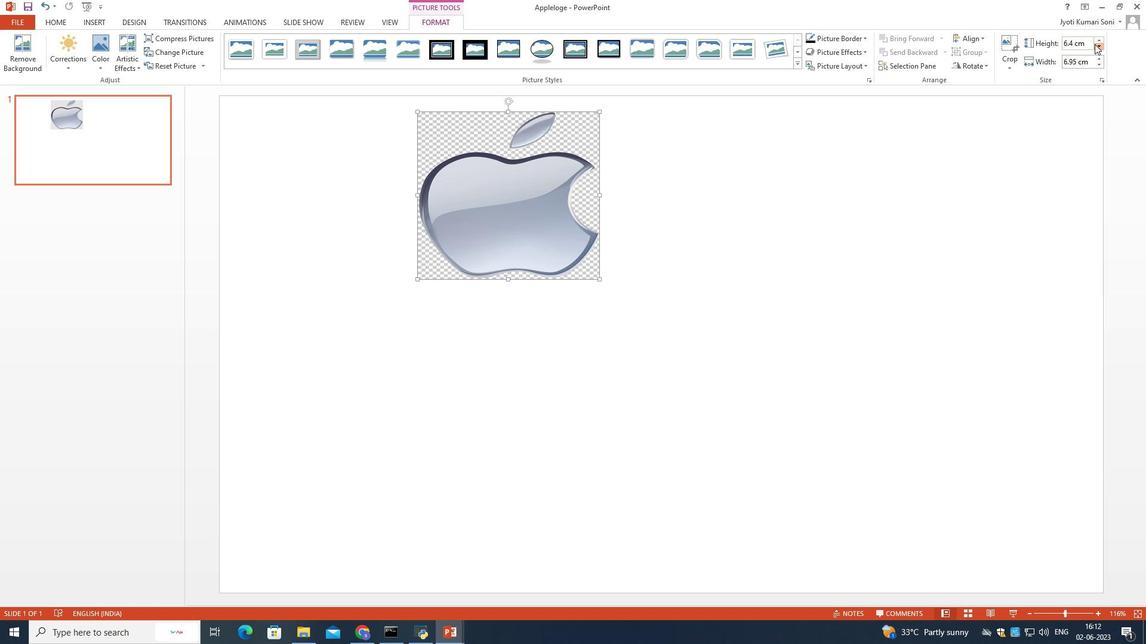 
Action: Mouse pressed left at (1095, 44)
Screenshot: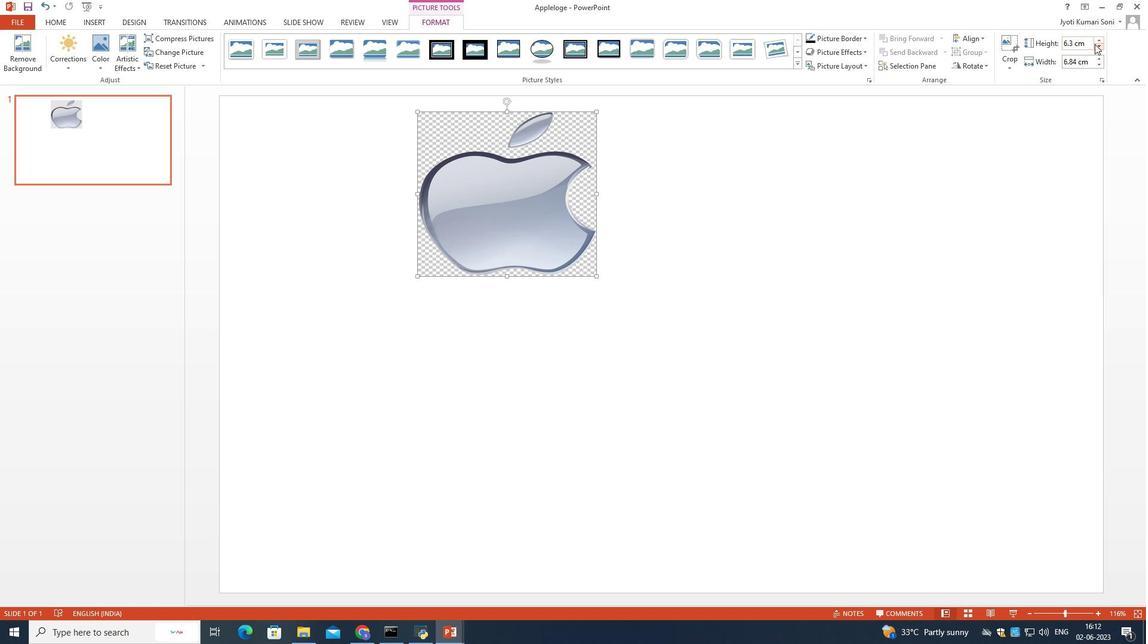 
Action: Mouse pressed left at (1095, 44)
Screenshot: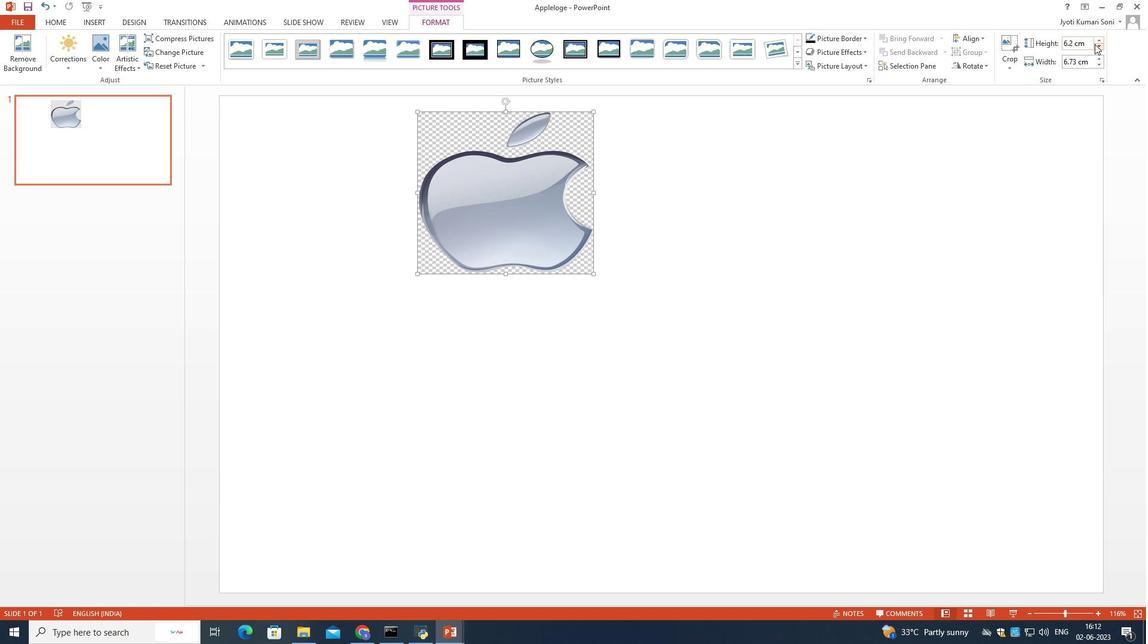 
Action: Mouse pressed left at (1095, 44)
Screenshot: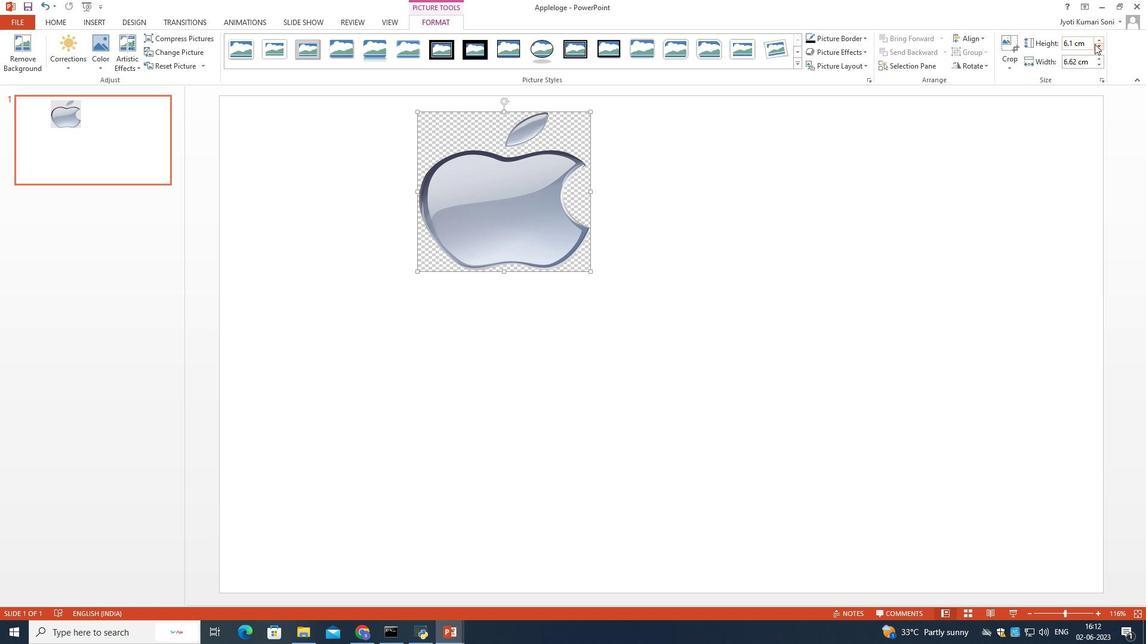 
Action: Mouse pressed left at (1095, 44)
Screenshot: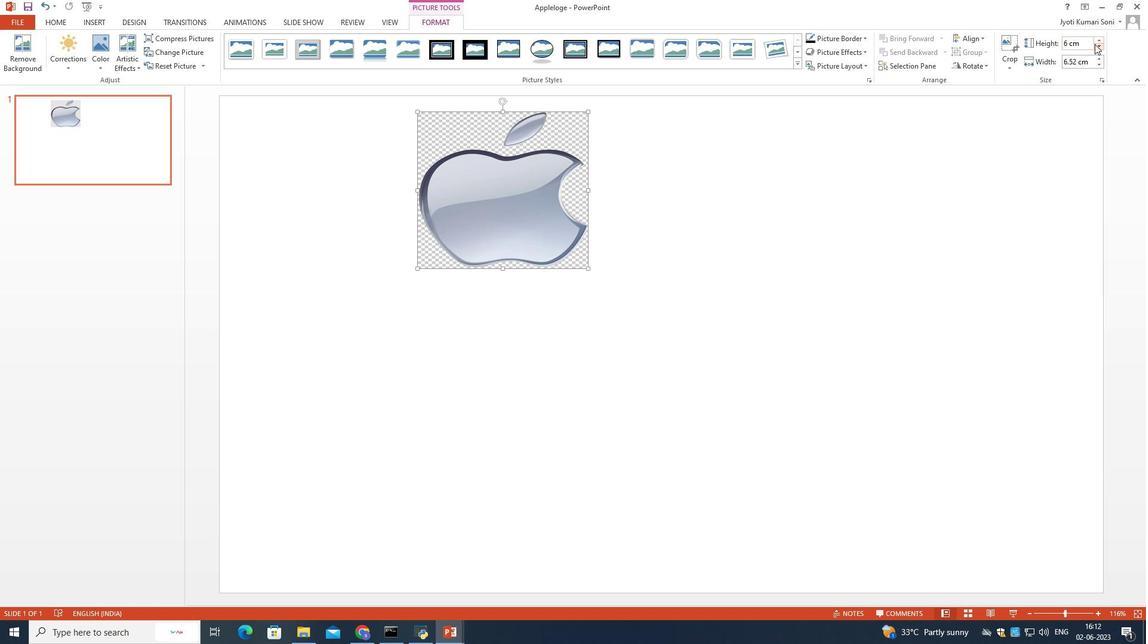 
Action: Mouse moved to (1095, 44)
Screenshot: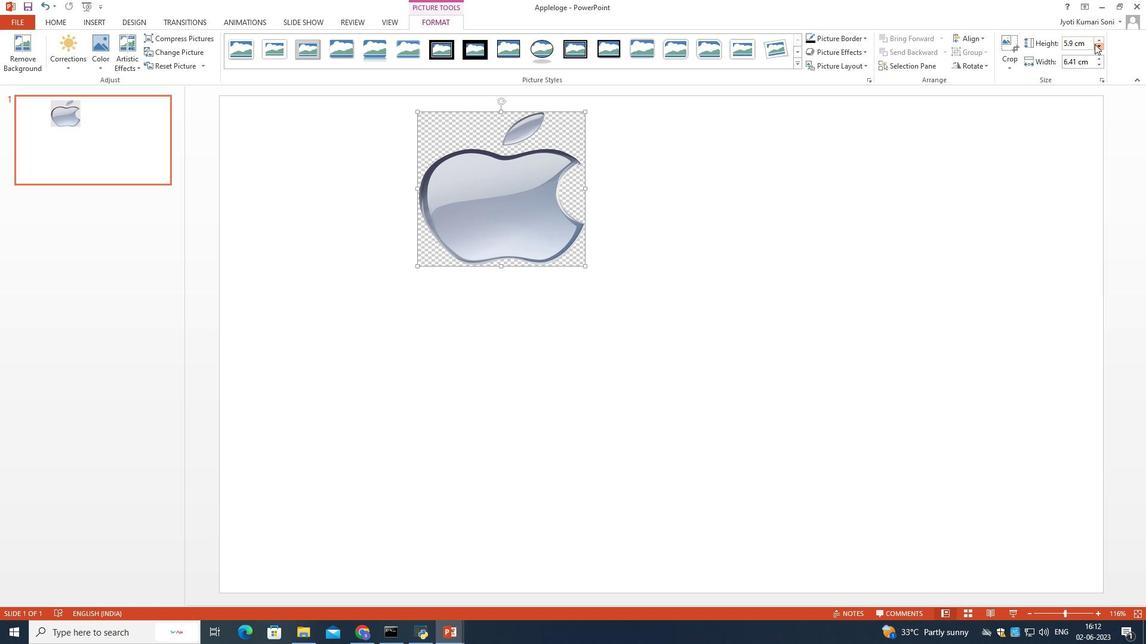 
Action: Mouse pressed left at (1095, 44)
Screenshot: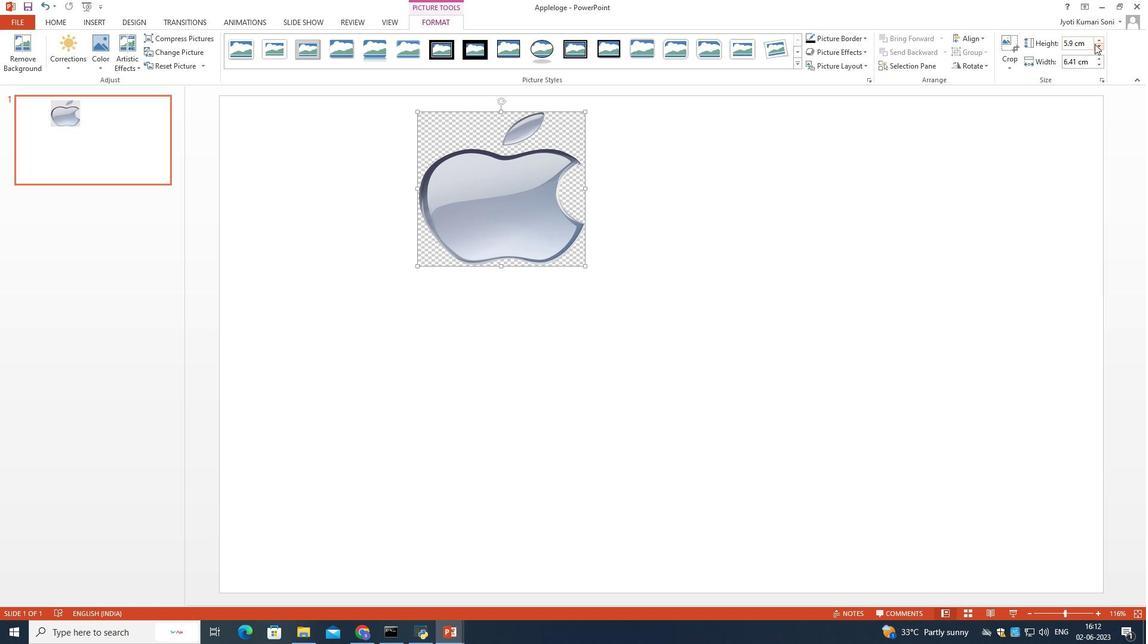 
Action: Mouse pressed left at (1095, 44)
Screenshot: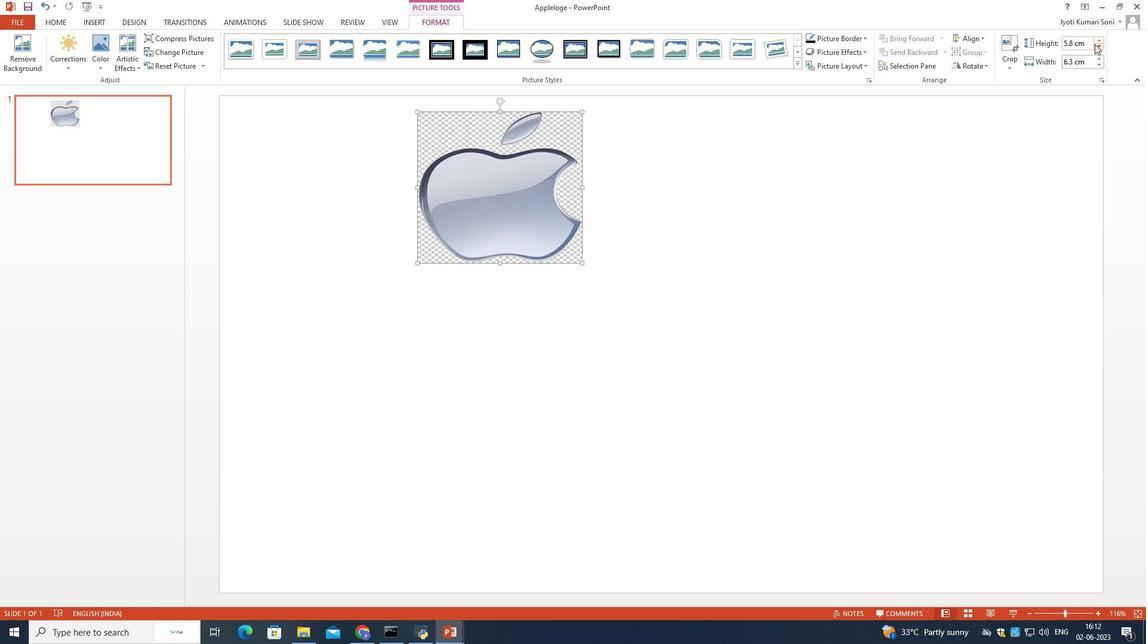 
Action: Mouse pressed left at (1095, 44)
Screenshot: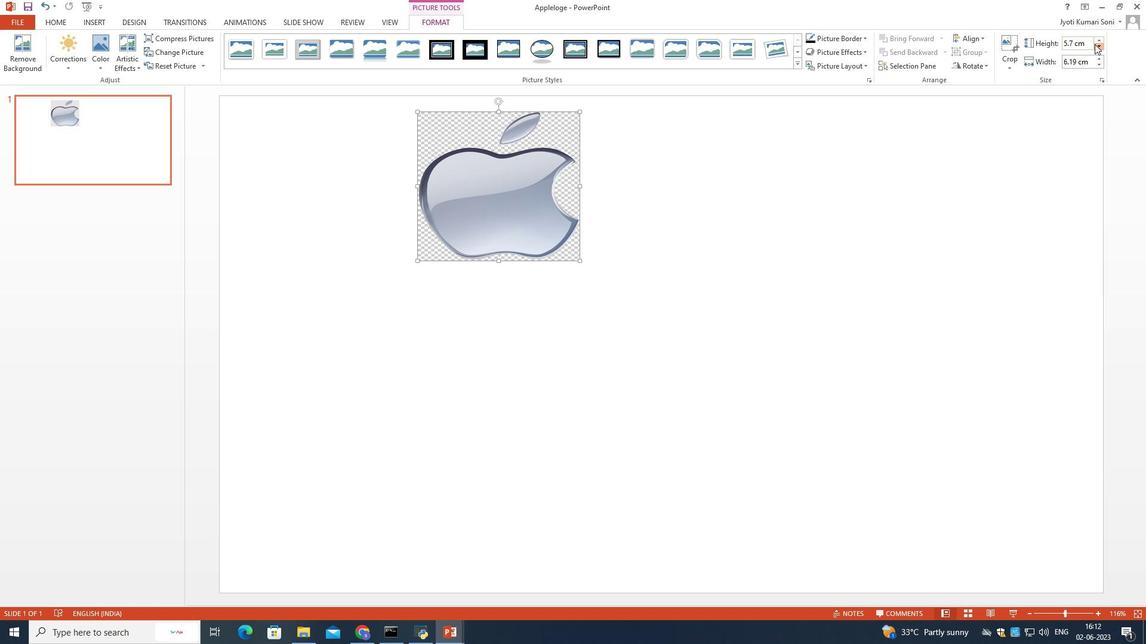 
Action: Mouse pressed left at (1095, 44)
Screenshot: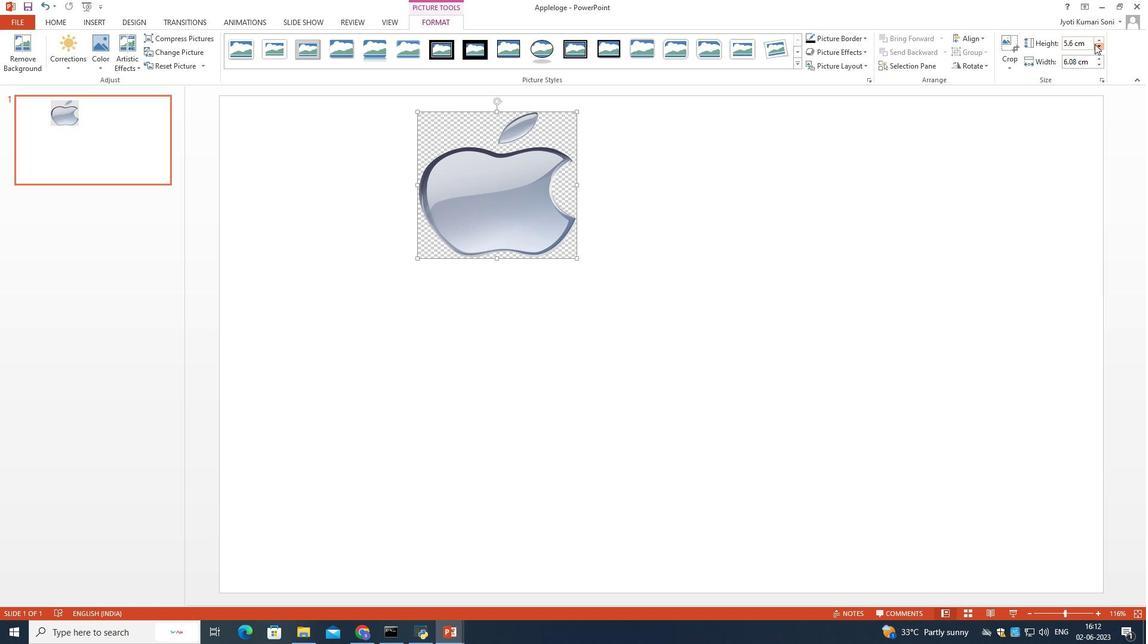 
Action: Mouse pressed left at (1095, 44)
Screenshot: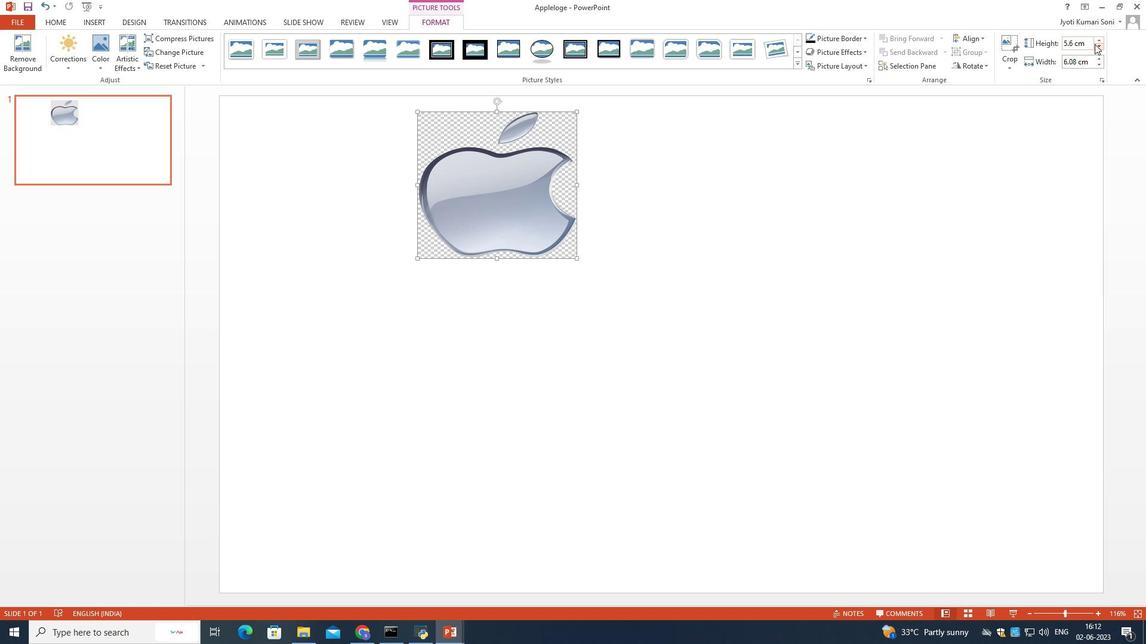 
Action: Mouse pressed left at (1095, 44)
Screenshot: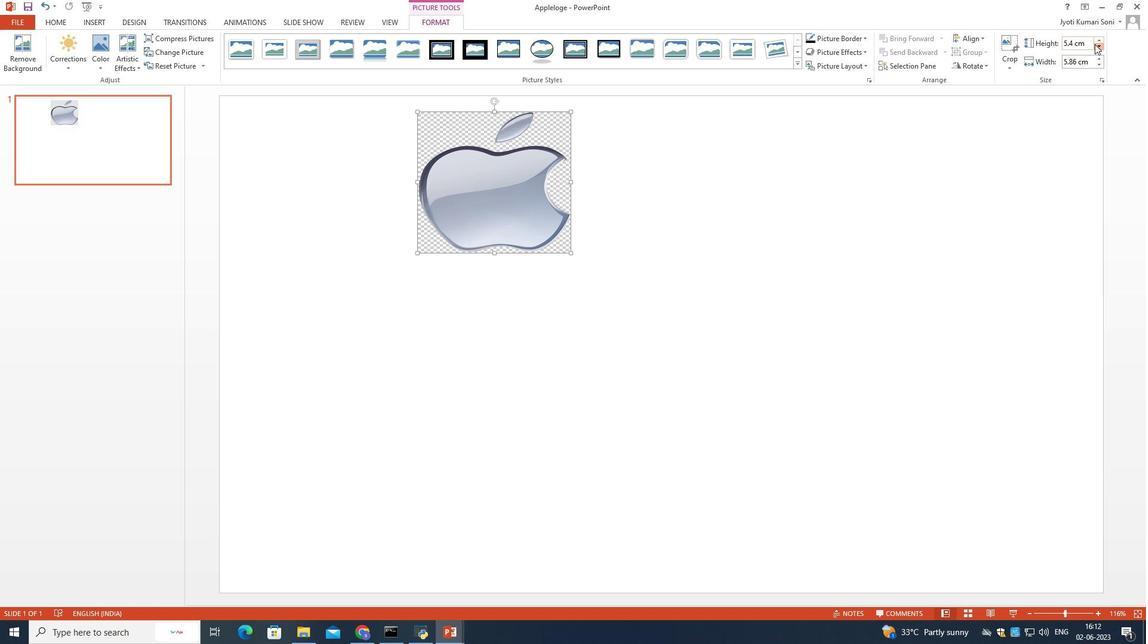 
Action: Mouse pressed left at (1095, 44)
Screenshot: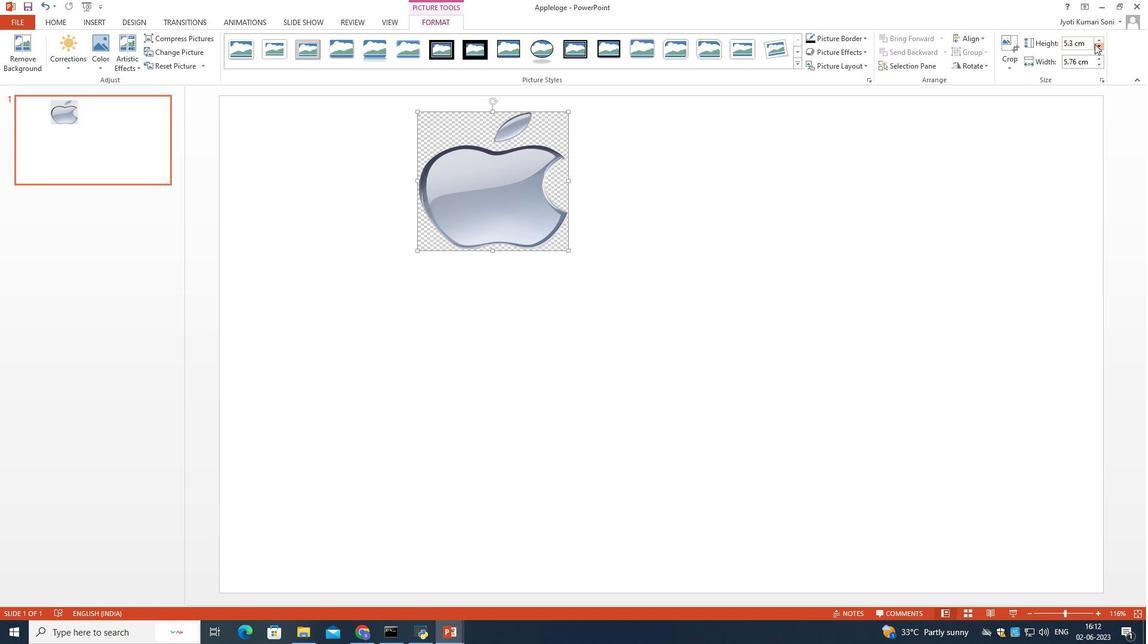 
Action: Mouse pressed left at (1095, 44)
Screenshot: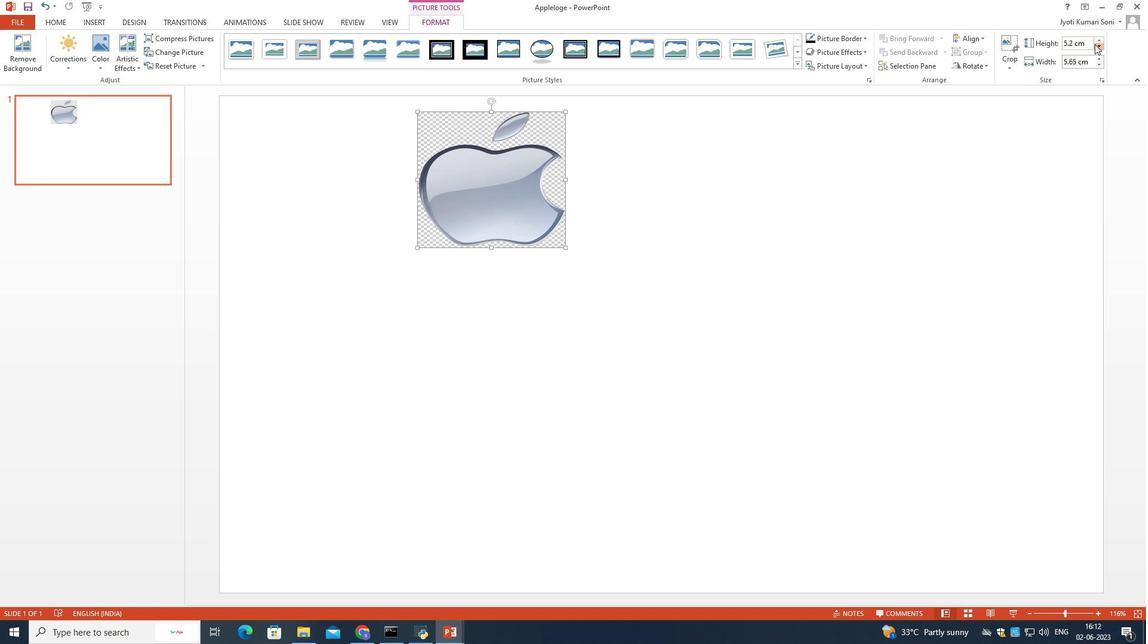 
Action: Mouse pressed left at (1095, 44)
Screenshot: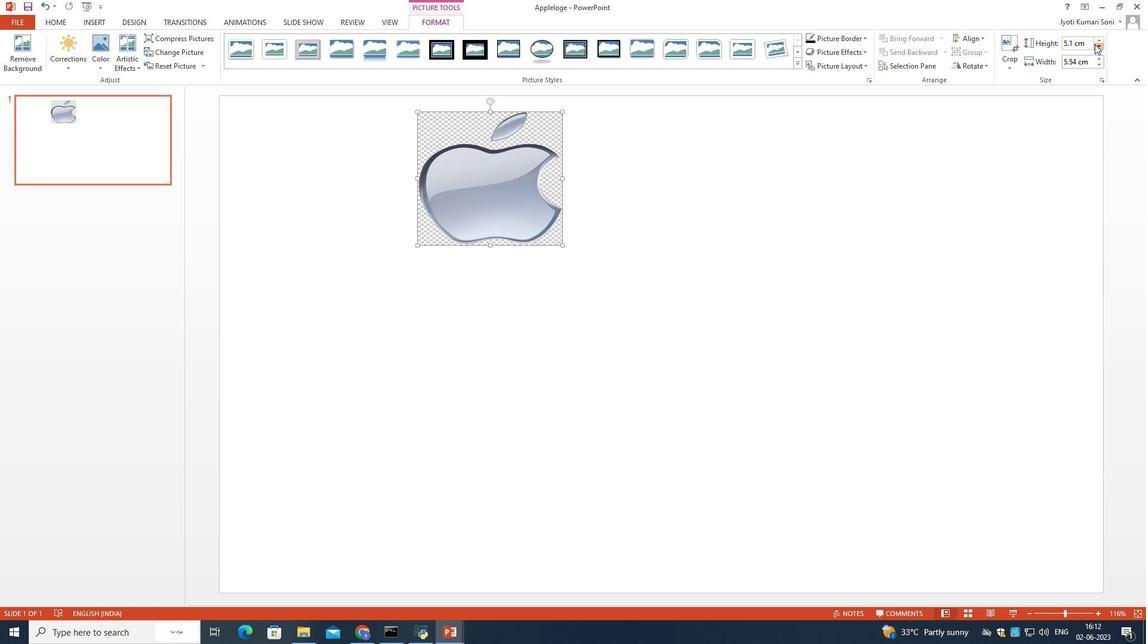 
Action: Mouse pressed left at (1095, 44)
Screenshot: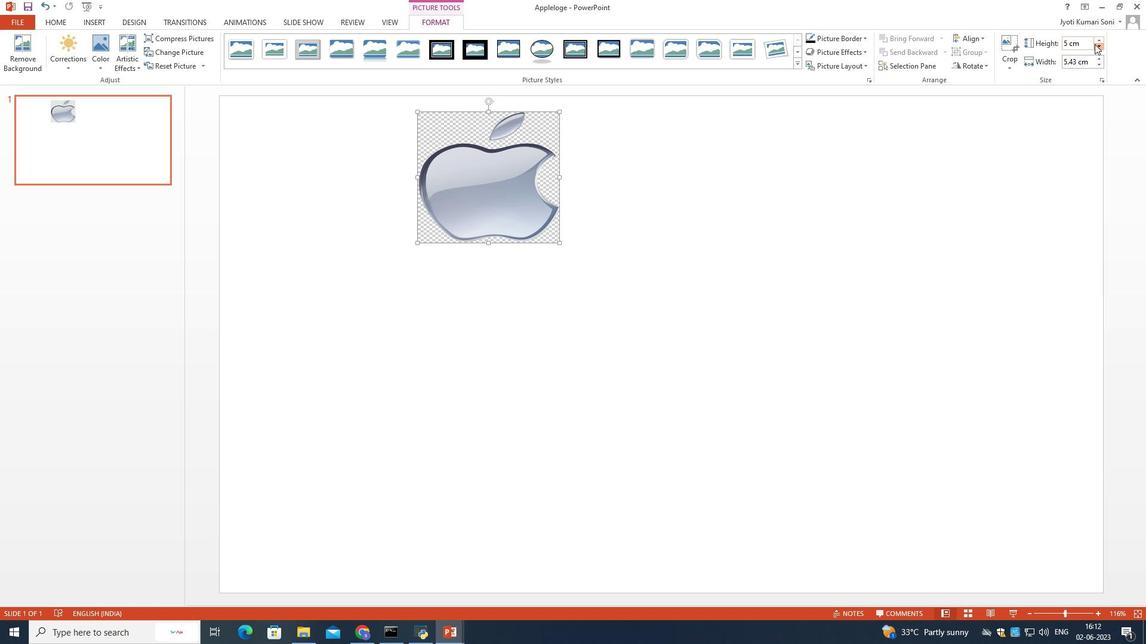 
Action: Mouse pressed left at (1095, 44)
Screenshot: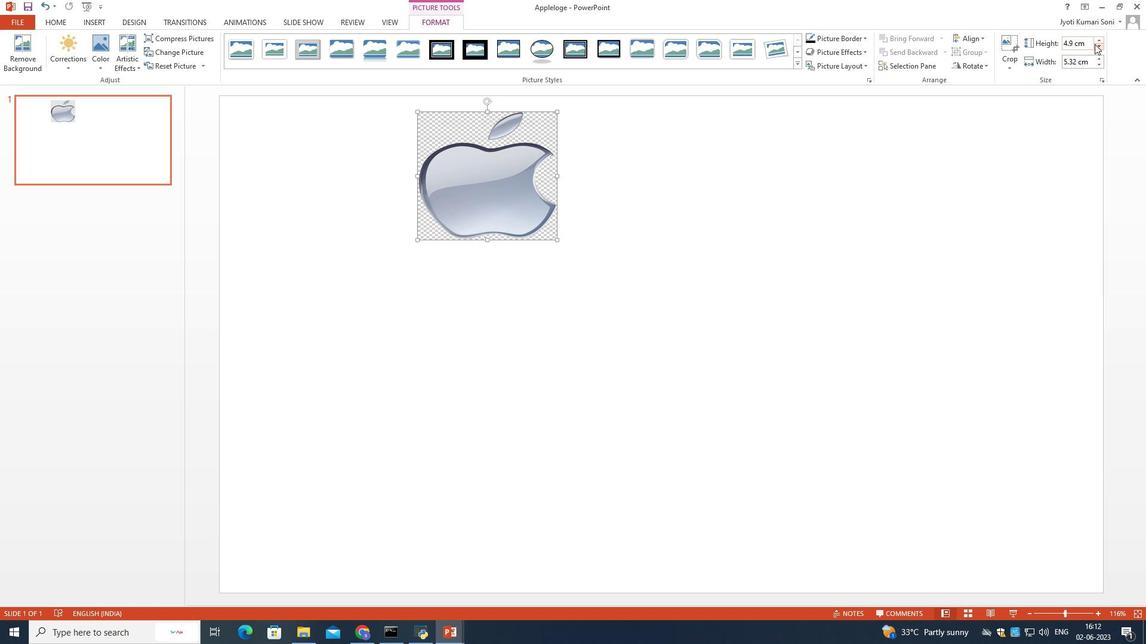 
Action: Mouse pressed left at (1095, 44)
Screenshot: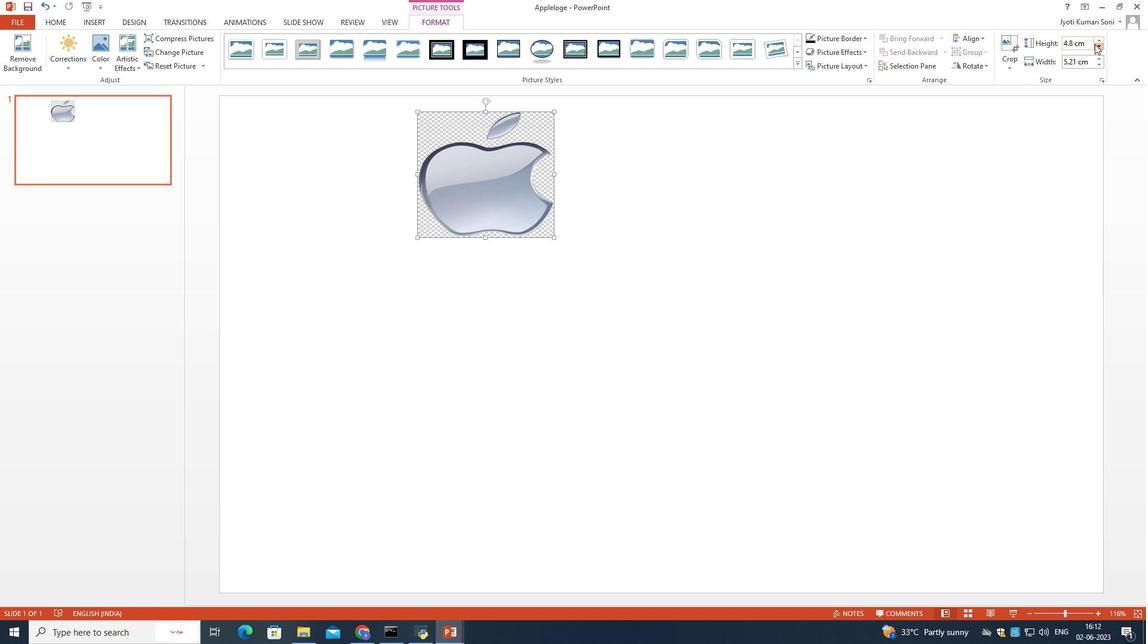 
Action: Mouse pressed left at (1095, 44)
Screenshot: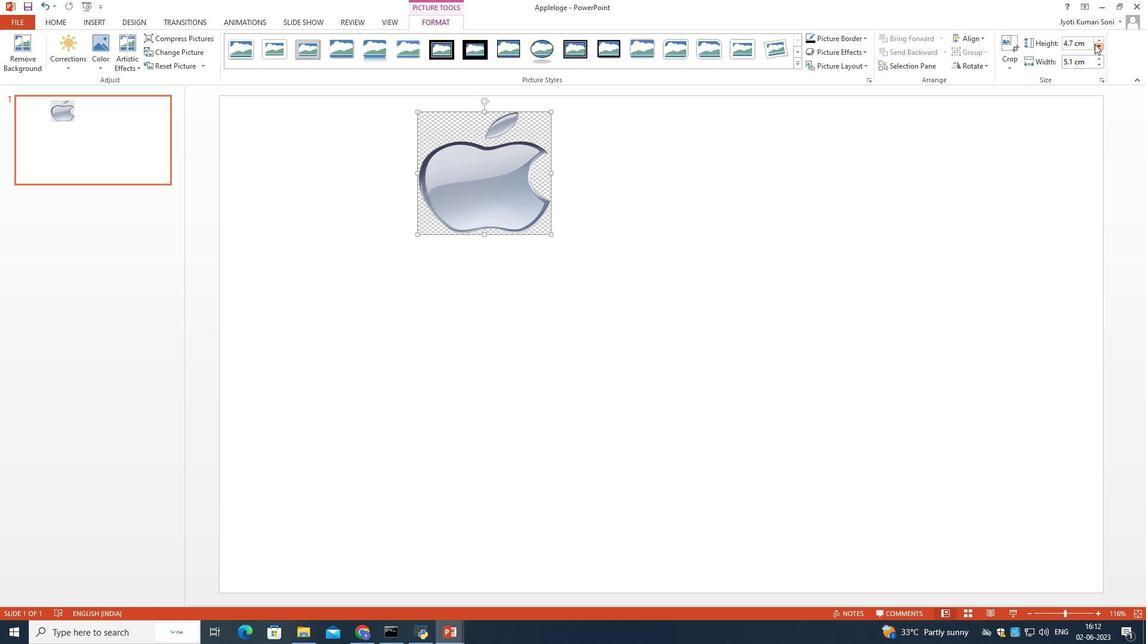 
Action: Mouse pressed left at (1095, 44)
Screenshot: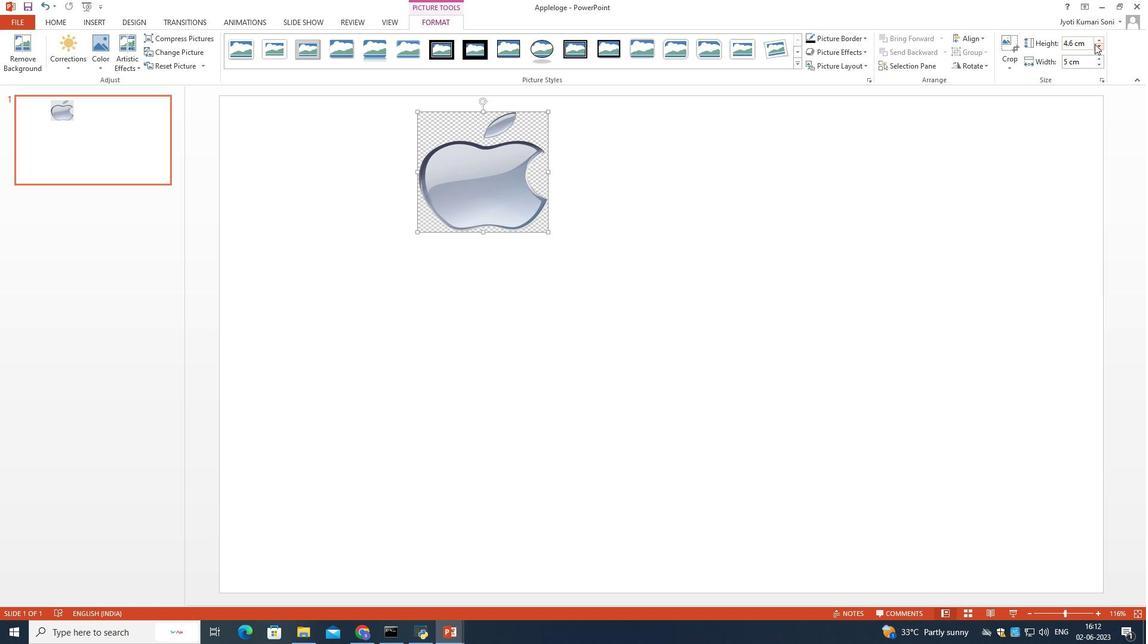 
Action: Mouse moved to (532, 163)
Screenshot: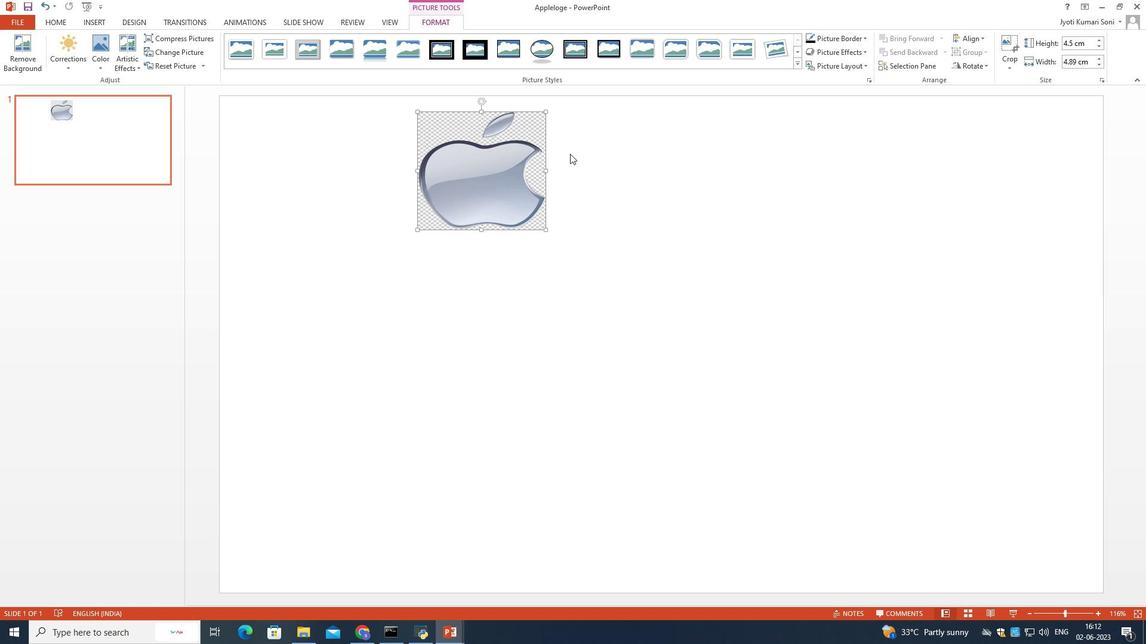 
Action: Mouse pressed left at (532, 163)
Screenshot: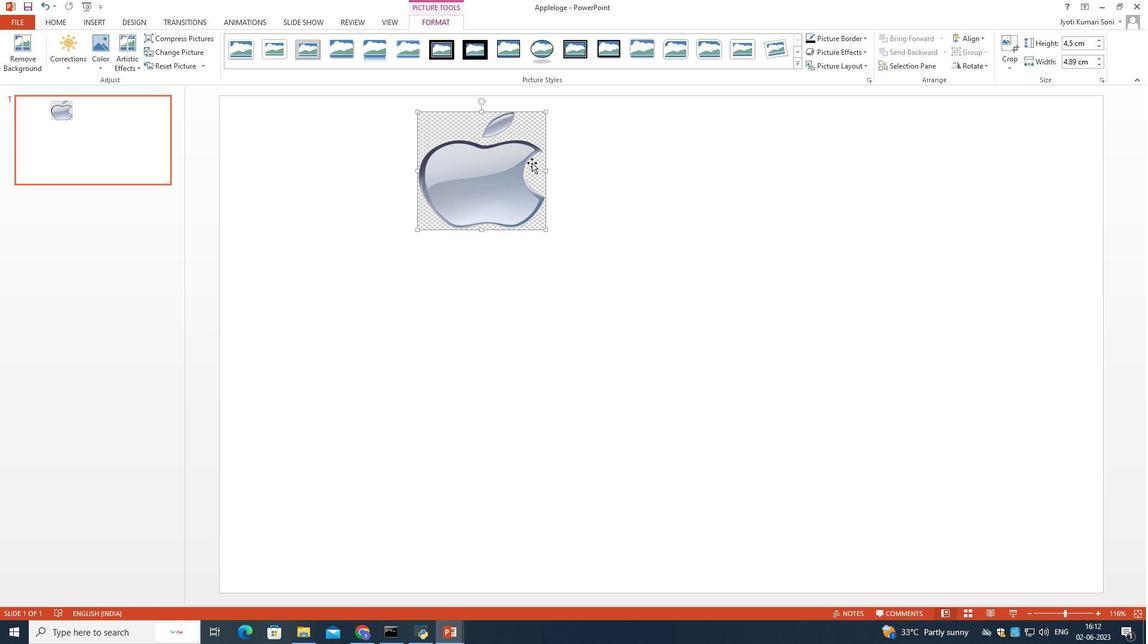 
Action: Mouse moved to (826, 242)
Screenshot: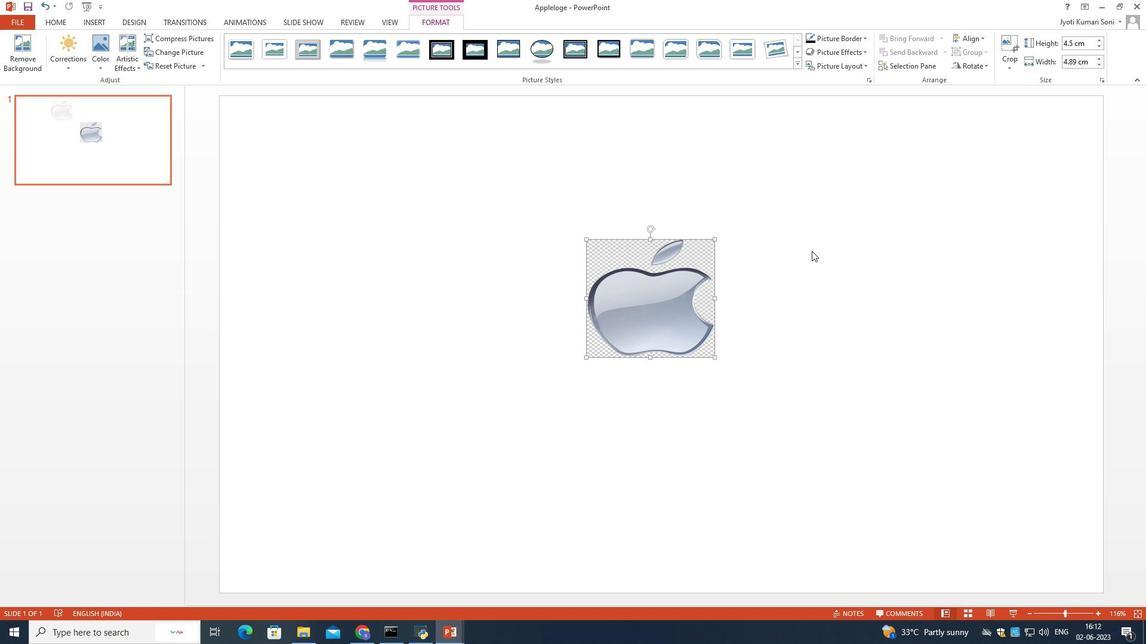 
Action: Mouse pressed left at (826, 242)
Screenshot: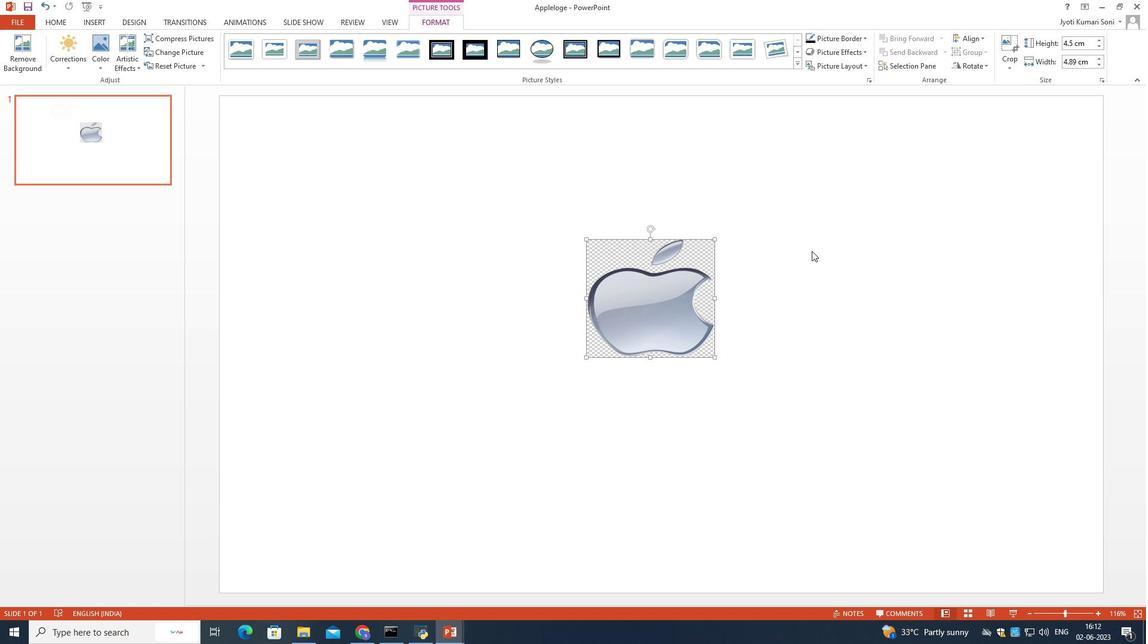 
Action: Mouse moved to (610, 312)
Screenshot: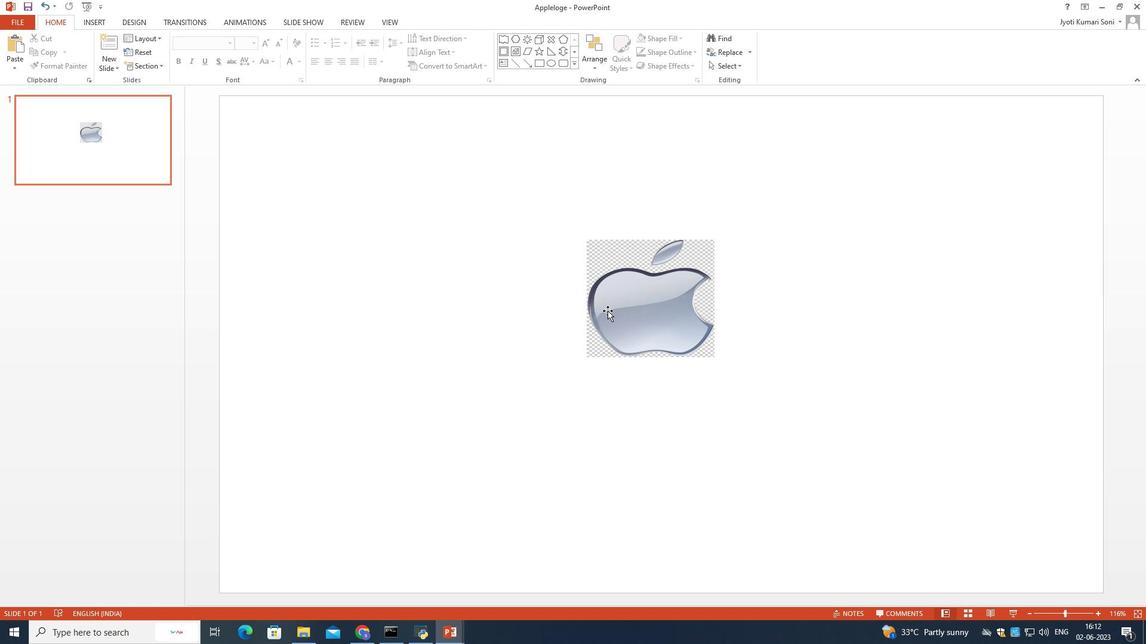 
Action: Mouse pressed left at (610, 312)
Screenshot: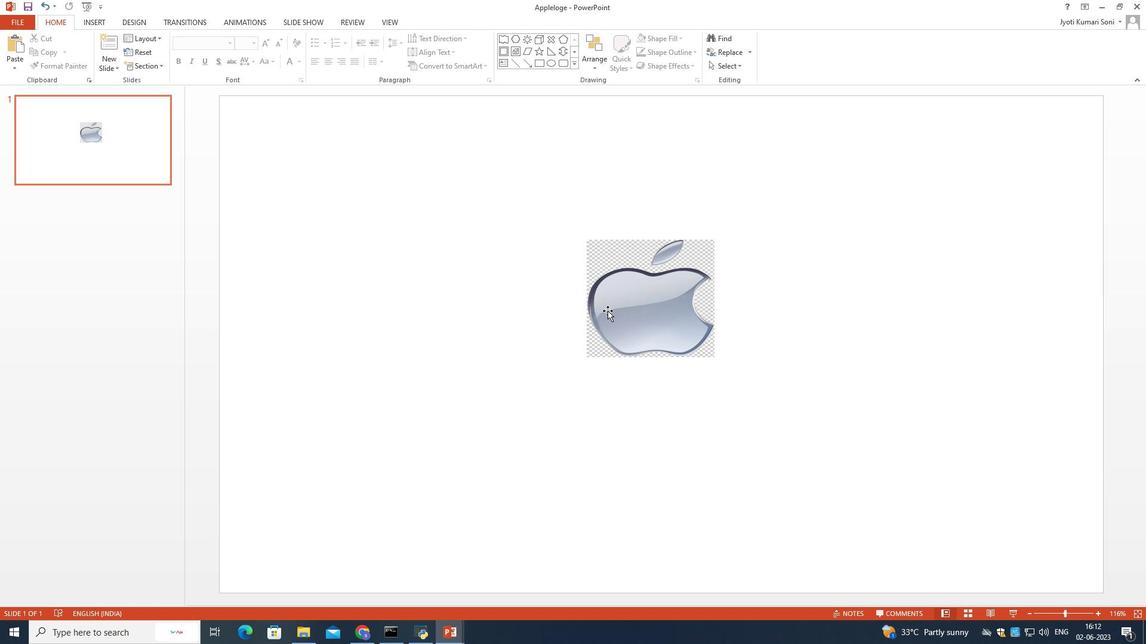 
Action: Mouse moved to (275, 47)
Screenshot: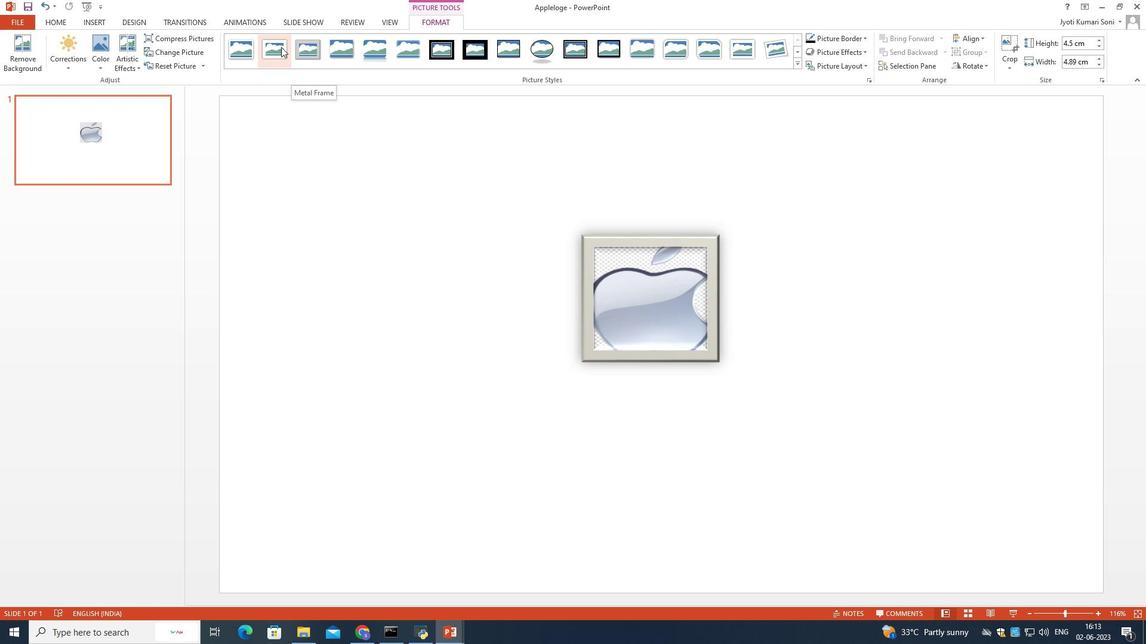 
Action: Mouse pressed left at (275, 47)
Screenshot: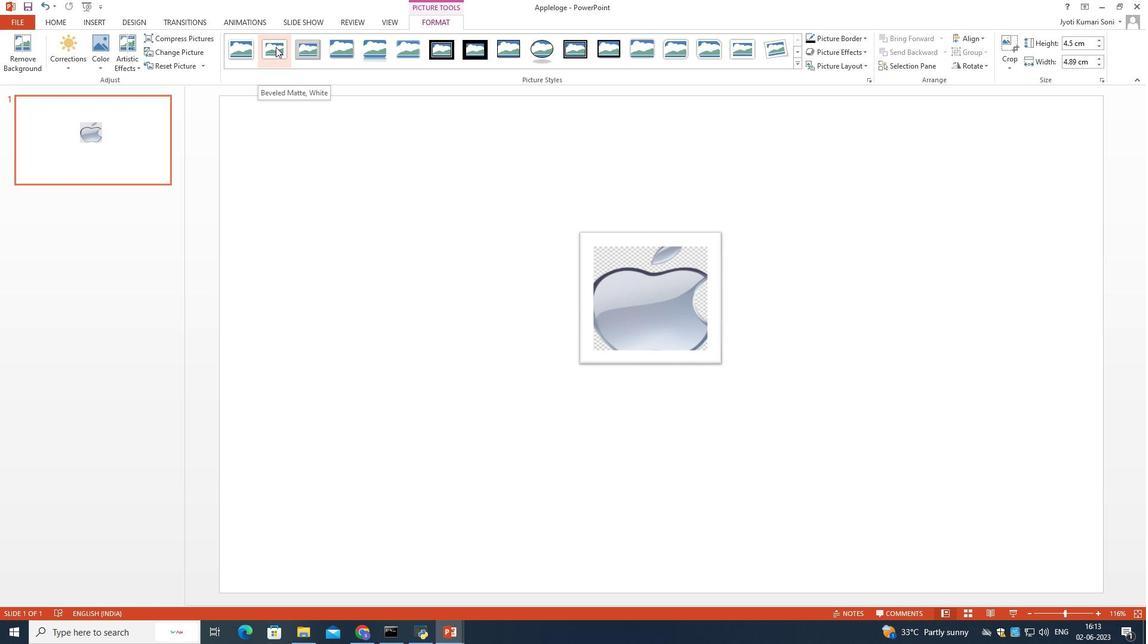 
Action: Mouse moved to (818, 37)
Screenshot: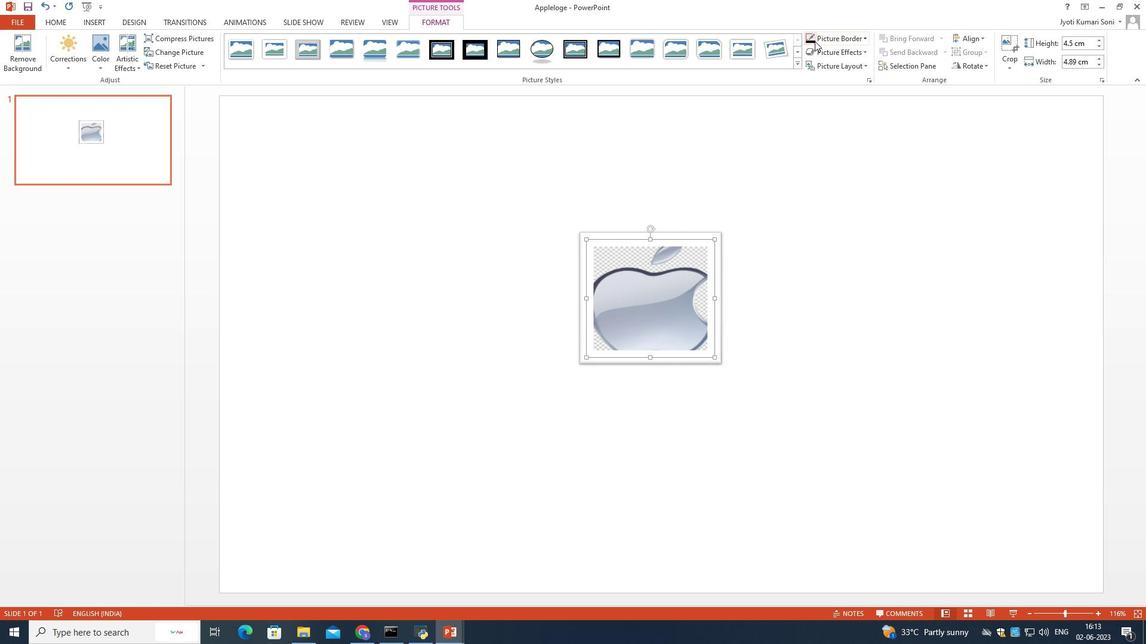 
Action: Mouse pressed left at (818, 37)
Screenshot: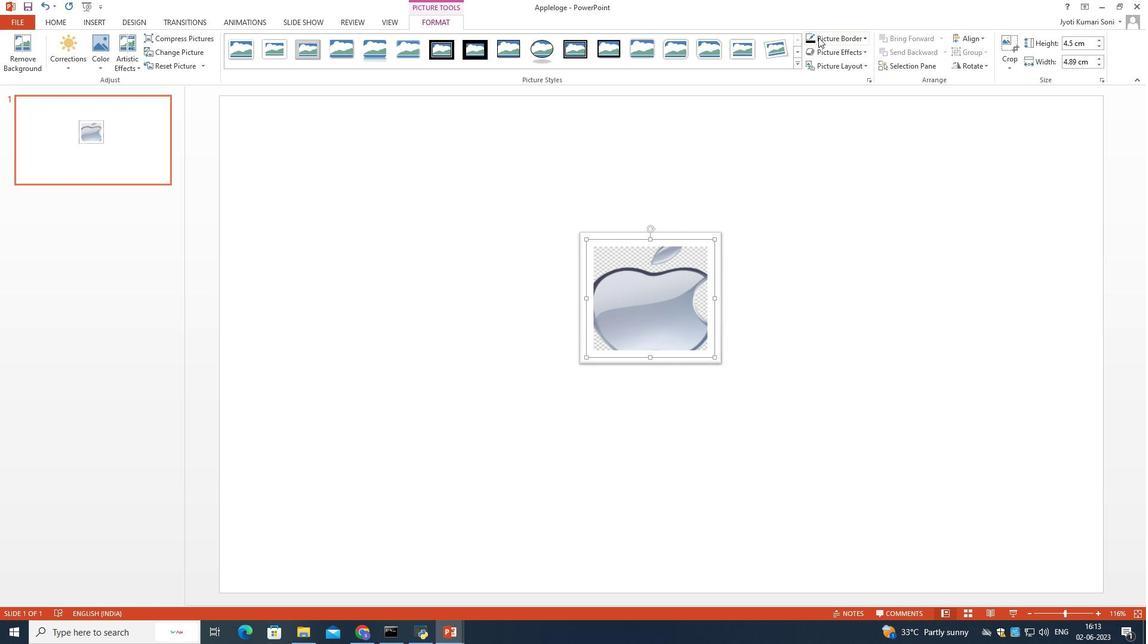 
Action: Mouse moved to (819, 60)
Screenshot: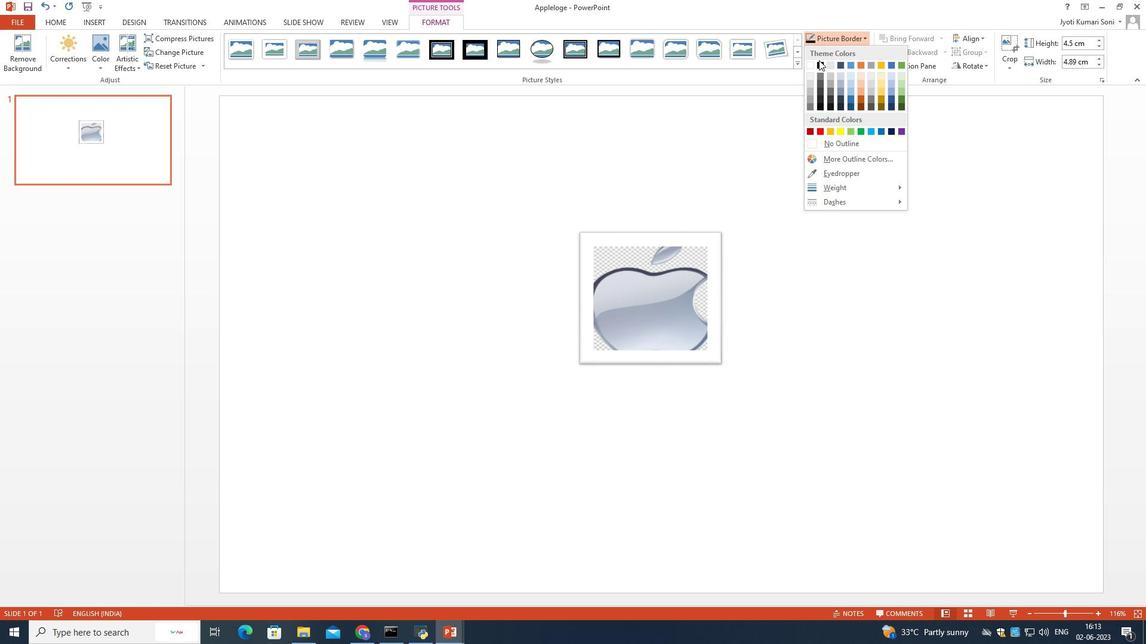 
Action: Mouse pressed left at (819, 60)
Screenshot: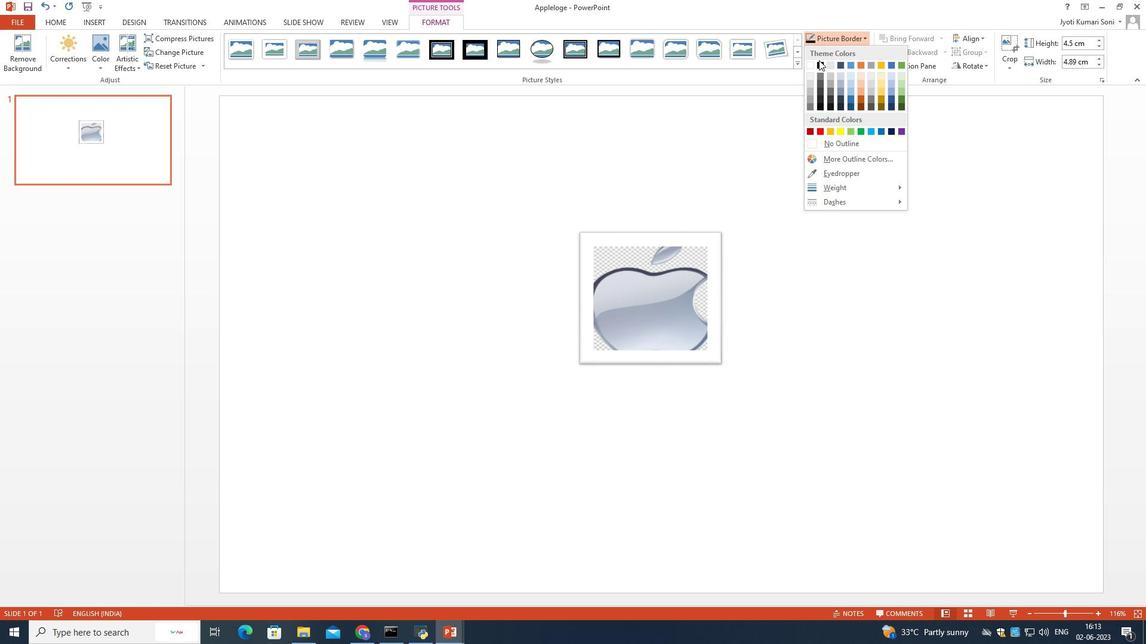 
Action: Mouse moved to (819, 65)
Screenshot: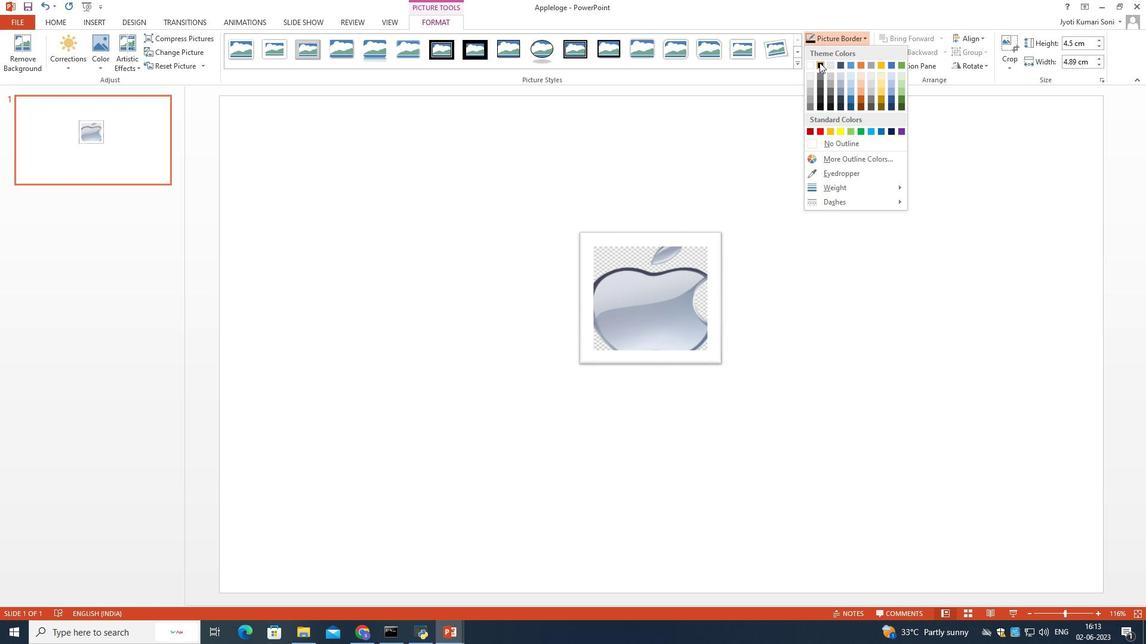 
Action: Mouse pressed left at (819, 65)
Screenshot: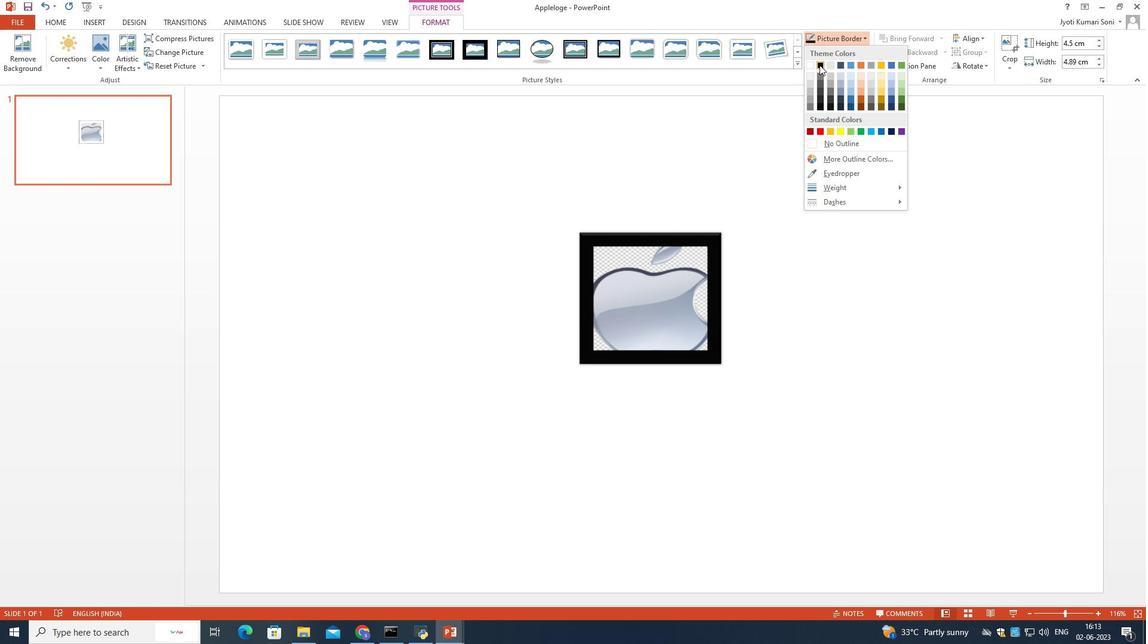 
Action: Mouse moved to (781, 239)
Screenshot: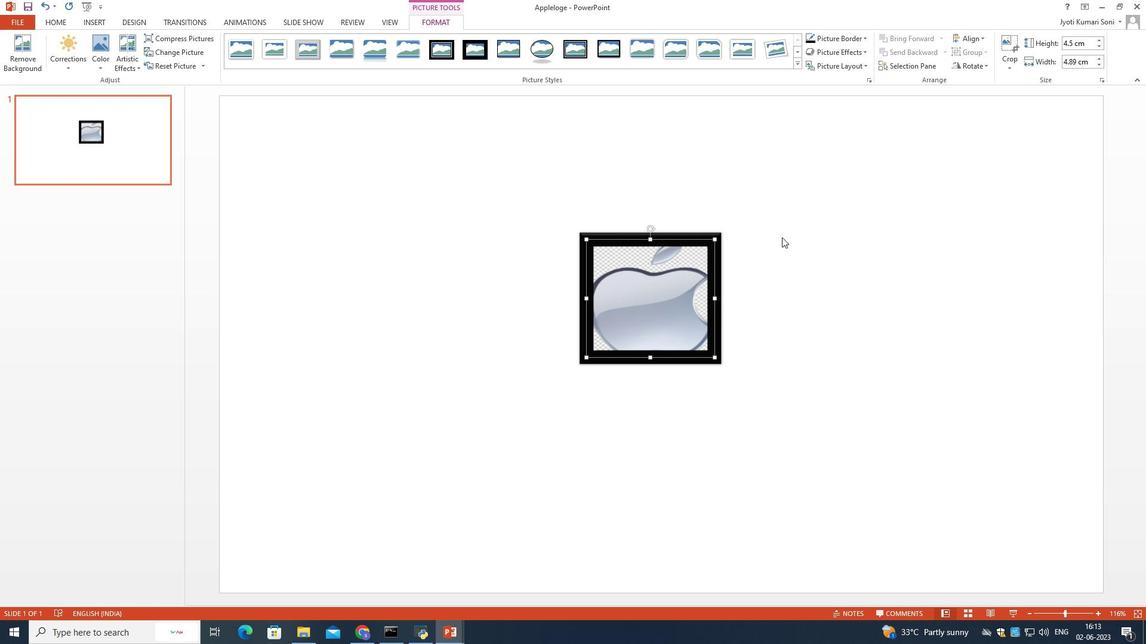 
Action: Mouse pressed left at (781, 239)
Screenshot: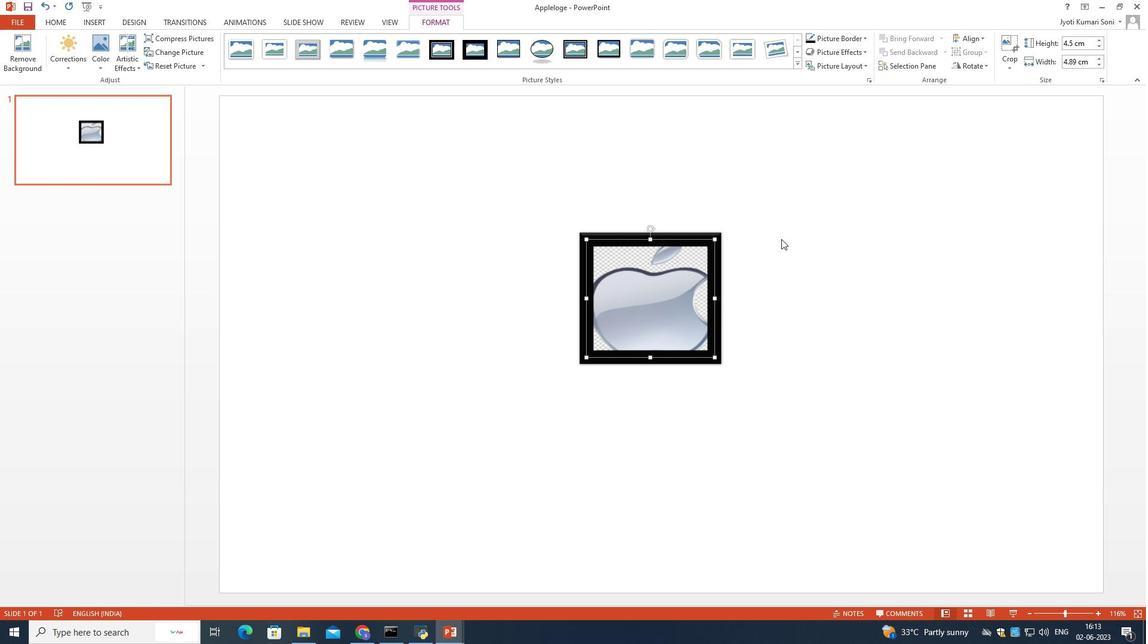 
Action: Mouse moved to (704, 295)
Screenshot: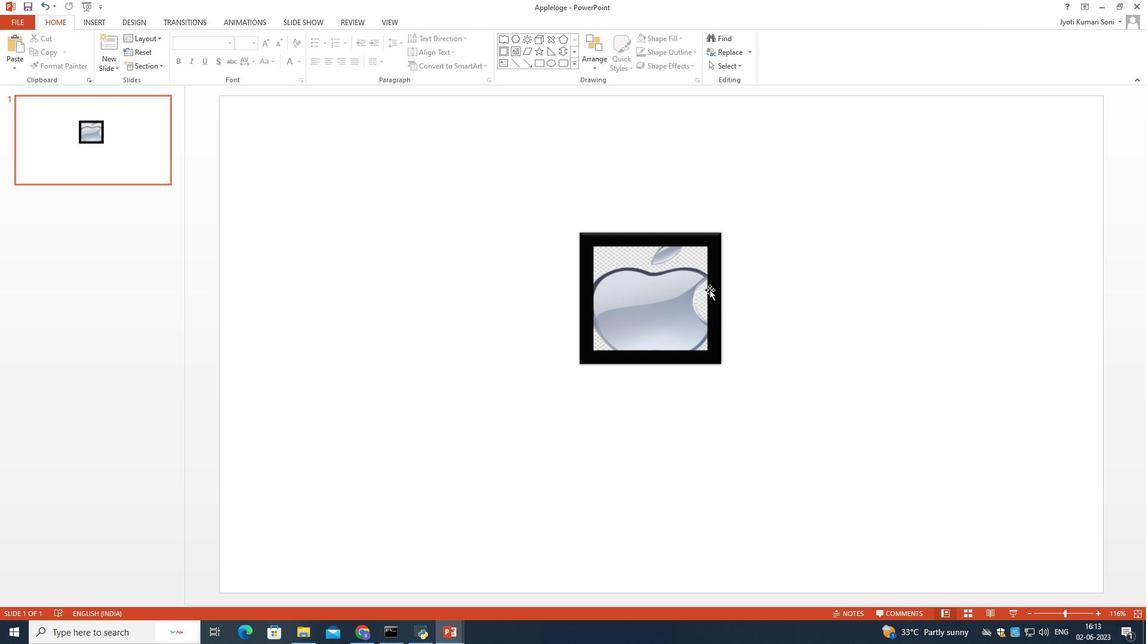 
Action: Mouse pressed left at (704, 295)
Screenshot: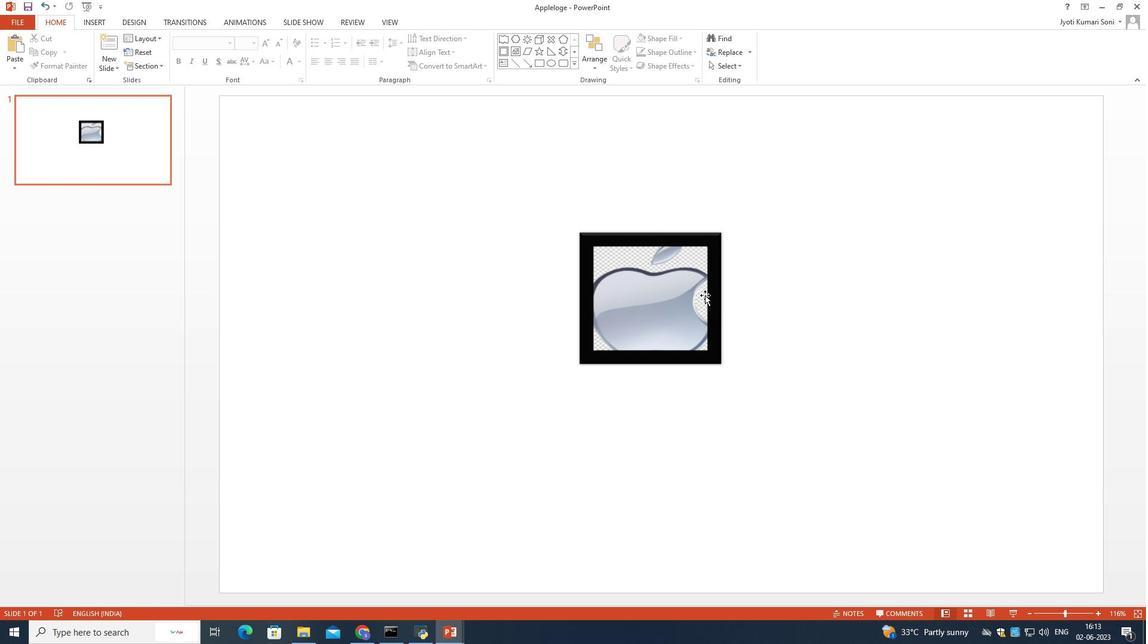 
Action: Mouse moved to (649, 360)
Screenshot: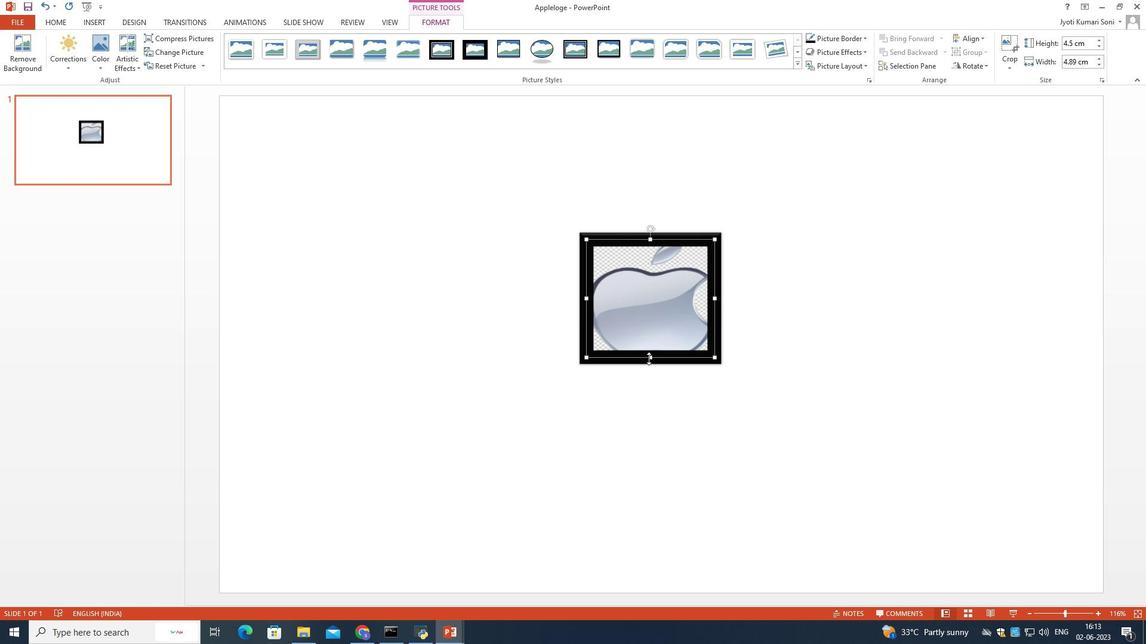 
Action: Mouse pressed left at (649, 360)
Screenshot: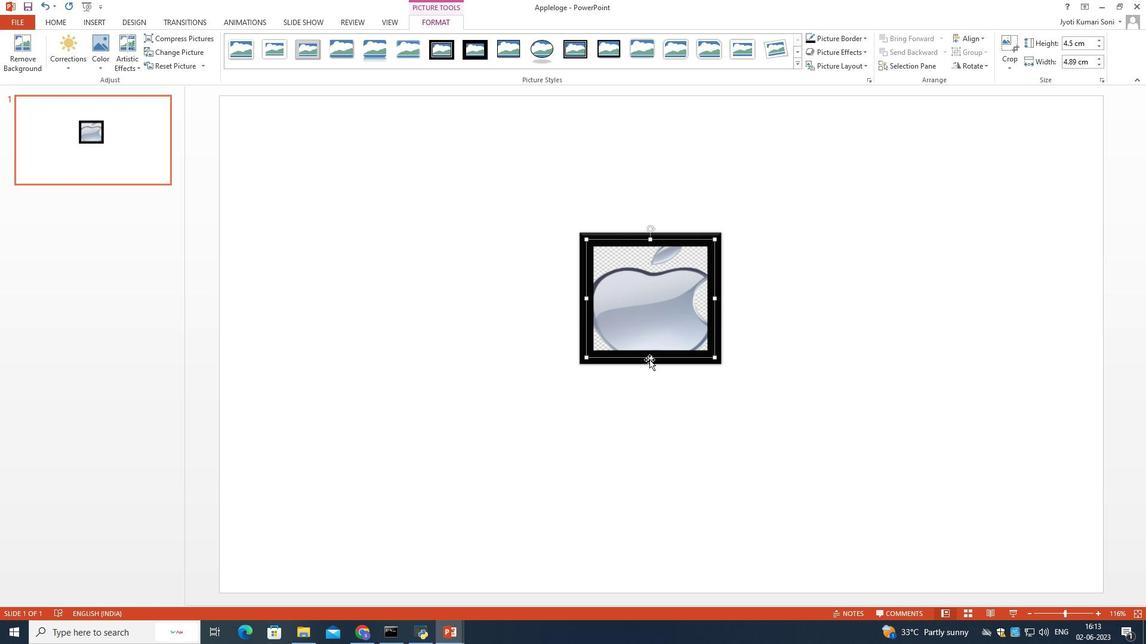 
Action: Mouse moved to (652, 370)
Screenshot: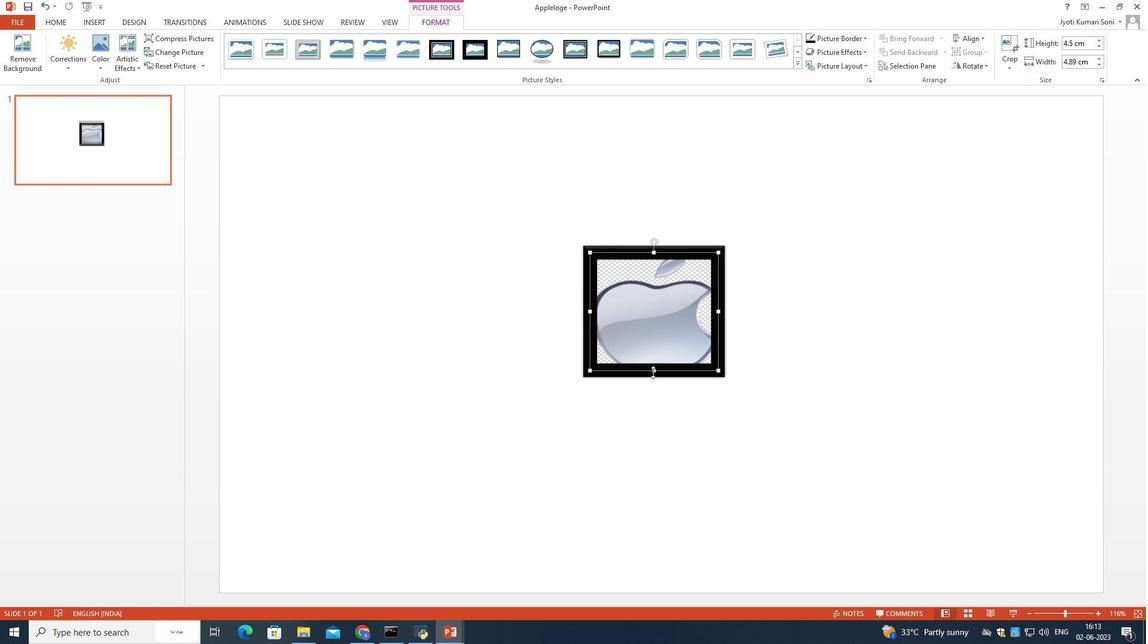 
Action: Mouse pressed left at (652, 370)
Screenshot: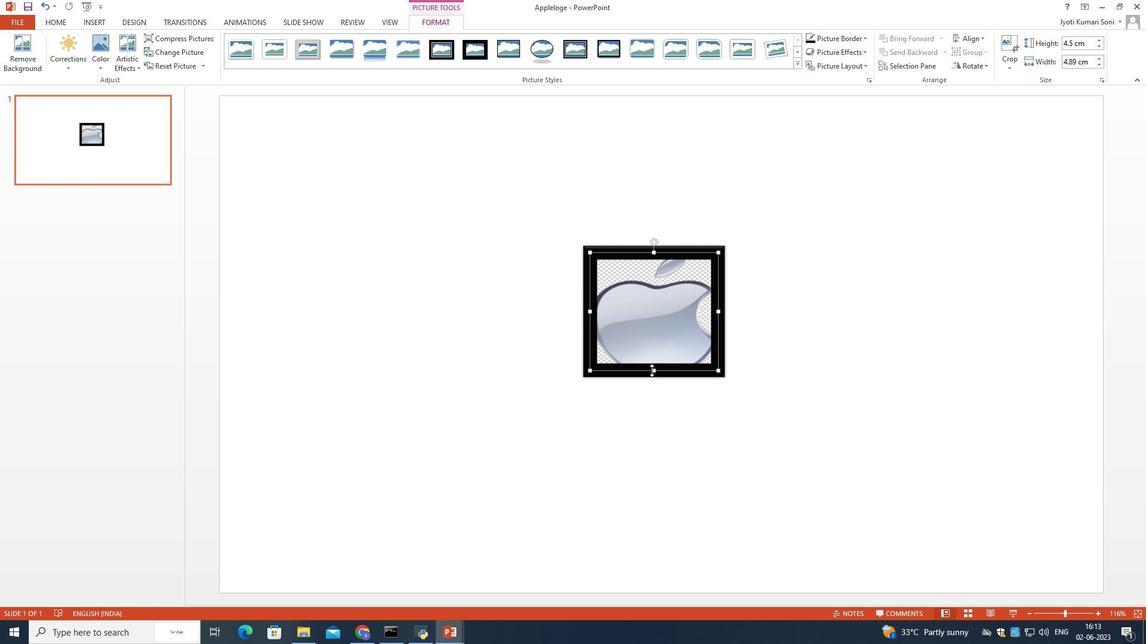 
Action: Mouse moved to (778, 327)
Screenshot: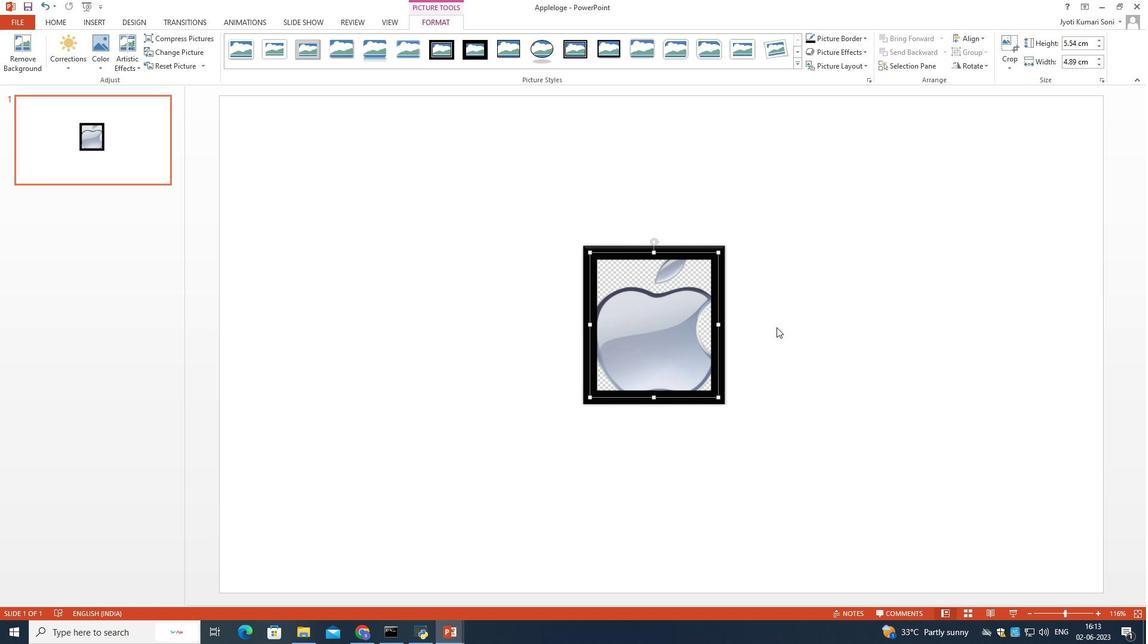 
Action: Mouse pressed left at (778, 327)
Screenshot: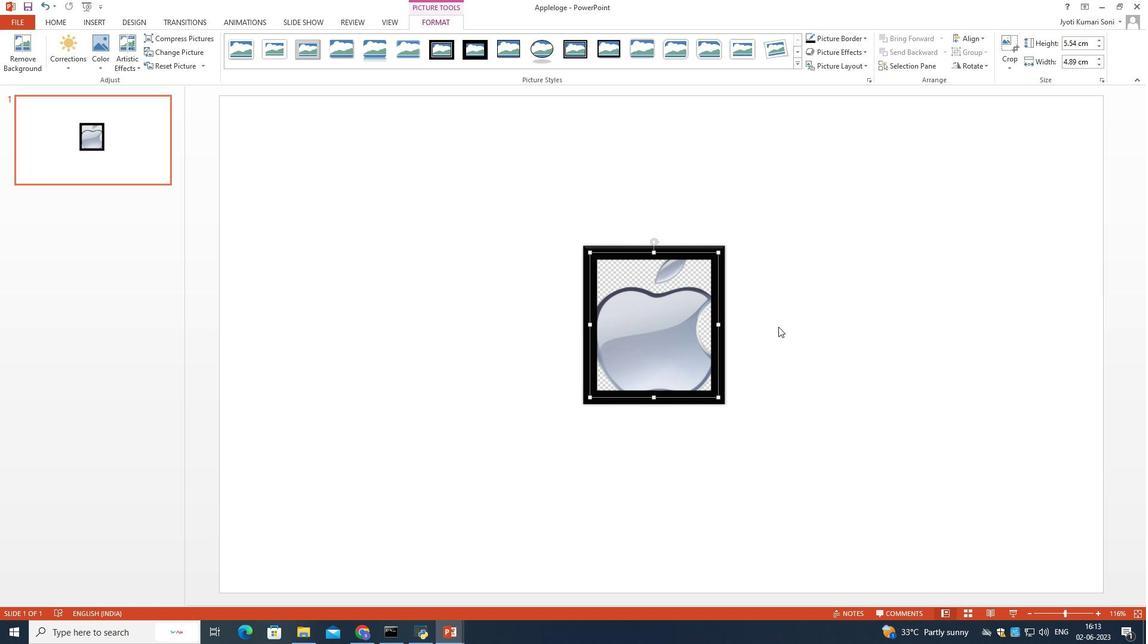 
Action: Mouse moved to (770, 321)
Screenshot: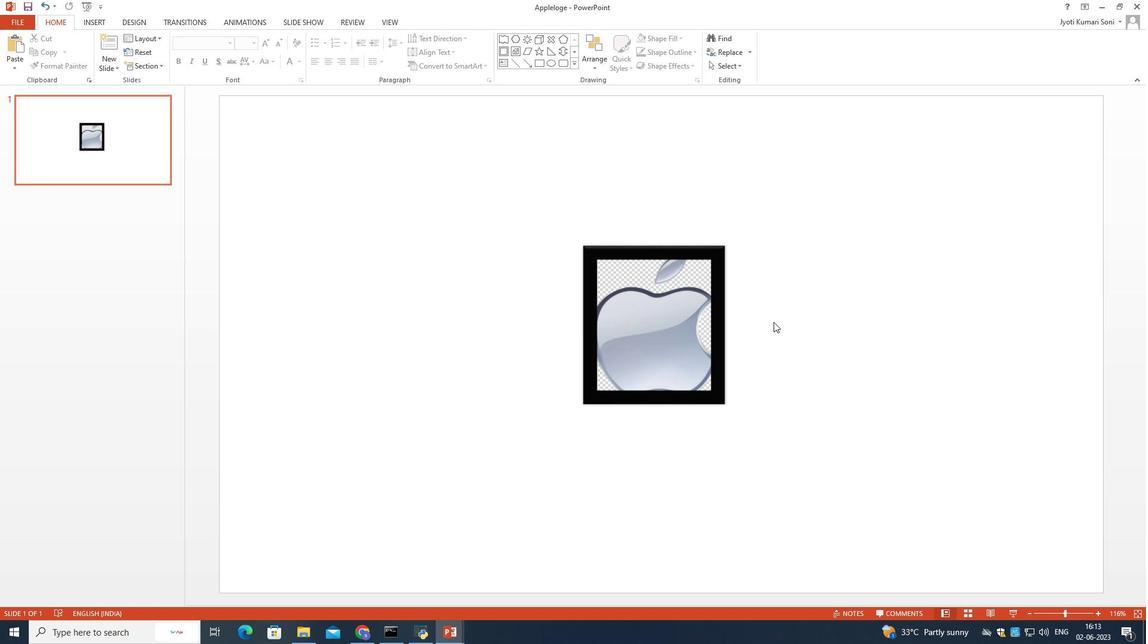 
